 Task: Look for Airbnb options in Terme, Turkey from 4th January 2024 to 15th January 2024 for 2 adults. Place can be entire room with 1  bedroom having 1 bed and 1 bathroom. Property type can be hotel. Amenities needed are: washing machine.
Action: Mouse moved to (585, 163)
Screenshot: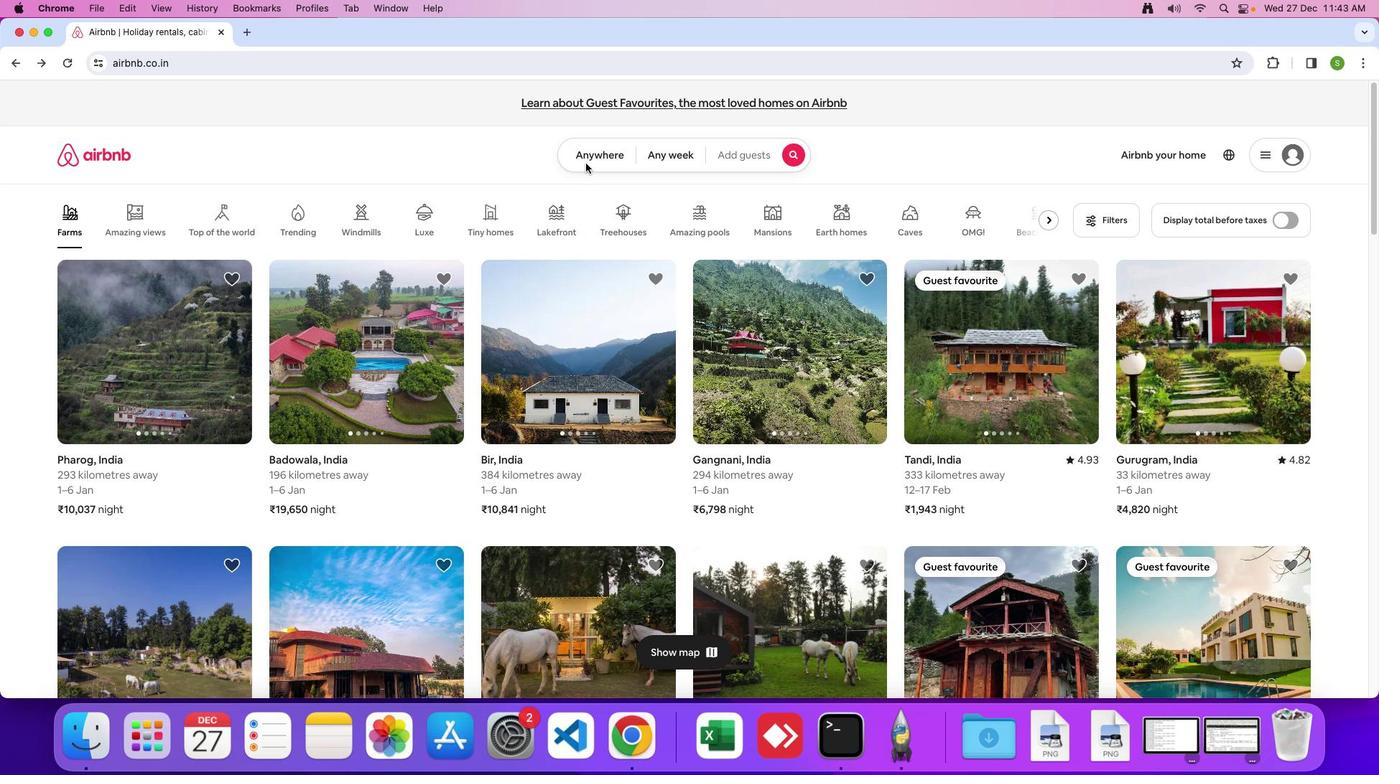 
Action: Mouse pressed left at (585, 163)
Screenshot: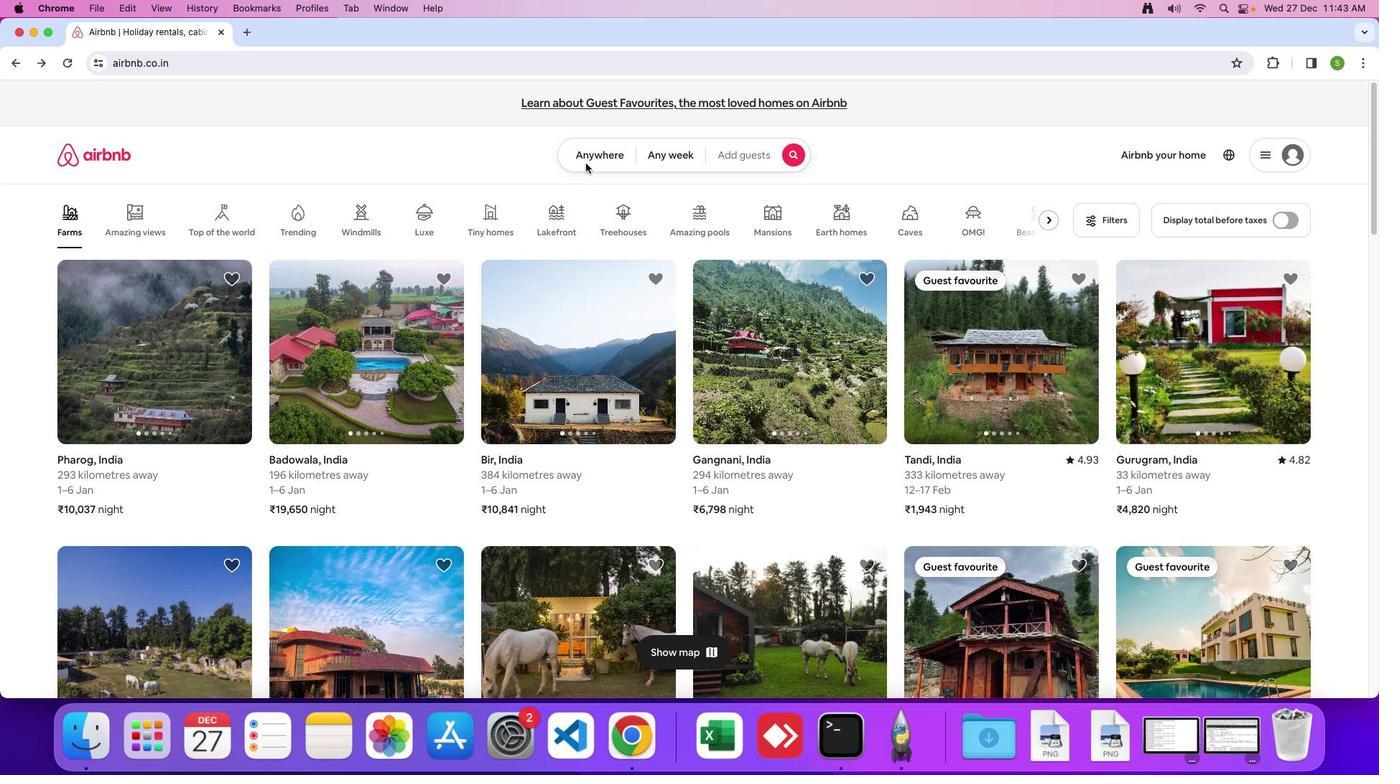 
Action: Mouse moved to (591, 155)
Screenshot: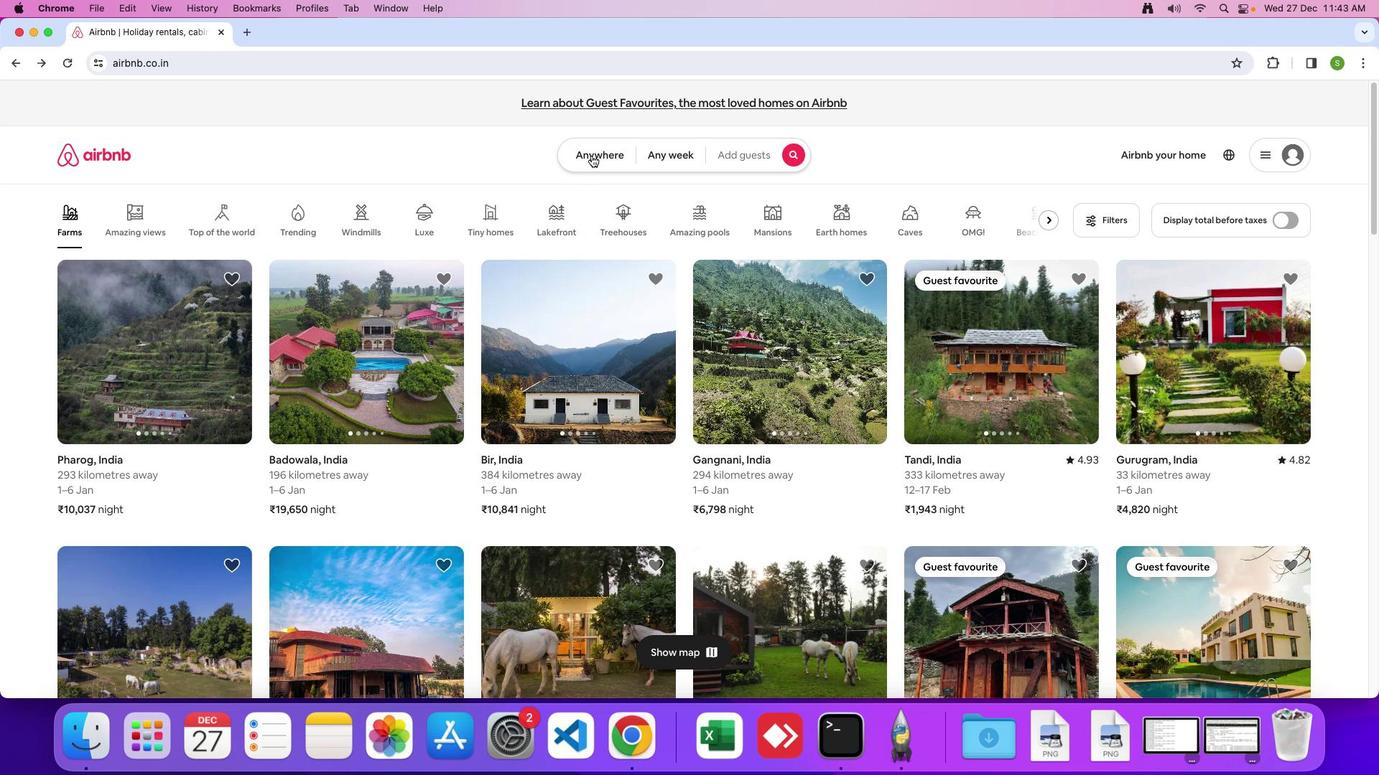 
Action: Mouse pressed left at (591, 155)
Screenshot: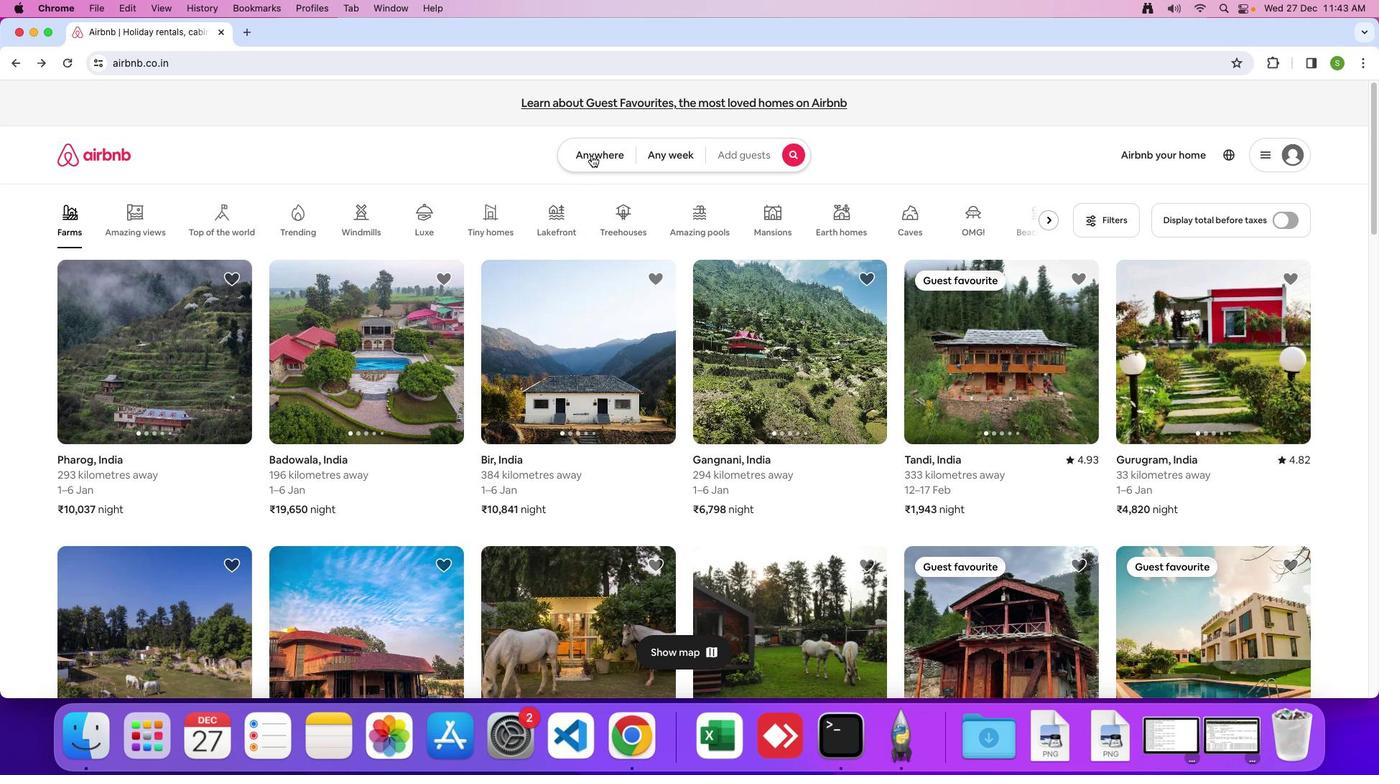 
Action: Mouse moved to (510, 198)
Screenshot: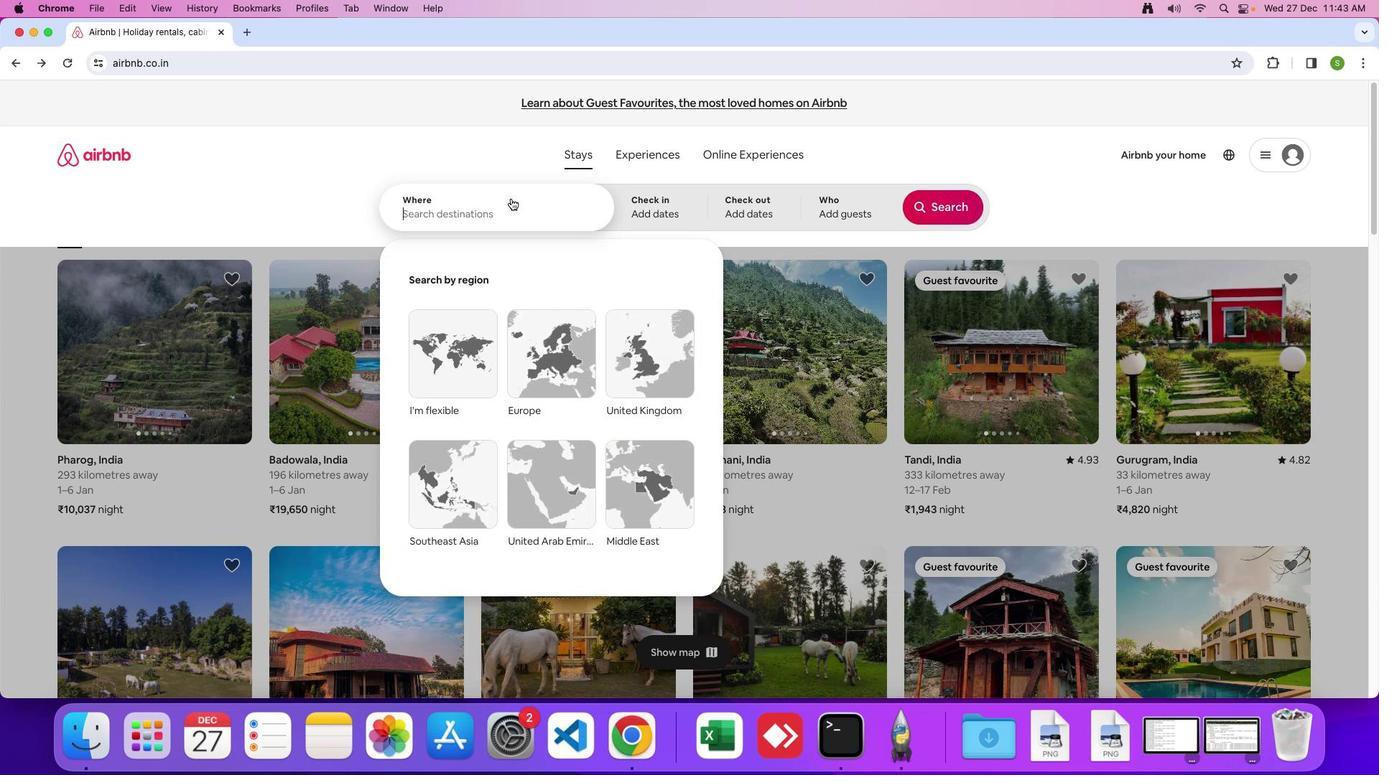 
Action: Mouse pressed left at (510, 198)
Screenshot: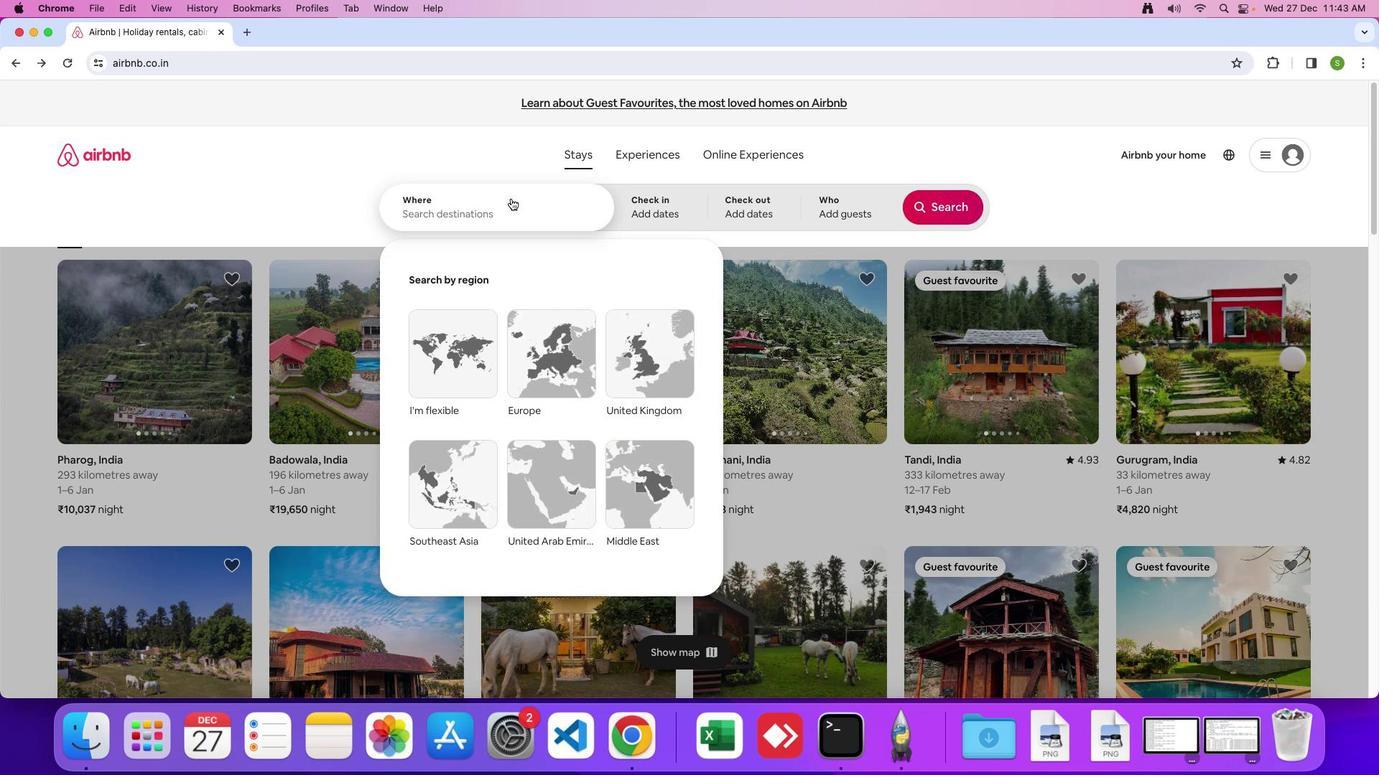 
Action: Mouse moved to (512, 199)
Screenshot: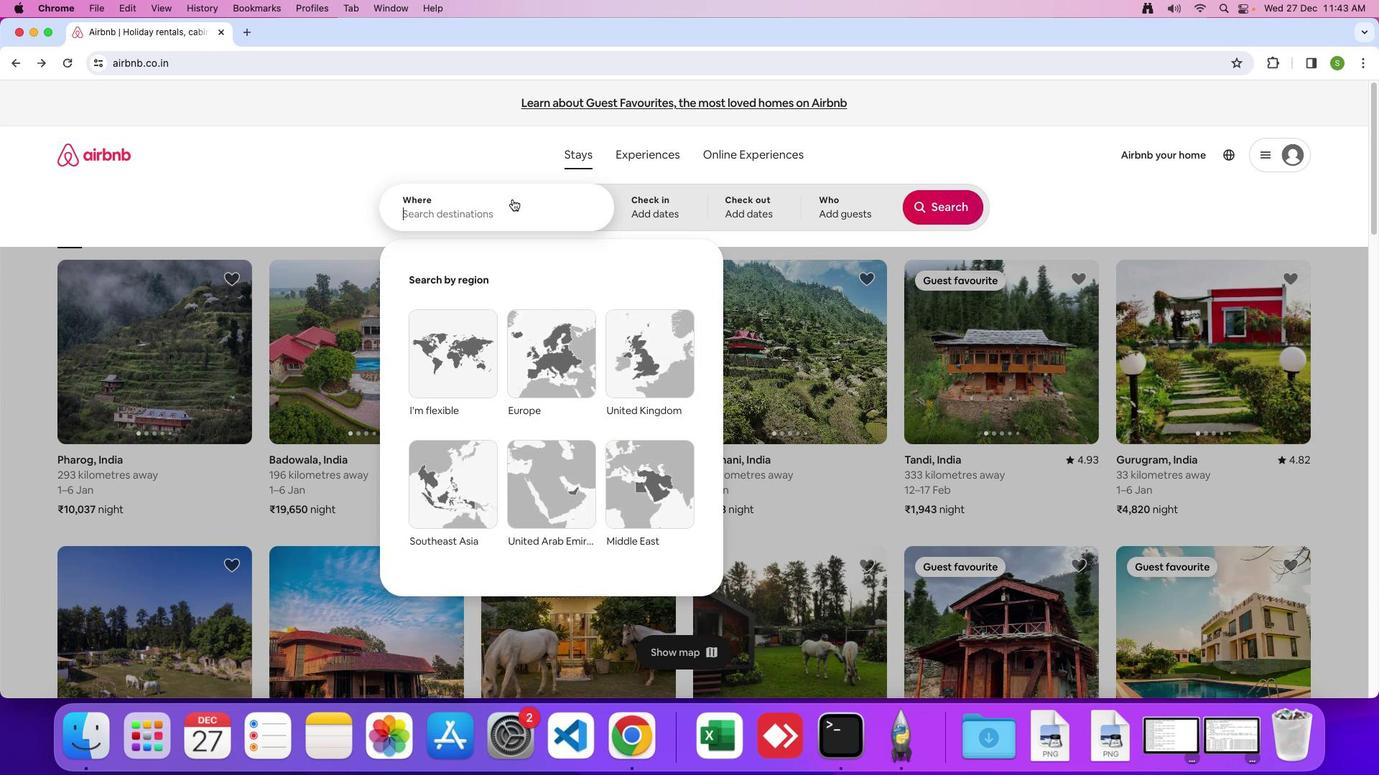 
Action: Key pressed 'T'Key.caps_lock'e''m'Key.backspace'r''m''e'','Key.spaceKey.shift'T''u''r''k''e''y'Key.enter
Screenshot: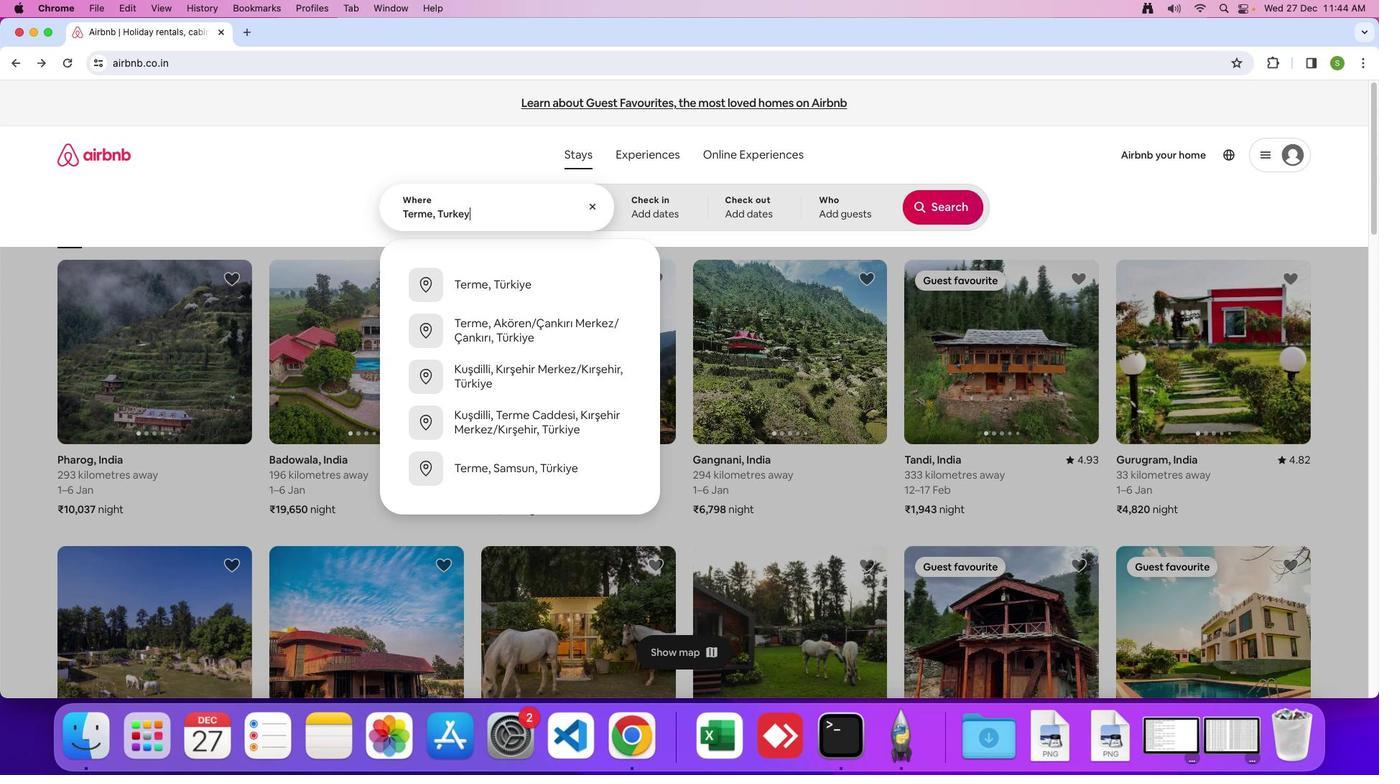 
Action: Mouse moved to (855, 384)
Screenshot: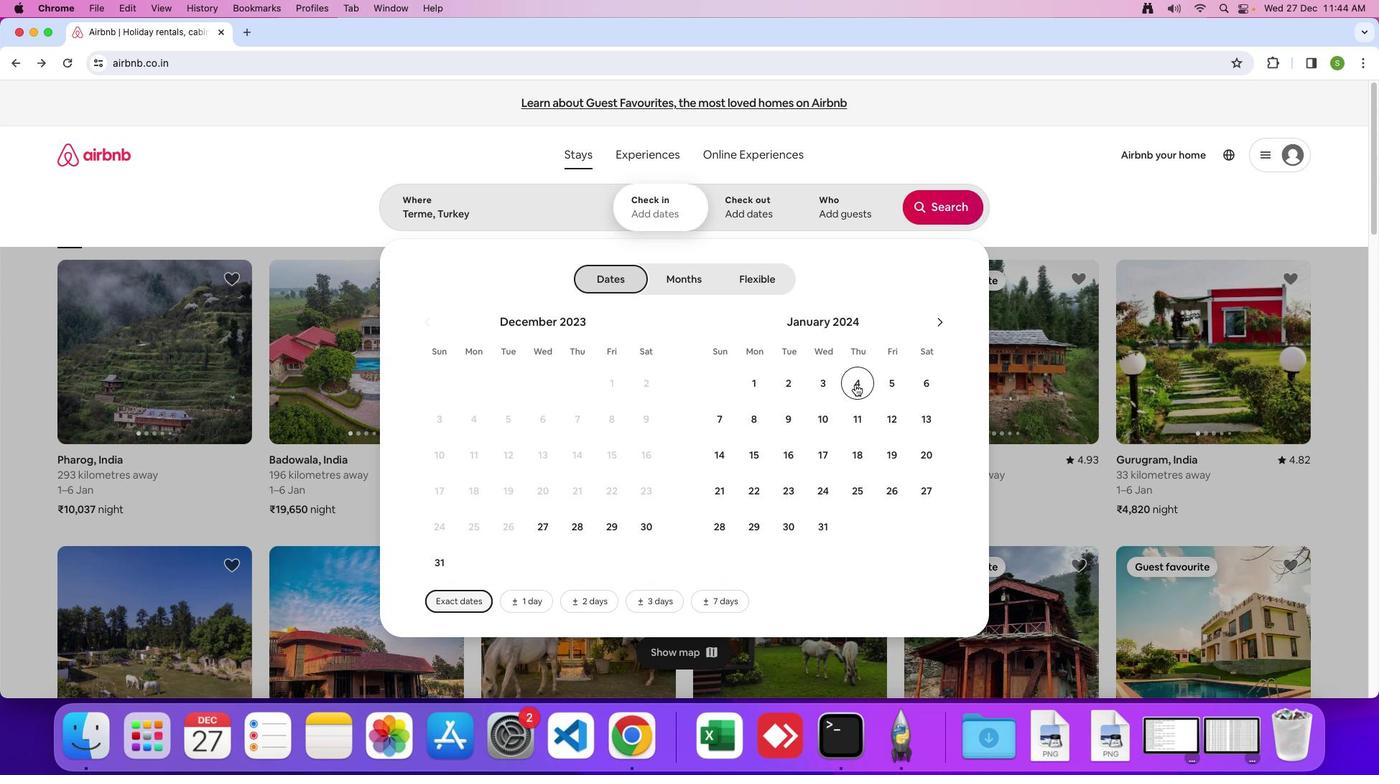 
Action: Mouse pressed left at (855, 384)
Screenshot: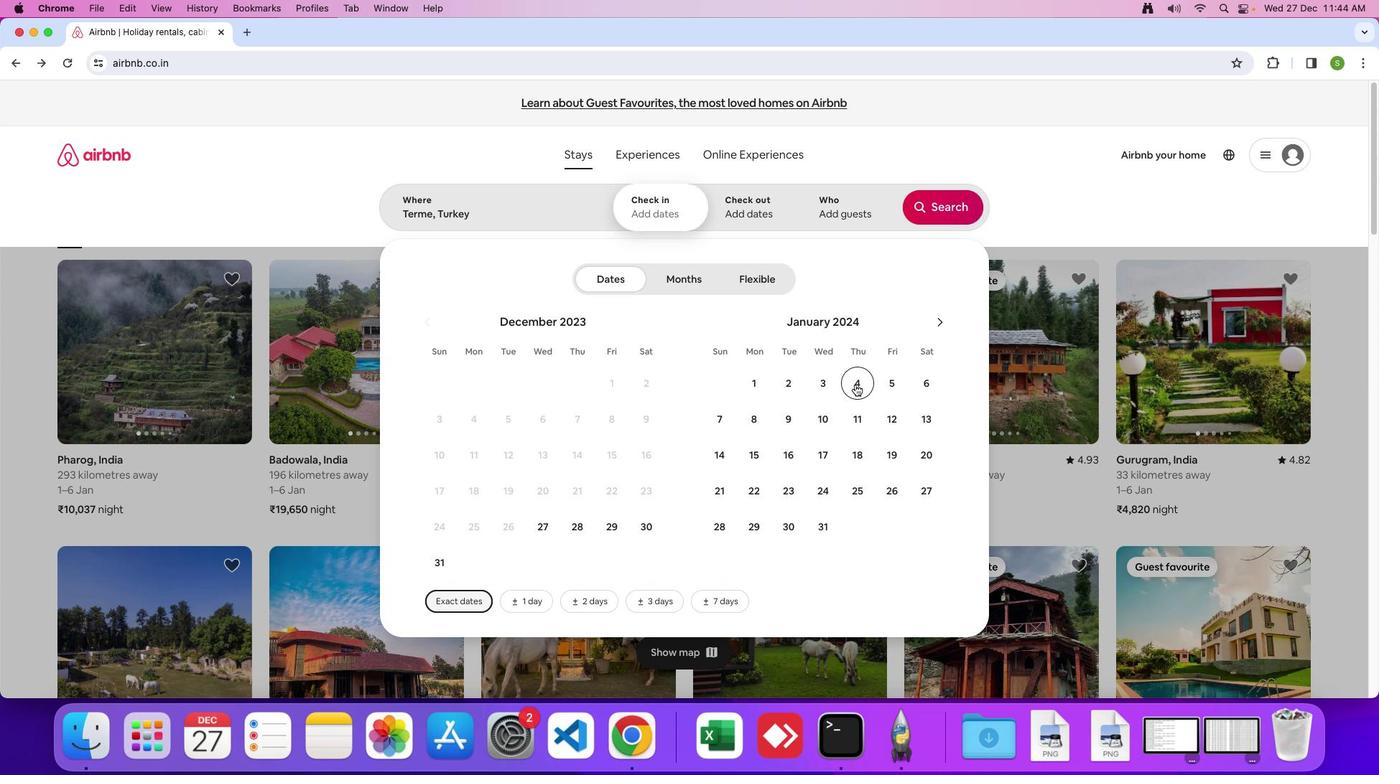 
Action: Mouse moved to (762, 451)
Screenshot: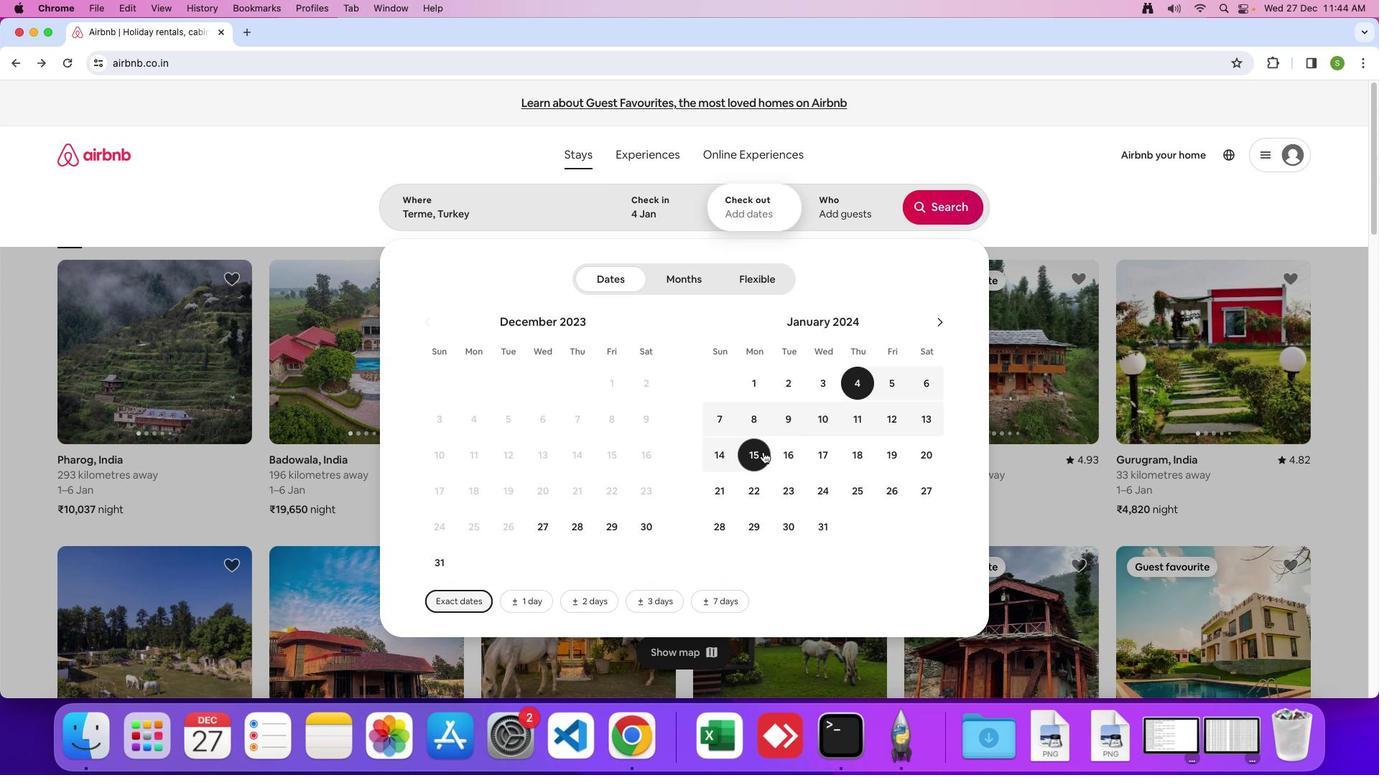 
Action: Mouse pressed left at (762, 451)
Screenshot: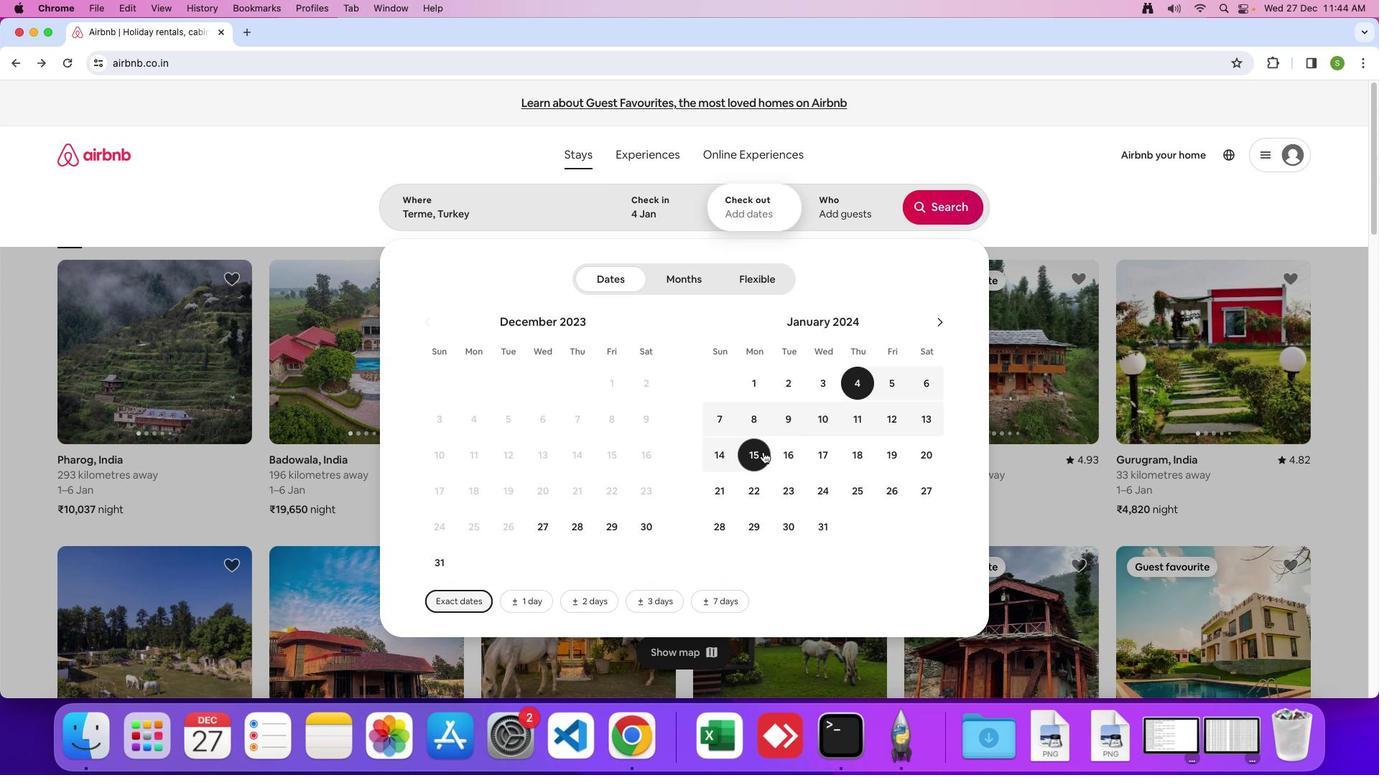 
Action: Mouse moved to (837, 202)
Screenshot: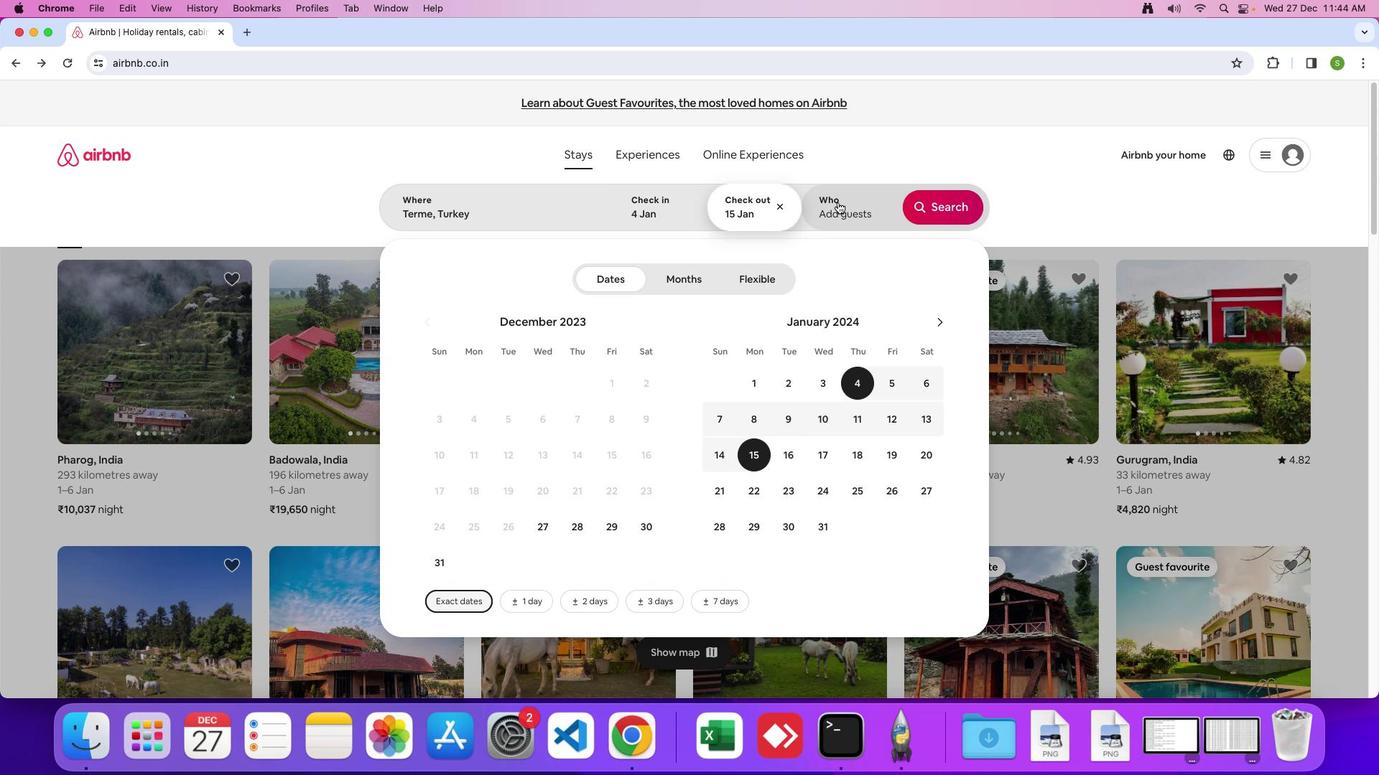 
Action: Mouse pressed left at (837, 202)
Screenshot: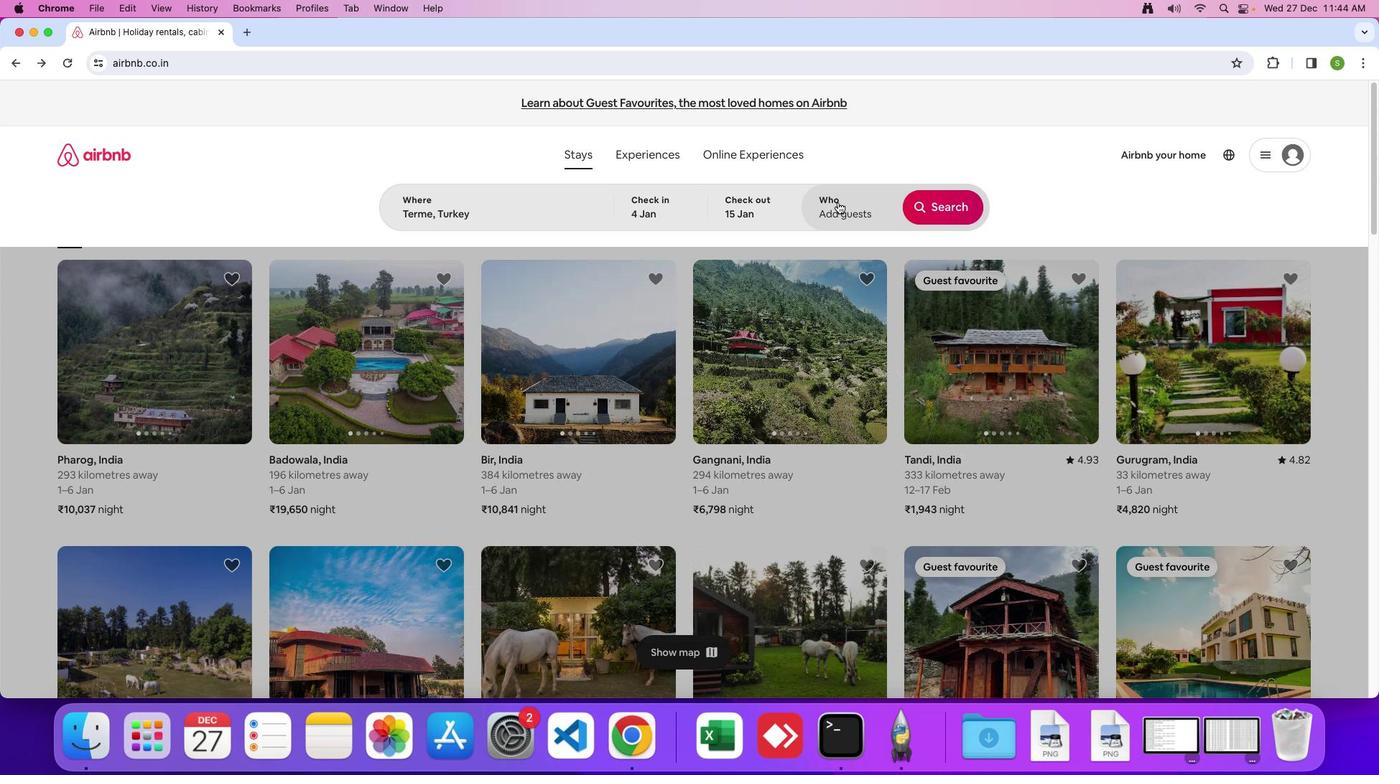 
Action: Mouse moved to (942, 285)
Screenshot: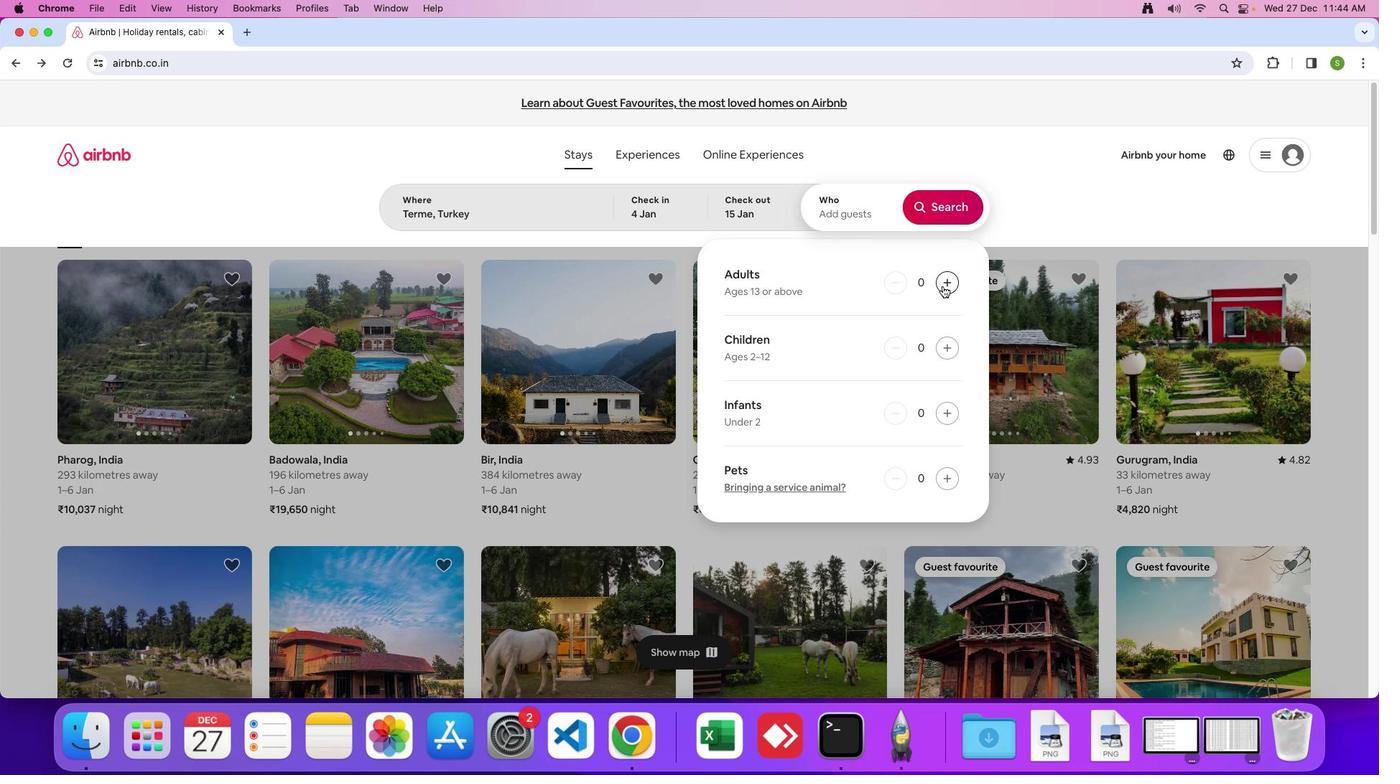 
Action: Mouse pressed left at (942, 285)
Screenshot: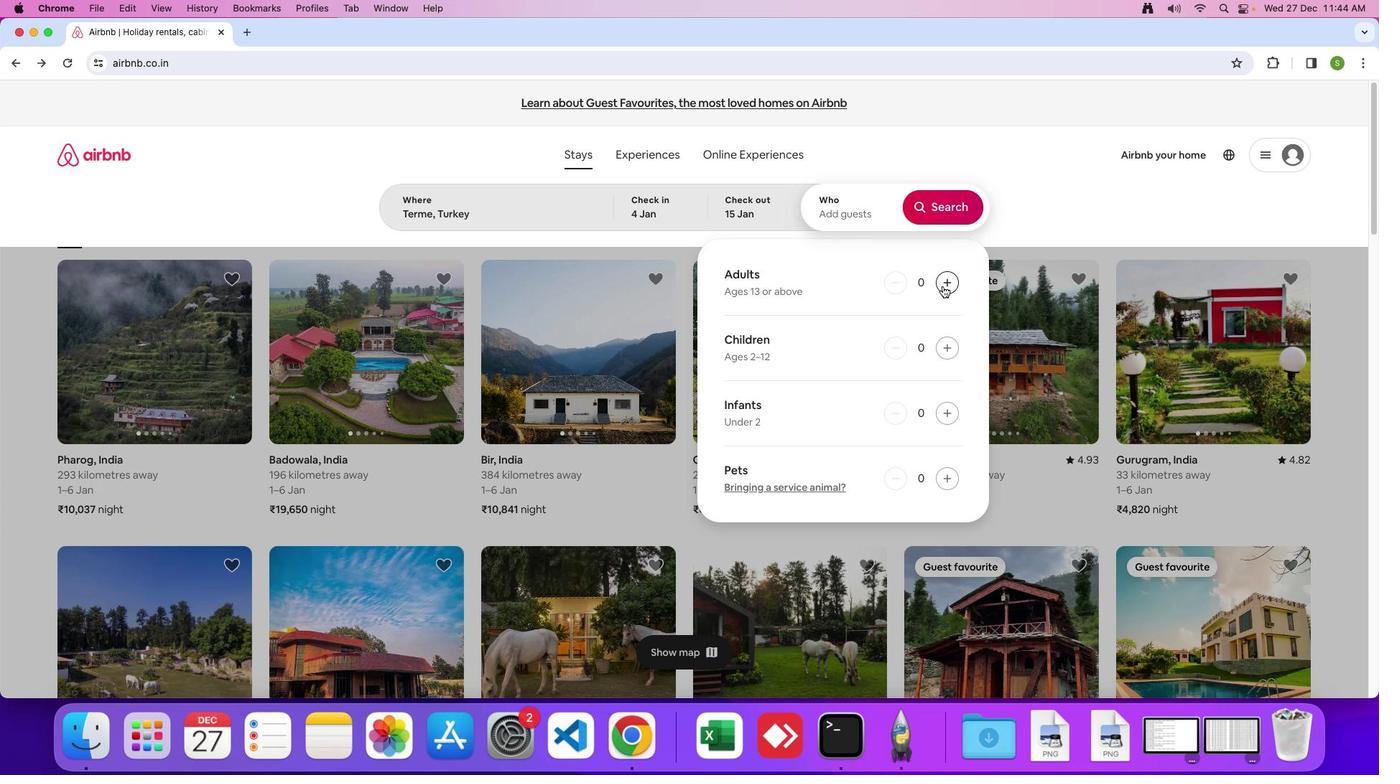 
Action: Mouse pressed left at (942, 285)
Screenshot: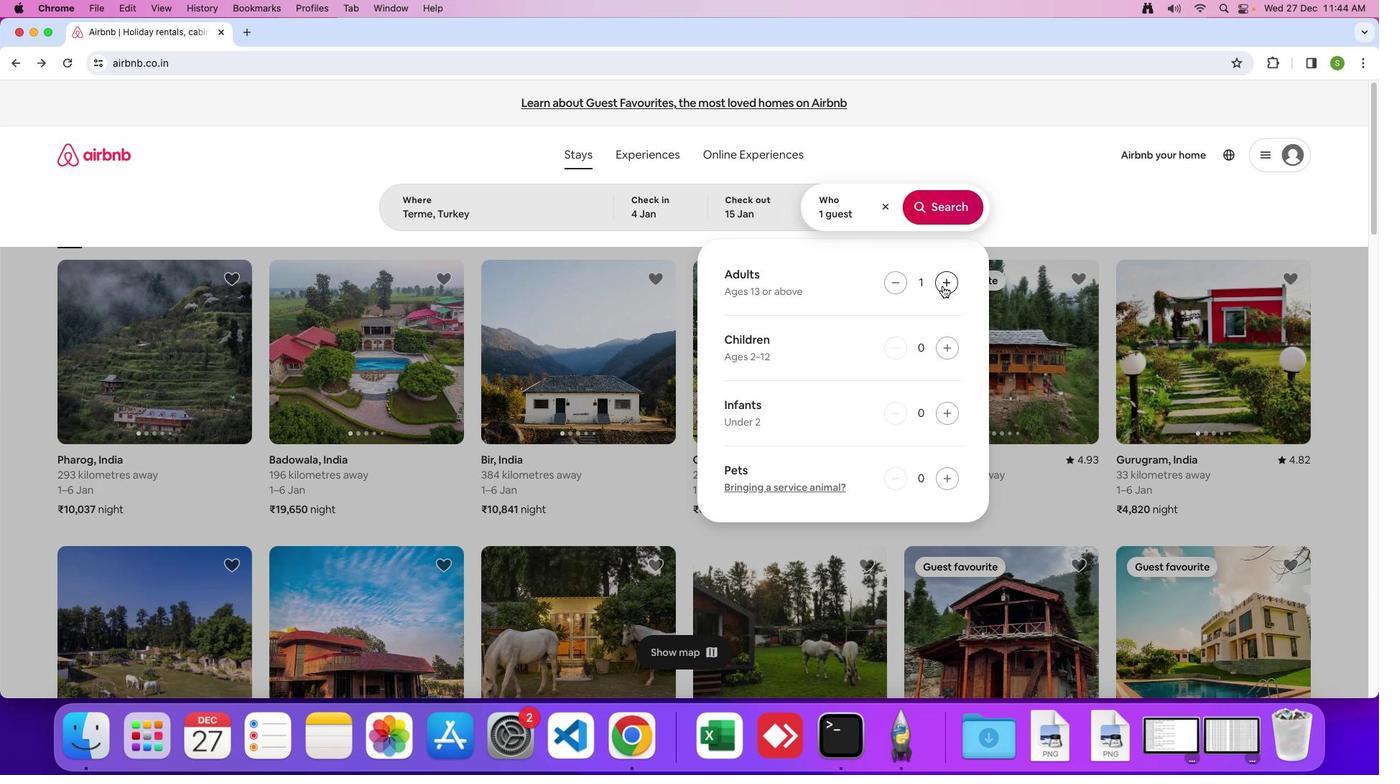 
Action: Mouse moved to (940, 209)
Screenshot: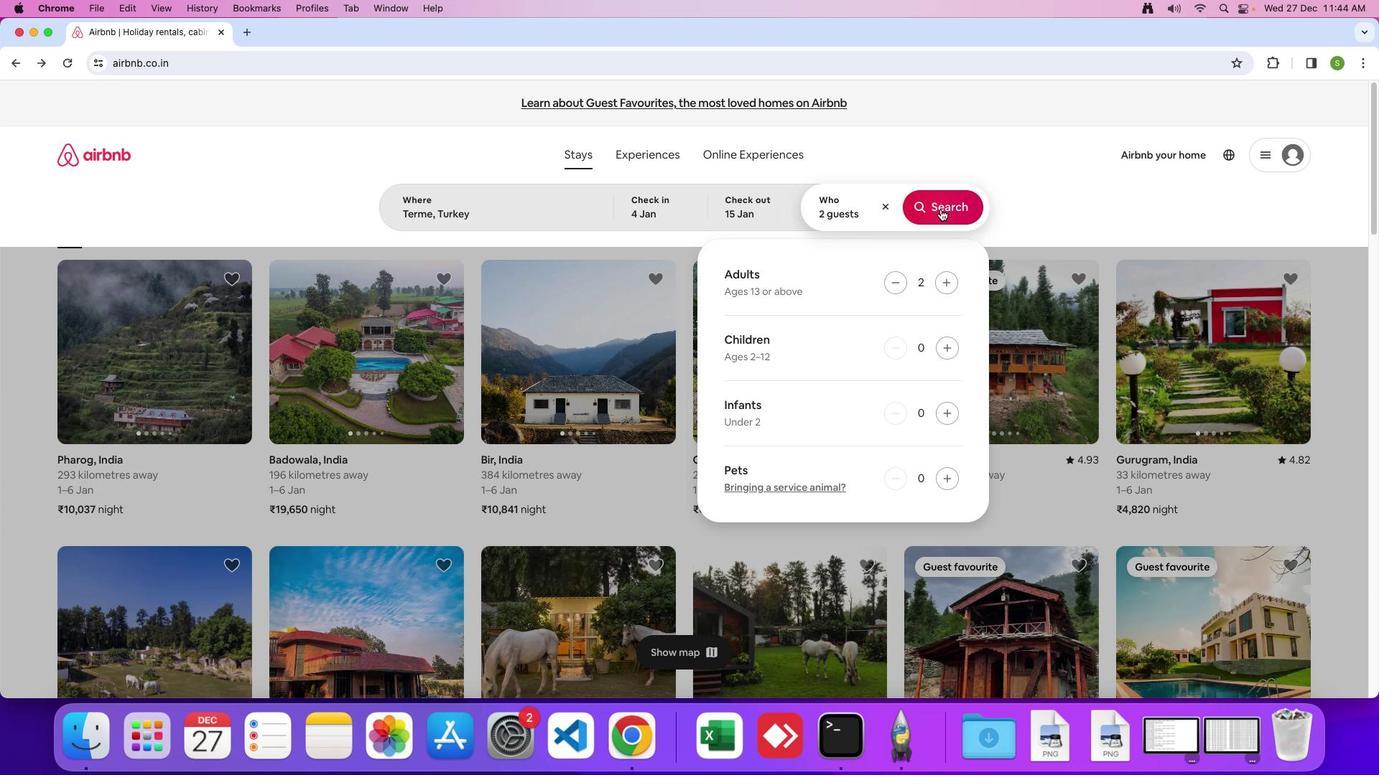 
Action: Mouse pressed left at (940, 209)
Screenshot: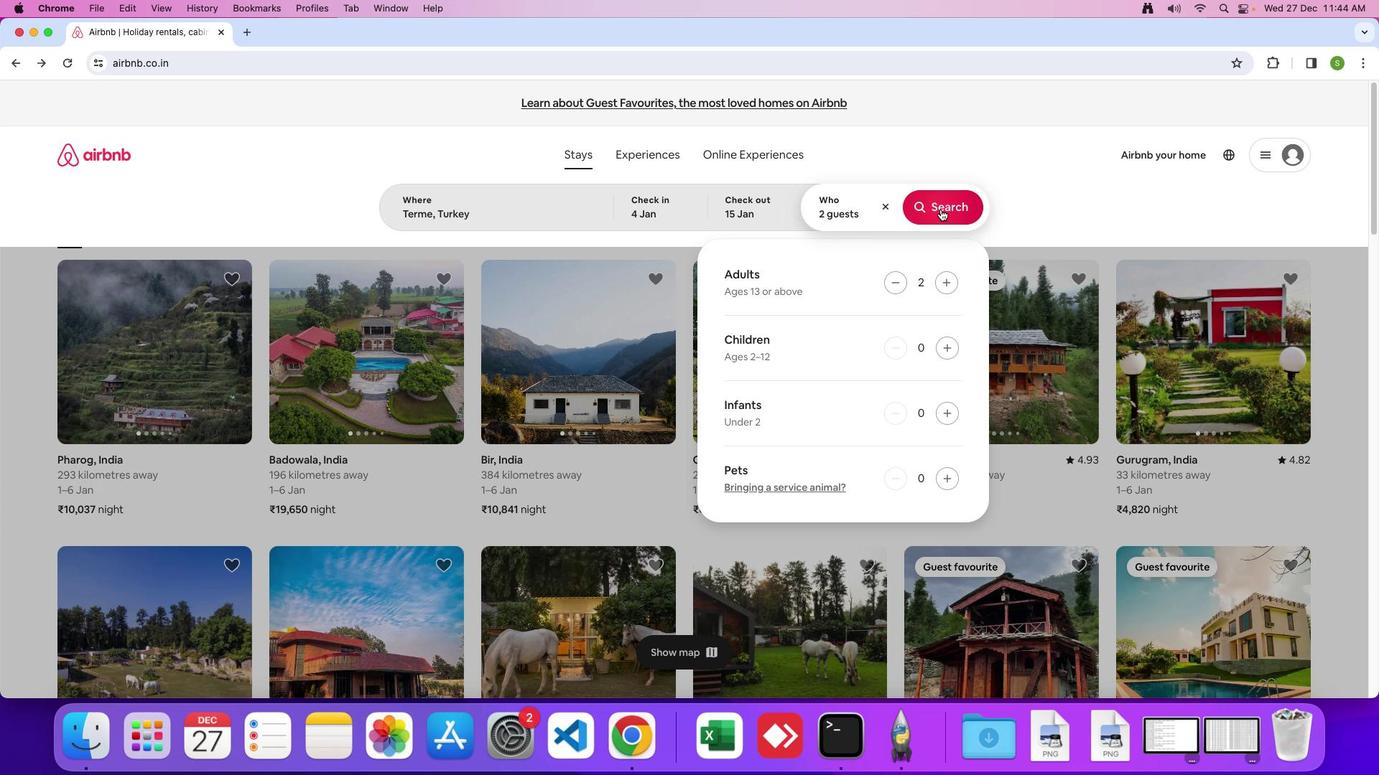 
Action: Mouse moved to (1129, 173)
Screenshot: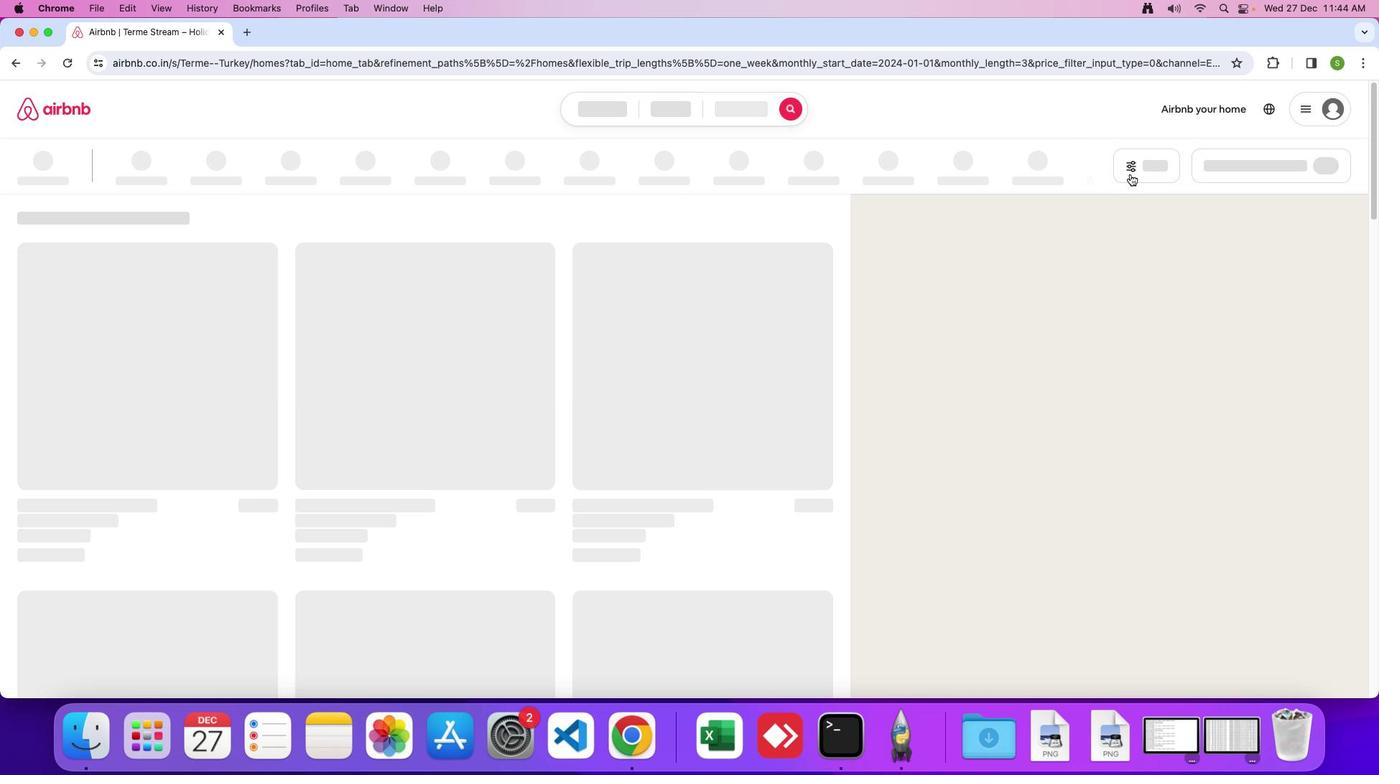 
Action: Mouse pressed left at (1129, 173)
Screenshot: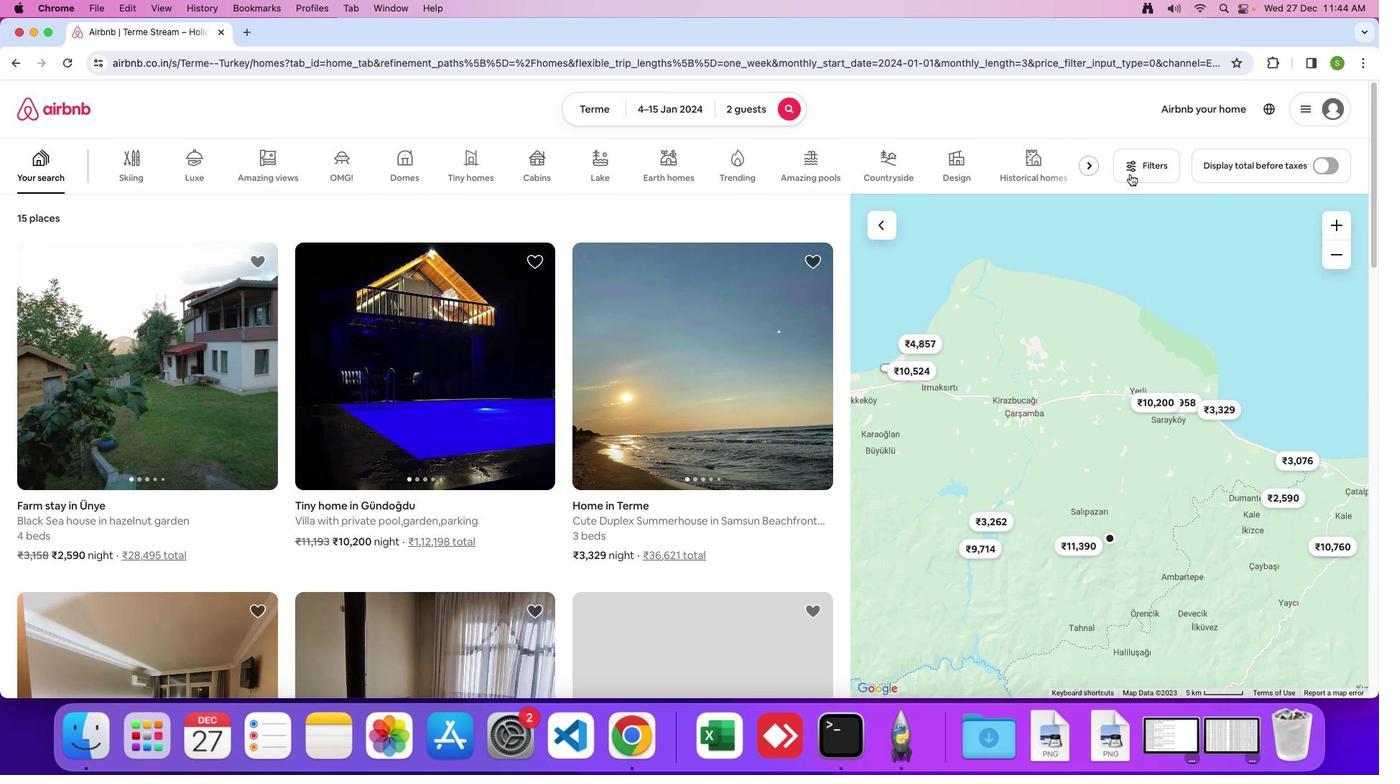 
Action: Mouse moved to (670, 420)
Screenshot: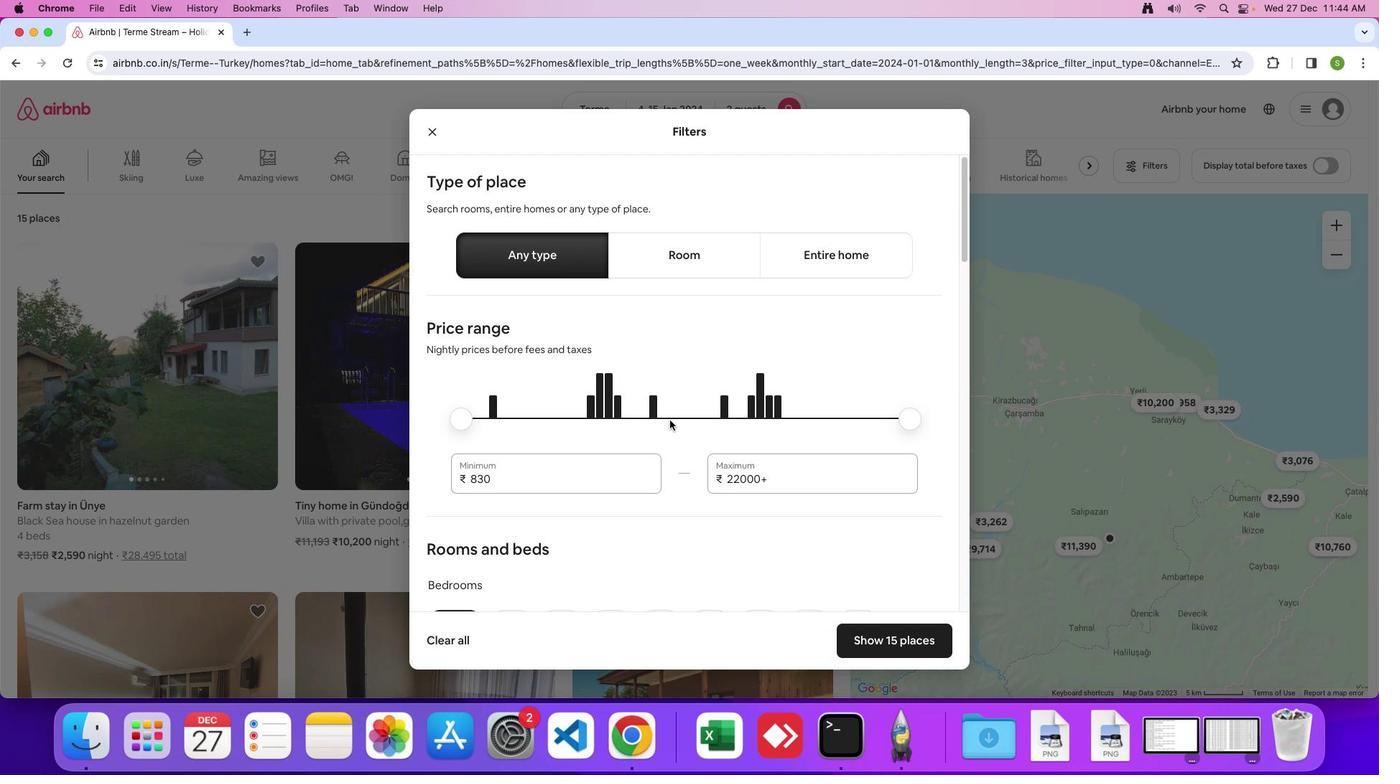
Action: Mouse scrolled (670, 420) with delta (0, 0)
Screenshot: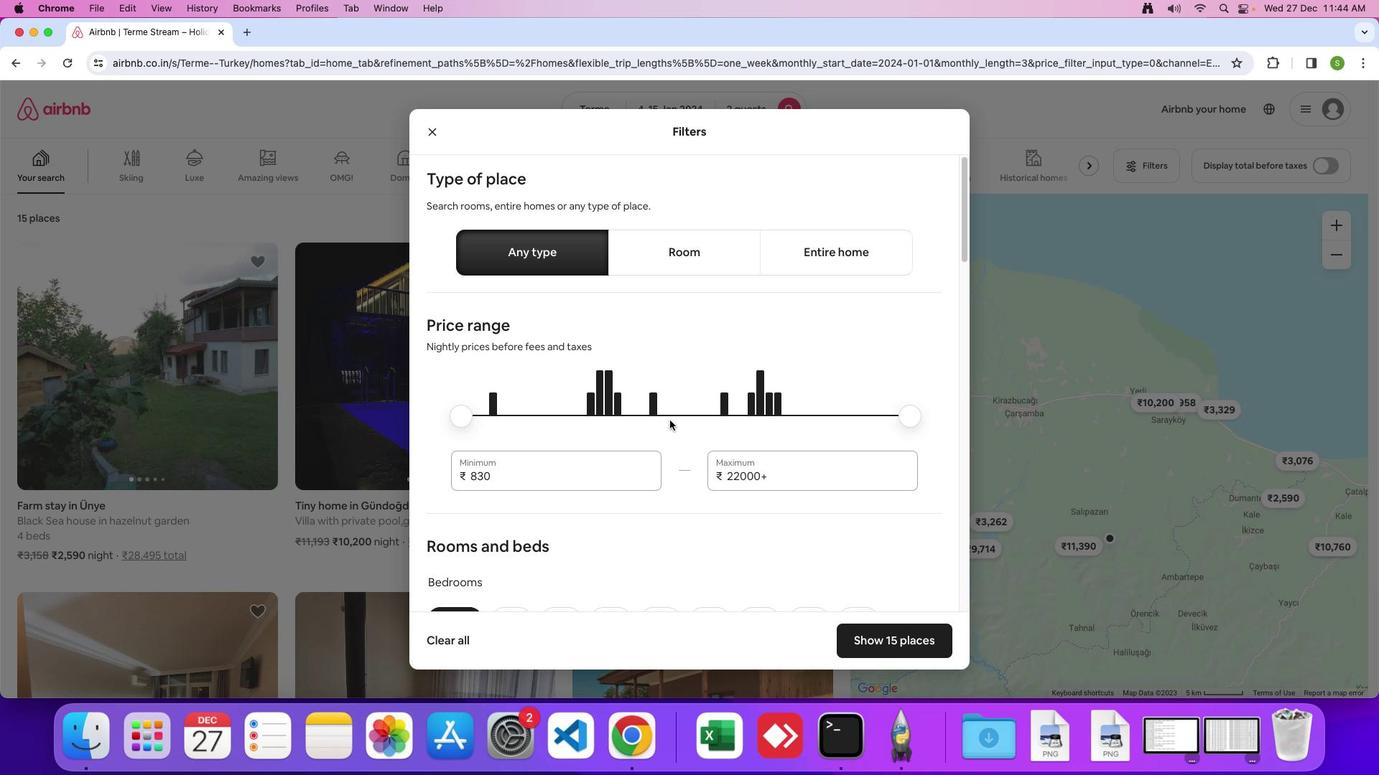
Action: Mouse scrolled (670, 420) with delta (0, 0)
Screenshot: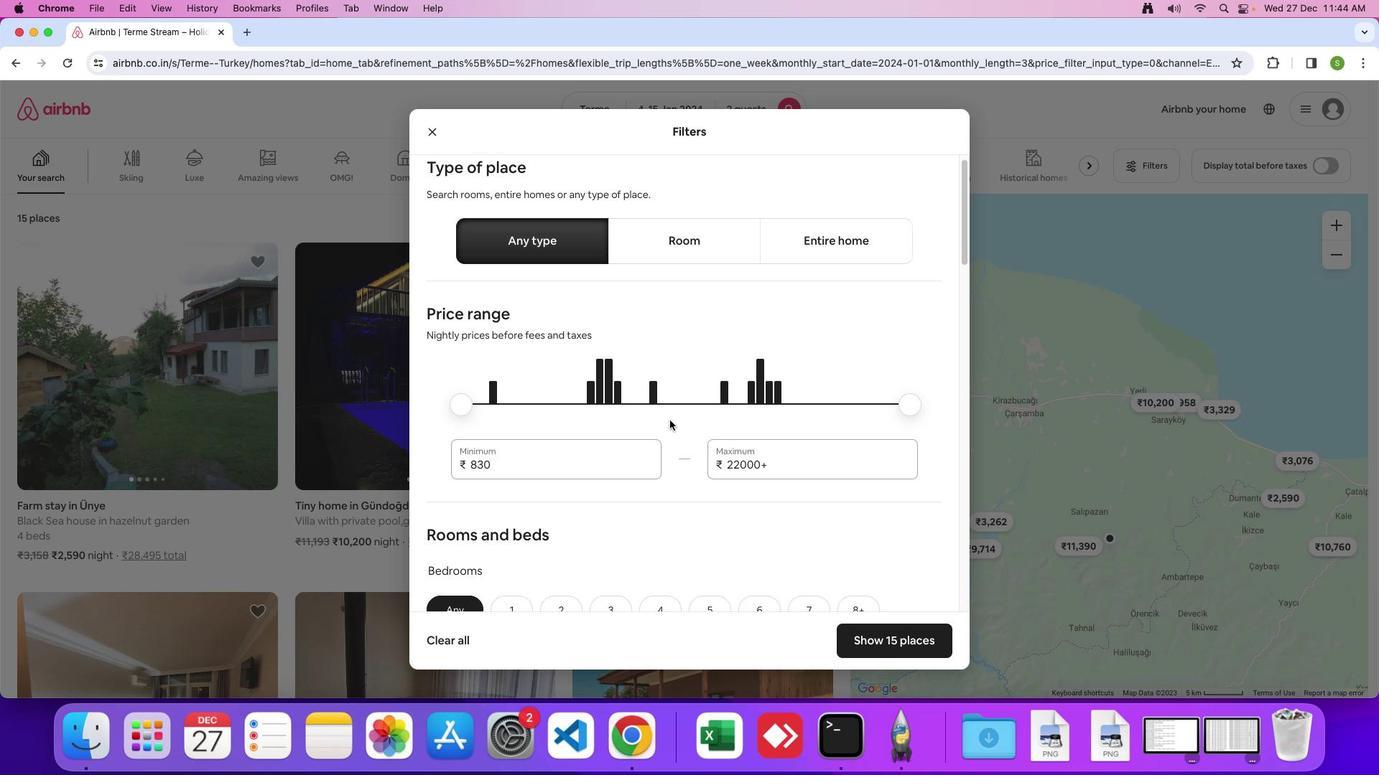 
Action: Mouse scrolled (670, 420) with delta (0, 0)
Screenshot: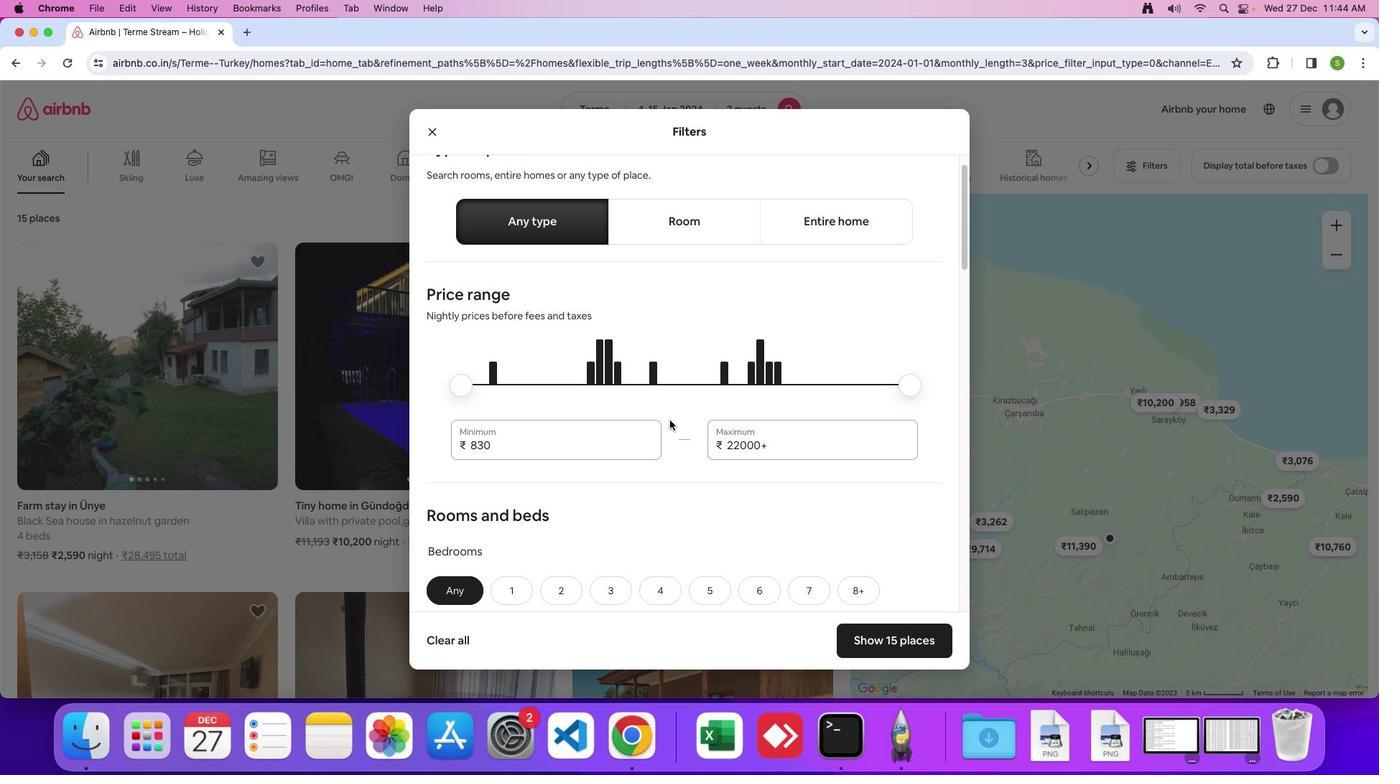 
Action: Mouse moved to (670, 420)
Screenshot: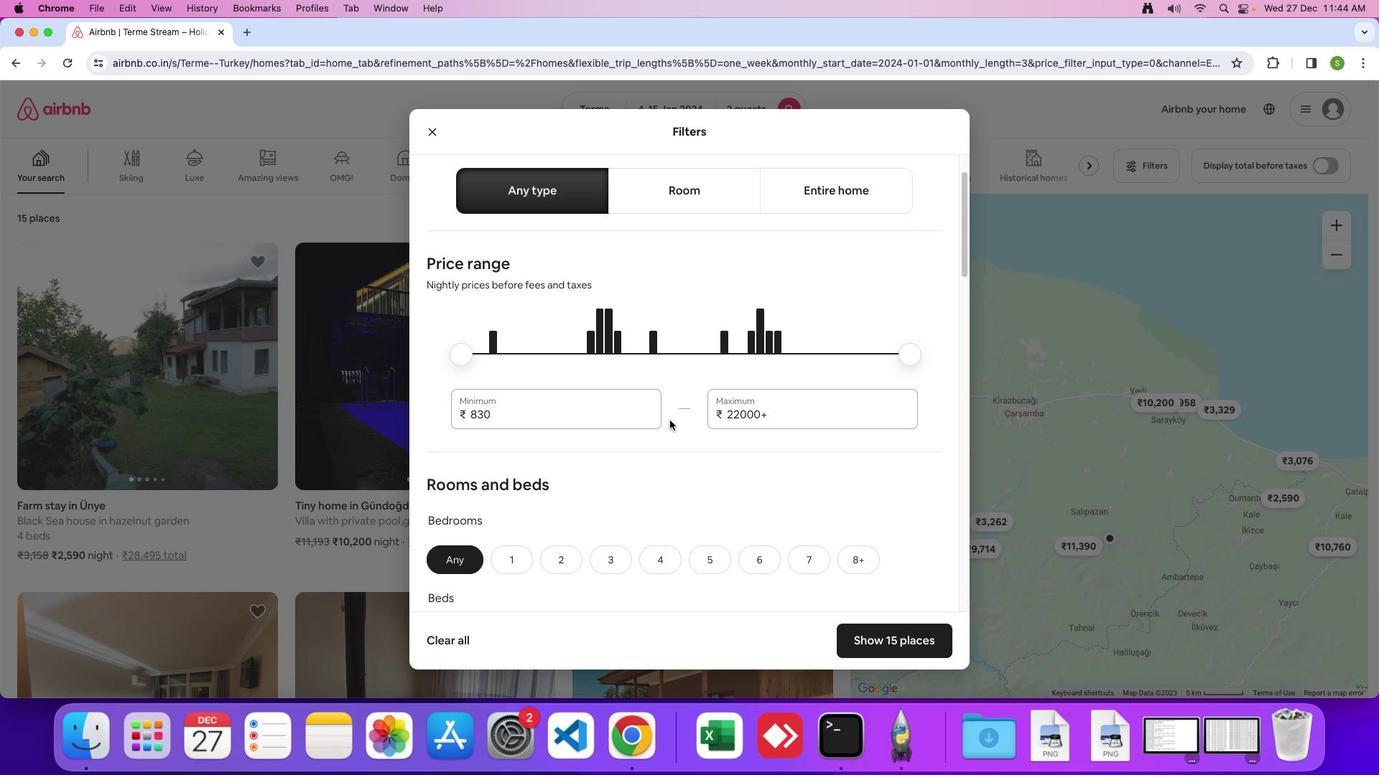
Action: Mouse scrolled (670, 420) with delta (0, 0)
Screenshot: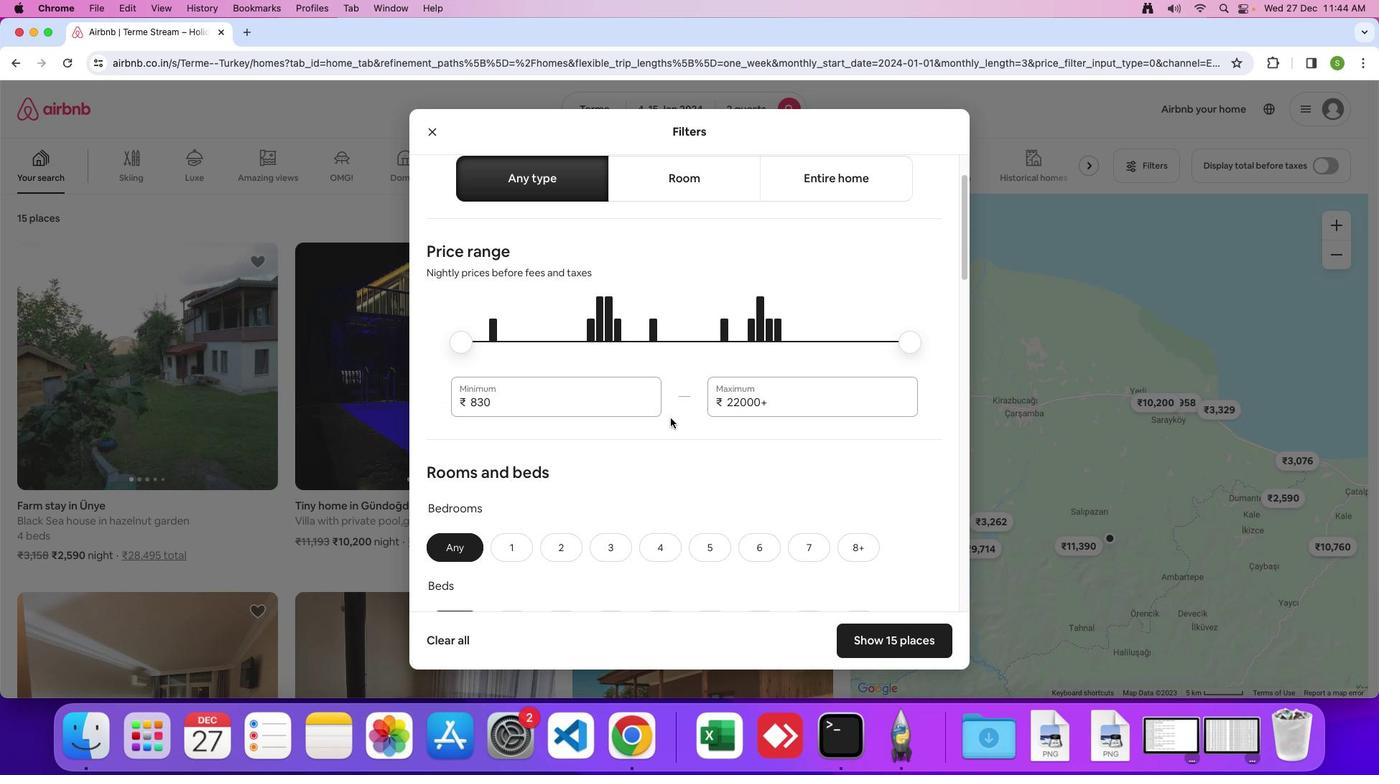 
Action: Mouse moved to (670, 420)
Screenshot: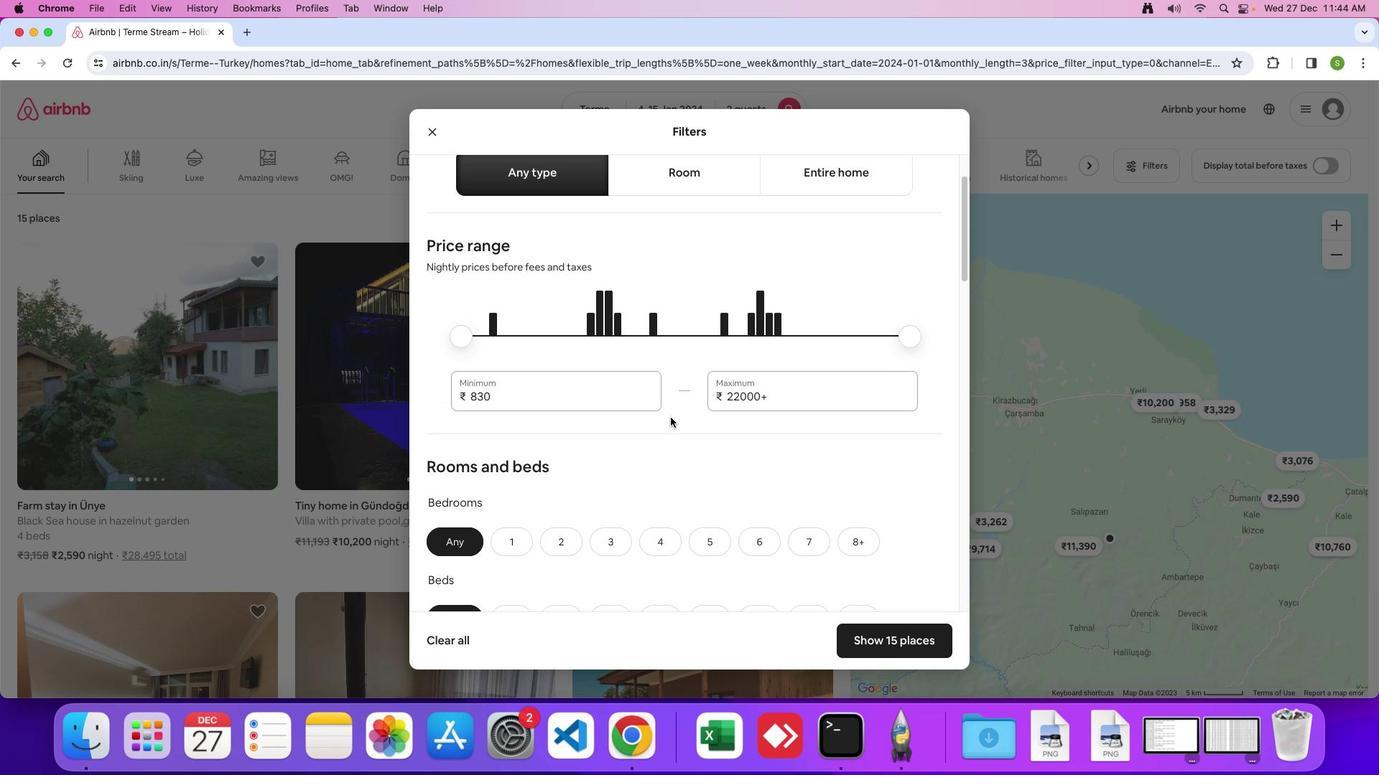 
Action: Mouse scrolled (670, 420) with delta (0, 0)
Screenshot: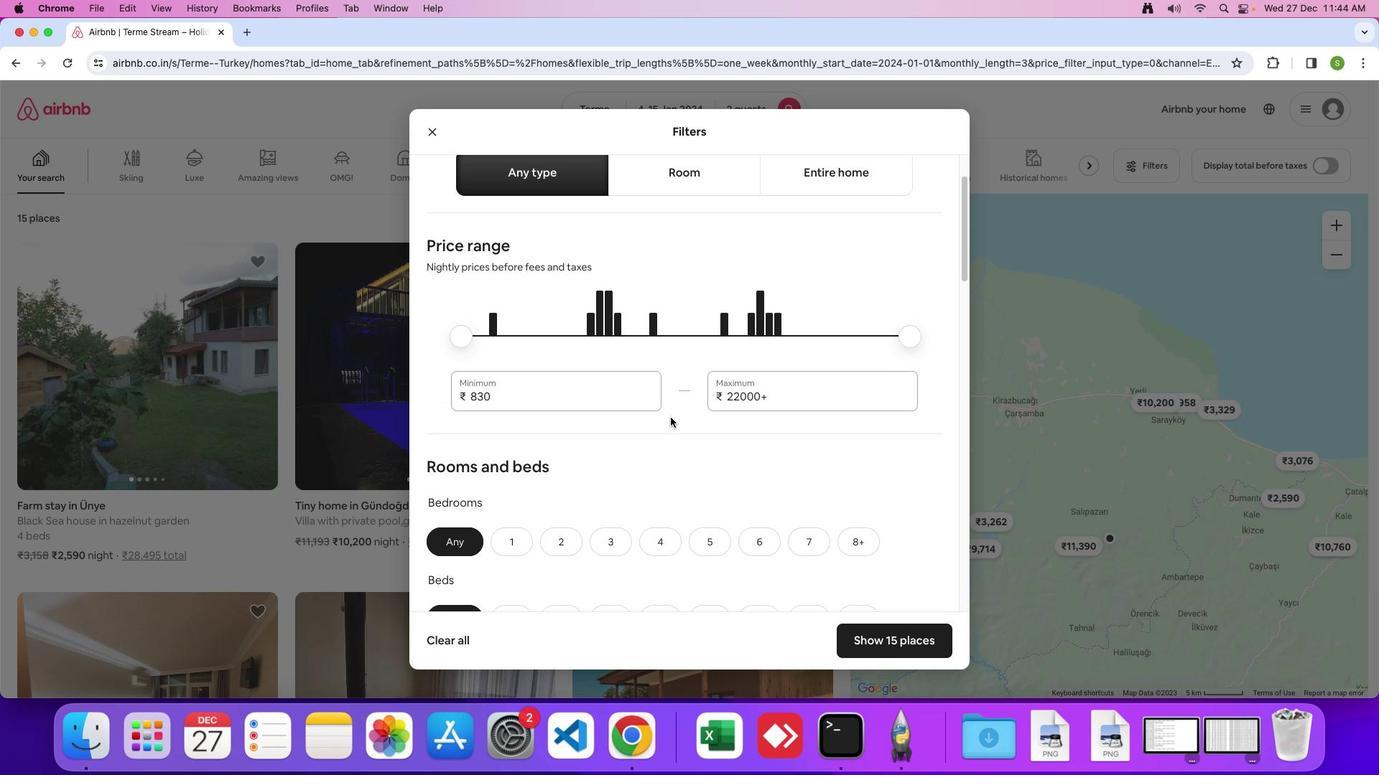
Action: Mouse moved to (670, 418)
Screenshot: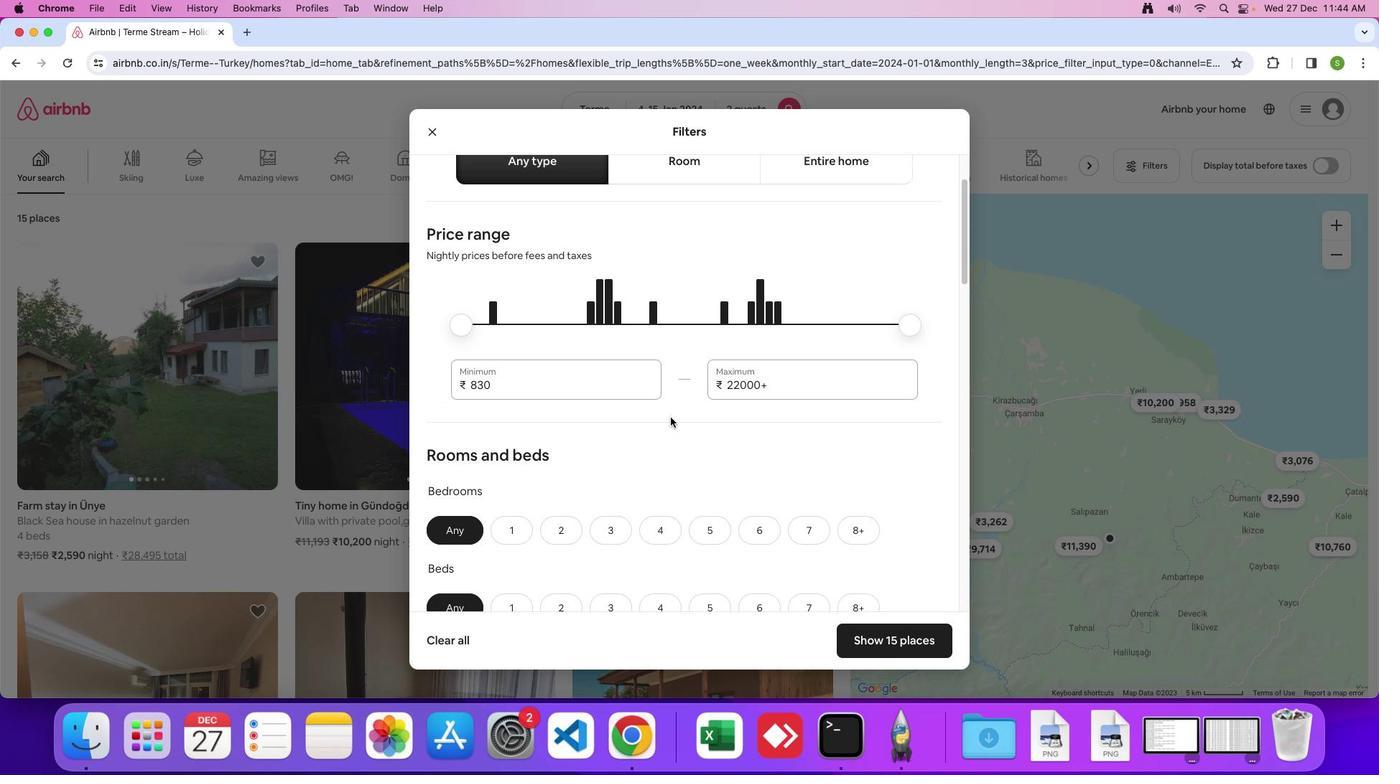 
Action: Mouse scrolled (670, 418) with delta (0, 0)
Screenshot: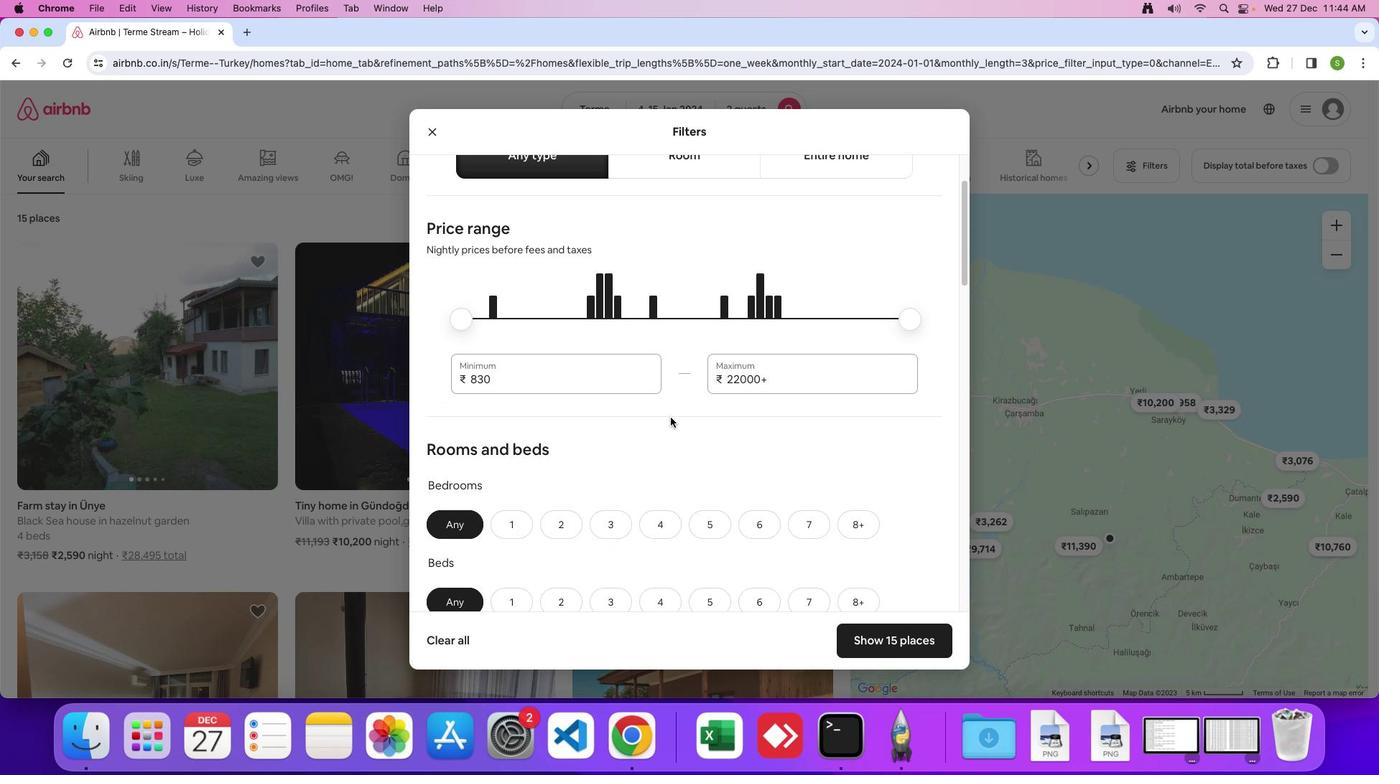 
Action: Mouse scrolled (670, 418) with delta (0, 0)
Screenshot: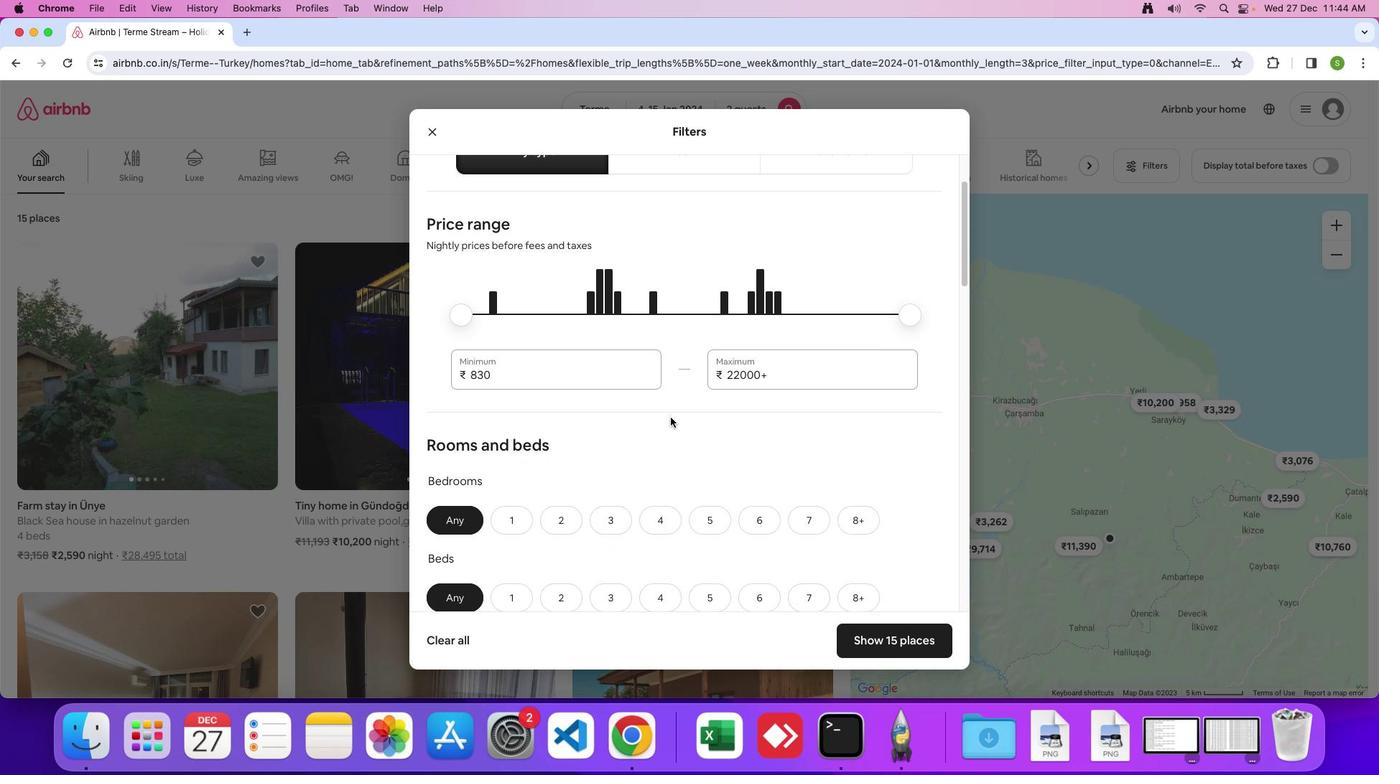 
Action: Mouse scrolled (670, 418) with delta (0, 0)
Screenshot: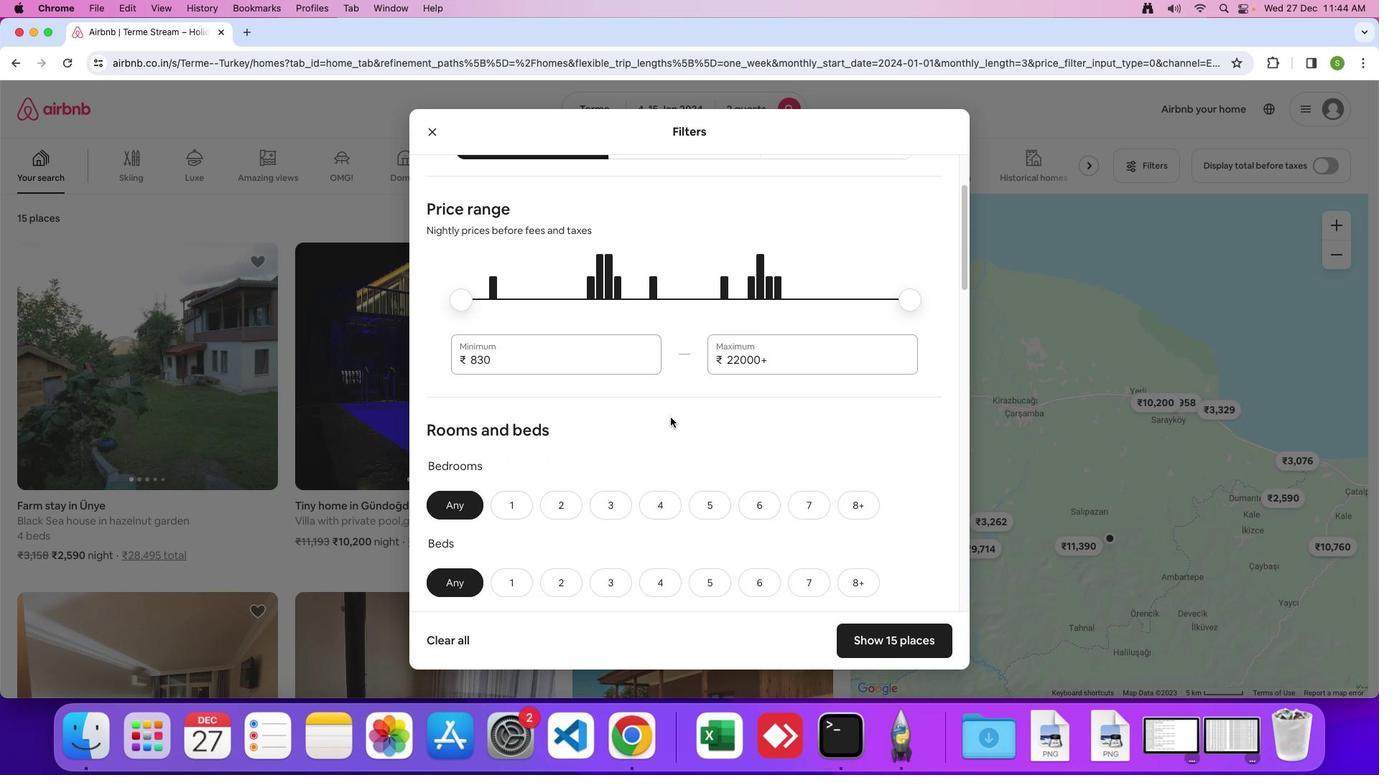 
Action: Mouse scrolled (670, 418) with delta (0, 0)
Screenshot: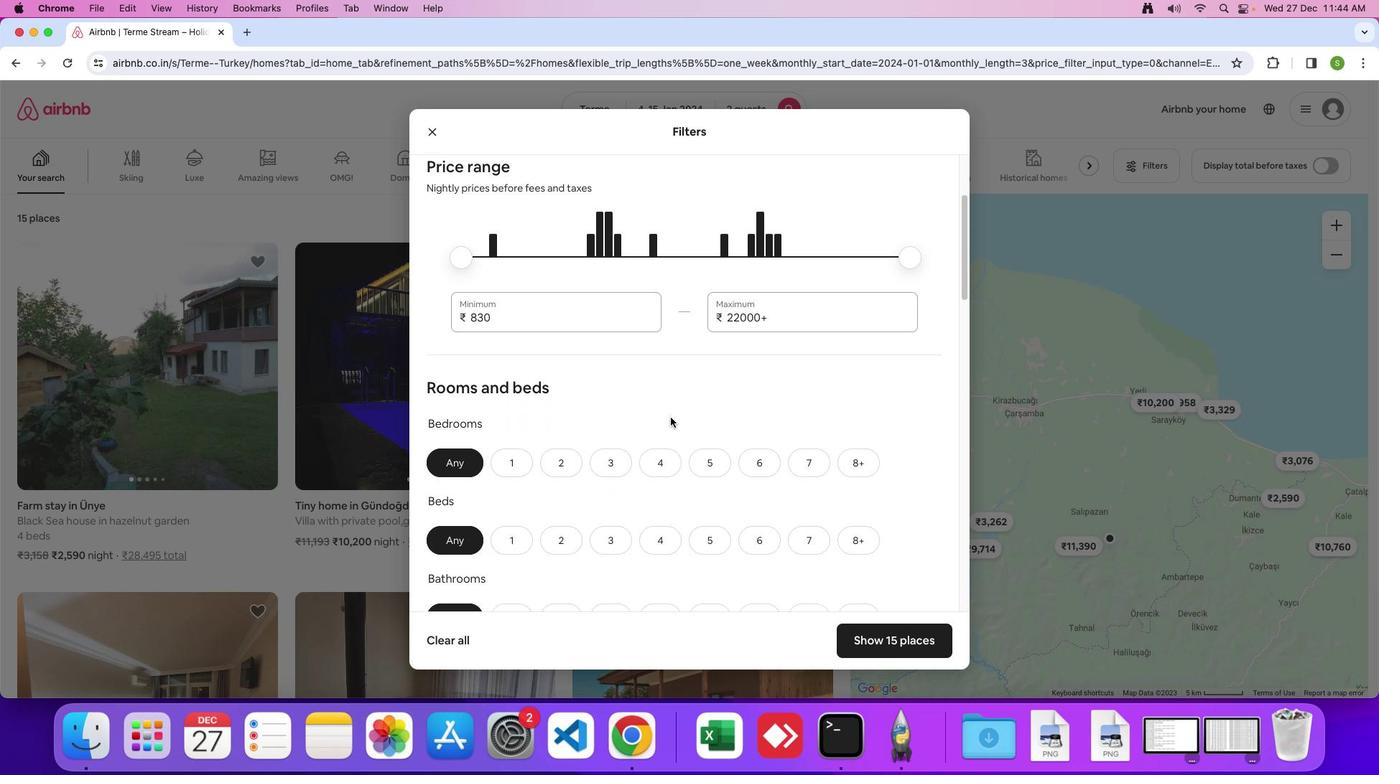 
Action: Mouse scrolled (670, 418) with delta (0, 0)
Screenshot: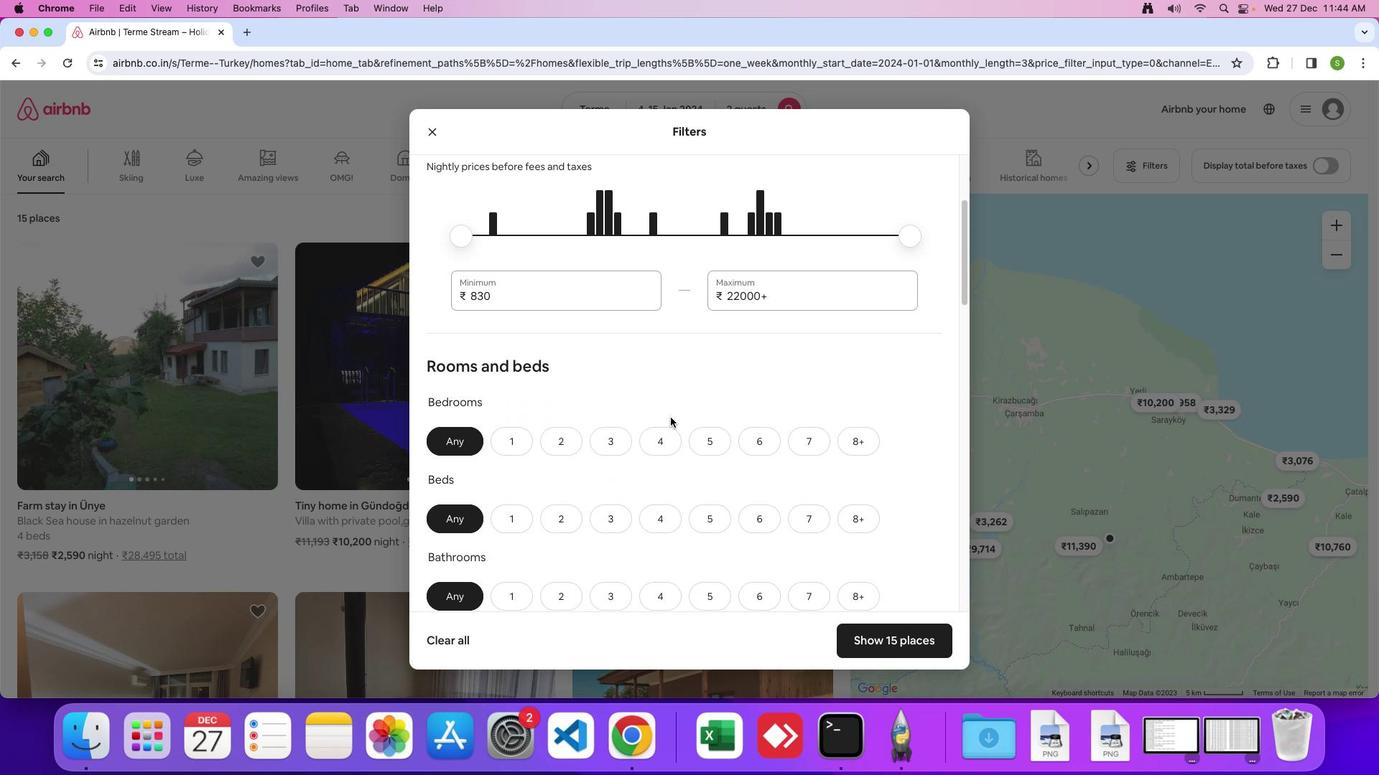 
Action: Mouse scrolled (670, 418) with delta (0, 0)
Screenshot: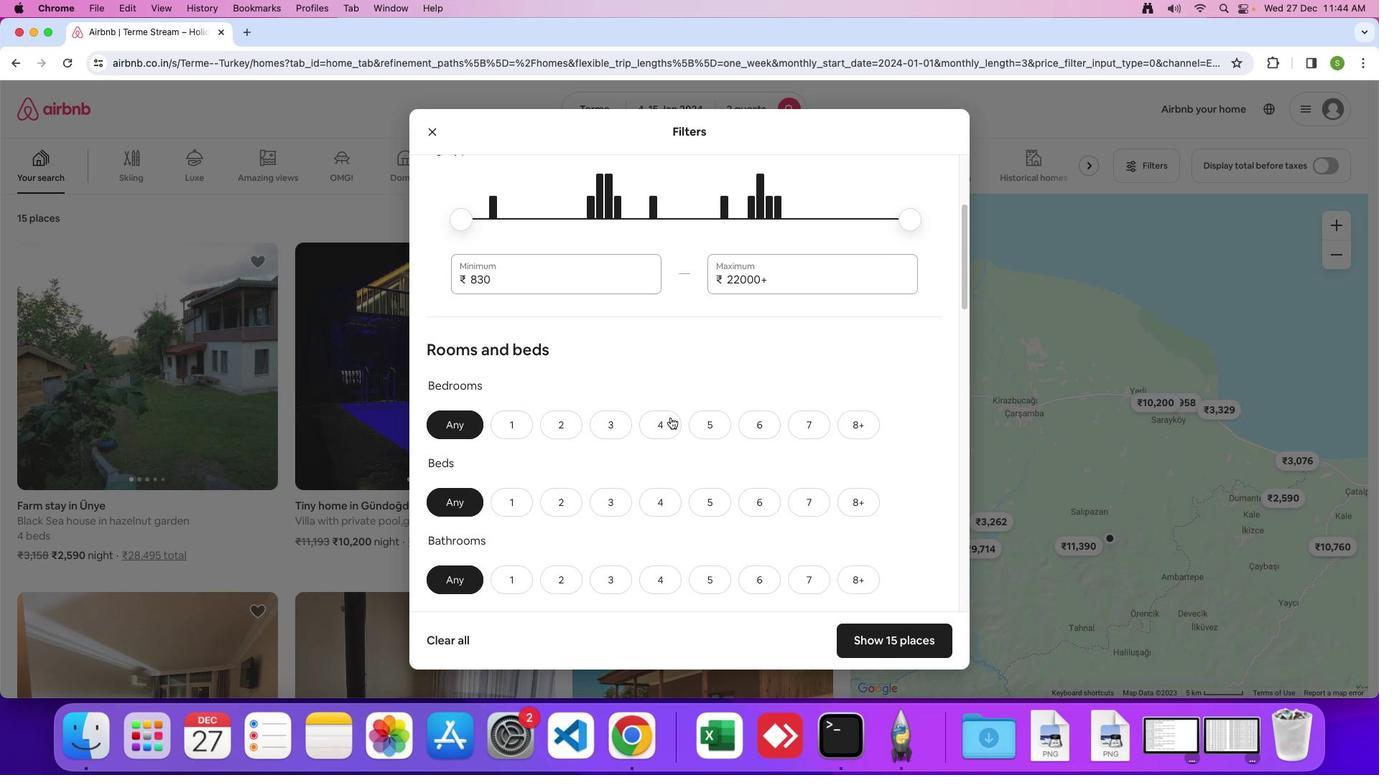 
Action: Mouse scrolled (670, 418) with delta (0, -1)
Screenshot: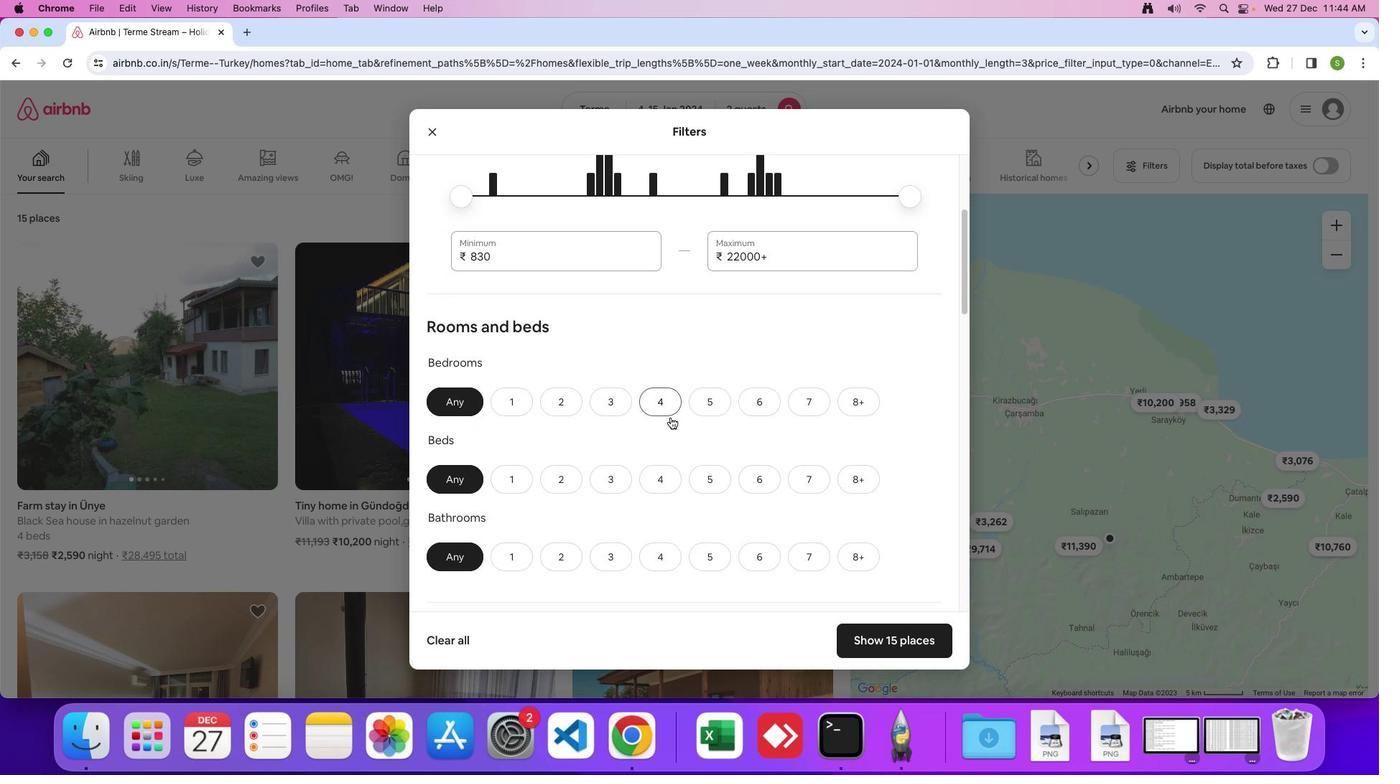 
Action: Mouse scrolled (670, 418) with delta (0, 0)
Screenshot: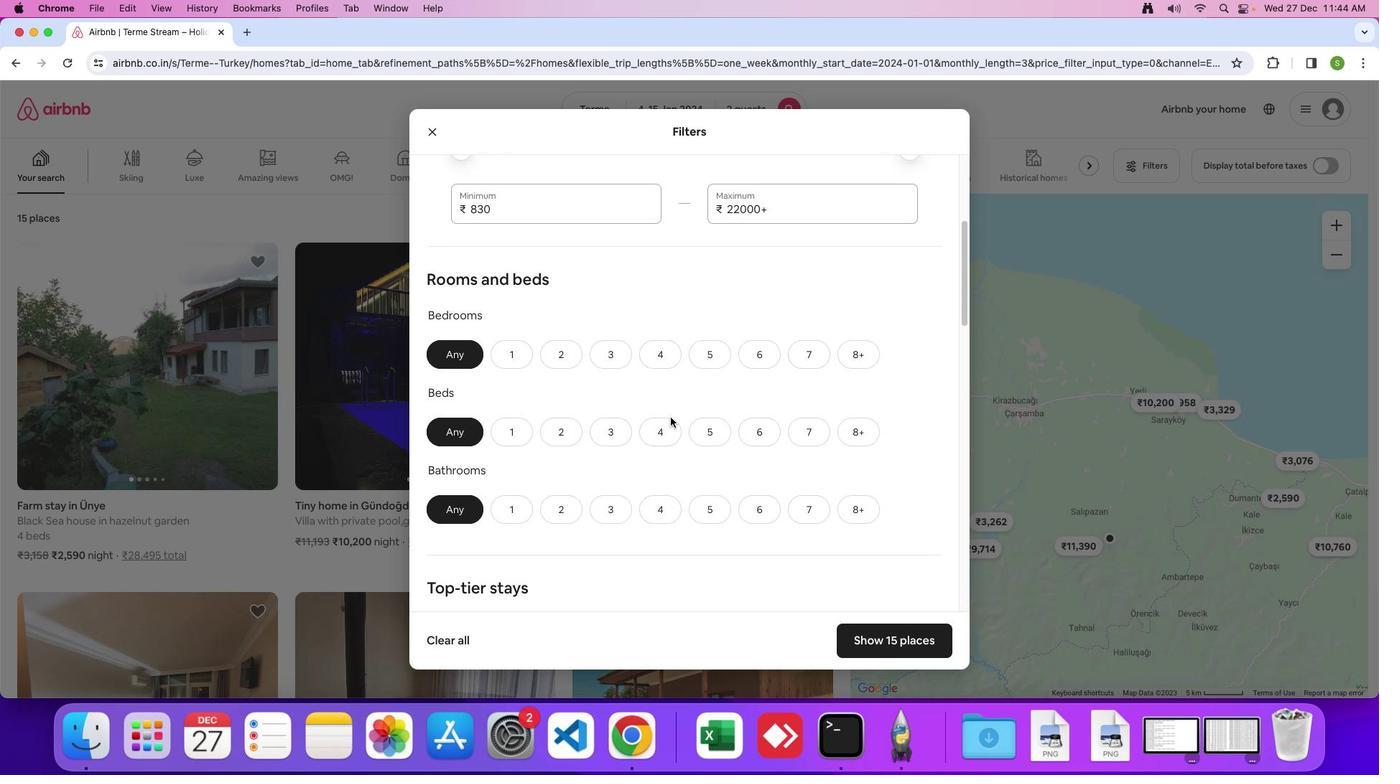 
Action: Mouse scrolled (670, 418) with delta (0, 0)
Screenshot: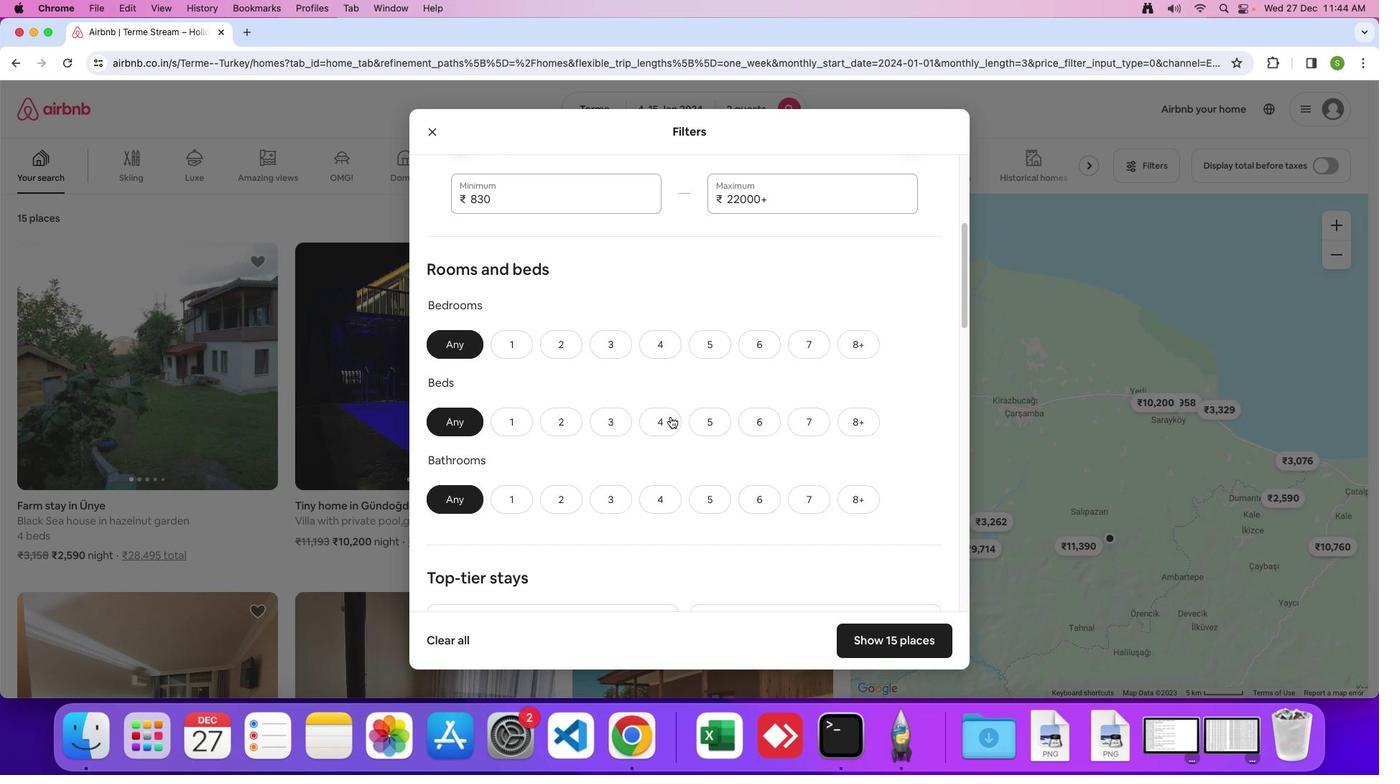 
Action: Mouse scrolled (670, 418) with delta (0, 0)
Screenshot: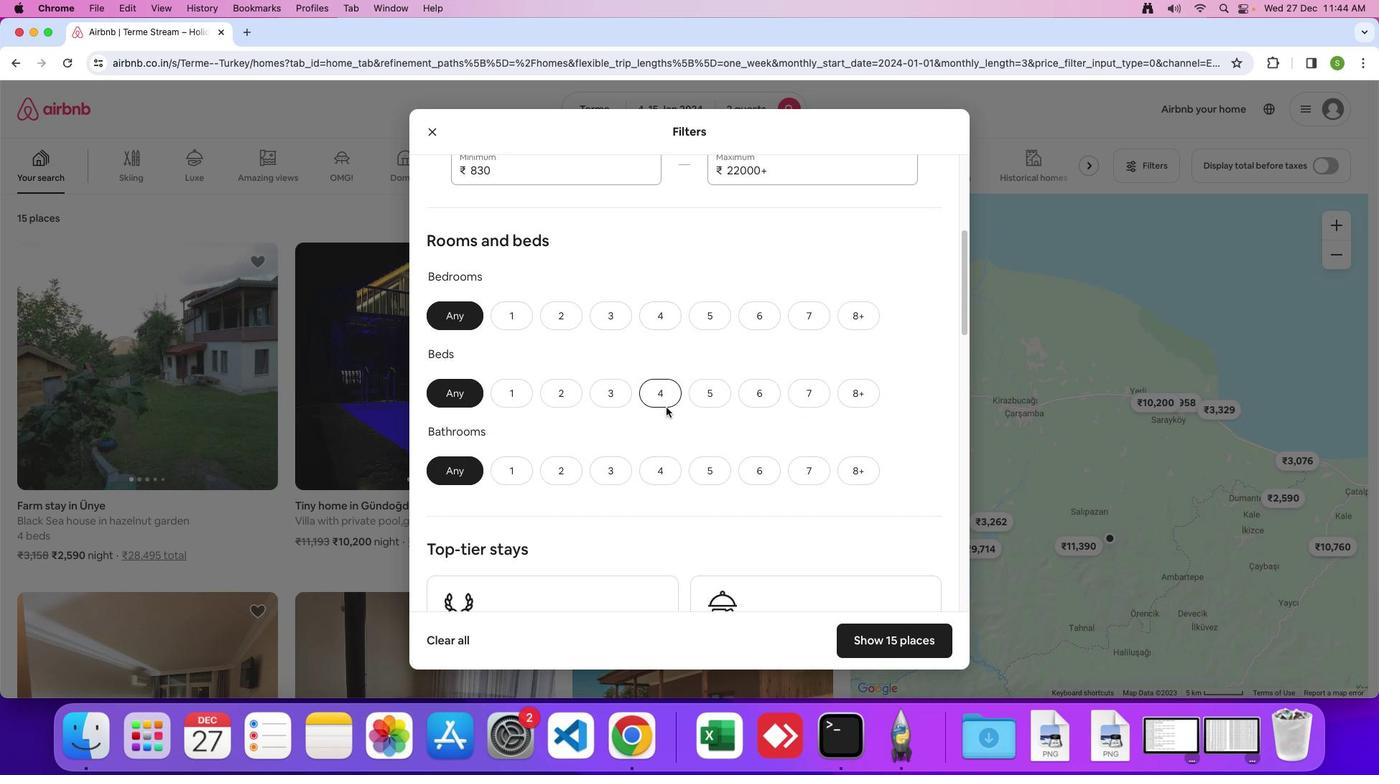 
Action: Mouse moved to (522, 291)
Screenshot: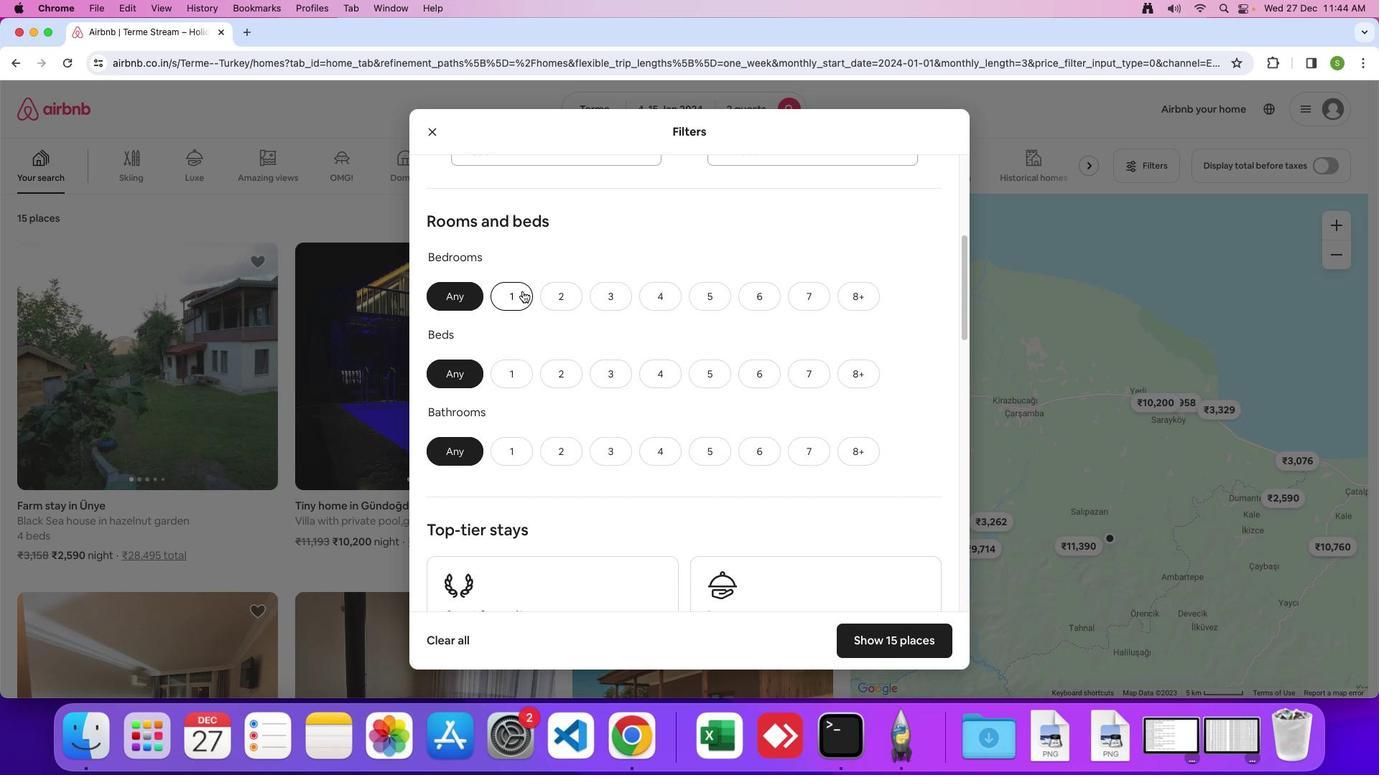 
Action: Mouse pressed left at (522, 291)
Screenshot: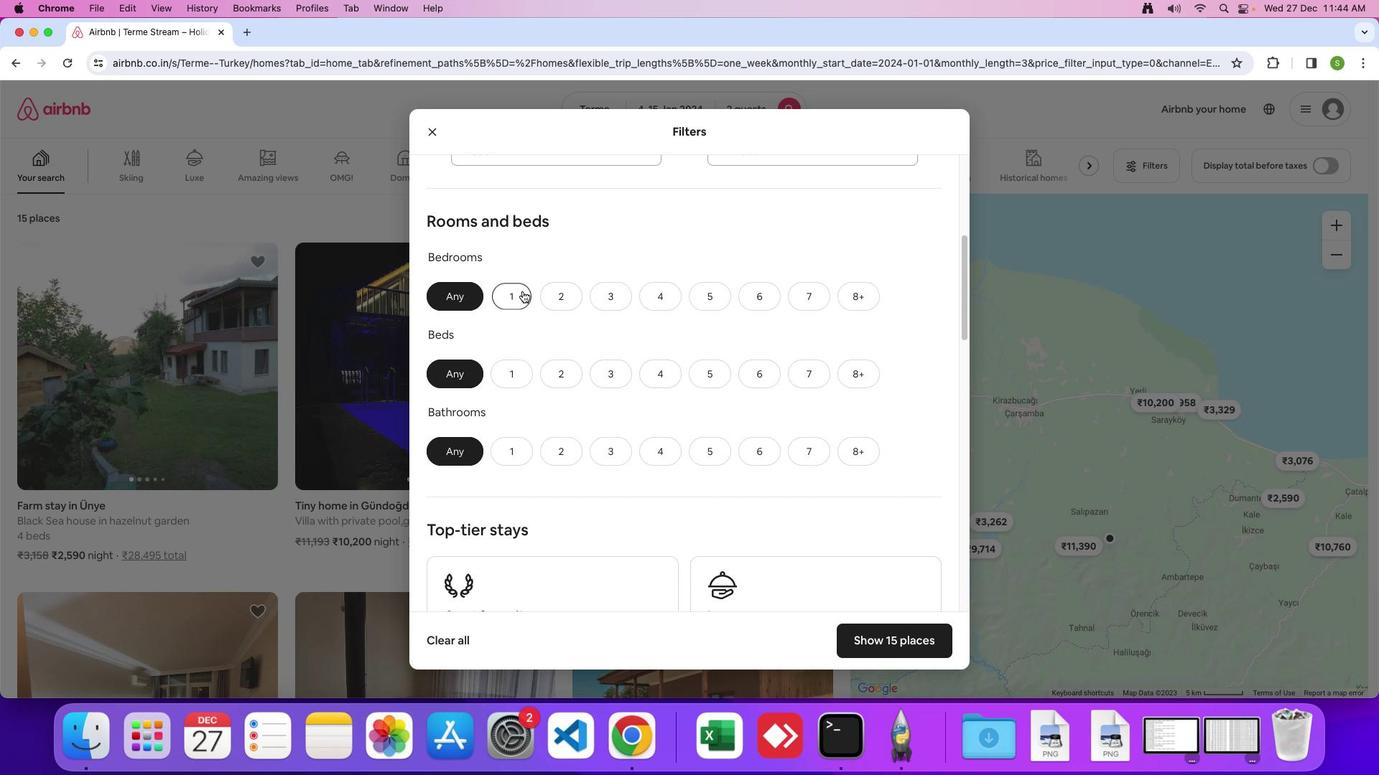 
Action: Mouse moved to (507, 364)
Screenshot: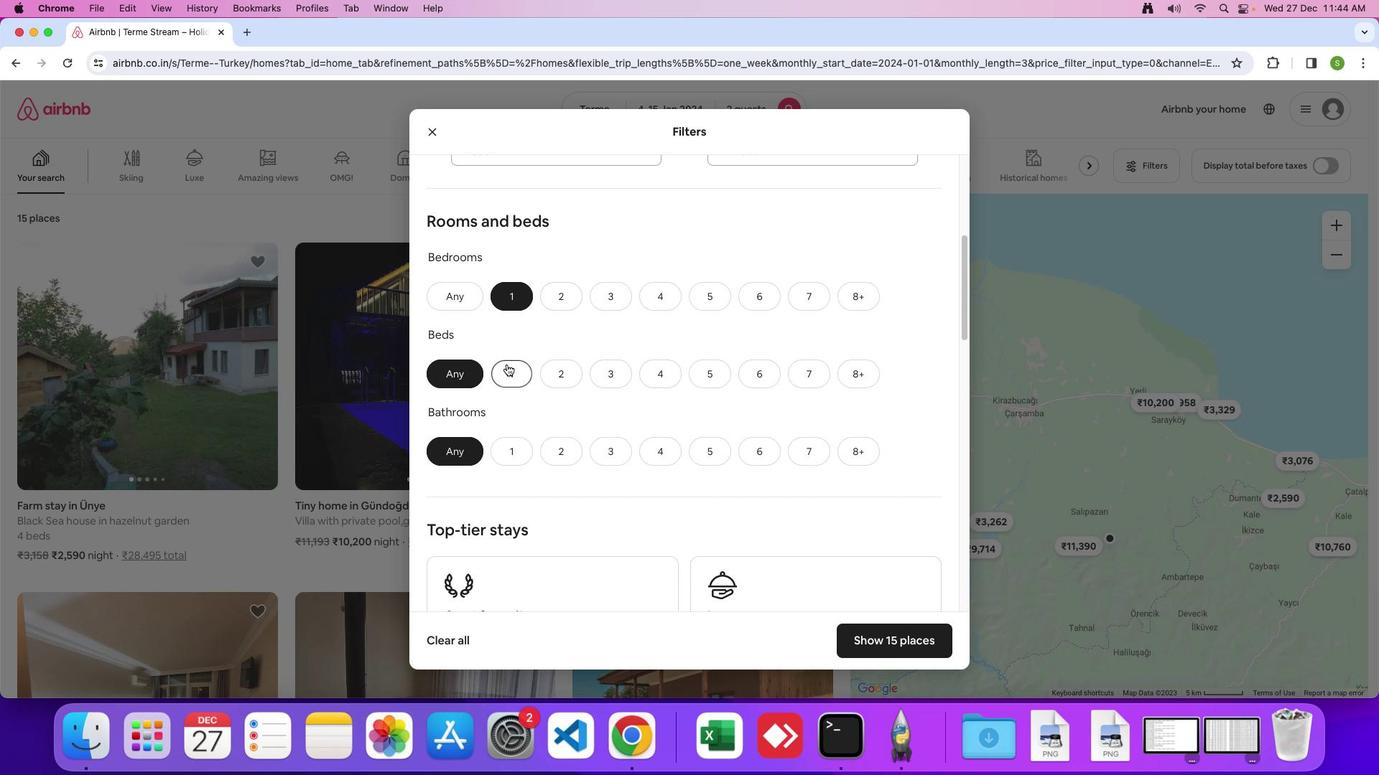 
Action: Mouse pressed left at (507, 364)
Screenshot: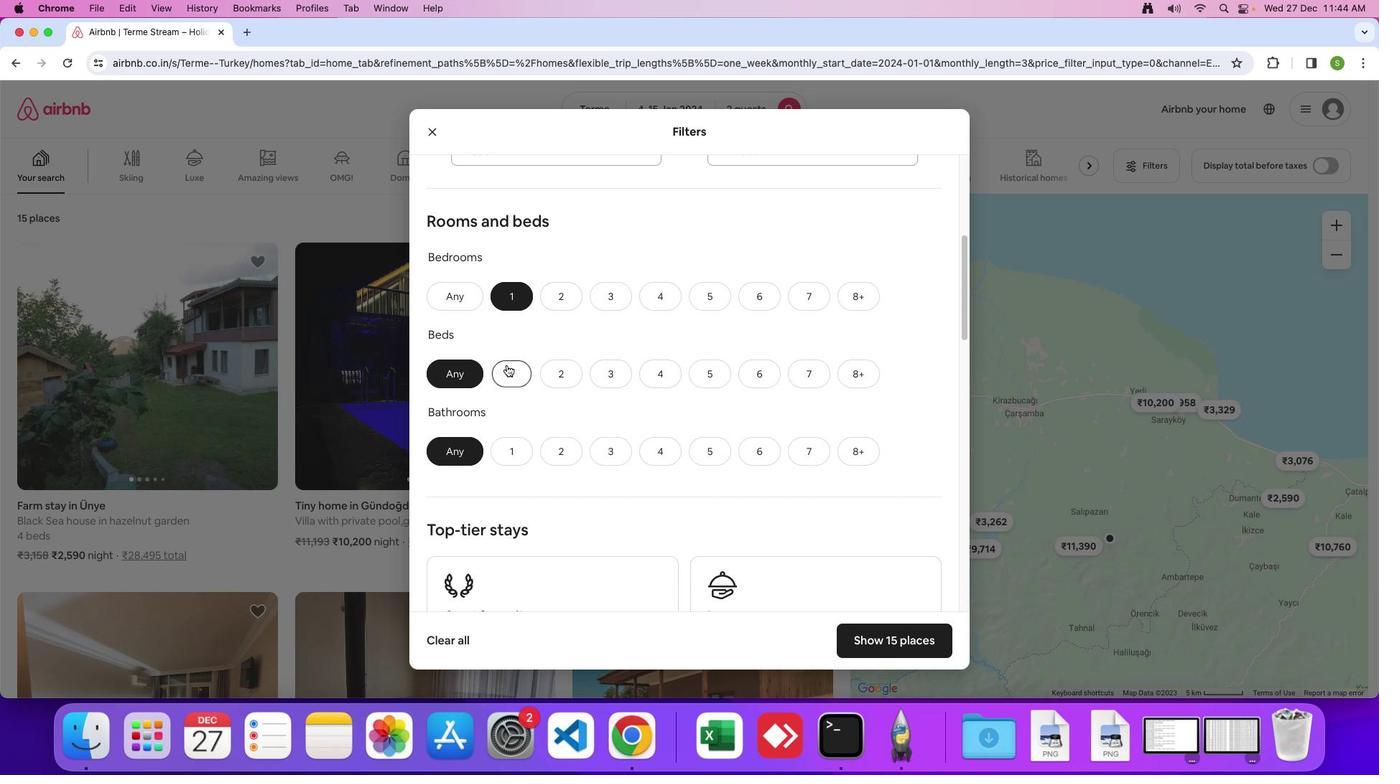 
Action: Mouse moved to (517, 450)
Screenshot: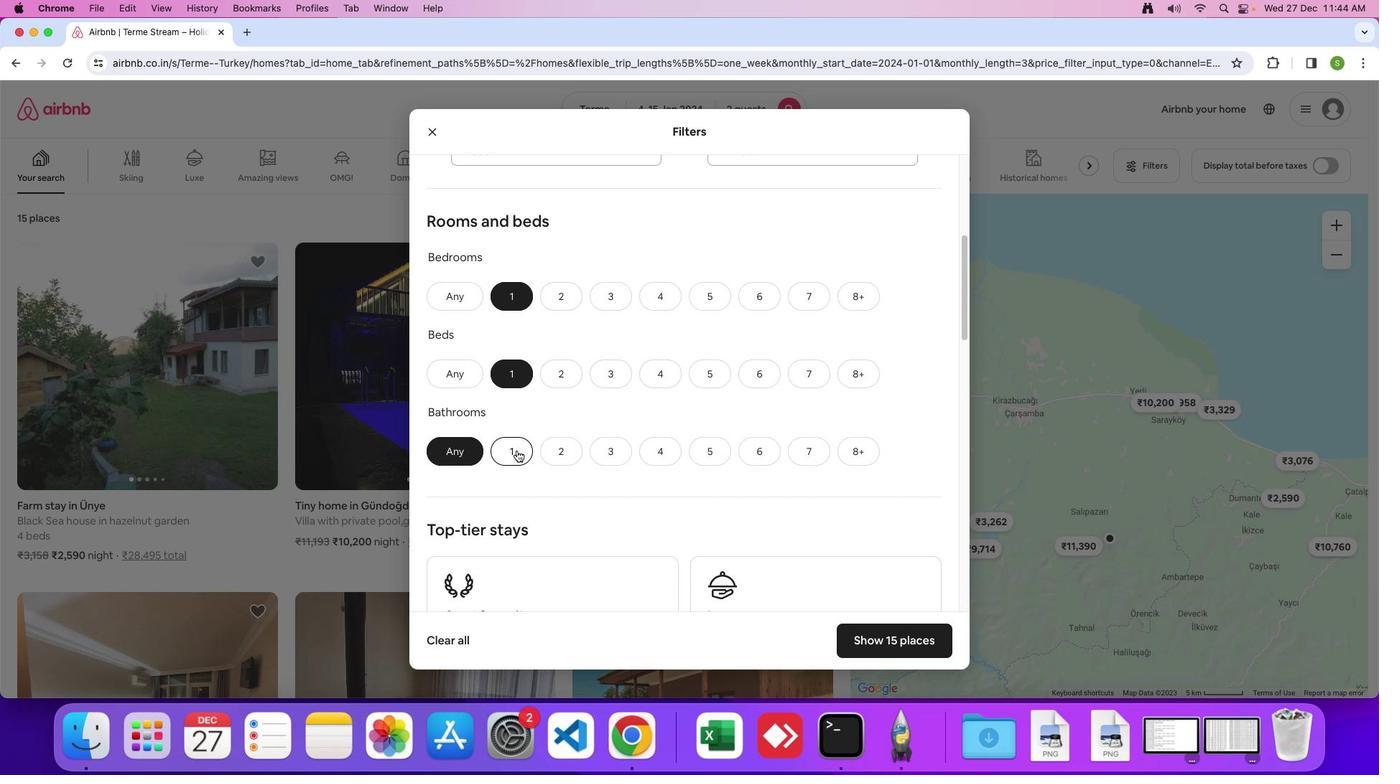 
Action: Mouse pressed left at (517, 450)
Screenshot: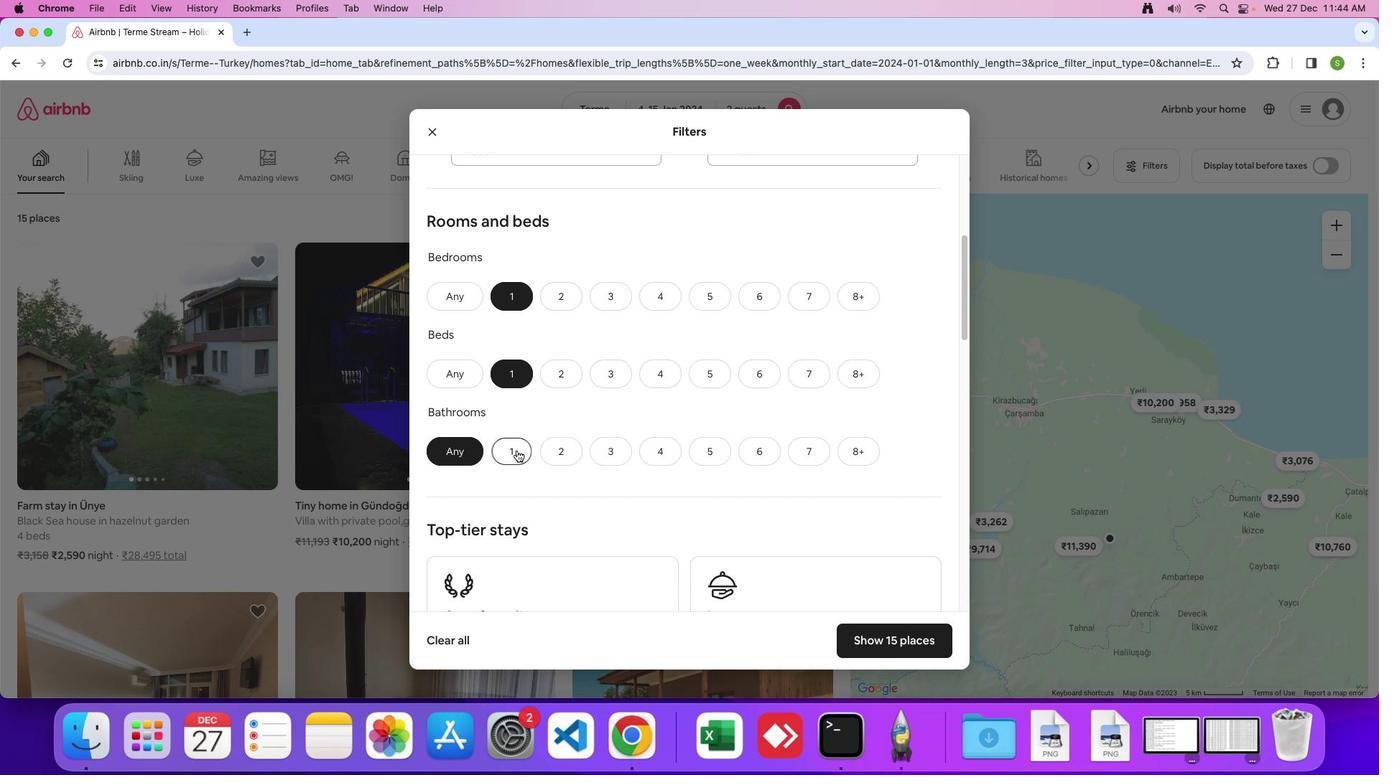 
Action: Mouse moved to (675, 363)
Screenshot: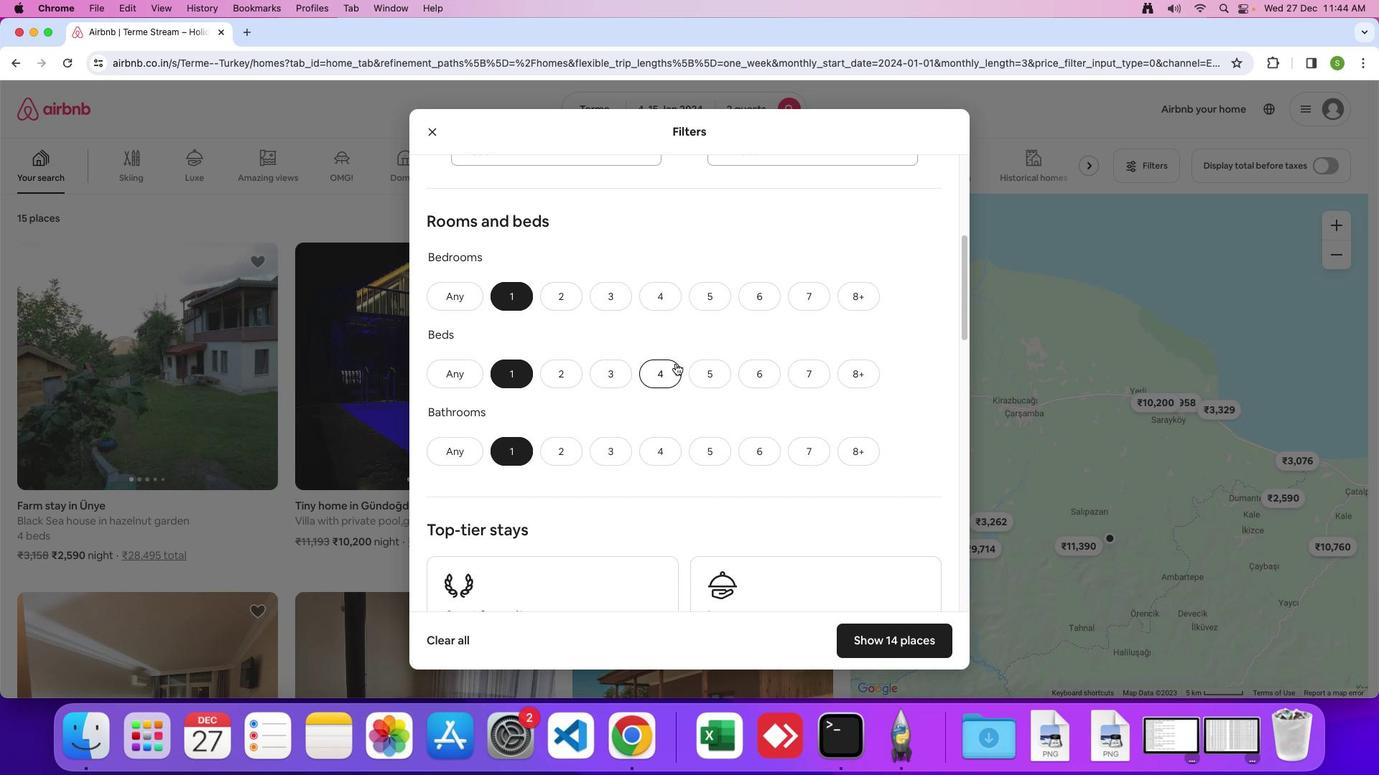 
Action: Mouse scrolled (675, 363) with delta (0, 0)
Screenshot: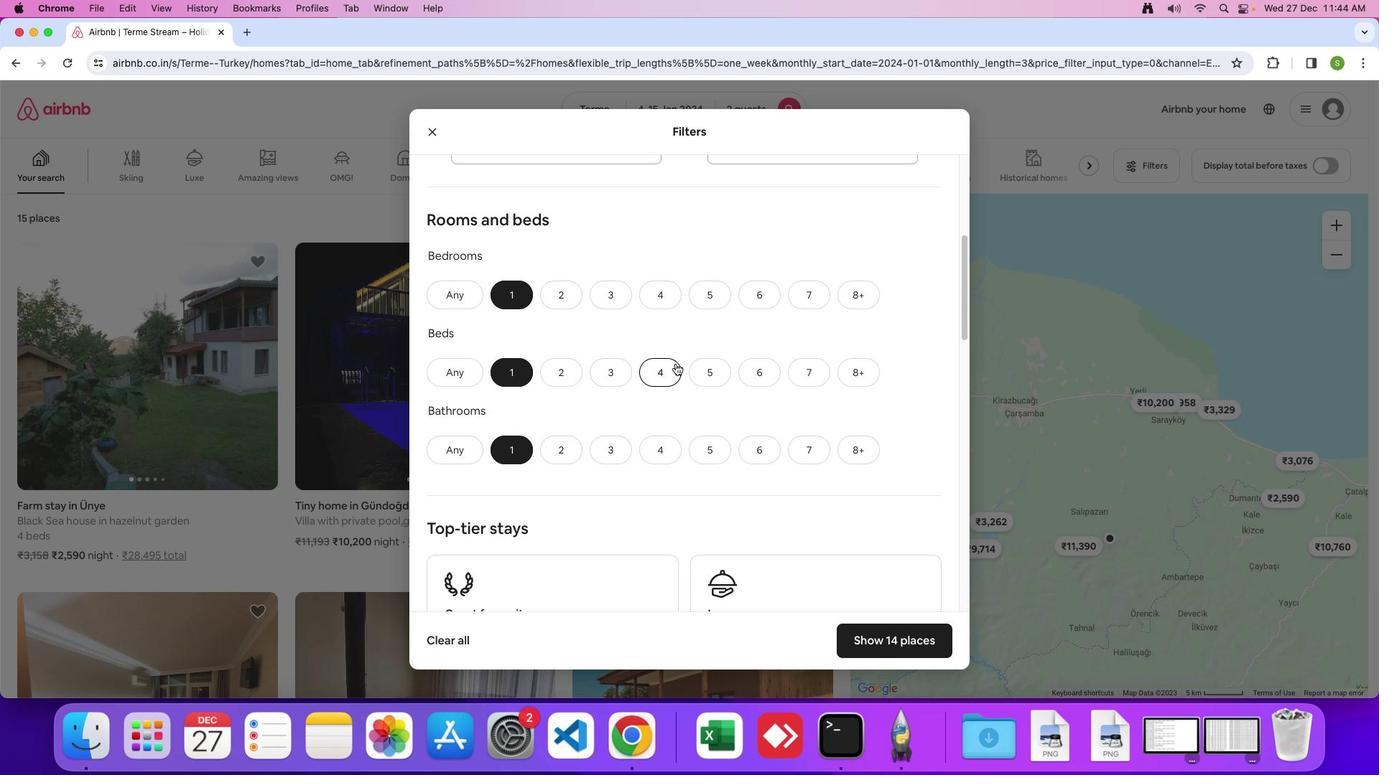
Action: Mouse scrolled (675, 363) with delta (0, 0)
Screenshot: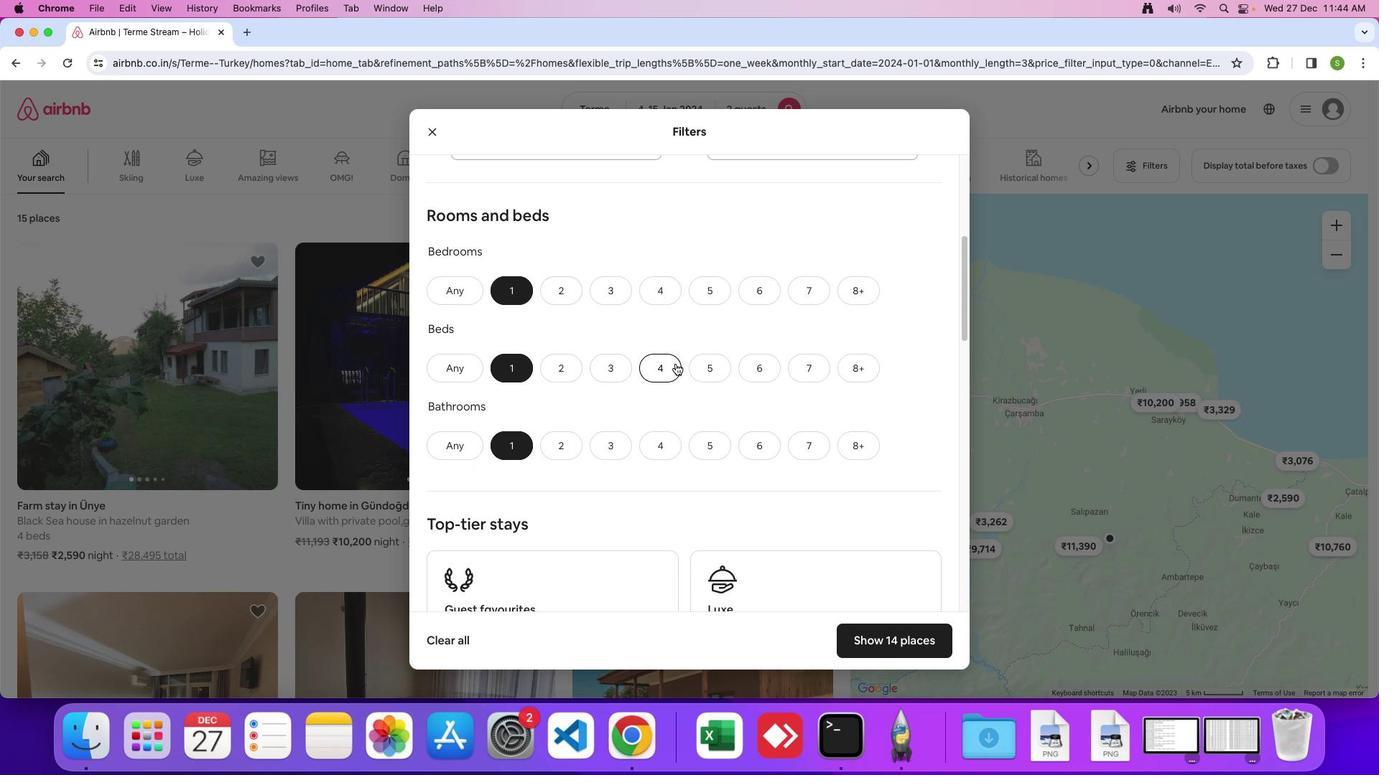 
Action: Mouse moved to (677, 378)
Screenshot: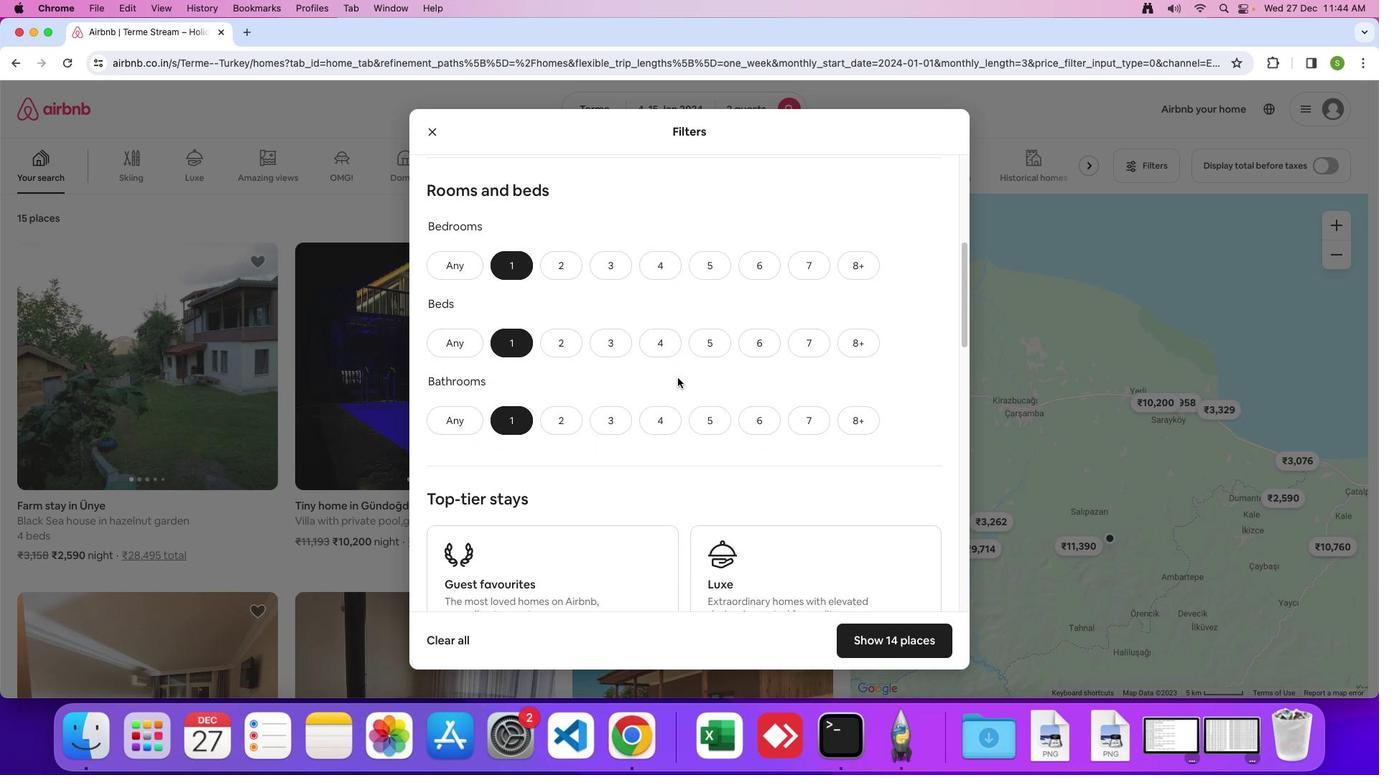 
Action: Mouse scrolled (677, 378) with delta (0, 0)
Screenshot: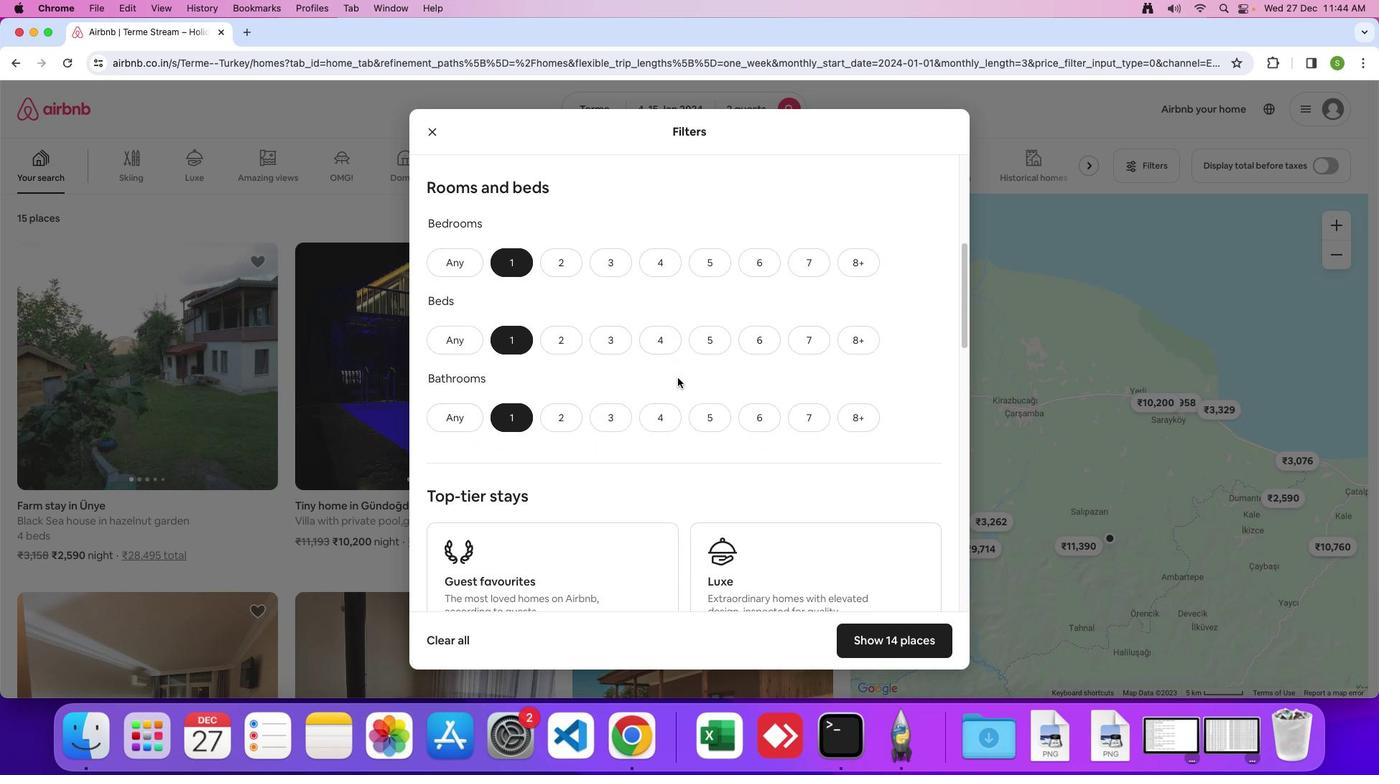 
Action: Mouse scrolled (677, 378) with delta (0, 0)
Screenshot: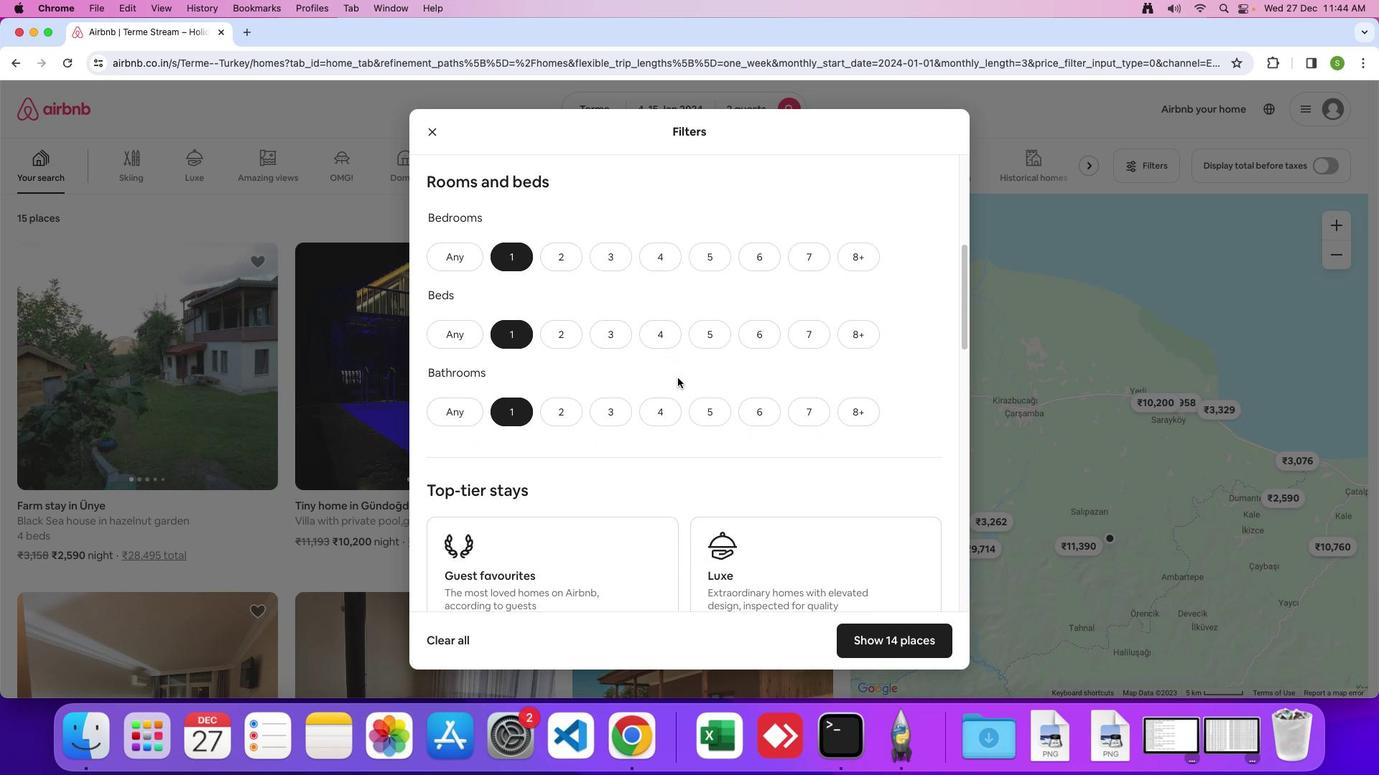 
Action: Mouse scrolled (677, 378) with delta (0, 0)
Screenshot: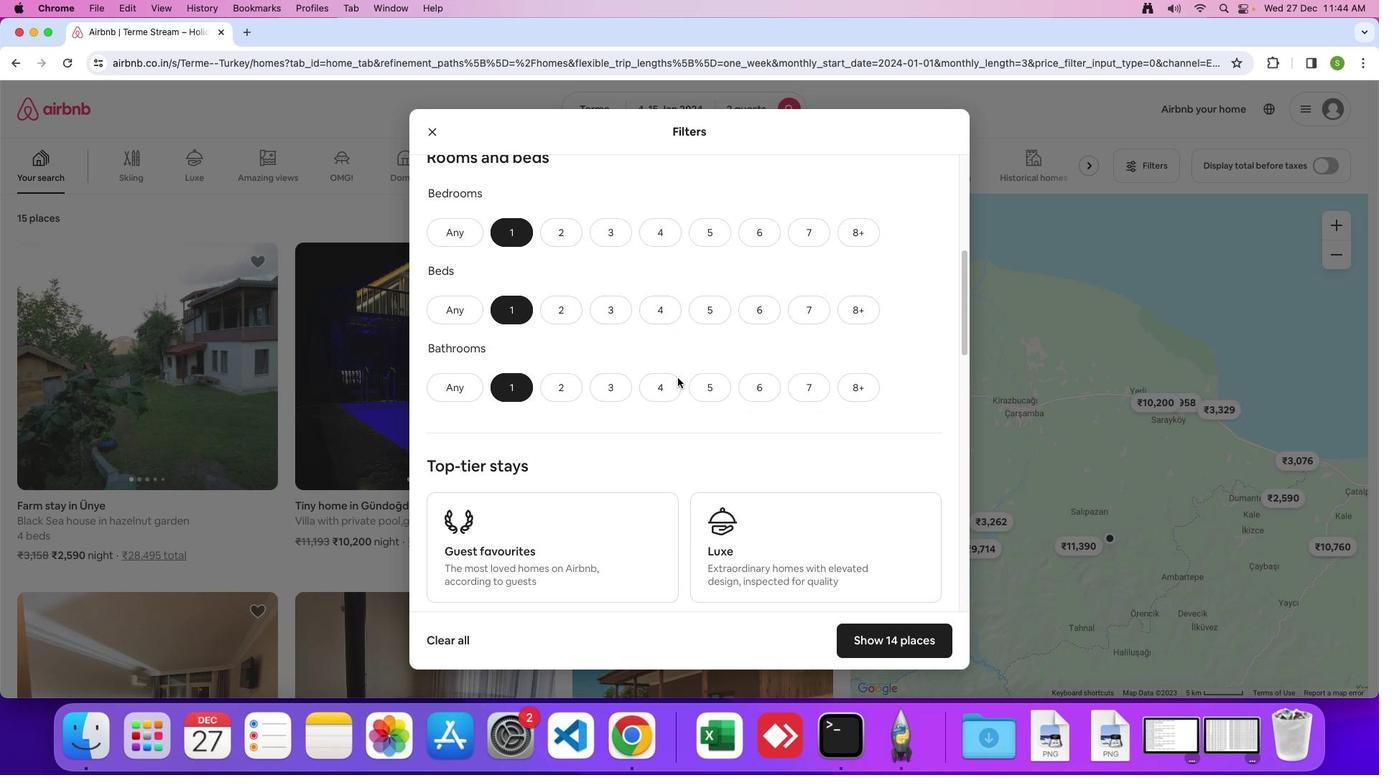 
Action: Mouse moved to (678, 378)
Screenshot: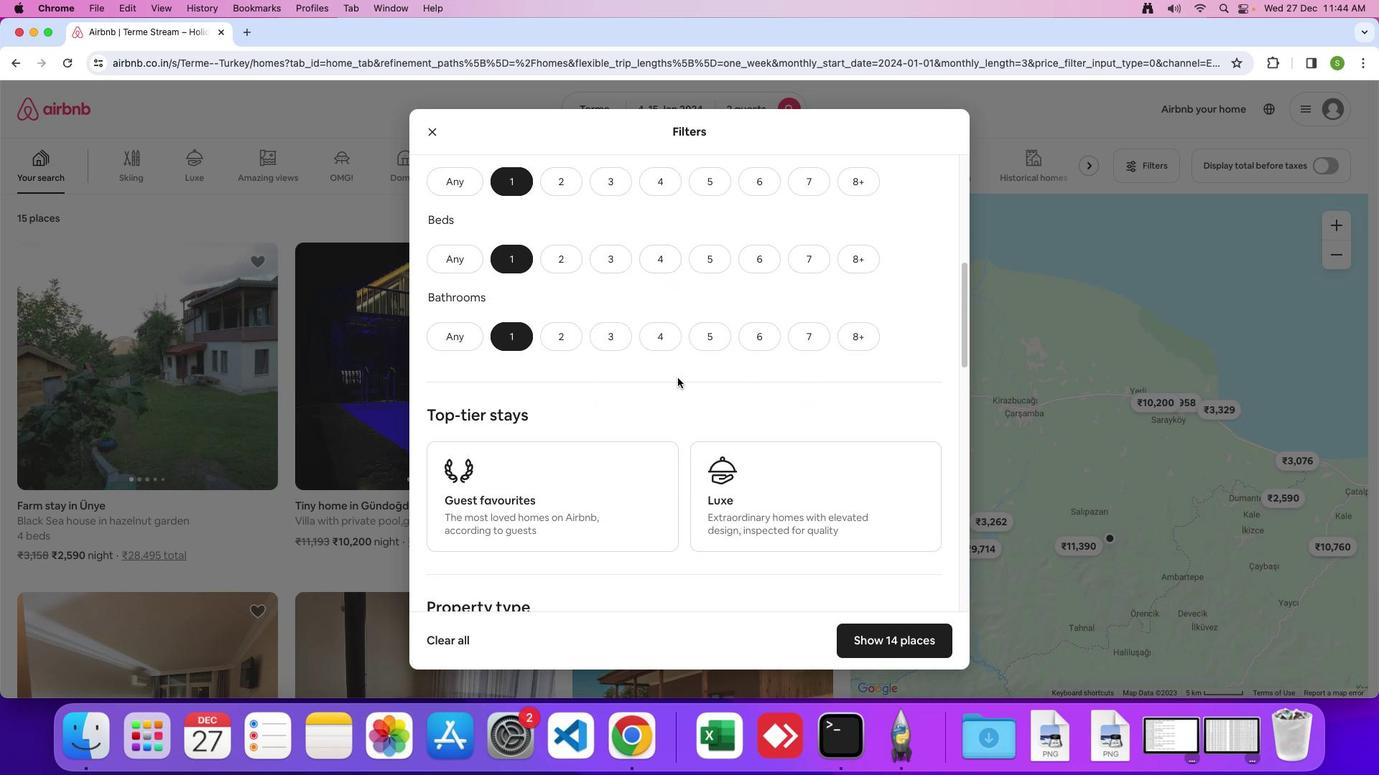 
Action: Mouse scrolled (678, 378) with delta (0, 0)
Screenshot: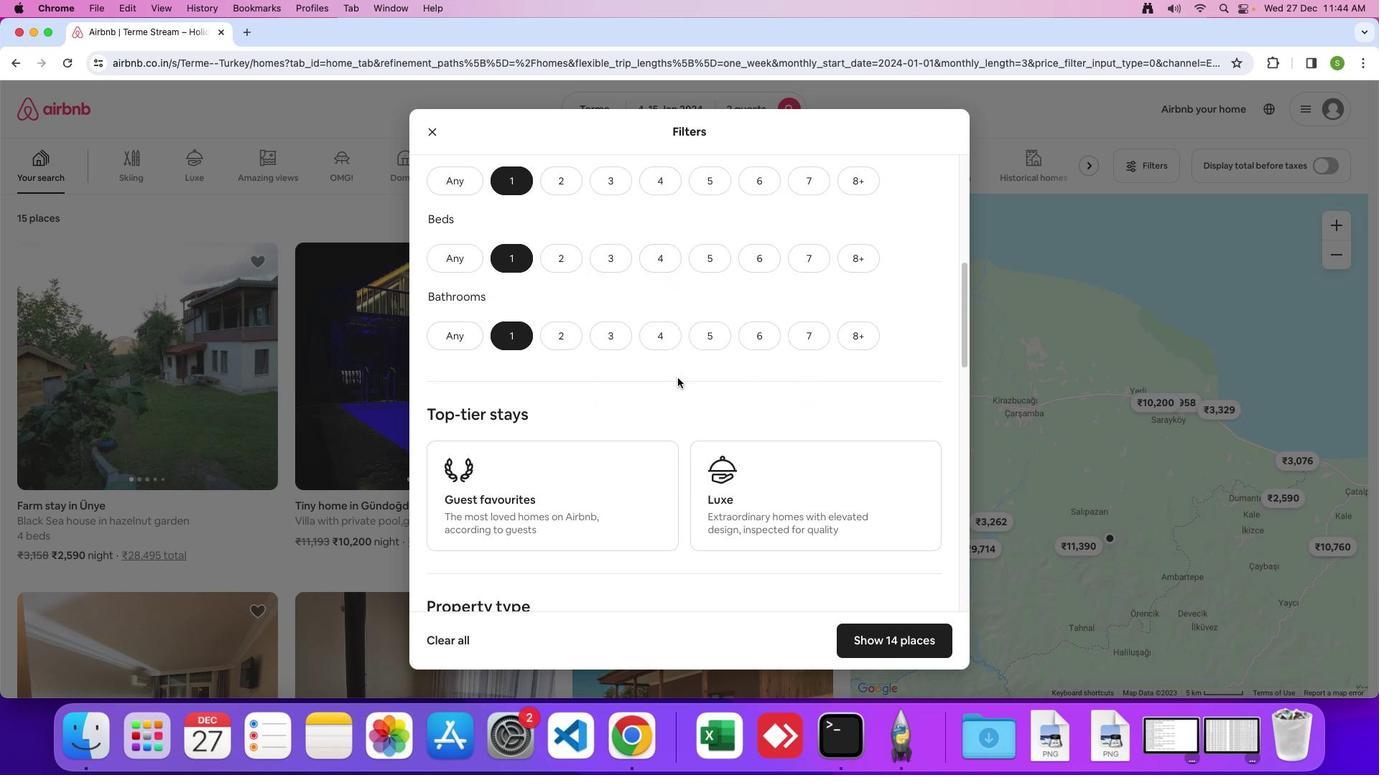 
Action: Mouse moved to (678, 377)
Screenshot: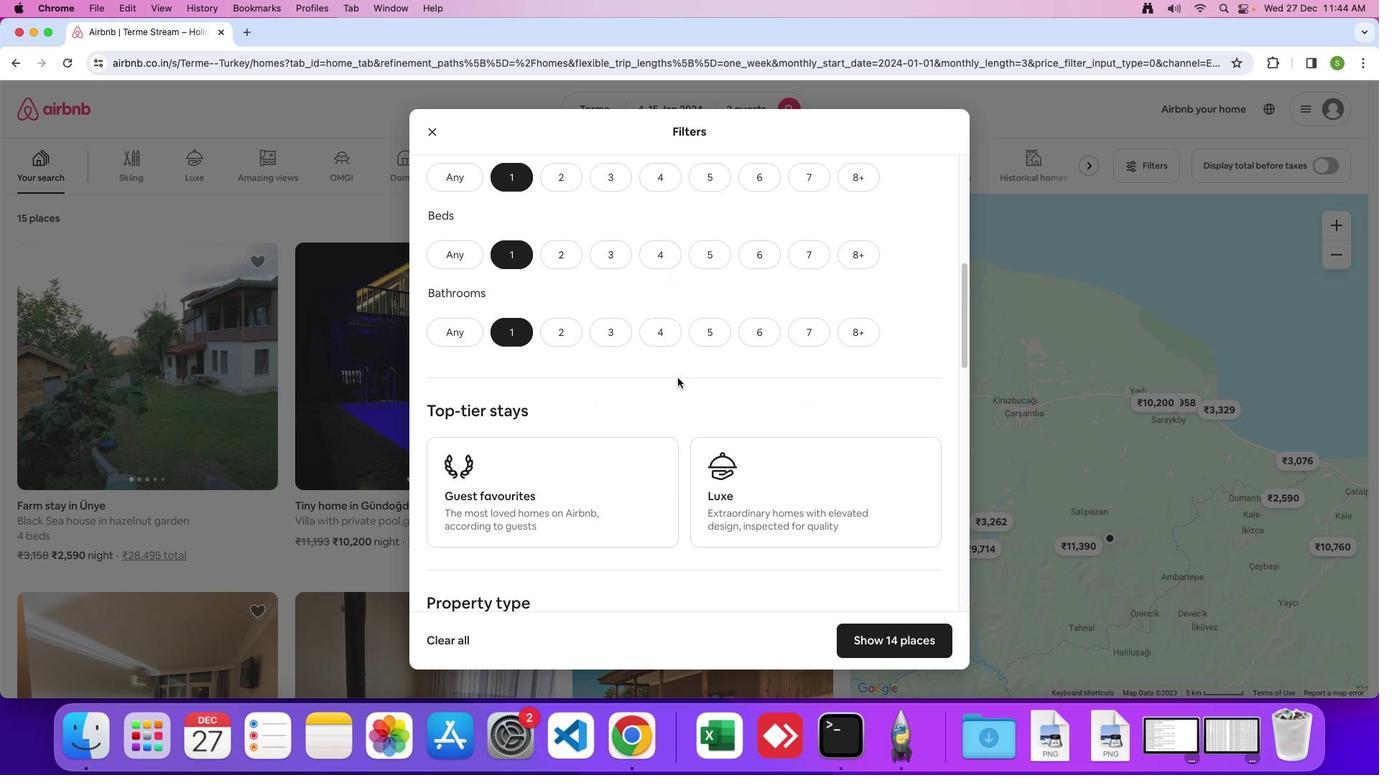 
Action: Mouse scrolled (678, 377) with delta (0, 0)
Screenshot: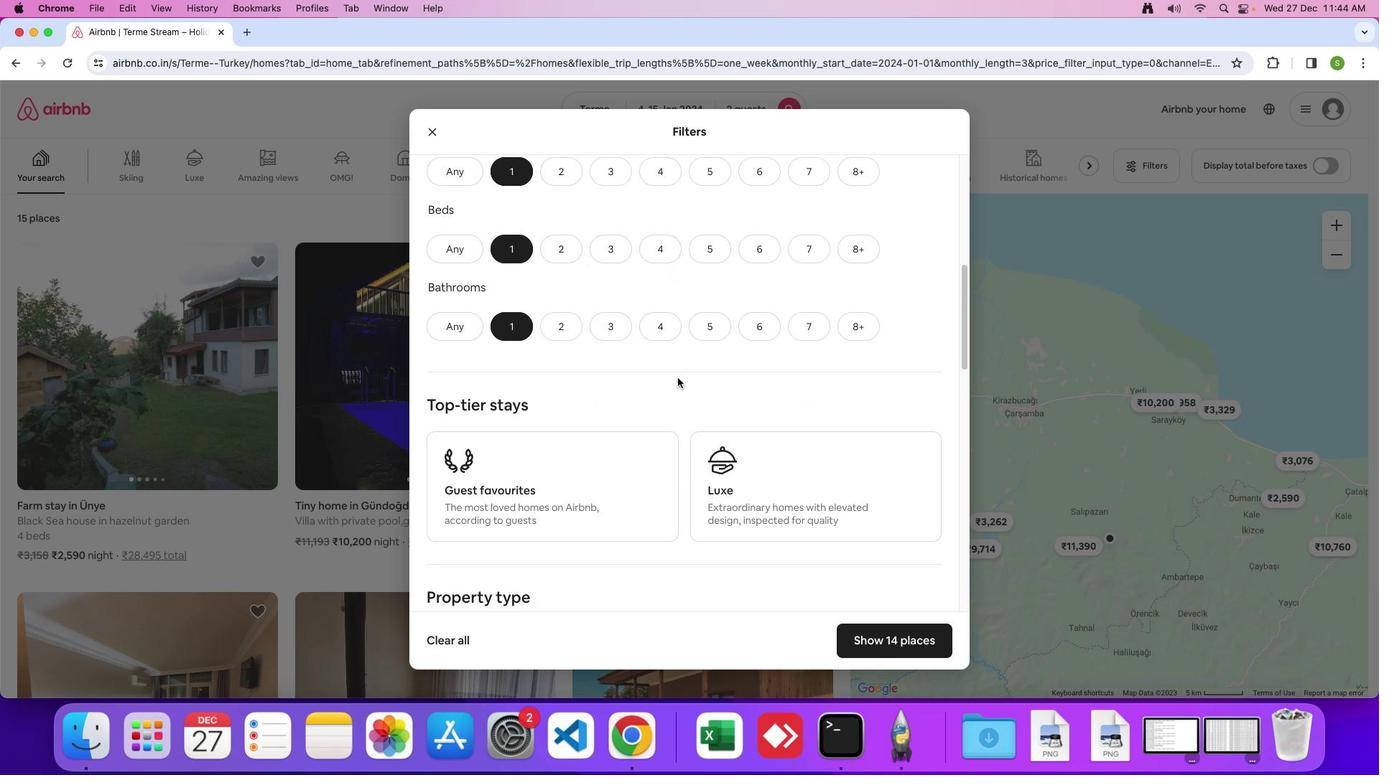
Action: Mouse moved to (678, 377)
Screenshot: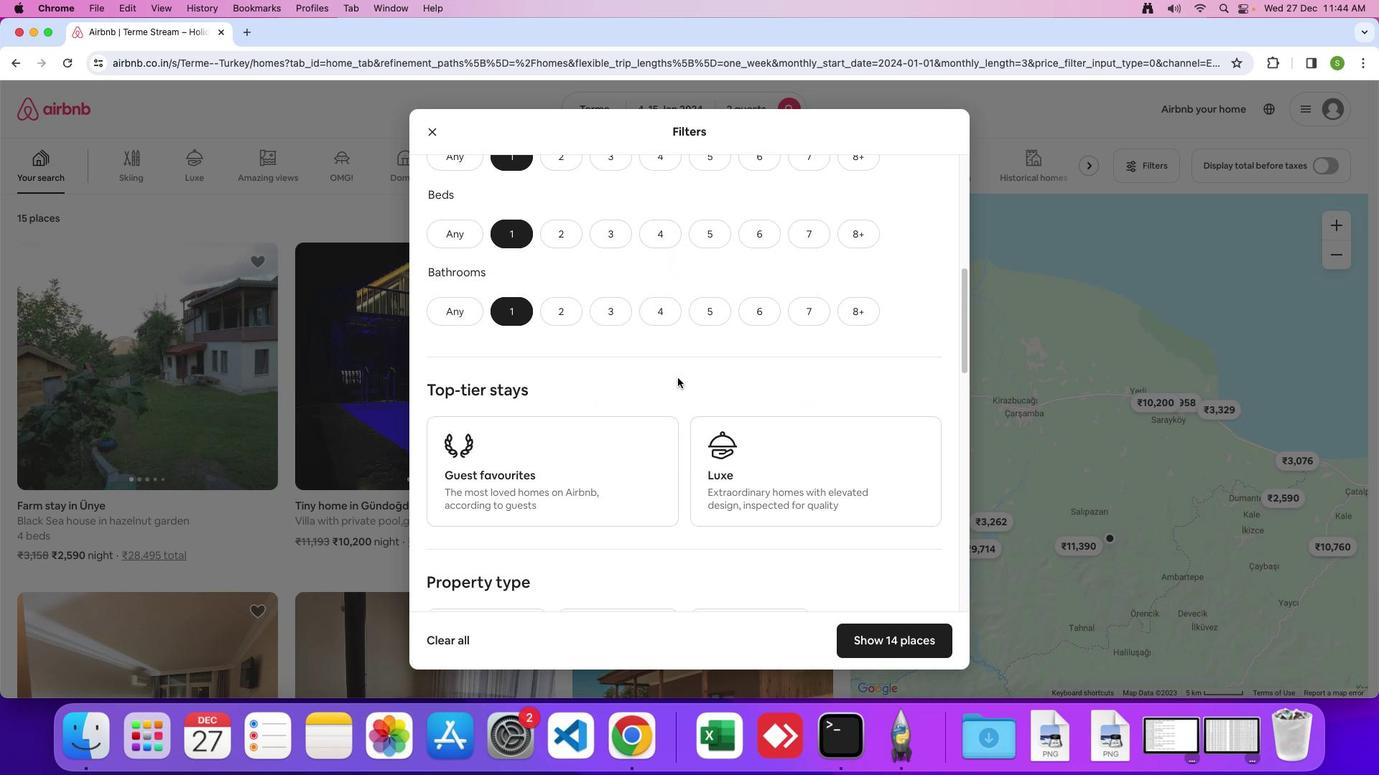 
Action: Mouse scrolled (678, 377) with delta (0, 0)
Screenshot: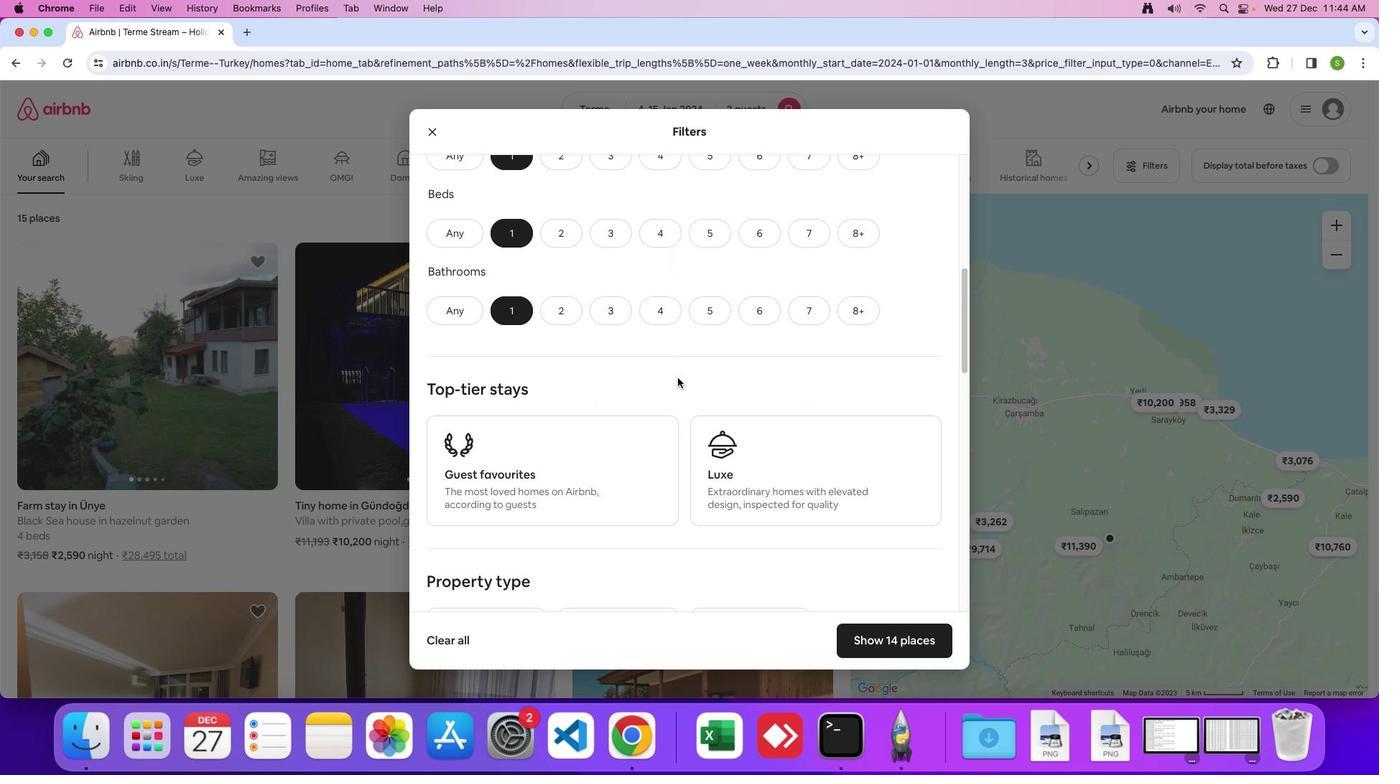 
Action: Mouse scrolled (678, 377) with delta (0, 0)
Screenshot: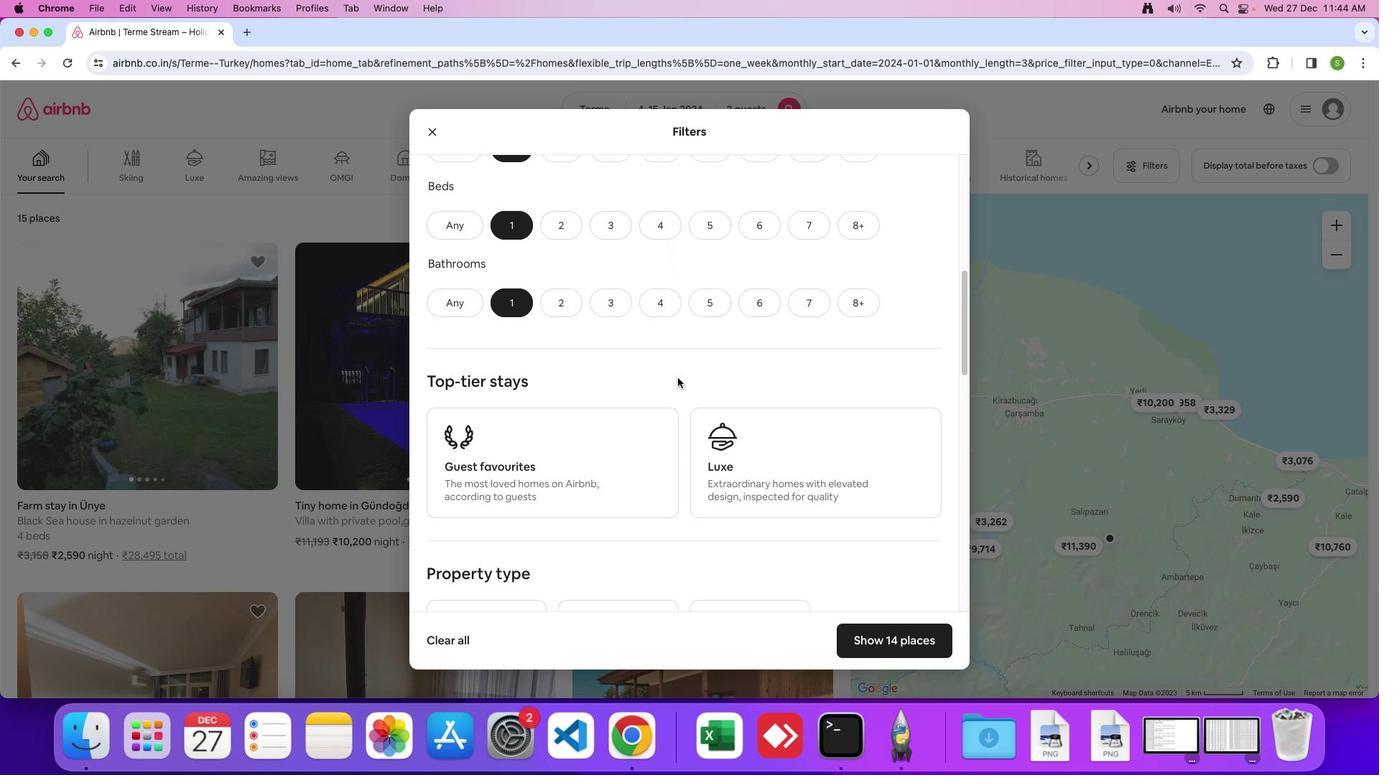 
Action: Mouse scrolled (678, 377) with delta (0, -1)
Screenshot: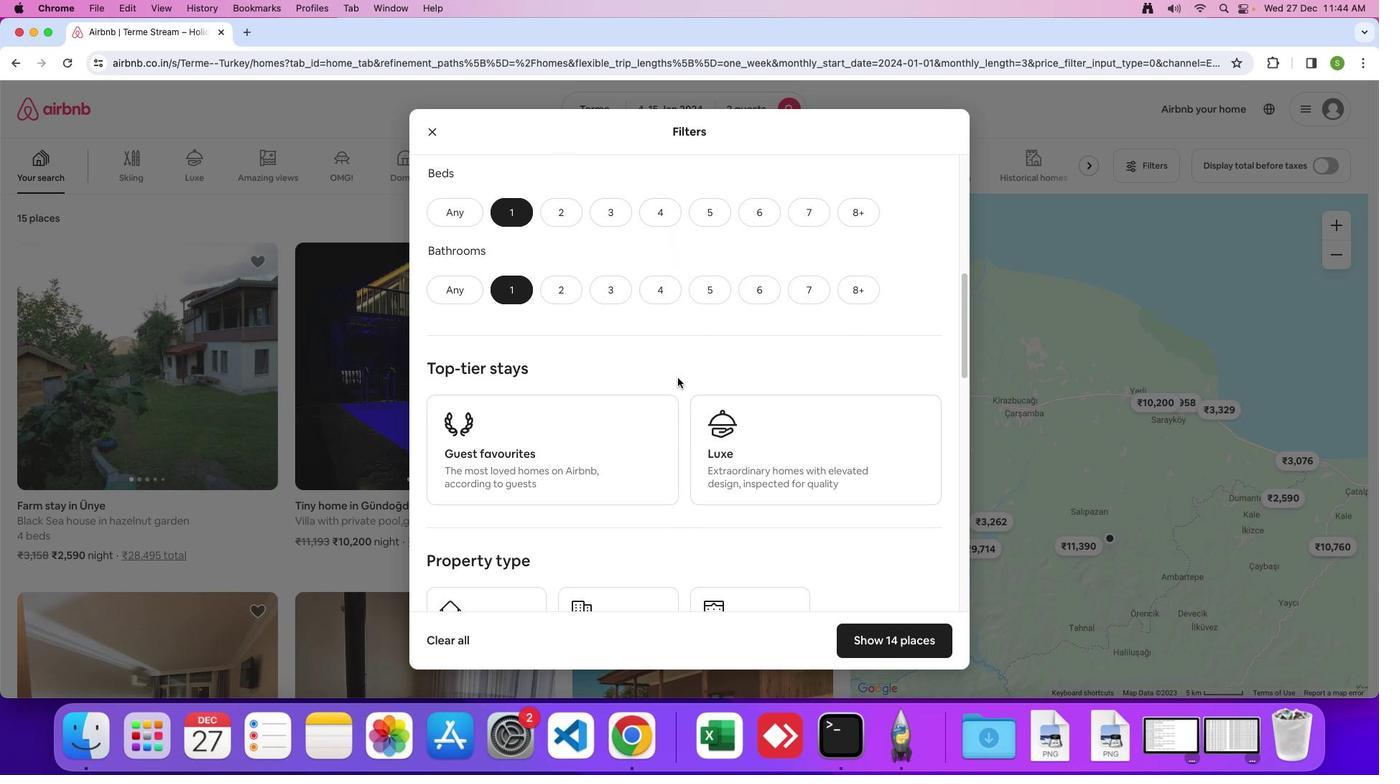 
Action: Mouse moved to (677, 377)
Screenshot: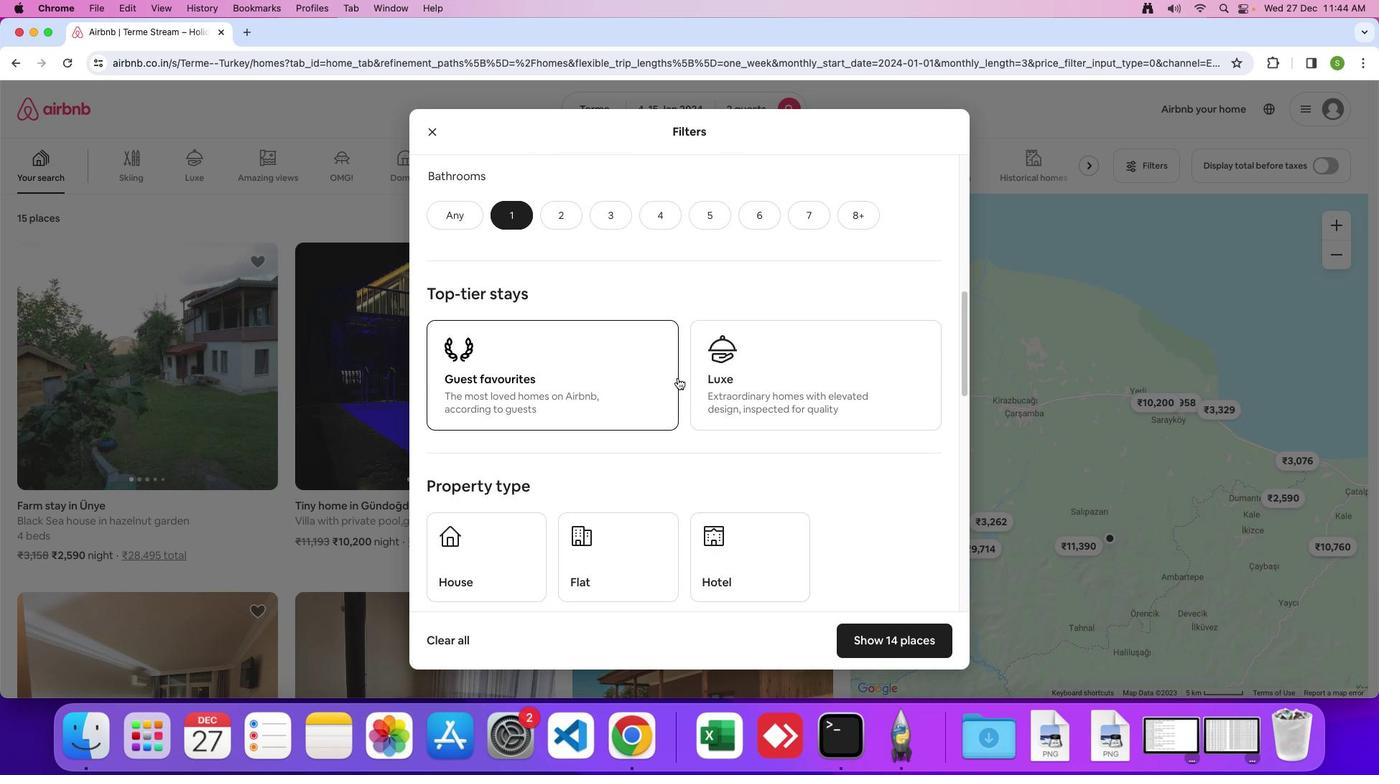 
Action: Mouse scrolled (677, 377) with delta (0, 0)
Screenshot: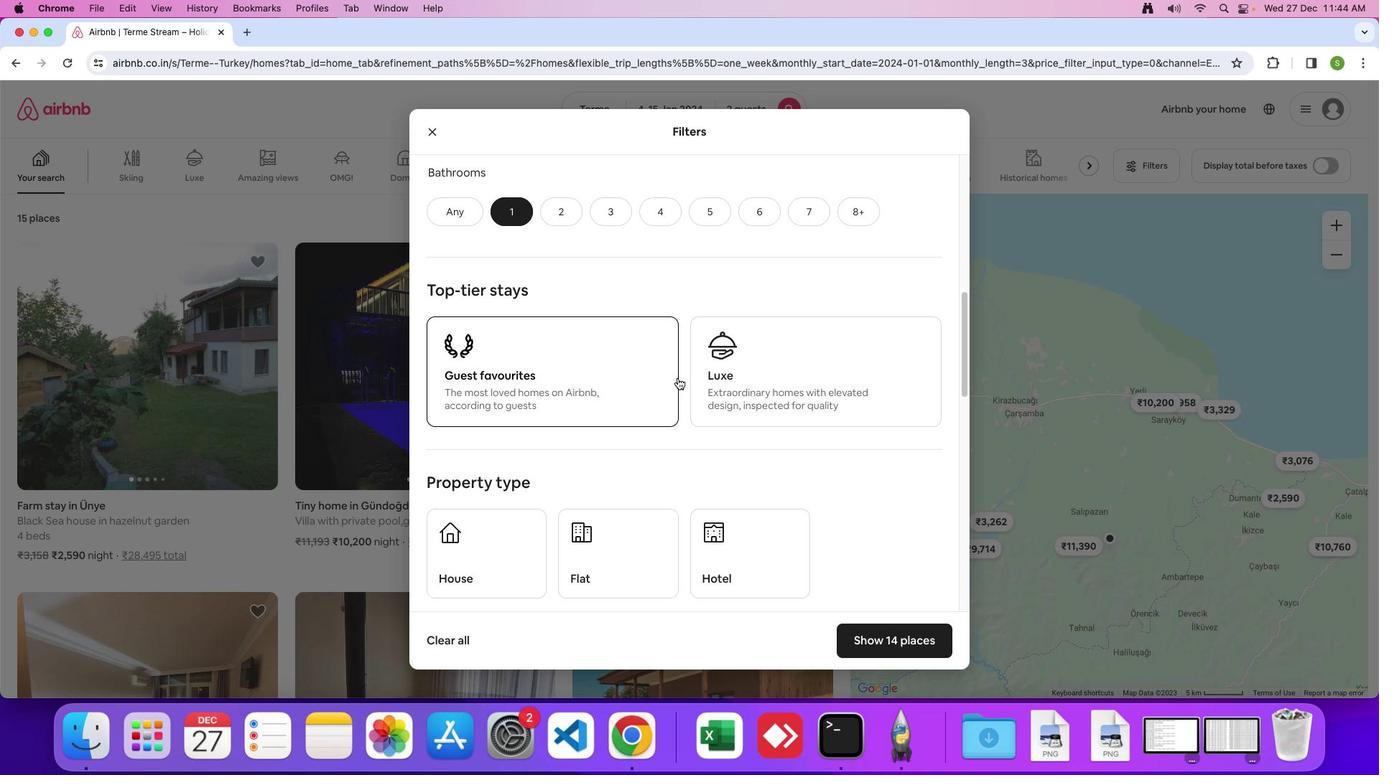 
Action: Mouse scrolled (677, 377) with delta (0, 0)
Screenshot: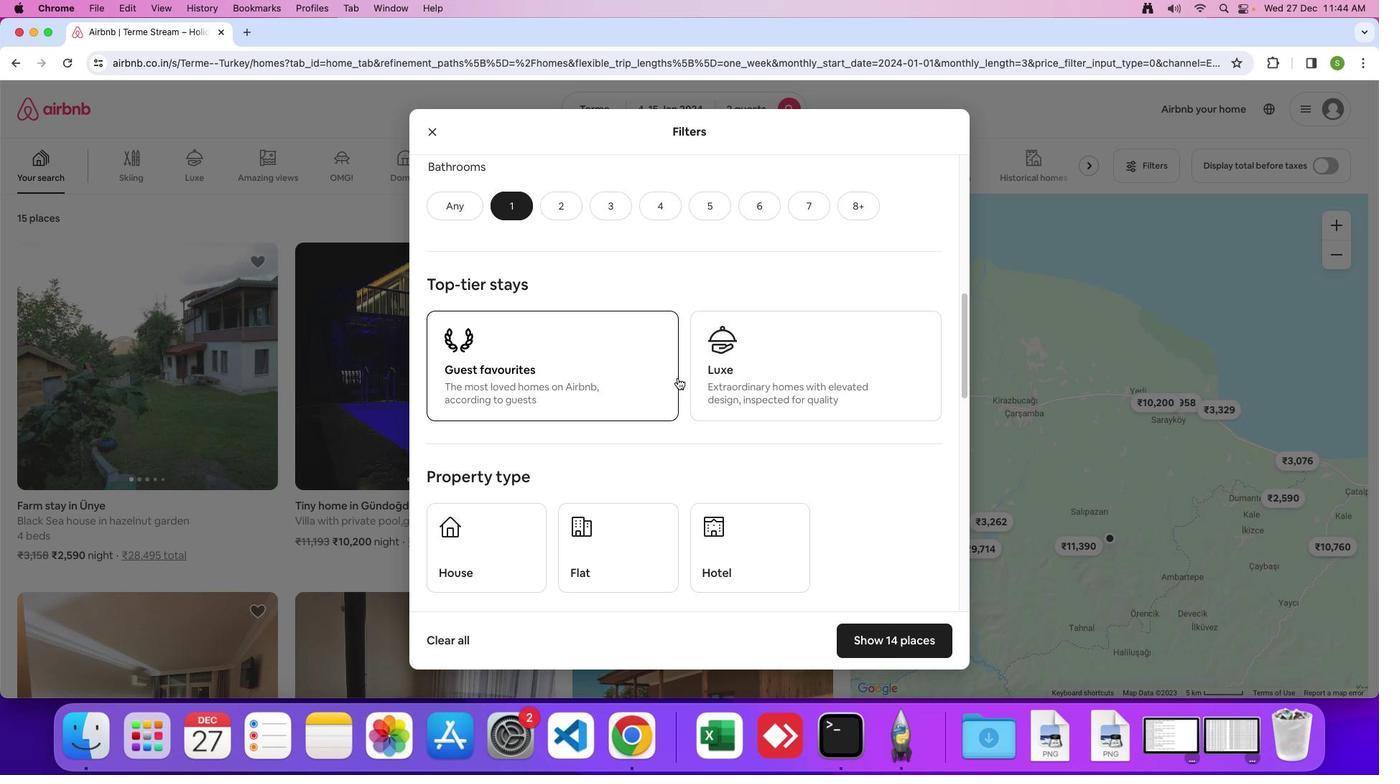 
Action: Mouse scrolled (677, 377) with delta (0, 0)
Screenshot: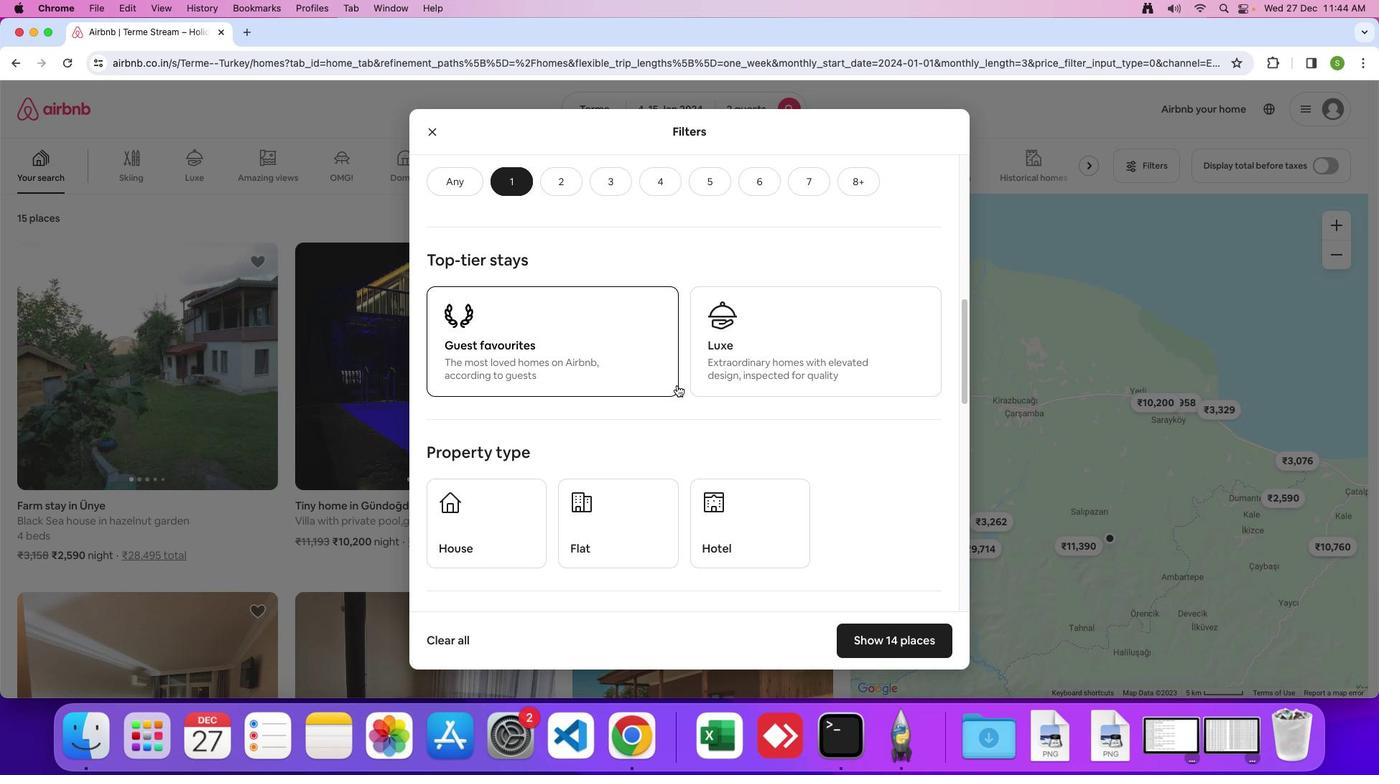 
Action: Mouse moved to (730, 470)
Screenshot: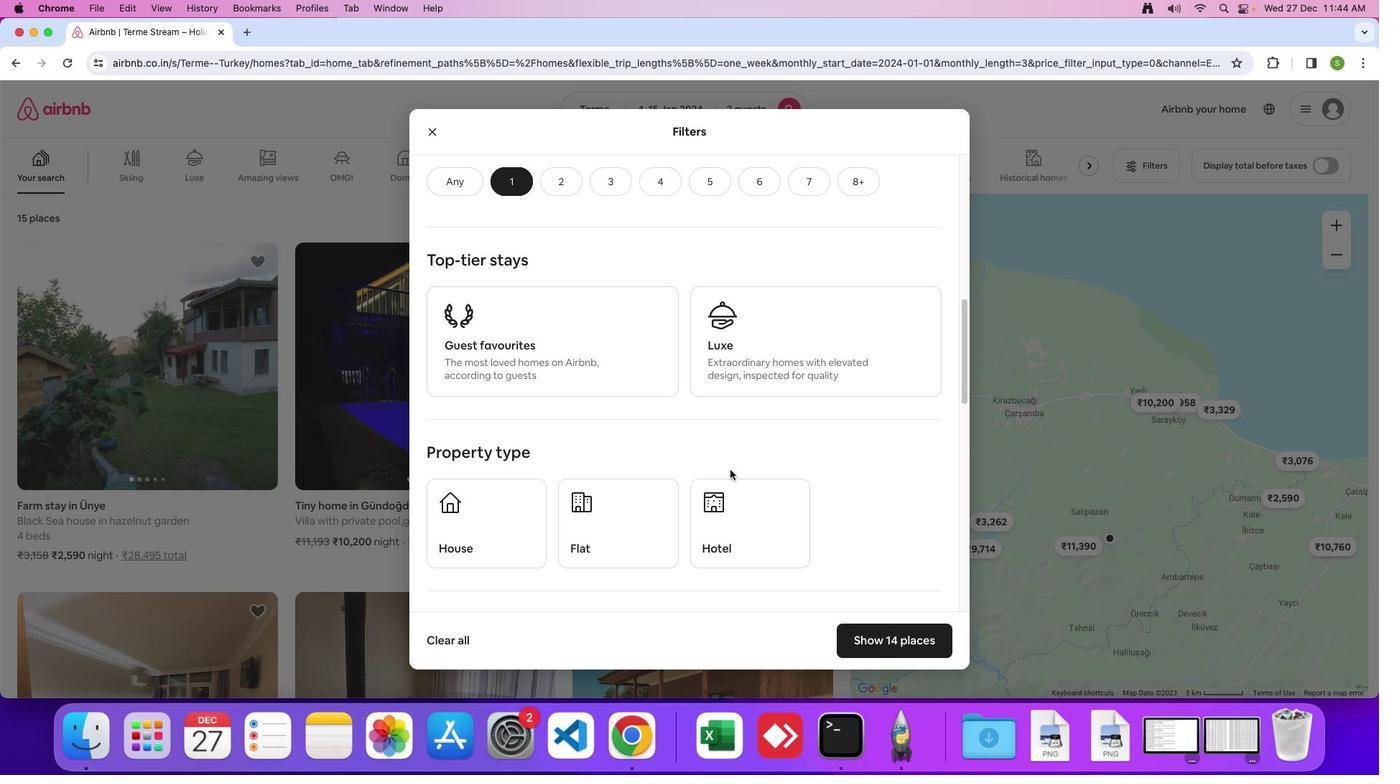 
Action: Mouse pressed left at (730, 470)
Screenshot: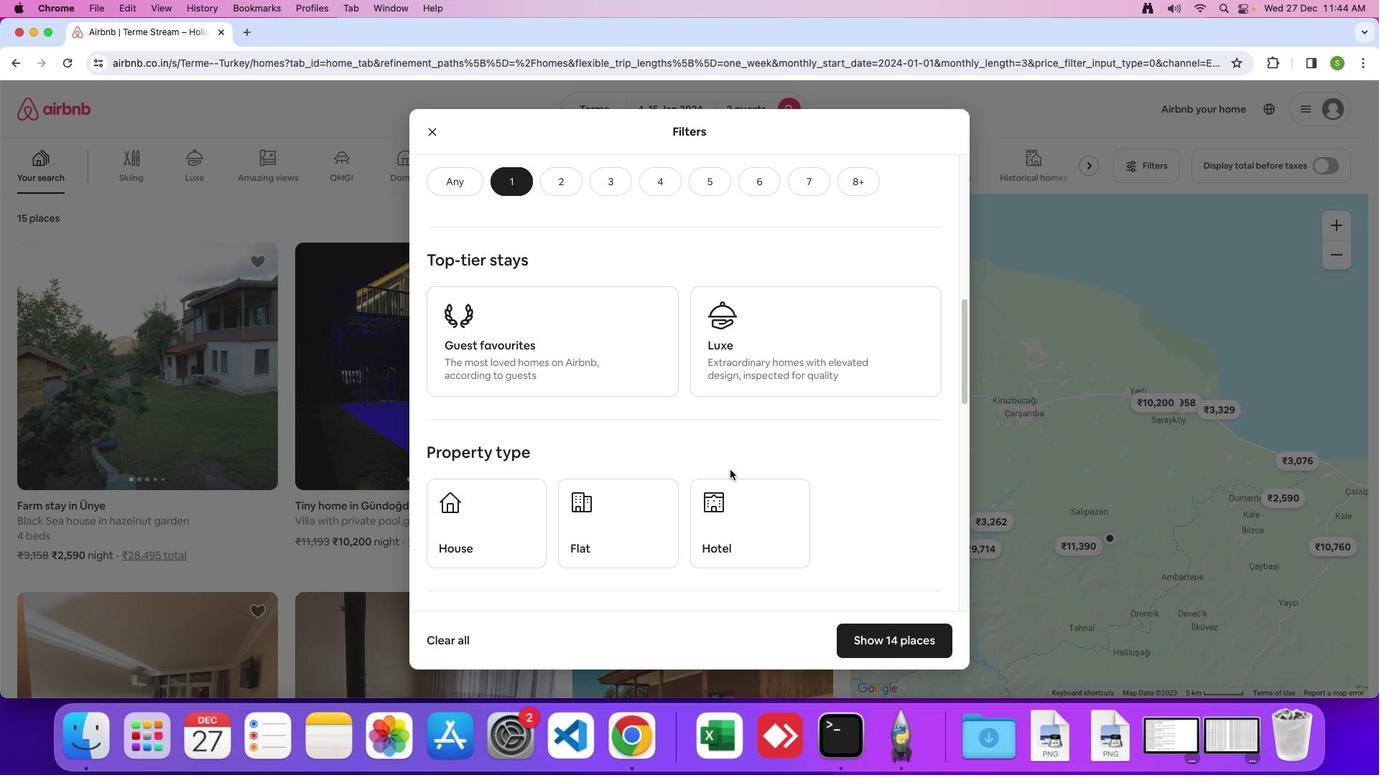 
Action: Mouse moved to (729, 502)
Screenshot: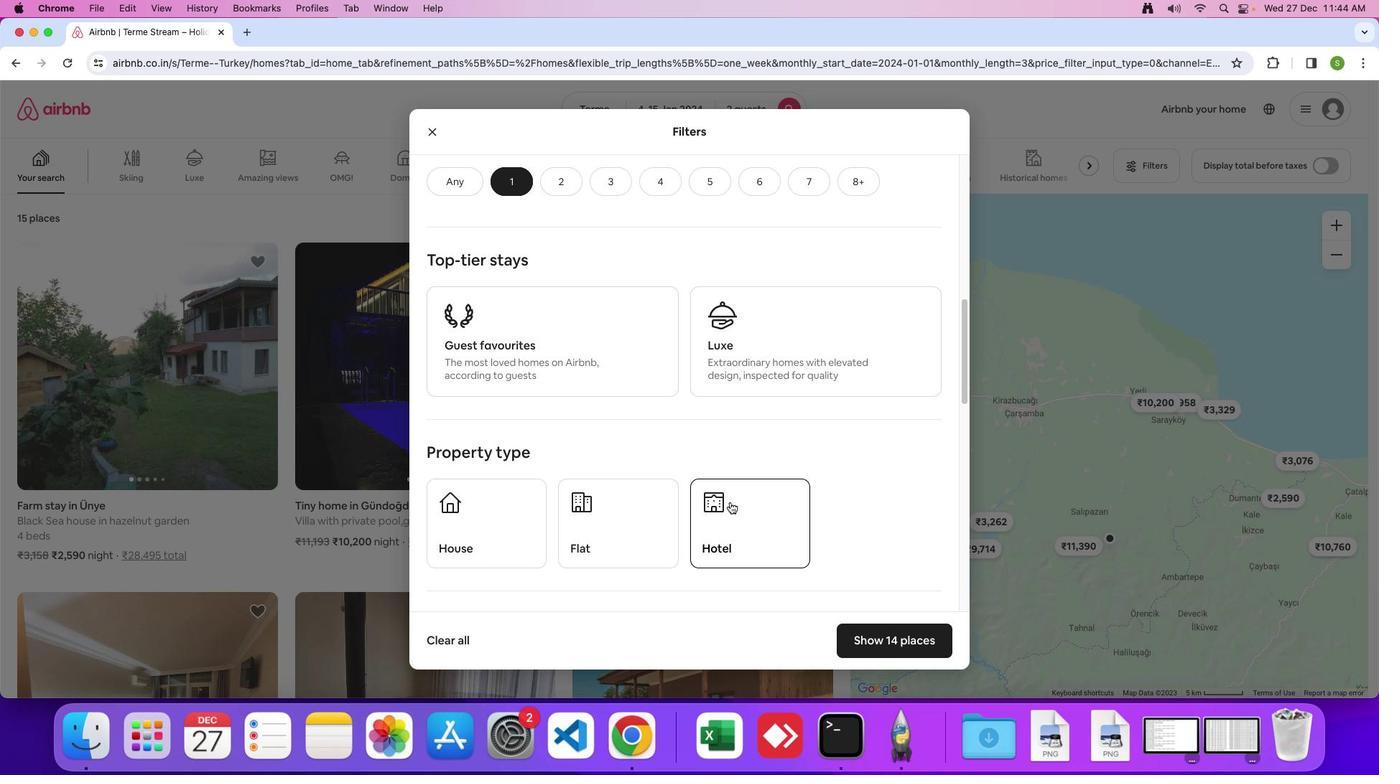 
Action: Mouse pressed left at (729, 502)
Screenshot: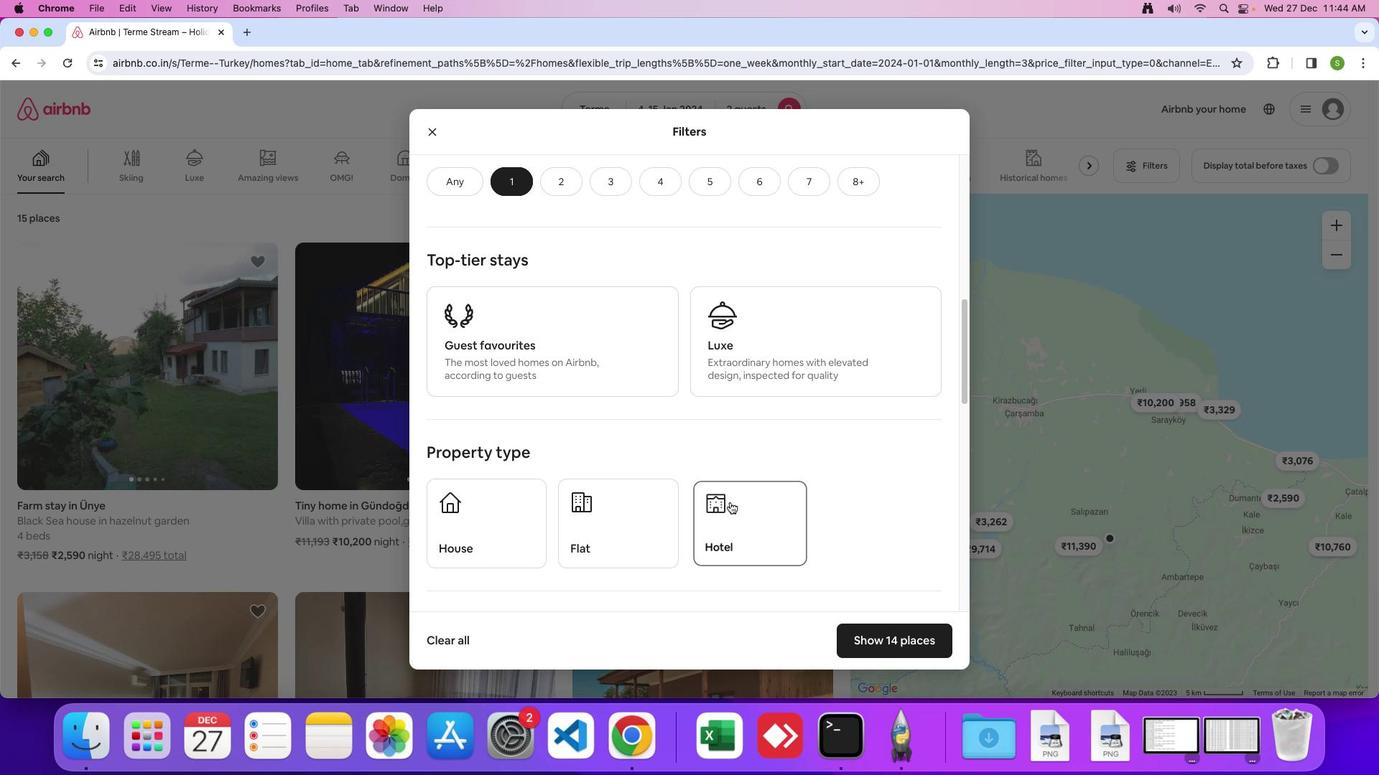 
Action: Mouse moved to (897, 474)
Screenshot: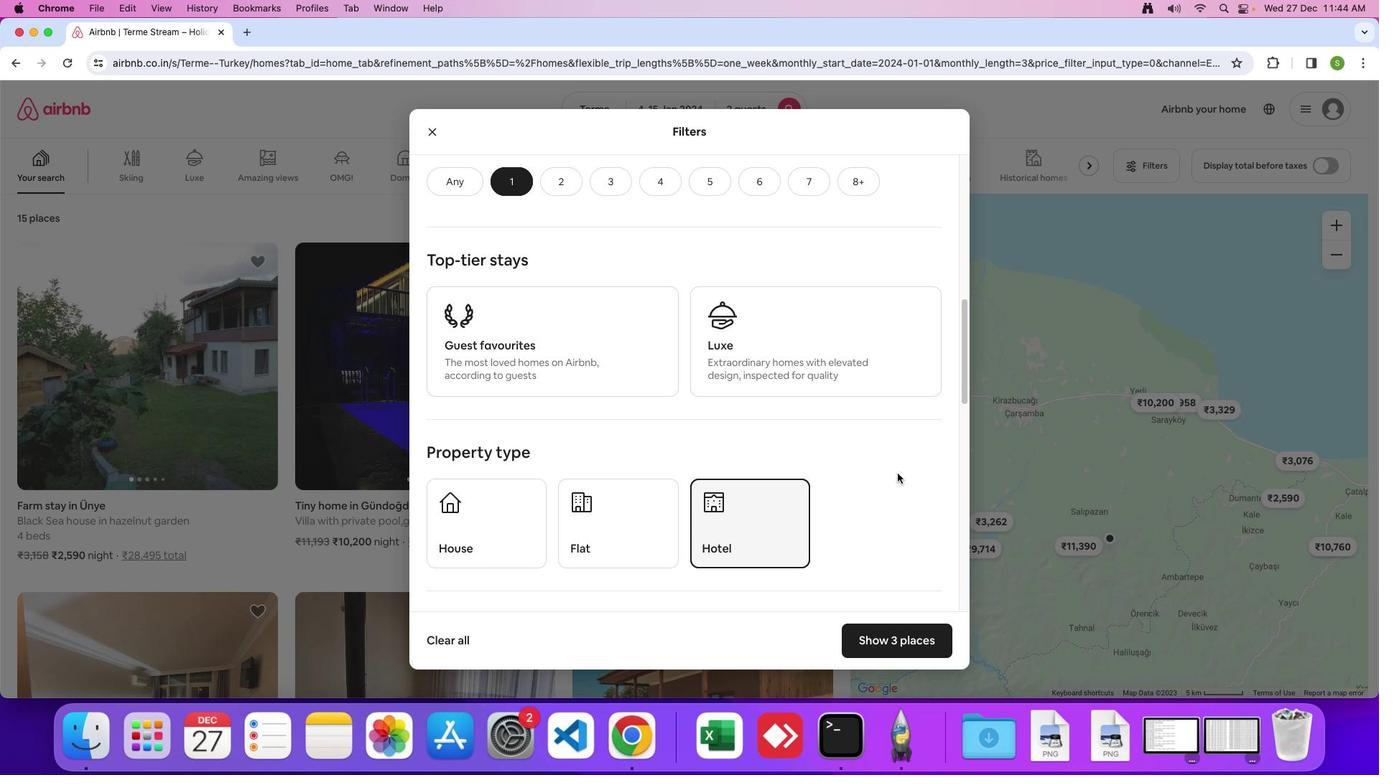 
Action: Mouse scrolled (897, 474) with delta (0, 0)
Screenshot: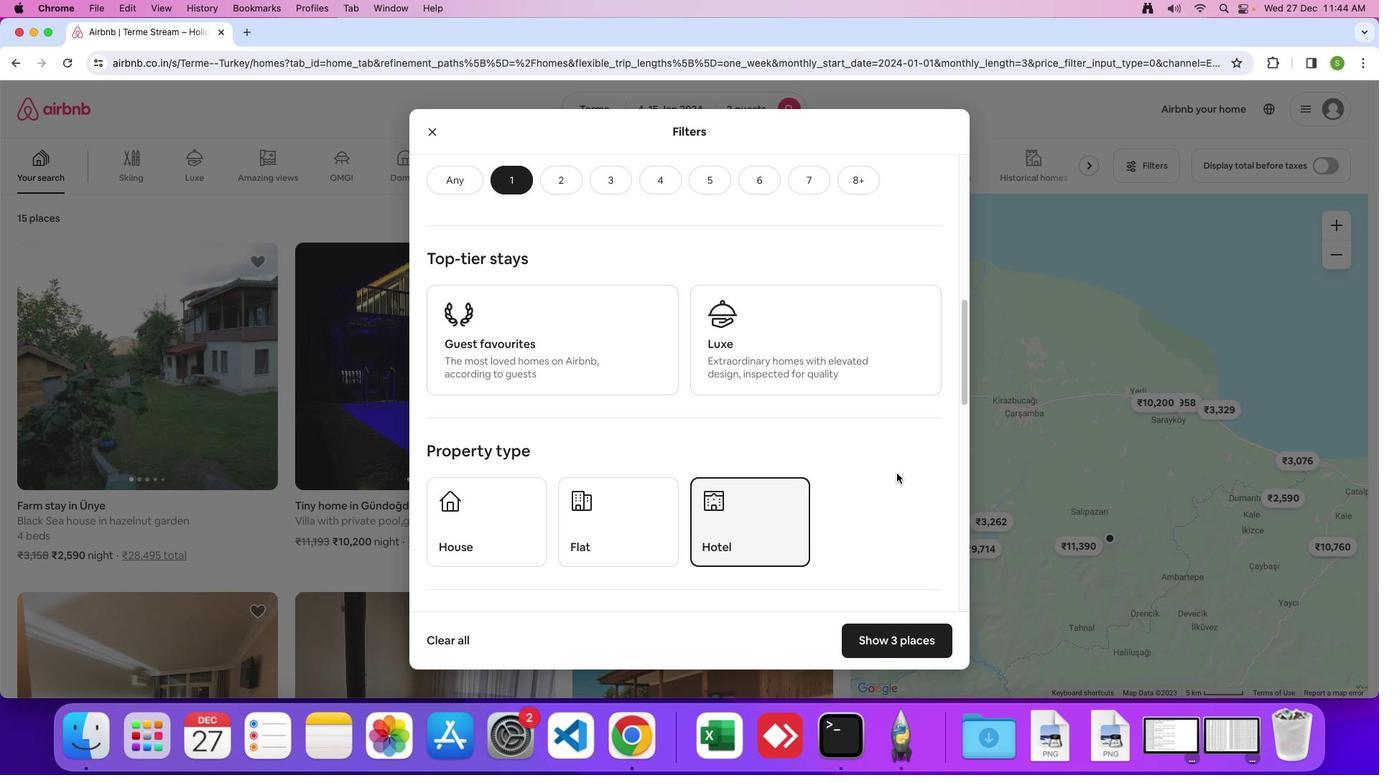 
Action: Mouse moved to (897, 474)
Screenshot: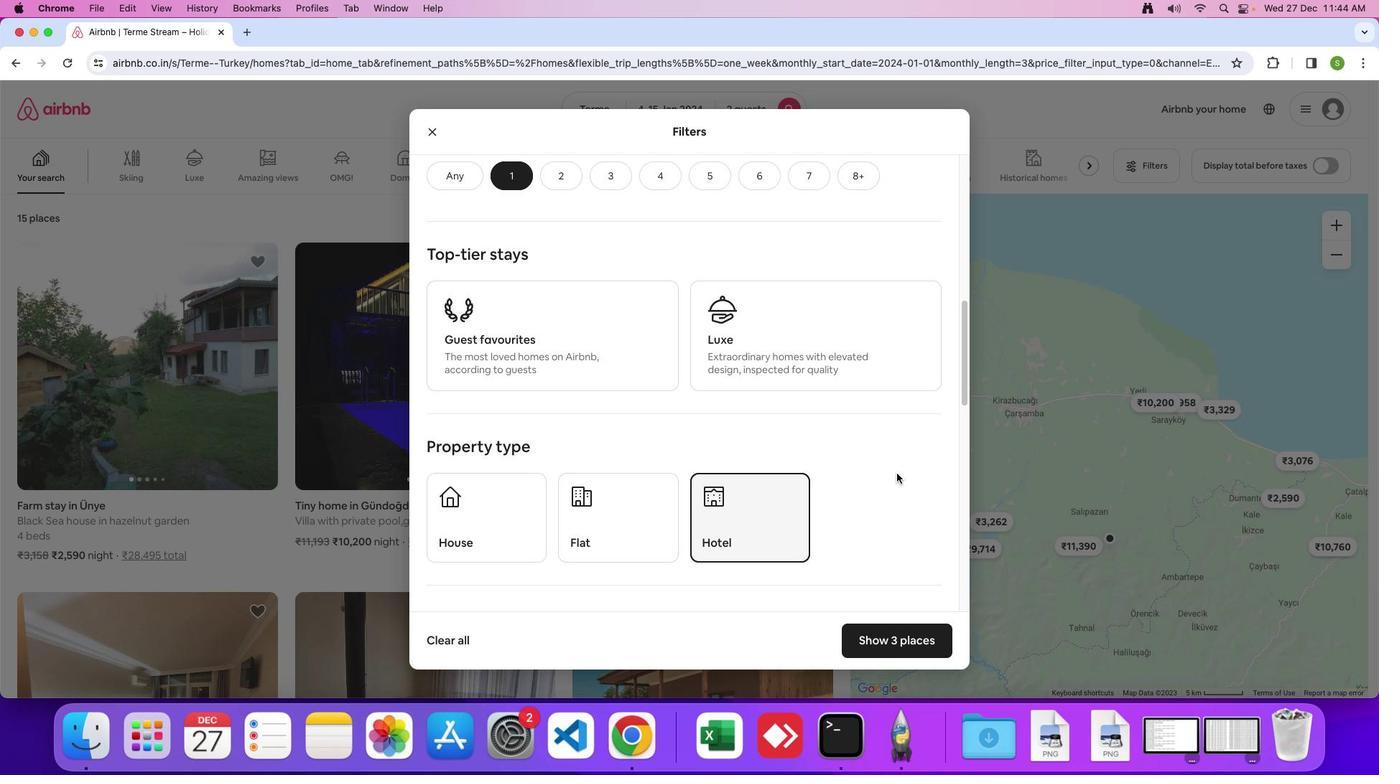 
Action: Mouse scrolled (897, 474) with delta (0, 0)
Screenshot: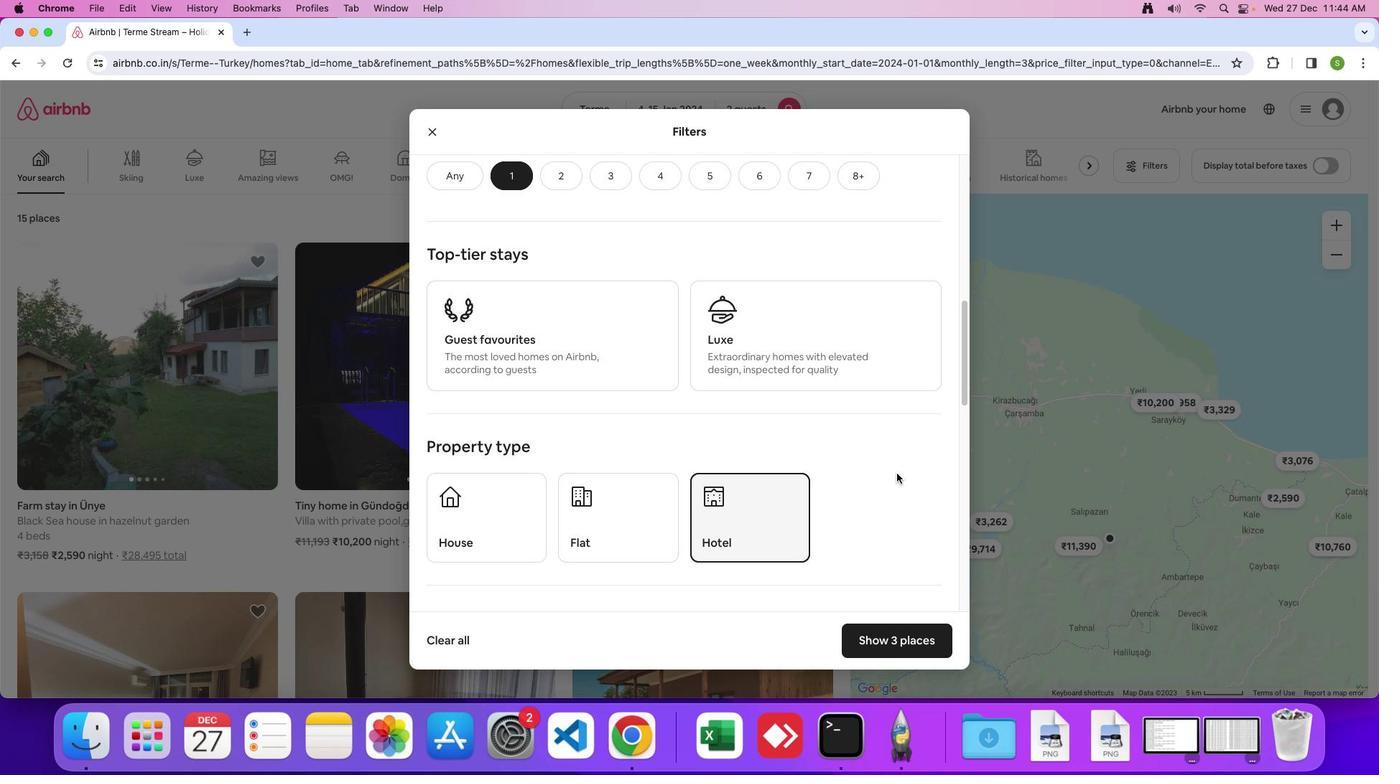
Action: Mouse moved to (882, 474)
Screenshot: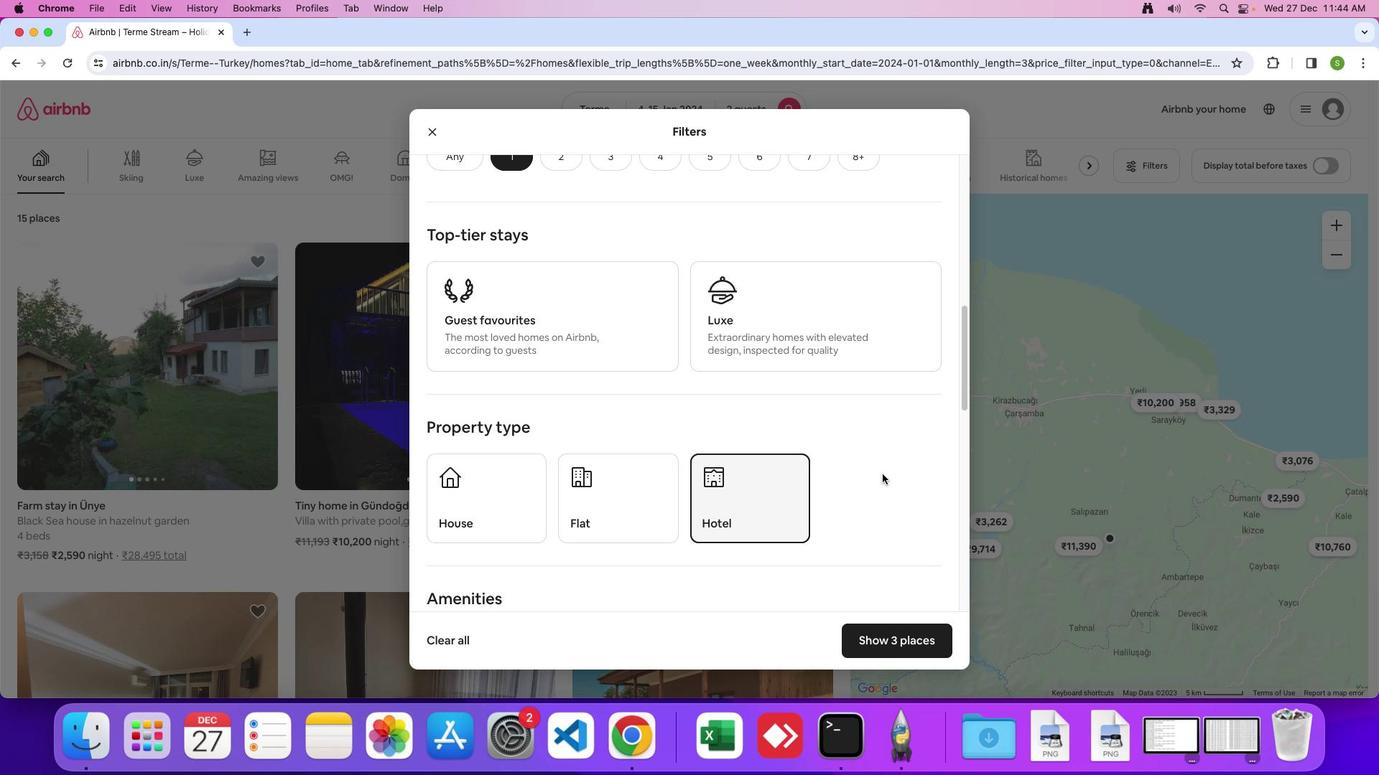
Action: Mouse scrolled (882, 474) with delta (0, 0)
Screenshot: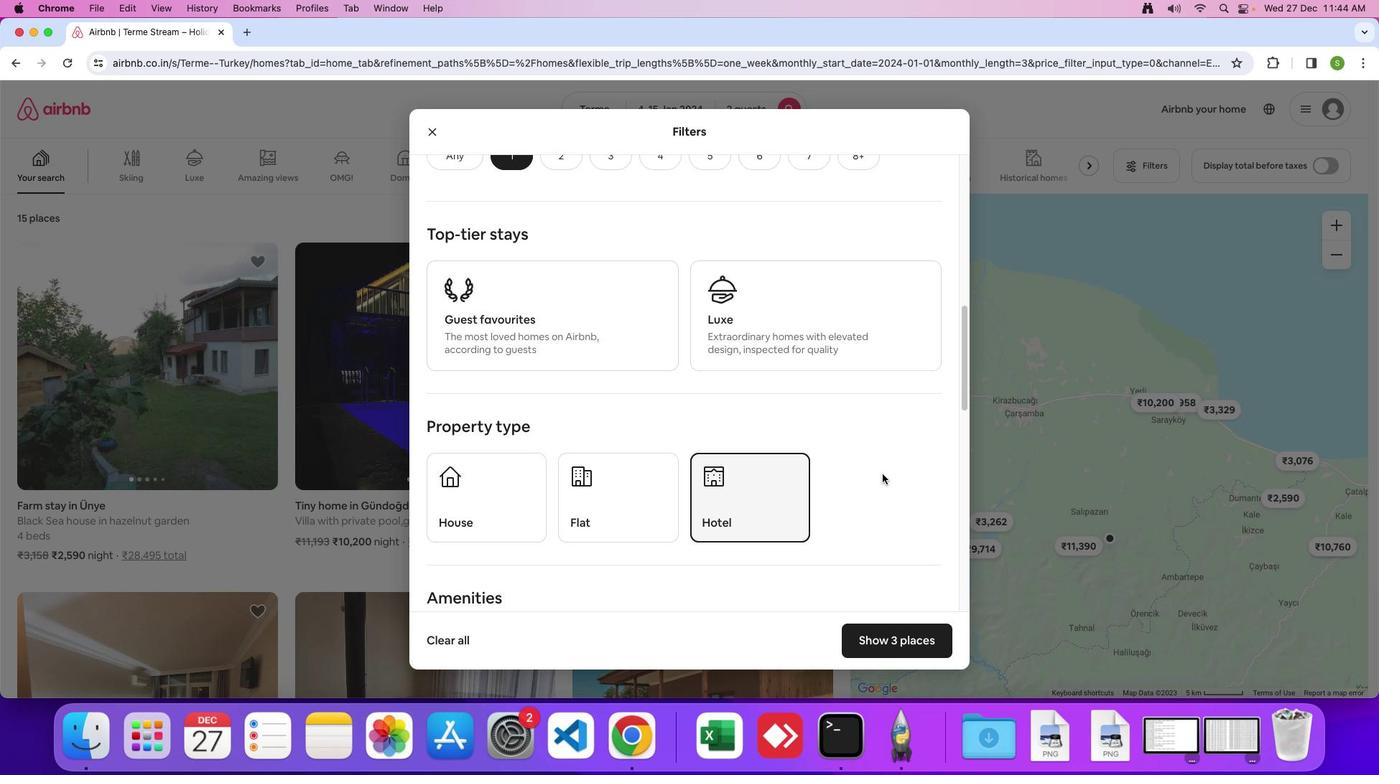 
Action: Mouse scrolled (882, 474) with delta (0, 0)
Screenshot: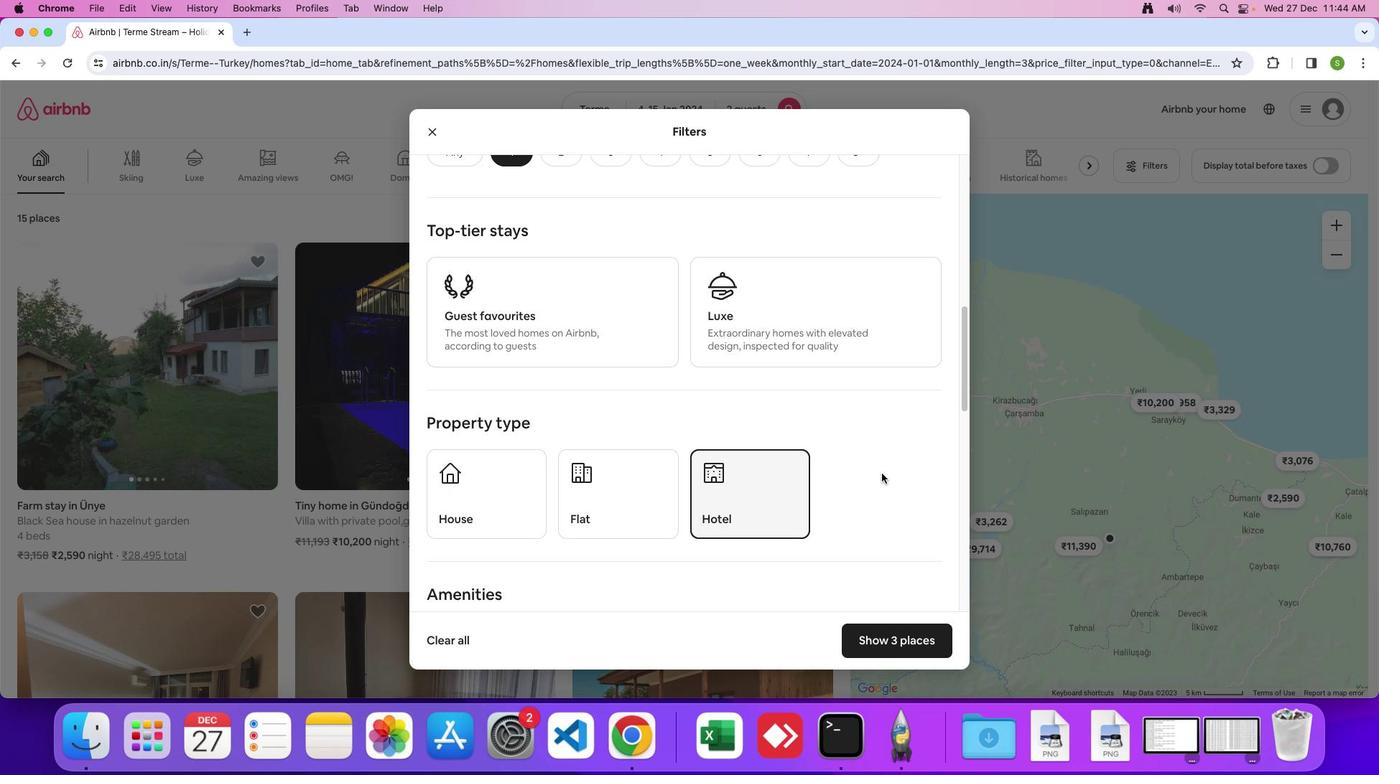 
Action: Mouse moved to (881, 473)
Screenshot: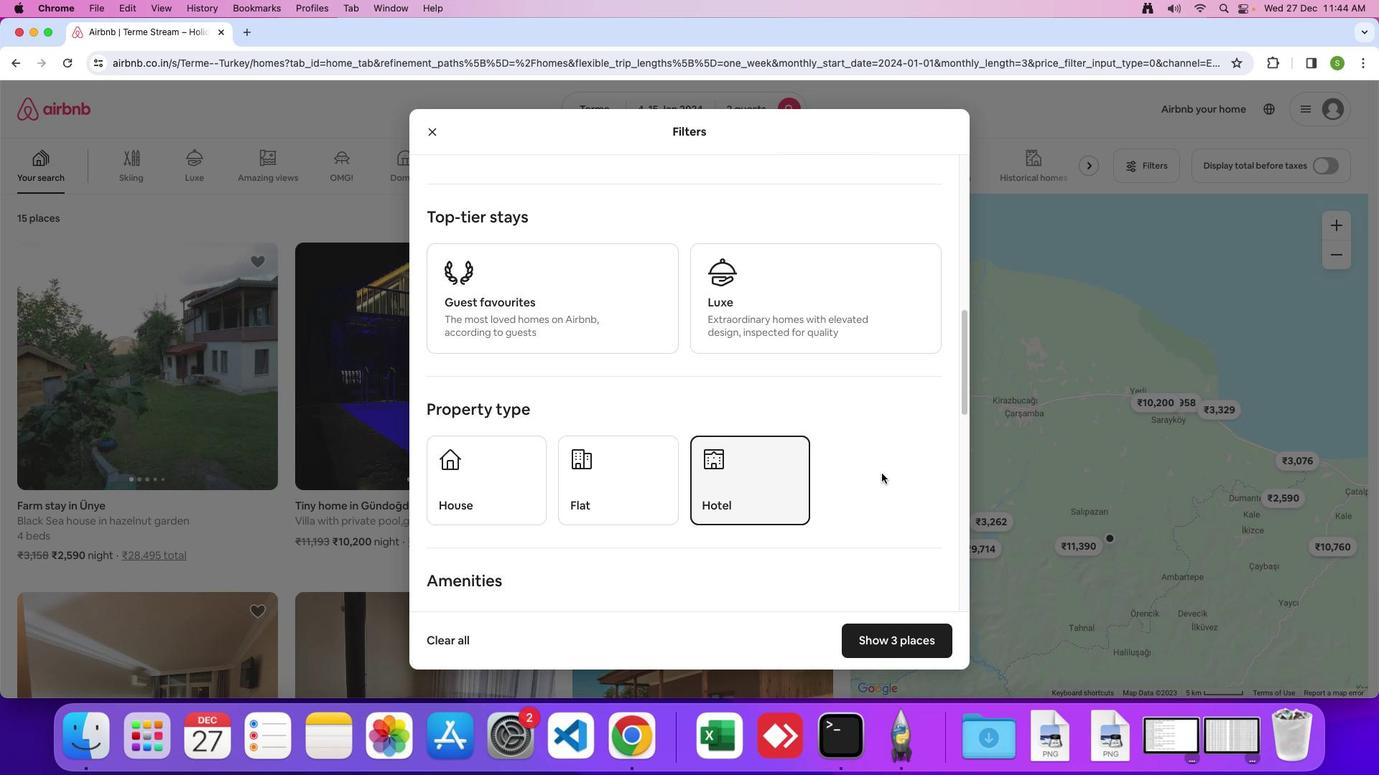 
Action: Mouse scrolled (881, 473) with delta (0, 0)
Screenshot: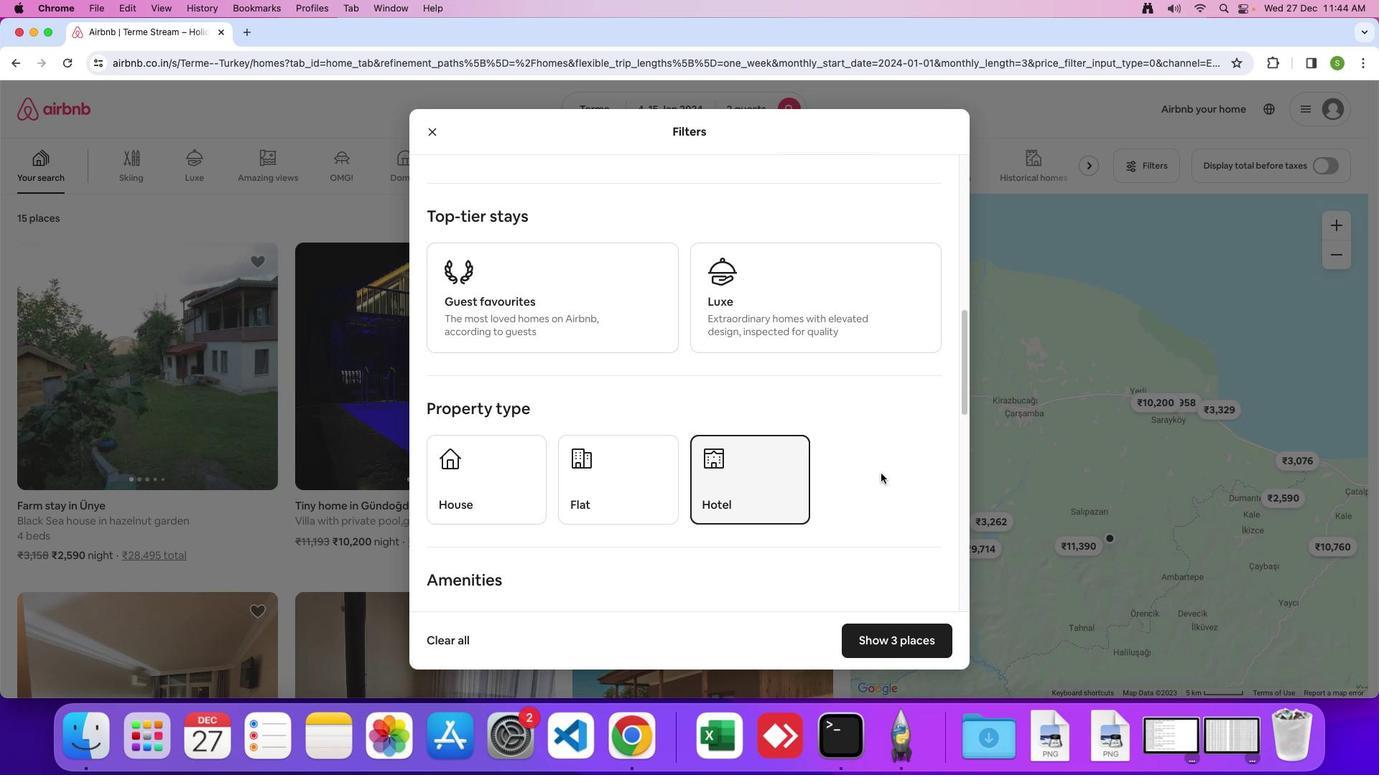 
Action: Mouse moved to (881, 473)
Screenshot: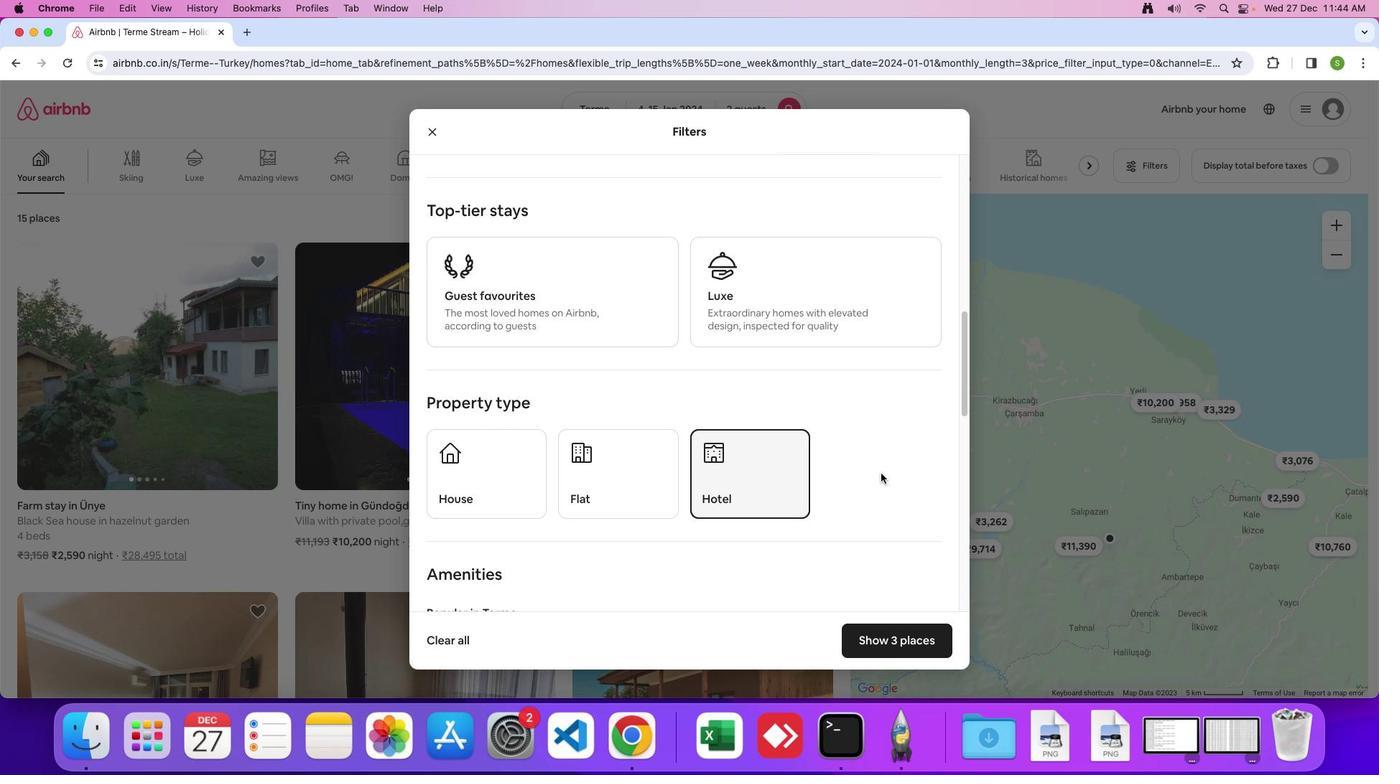 
Action: Mouse scrolled (881, 473) with delta (0, 0)
Screenshot: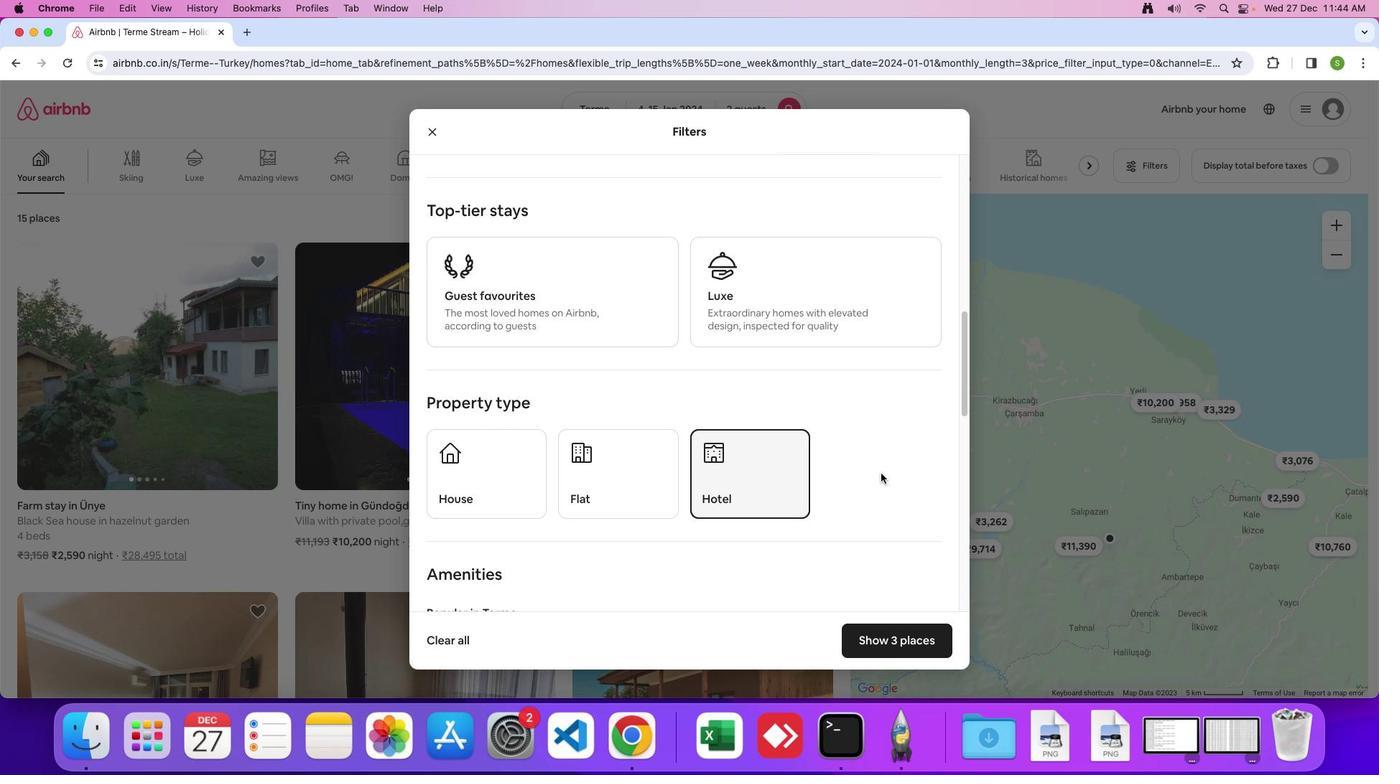 
Action: Mouse moved to (880, 473)
Screenshot: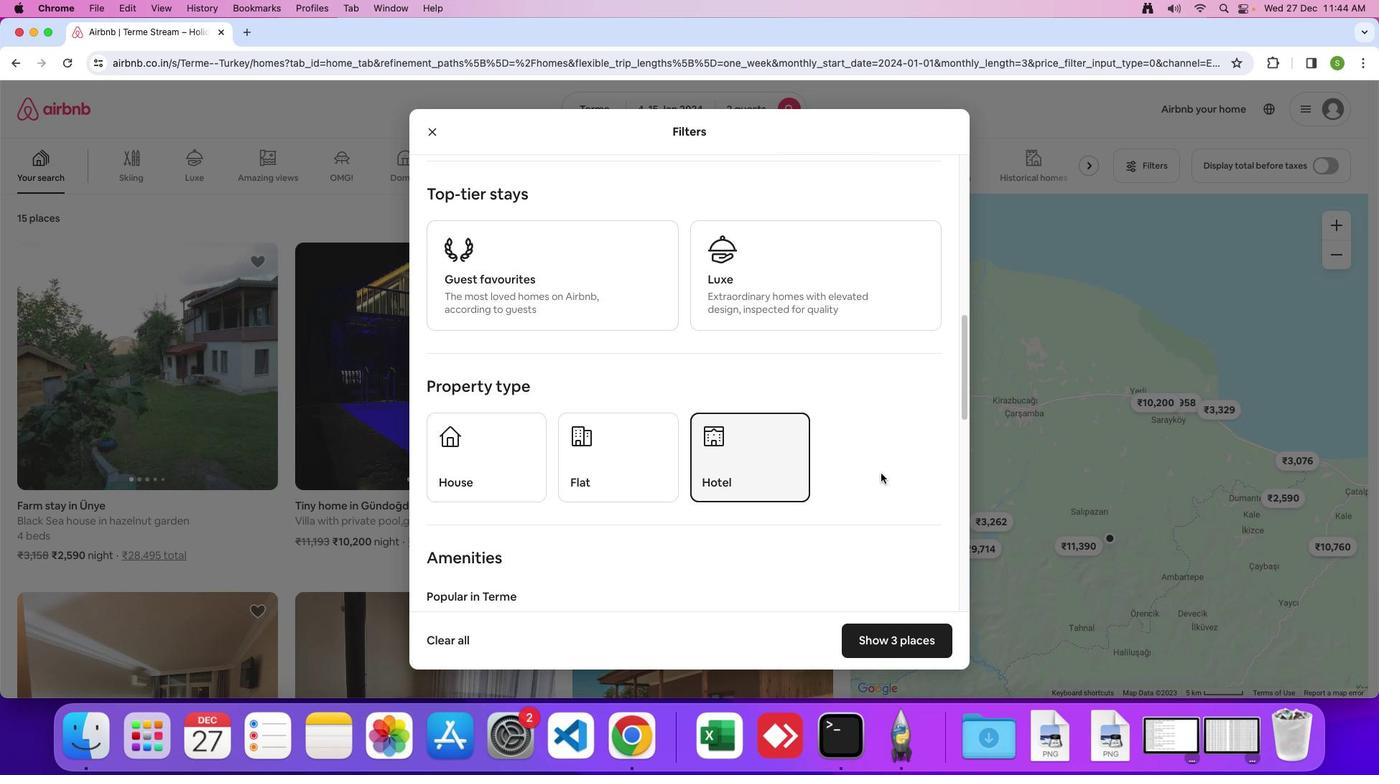 
Action: Mouse scrolled (880, 473) with delta (0, 0)
Screenshot: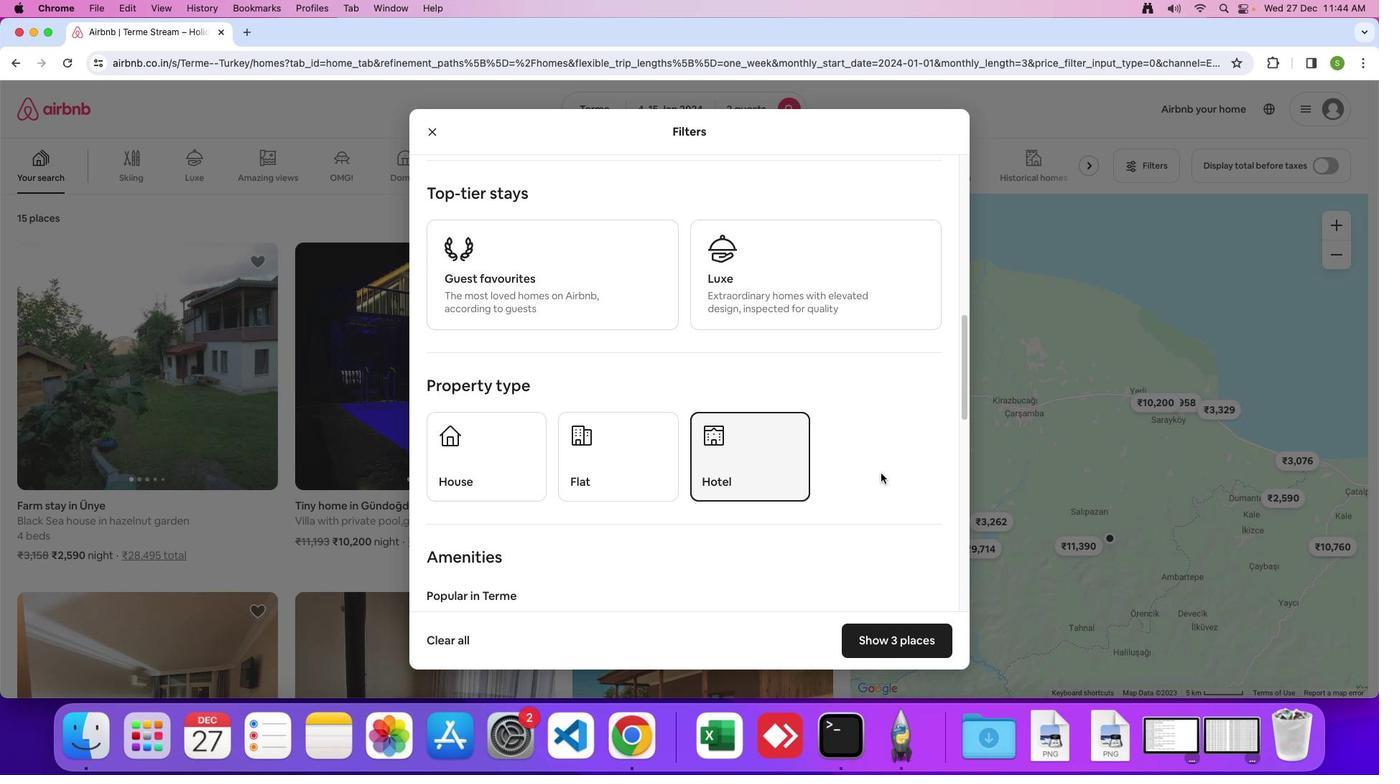 
Action: Mouse scrolled (880, 473) with delta (0, 0)
Screenshot: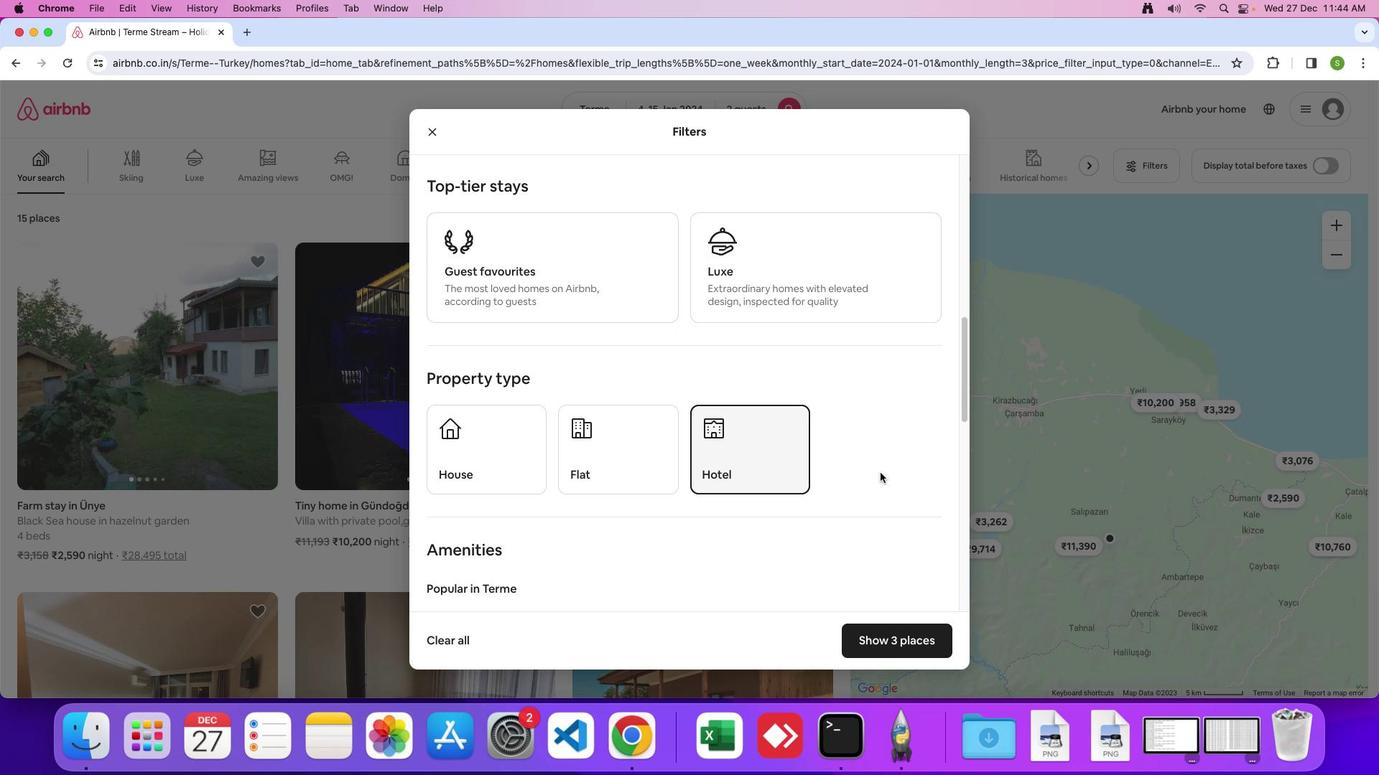 
Action: Mouse moved to (879, 472)
Screenshot: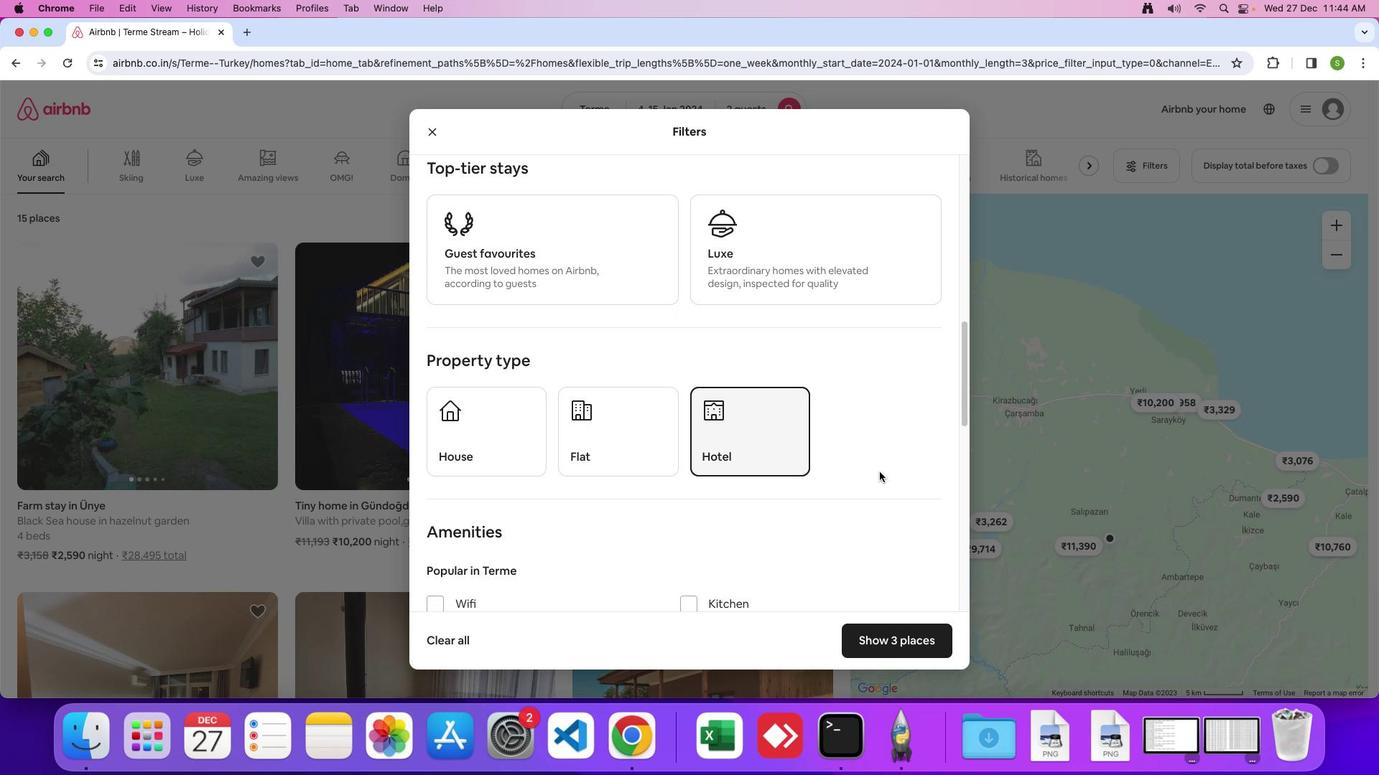 
Action: Mouse scrolled (879, 472) with delta (0, 0)
Screenshot: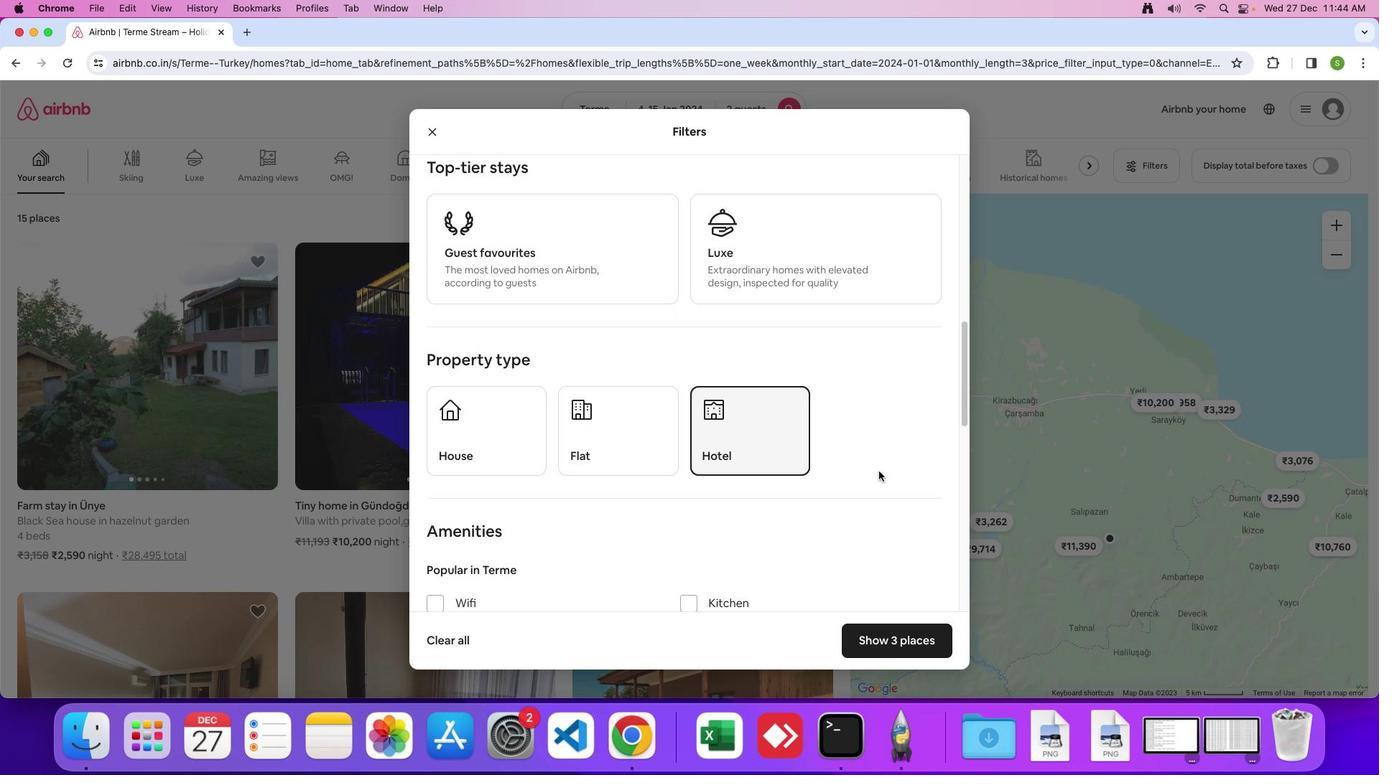 
Action: Mouse moved to (879, 471)
Screenshot: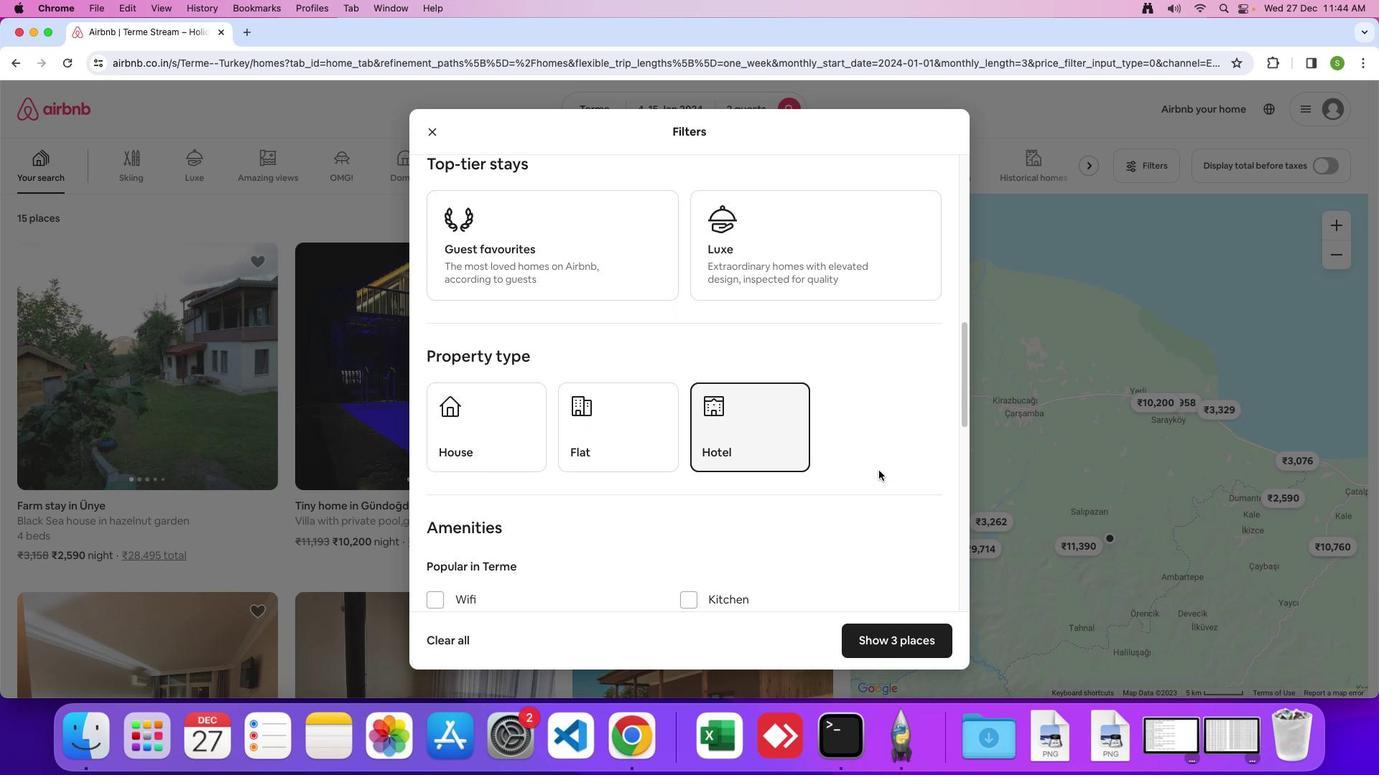 
Action: Mouse scrolled (879, 471) with delta (0, 0)
Screenshot: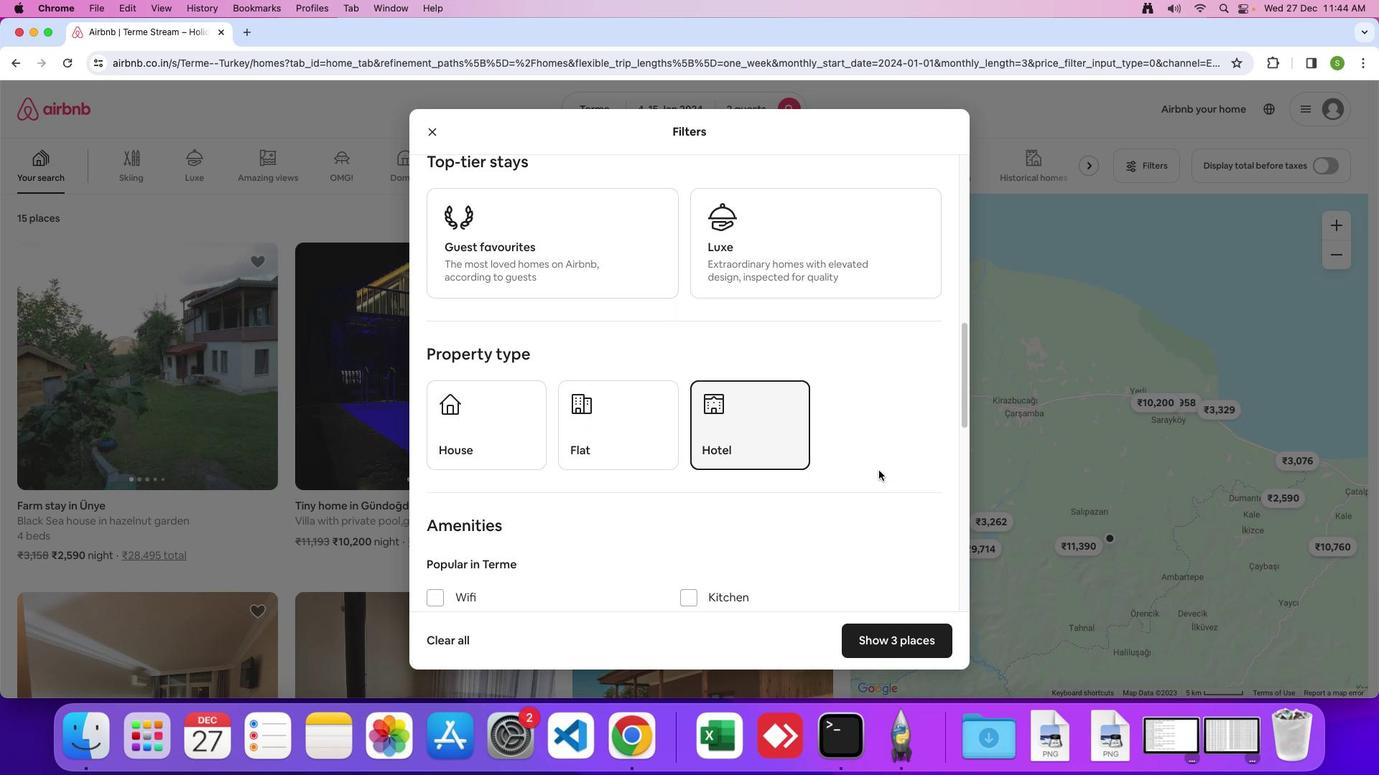 
Action: Mouse moved to (878, 470)
Screenshot: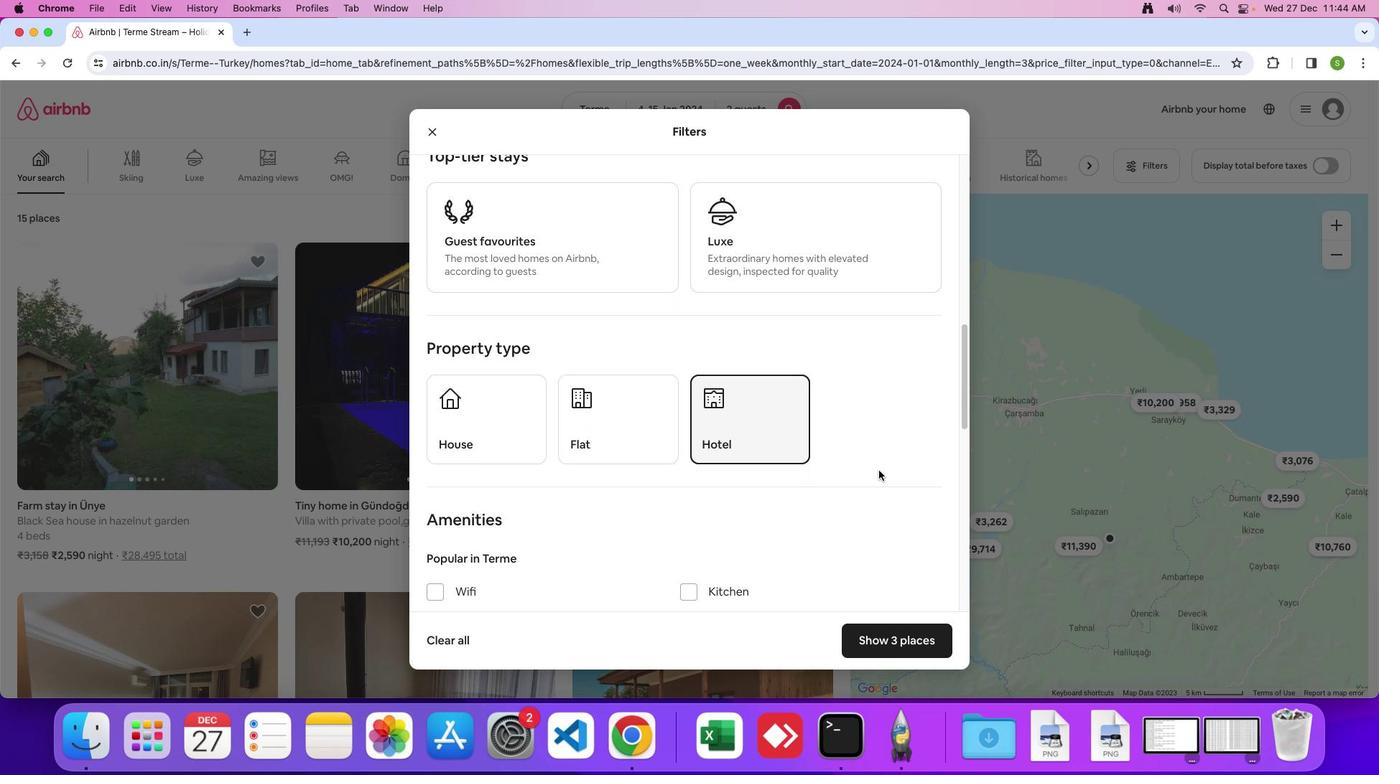 
Action: Mouse scrolled (878, 470) with delta (0, 0)
Screenshot: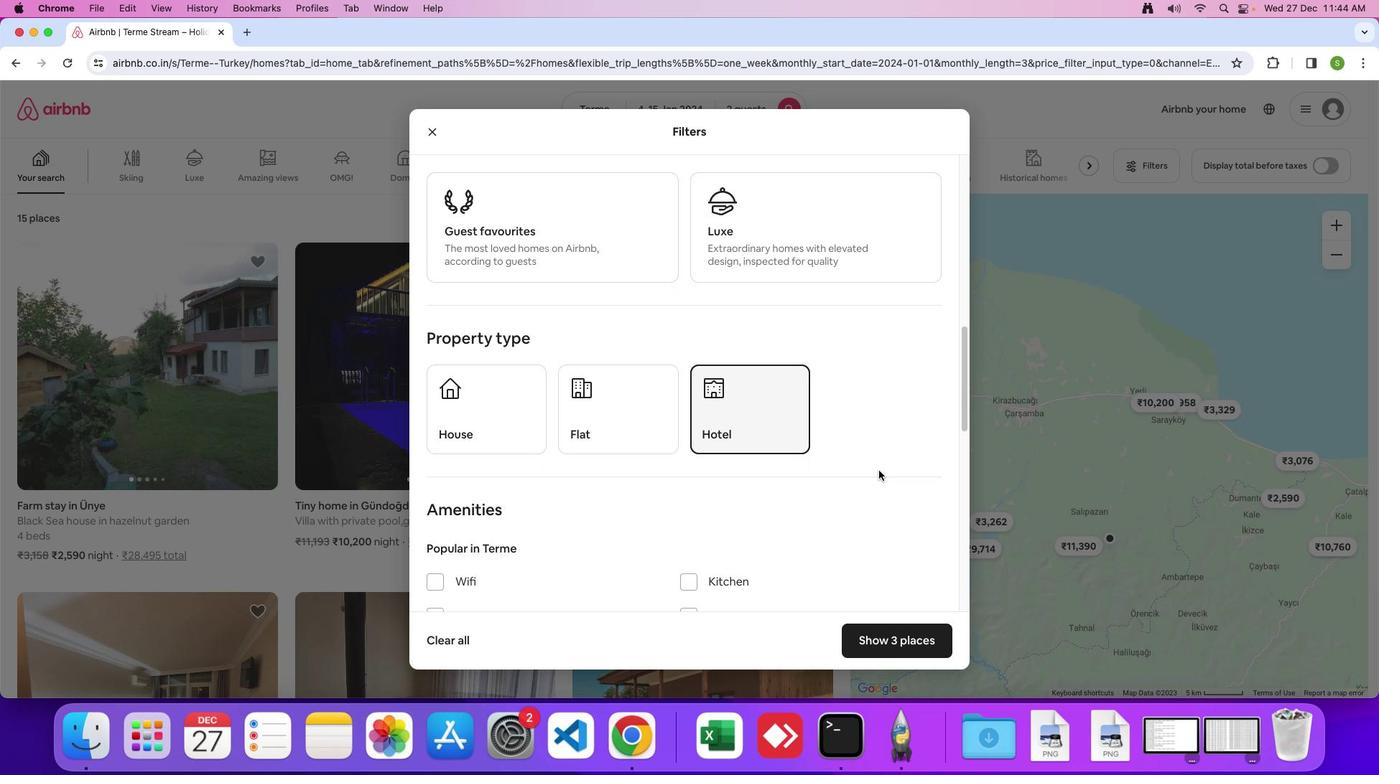 
Action: Mouse moved to (874, 469)
Screenshot: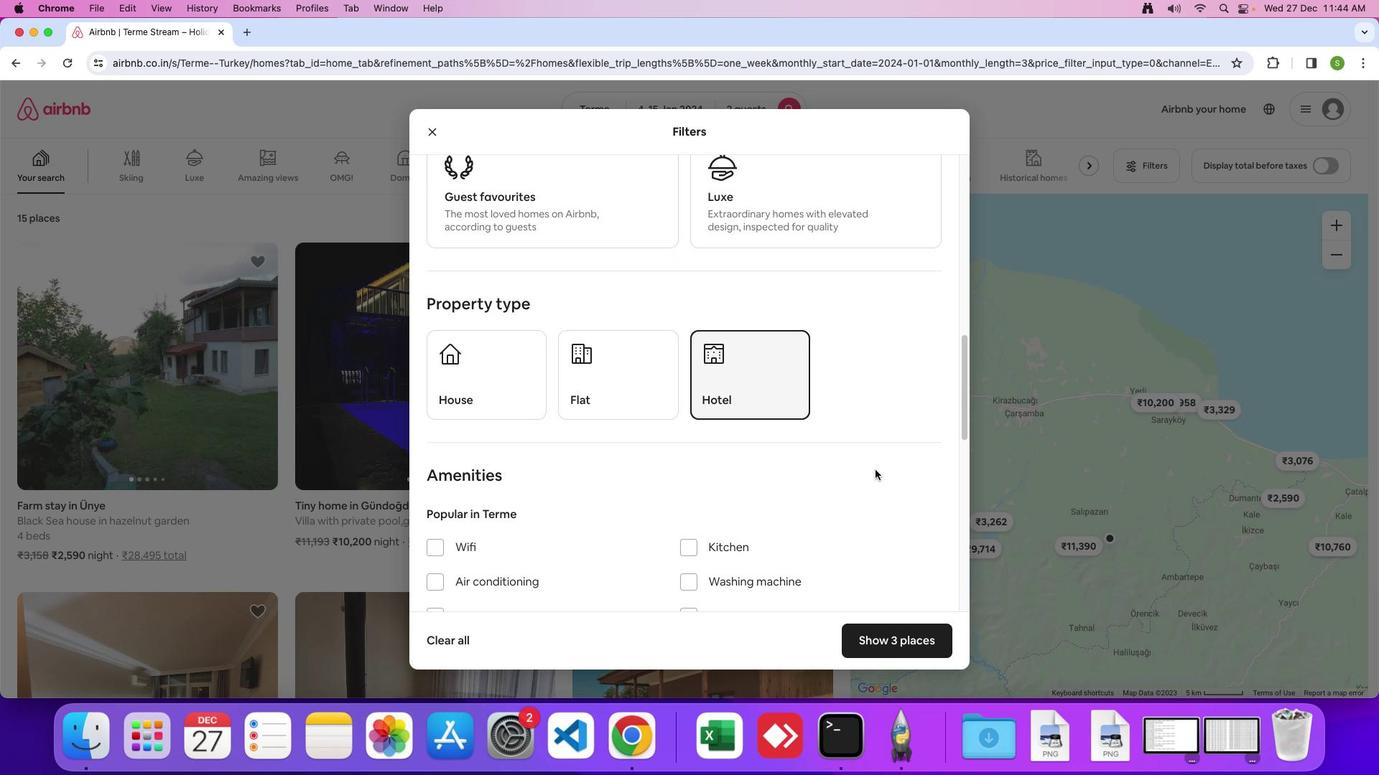 
Action: Mouse scrolled (874, 469) with delta (0, 0)
Screenshot: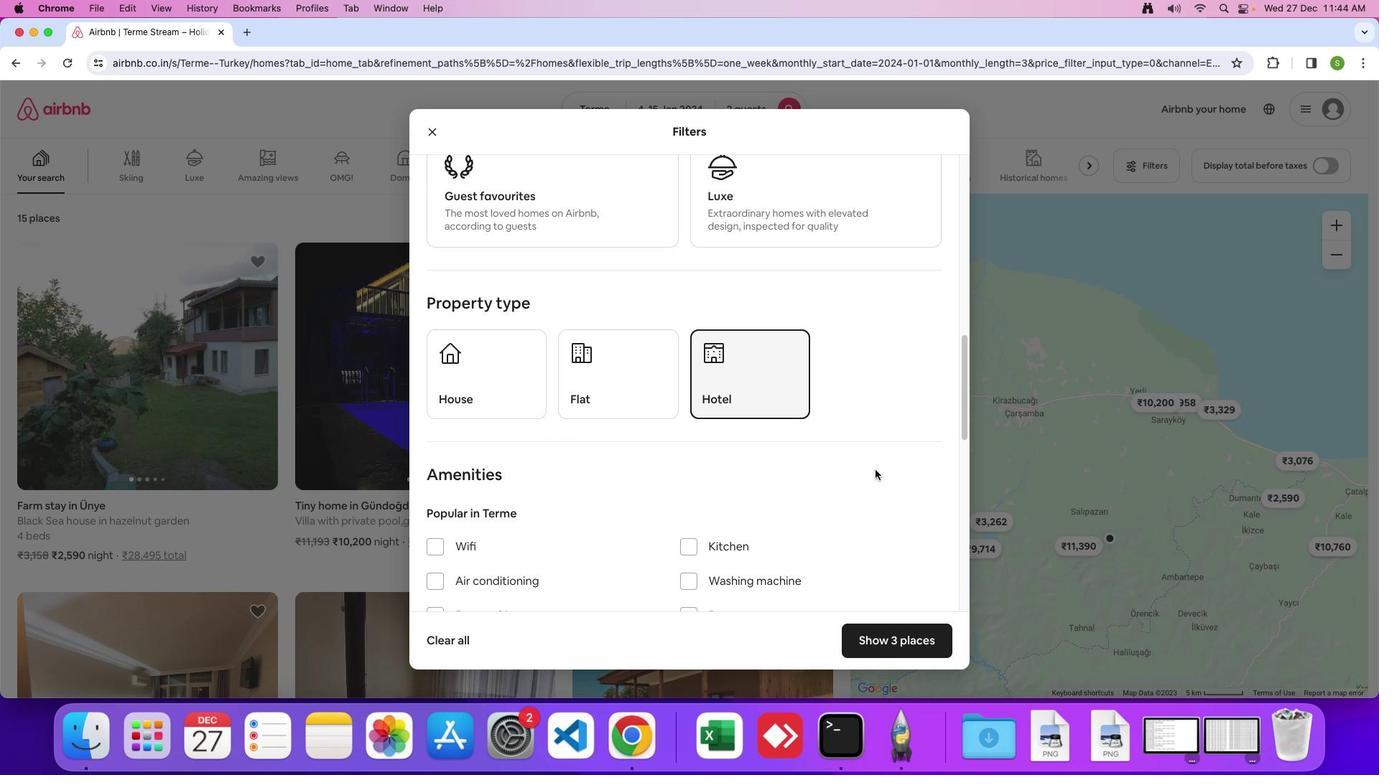 
Action: Mouse scrolled (874, 469) with delta (0, 0)
Screenshot: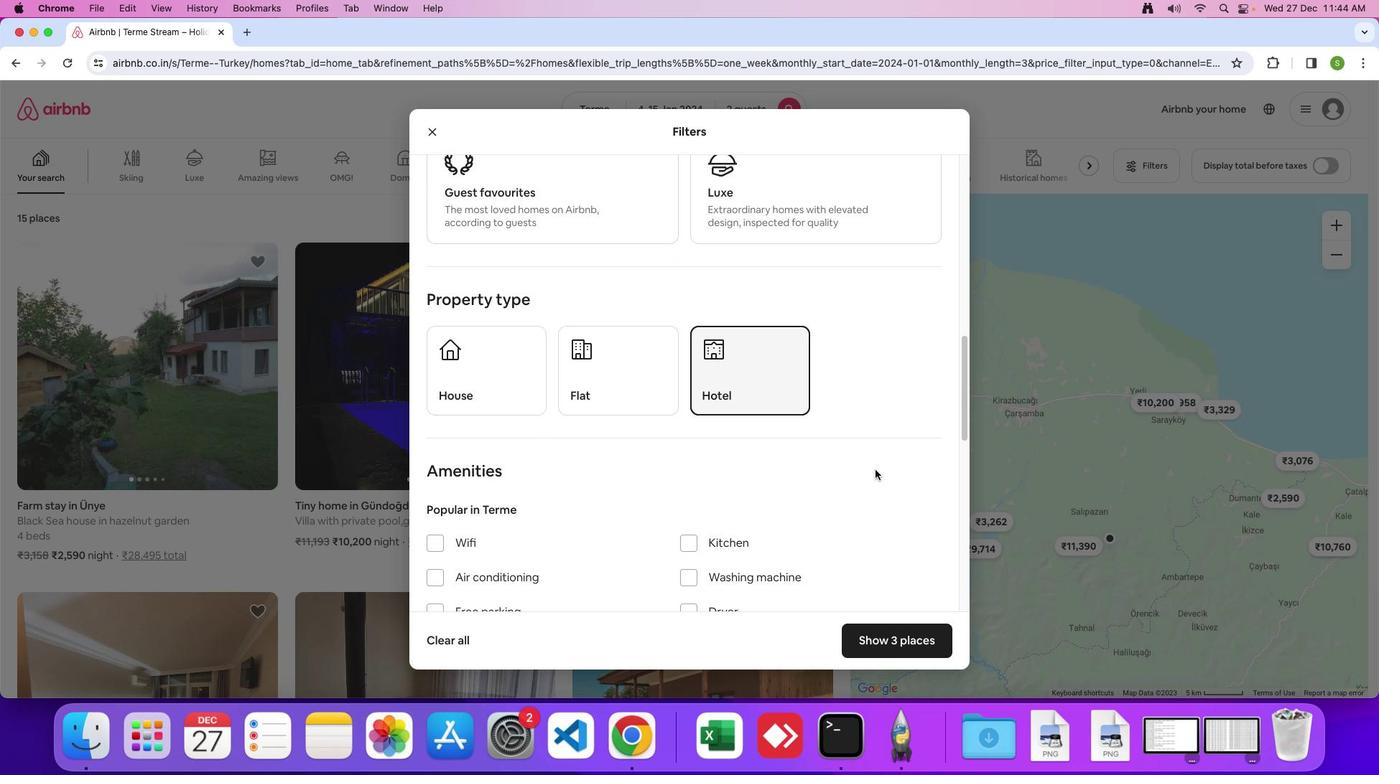
Action: Mouse moved to (873, 469)
Screenshot: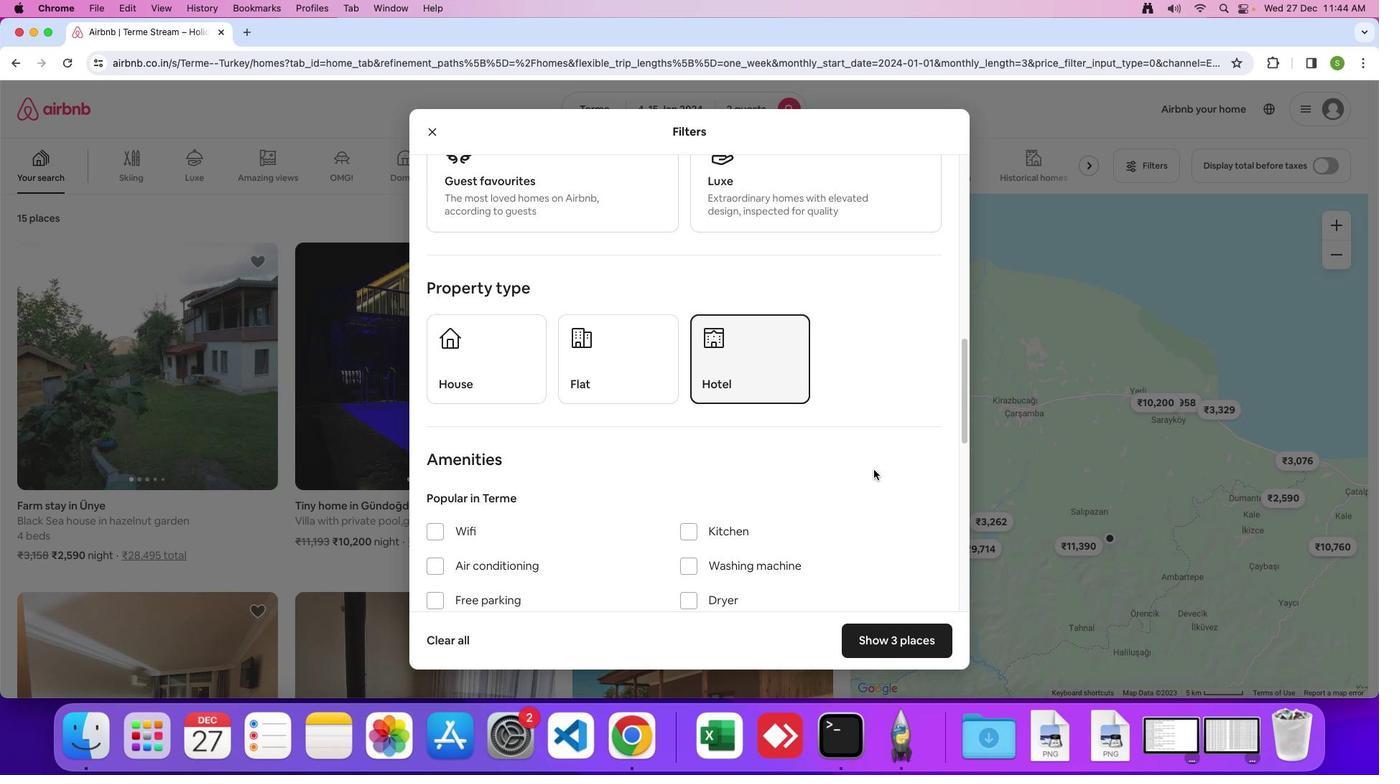 
Action: Mouse scrolled (873, 469) with delta (0, 0)
Screenshot: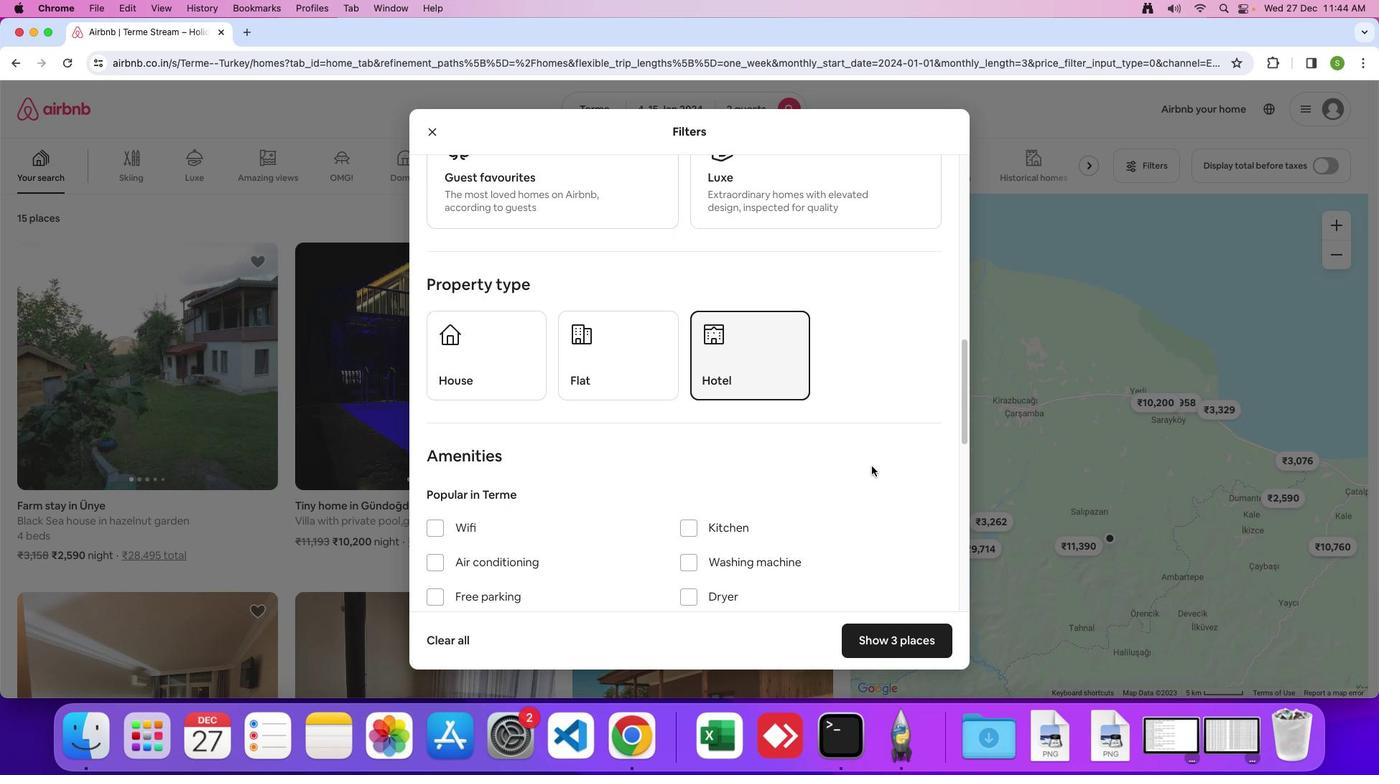 
Action: Mouse moved to (873, 469)
Screenshot: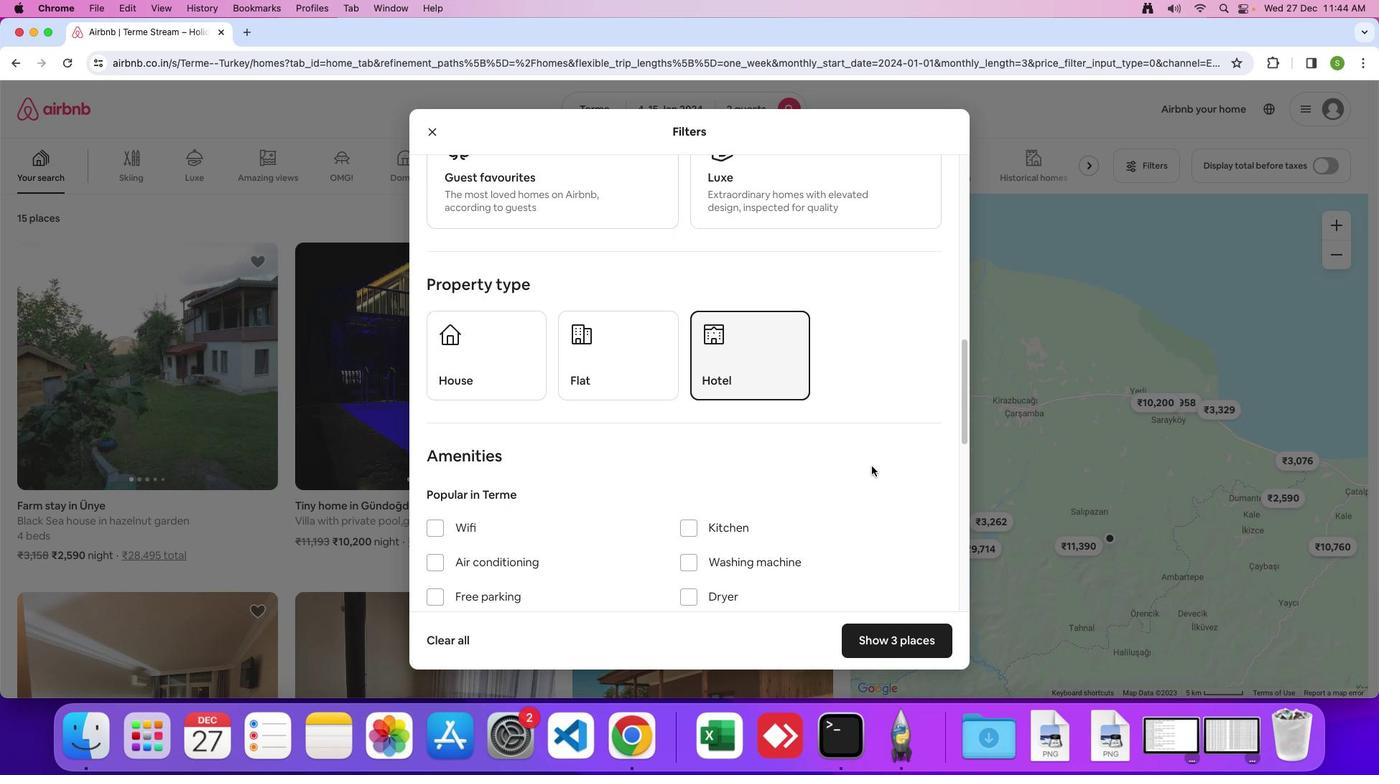 
Action: Mouse scrolled (873, 469) with delta (0, 0)
Screenshot: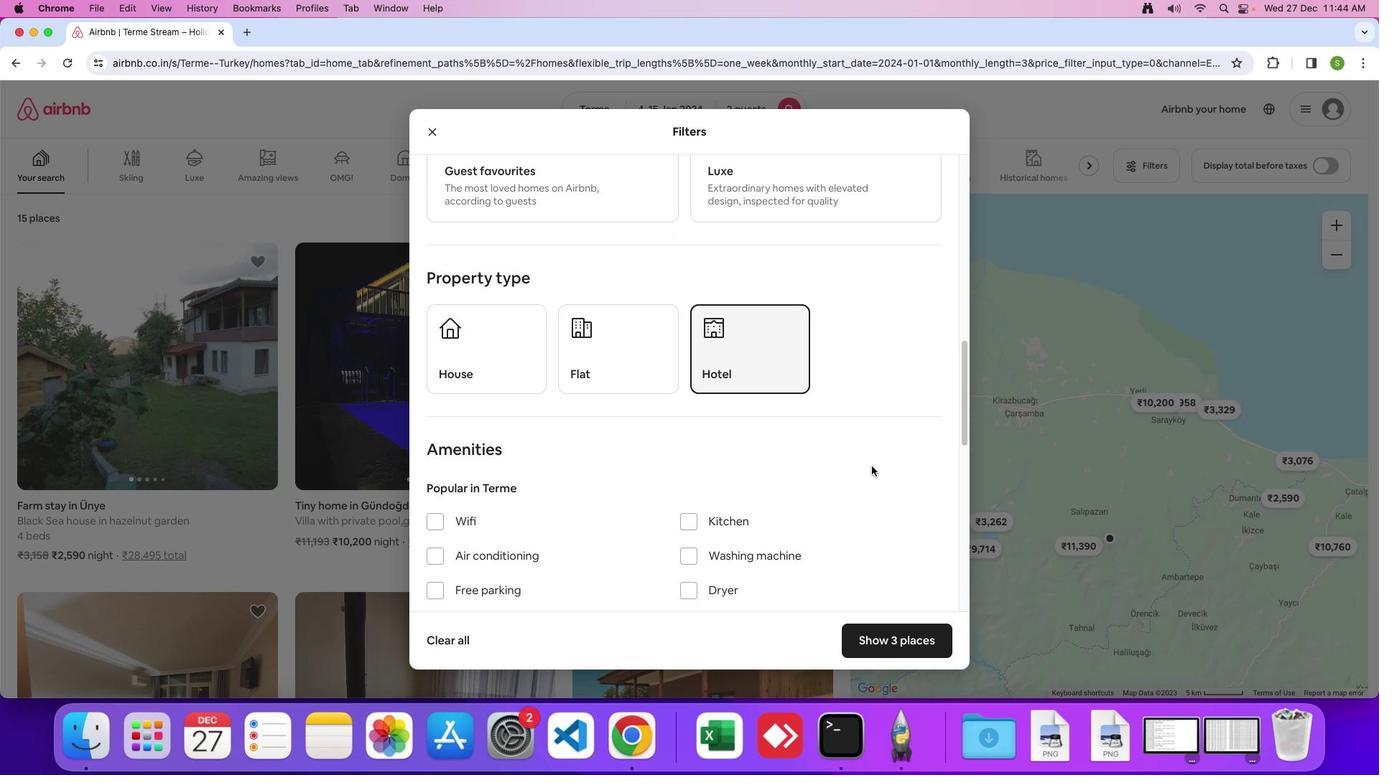 
Action: Mouse moved to (870, 466)
Screenshot: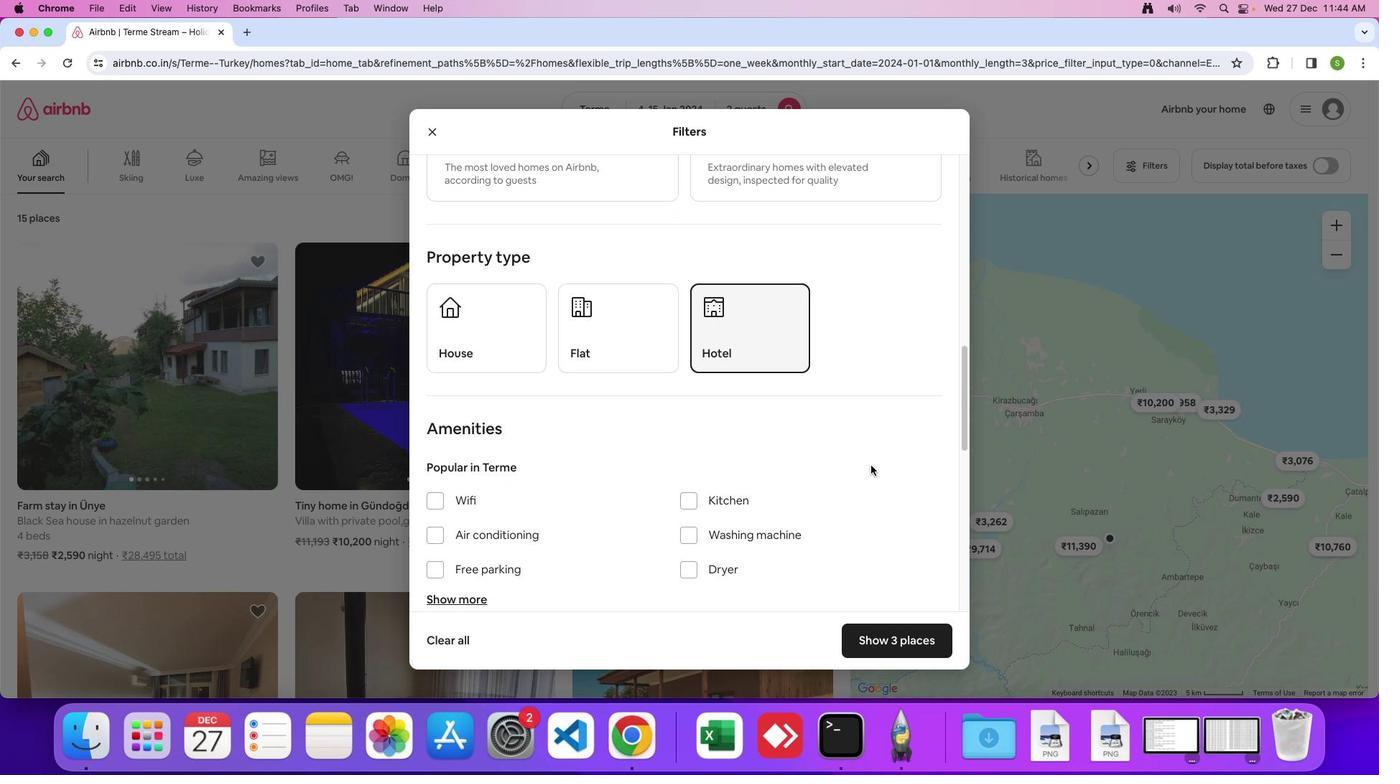 
Action: Mouse scrolled (870, 466) with delta (0, 0)
Screenshot: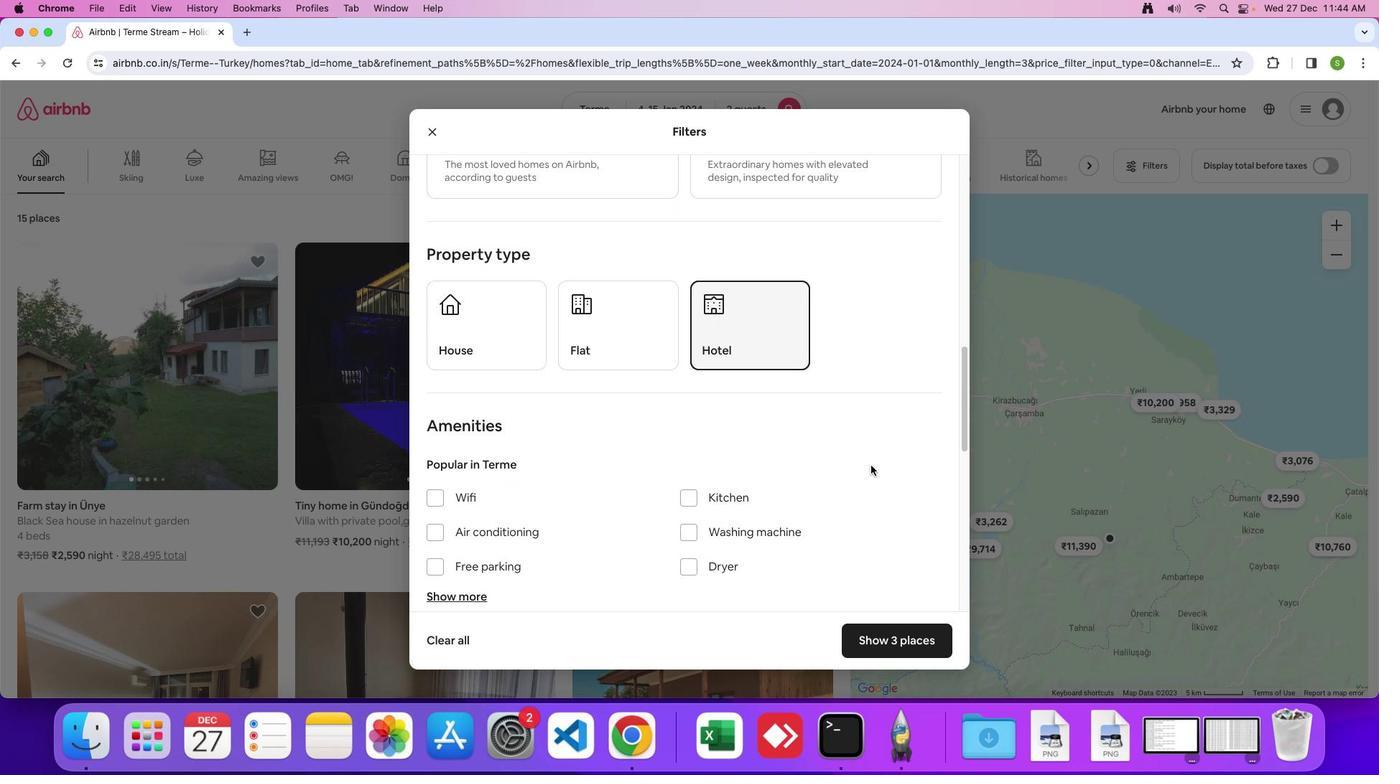 
Action: Mouse scrolled (870, 466) with delta (0, 0)
Screenshot: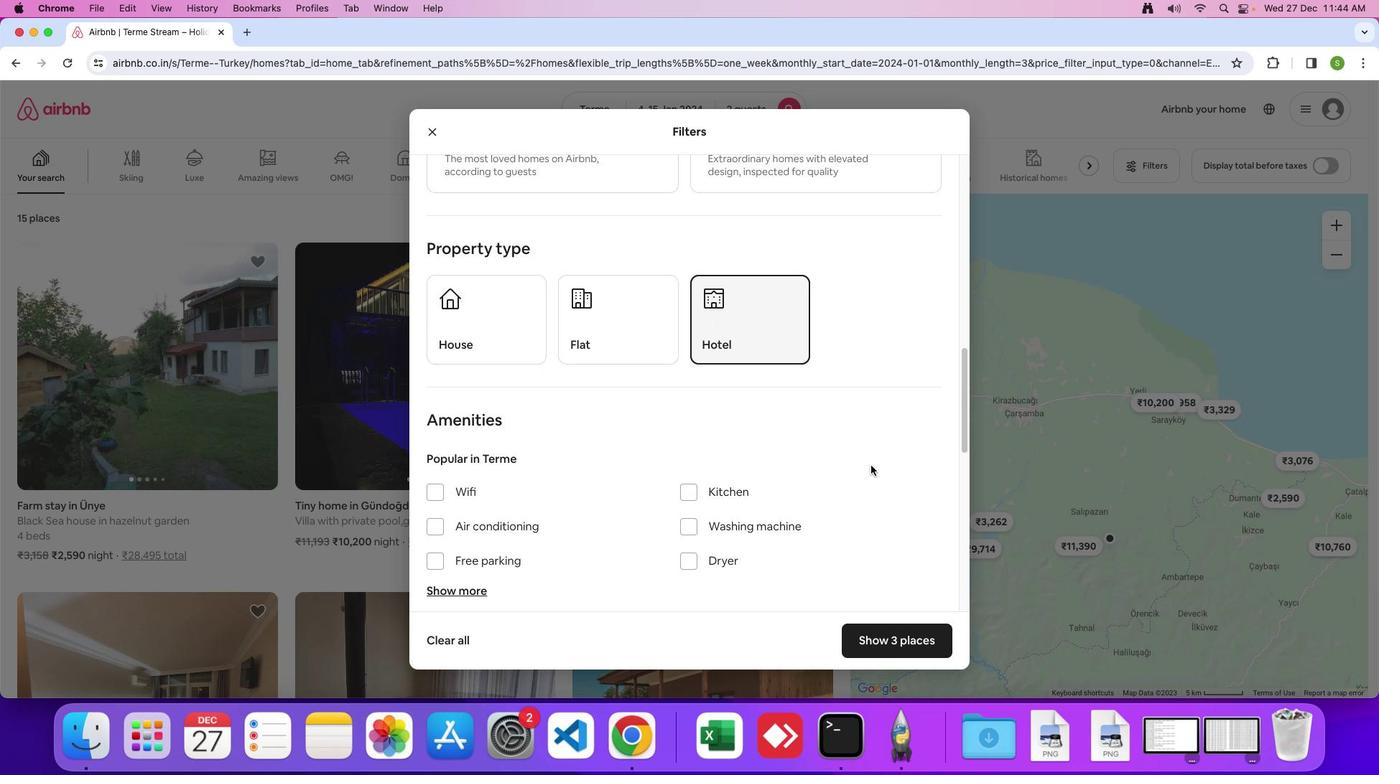 
Action: Mouse moved to (688, 498)
Screenshot: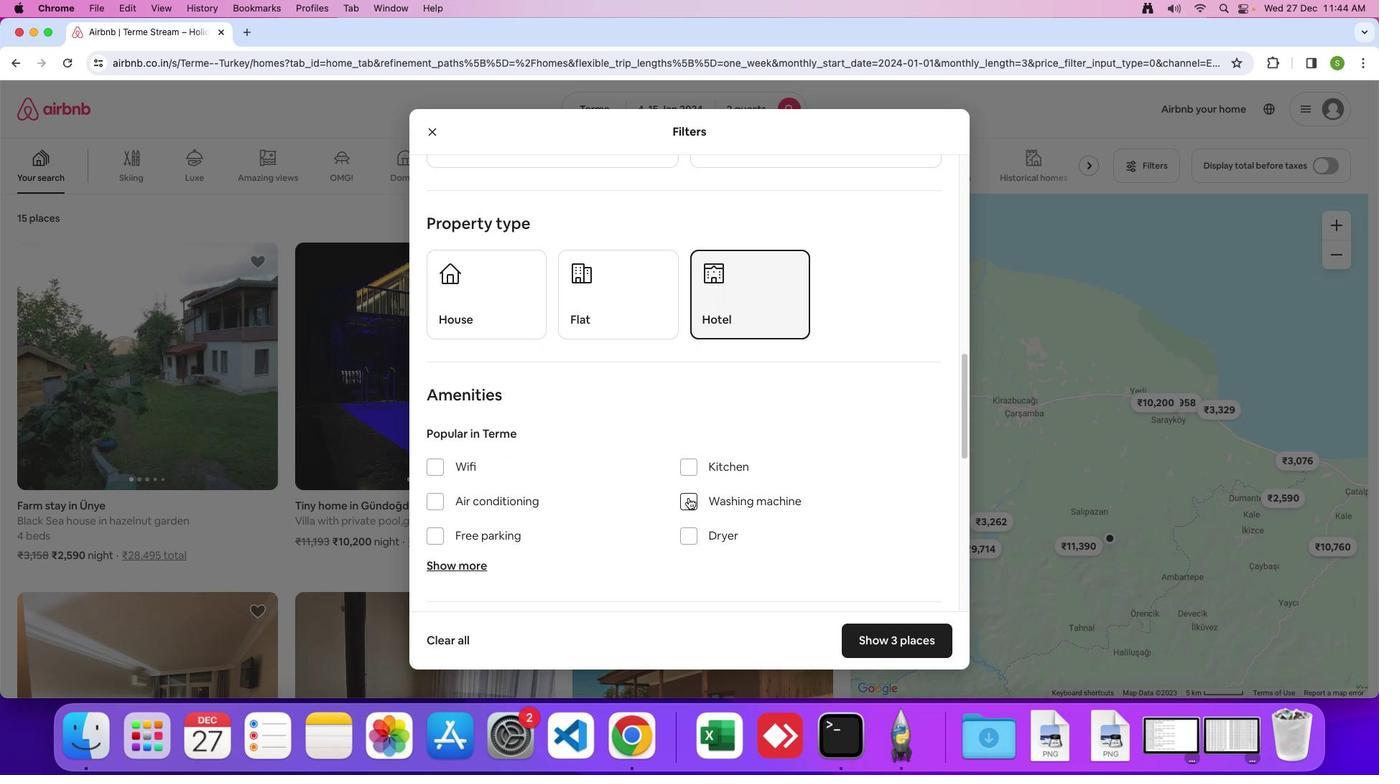 
Action: Mouse pressed left at (688, 498)
Screenshot: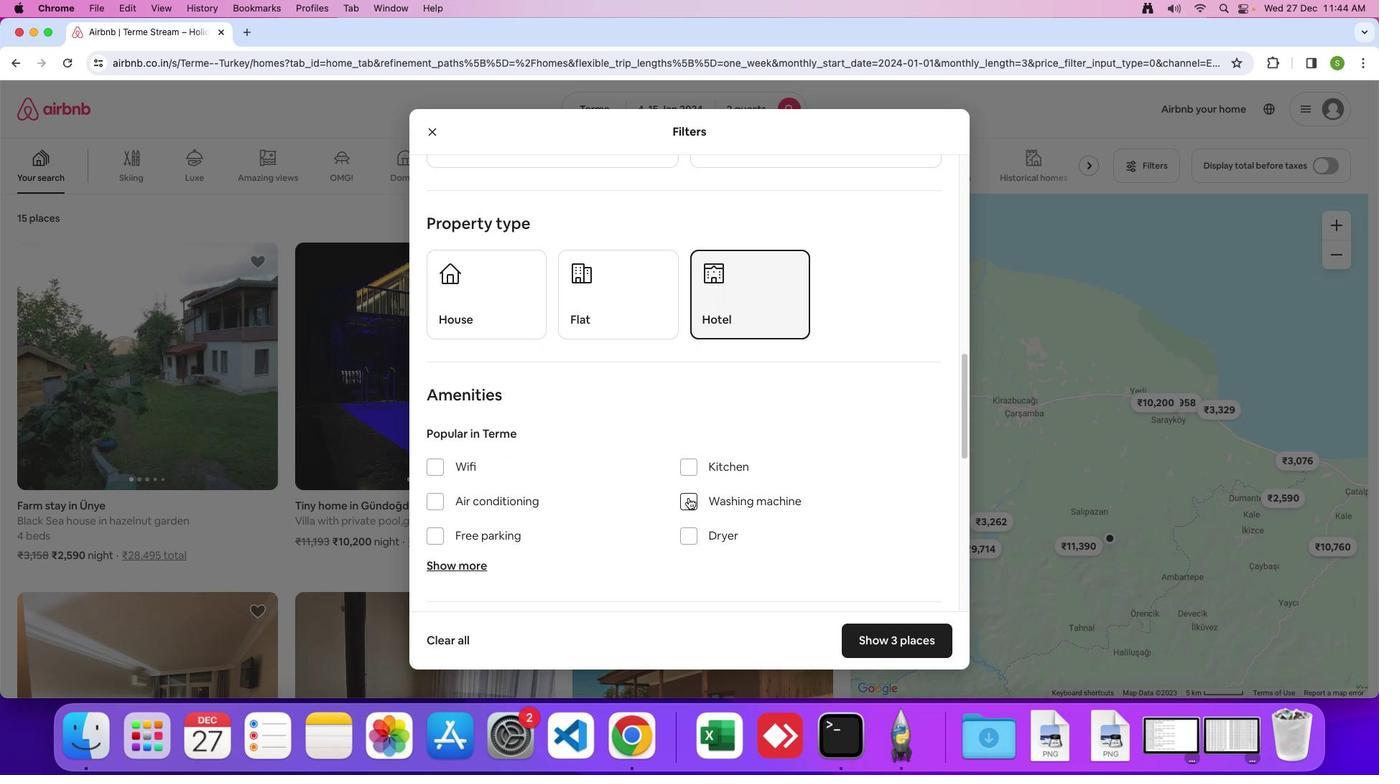 
Action: Mouse moved to (865, 446)
Screenshot: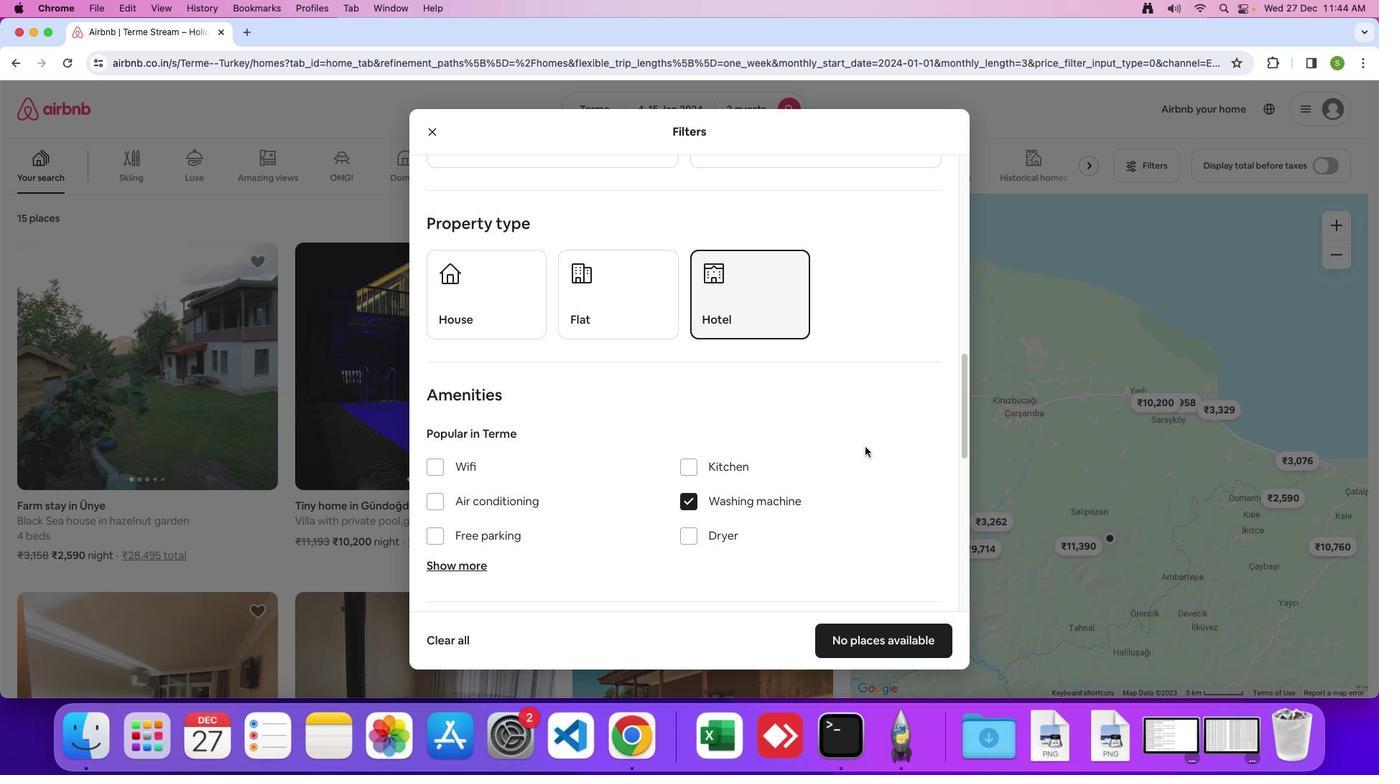 
Action: Mouse scrolled (865, 446) with delta (0, 0)
Screenshot: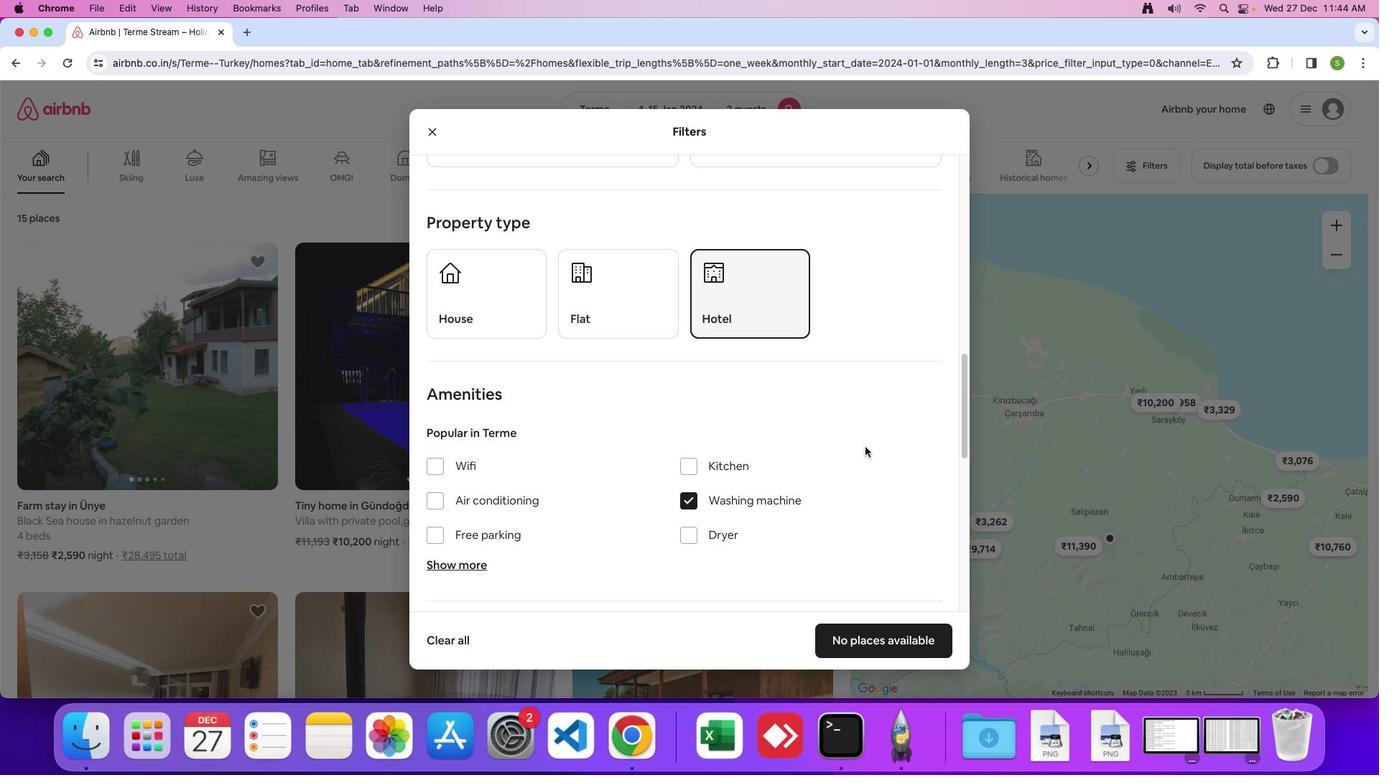 
Action: Mouse scrolled (865, 446) with delta (0, 0)
Screenshot: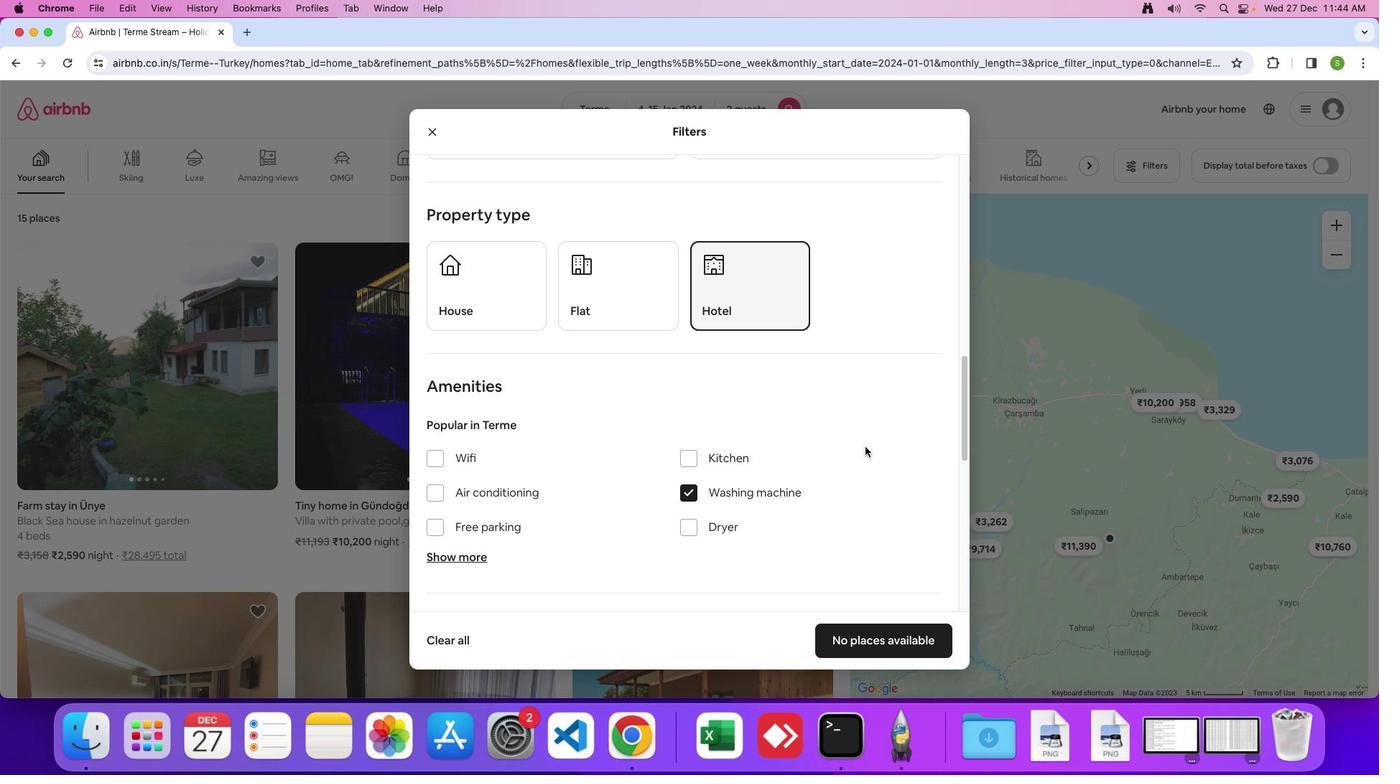
Action: Mouse moved to (813, 443)
Screenshot: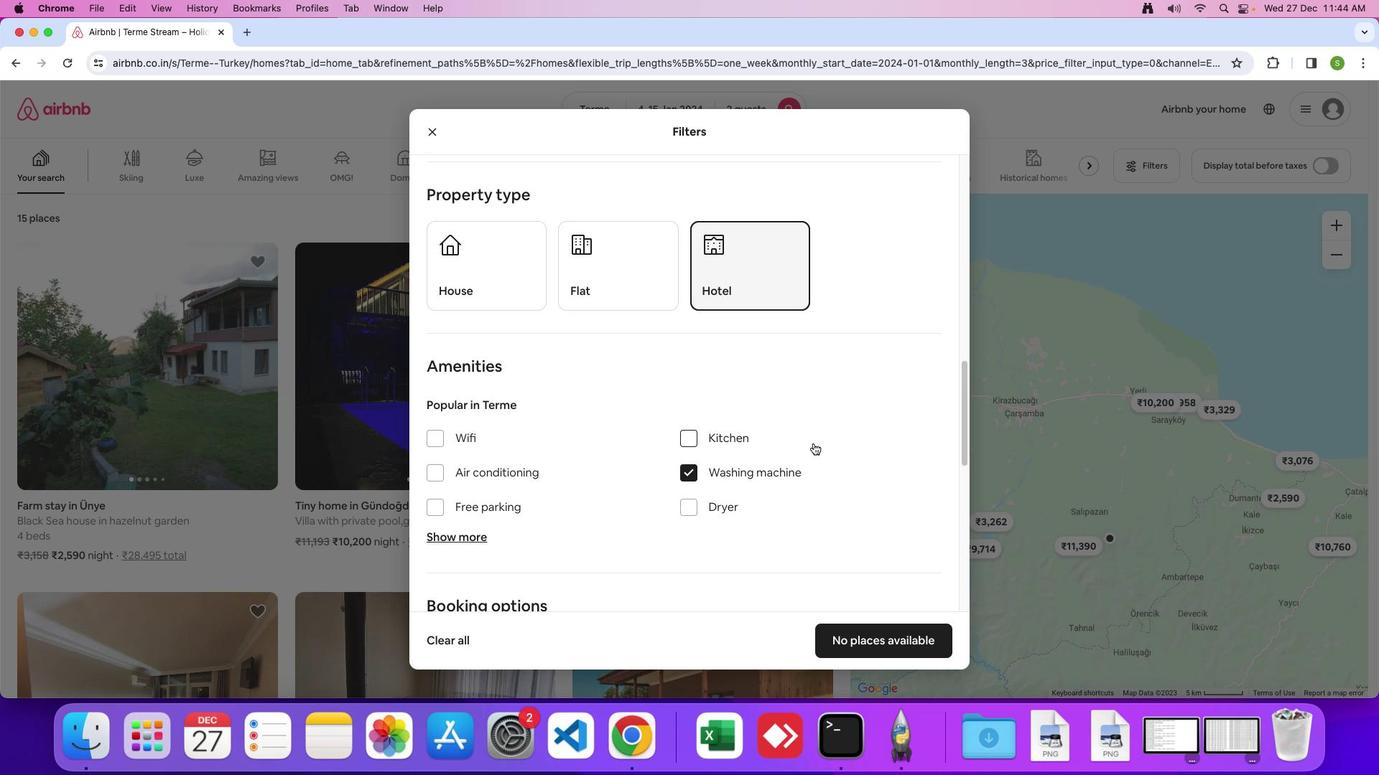 
Action: Mouse scrolled (813, 443) with delta (0, 0)
Screenshot: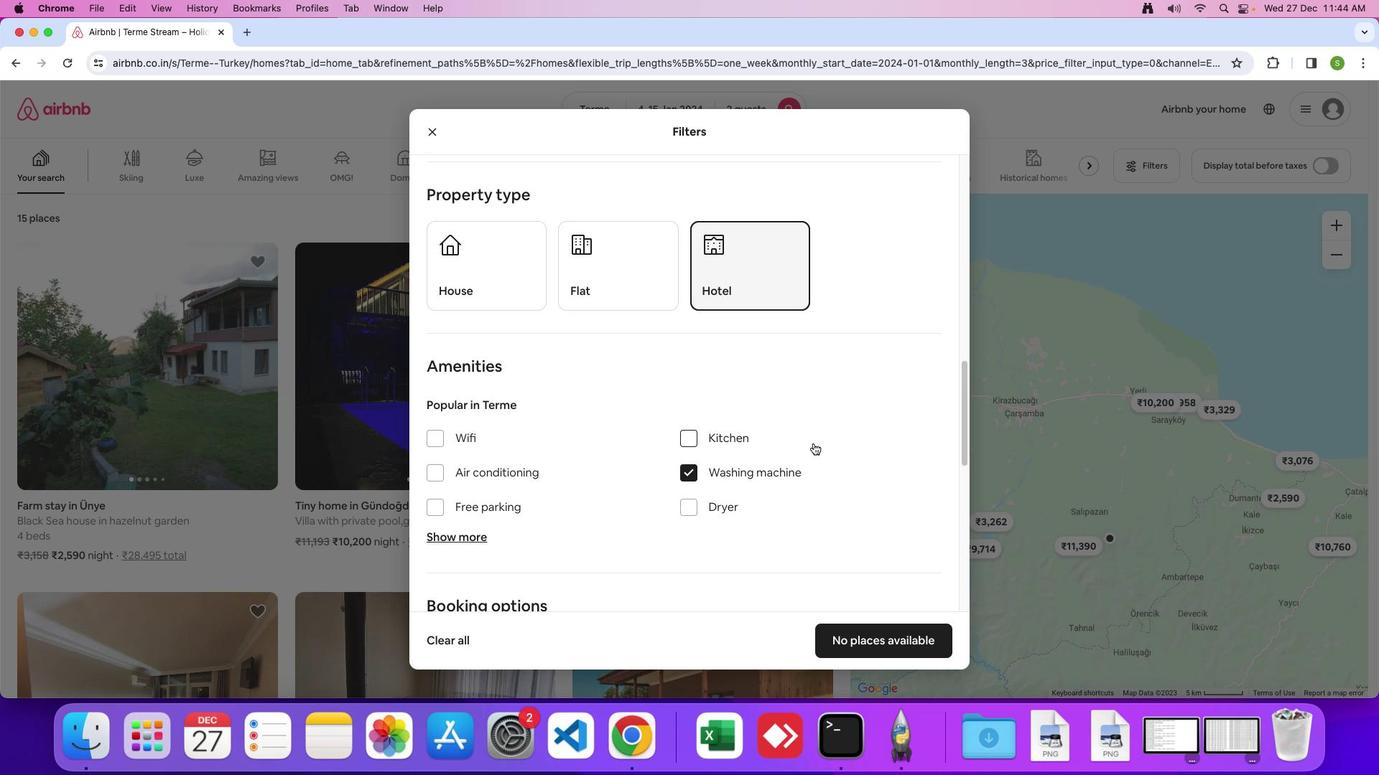 
Action: Mouse moved to (813, 443)
Screenshot: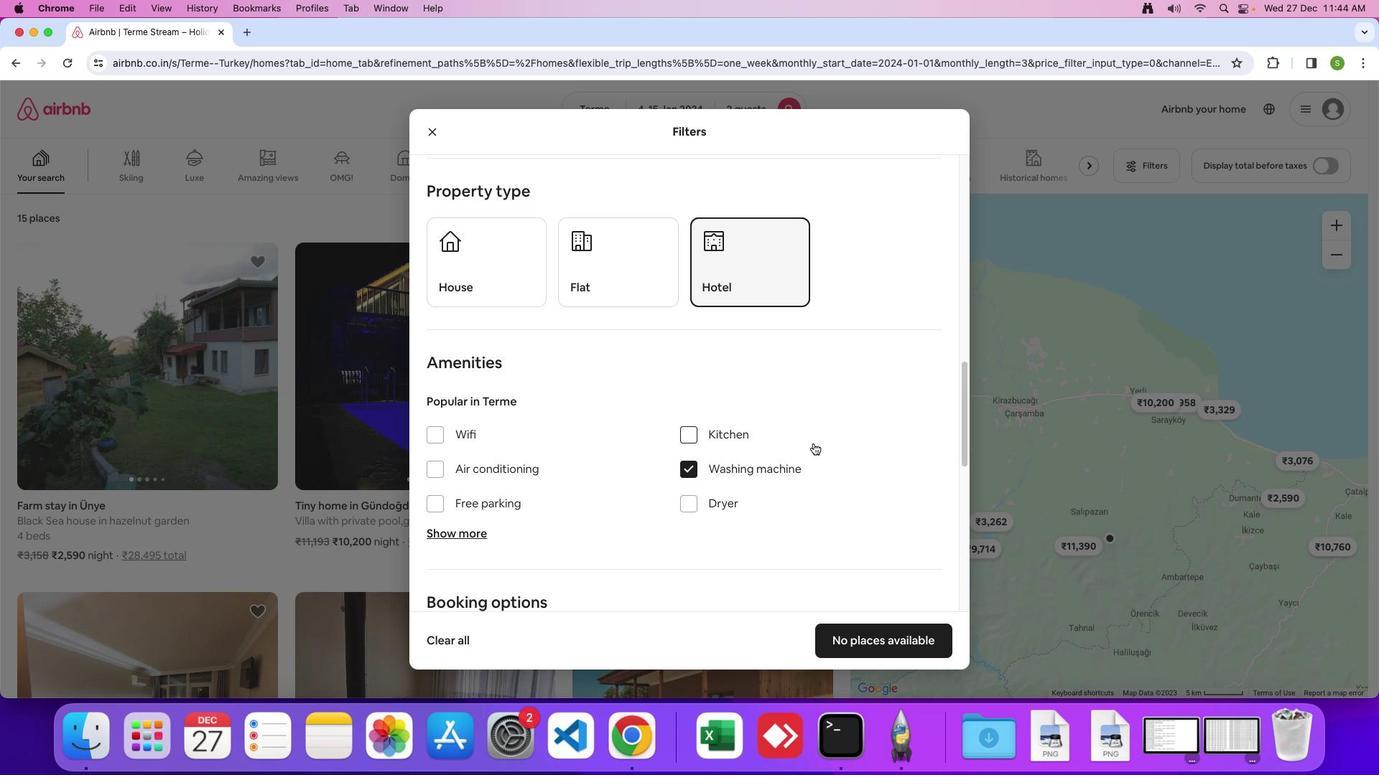 
Action: Mouse scrolled (813, 443) with delta (0, 0)
Screenshot: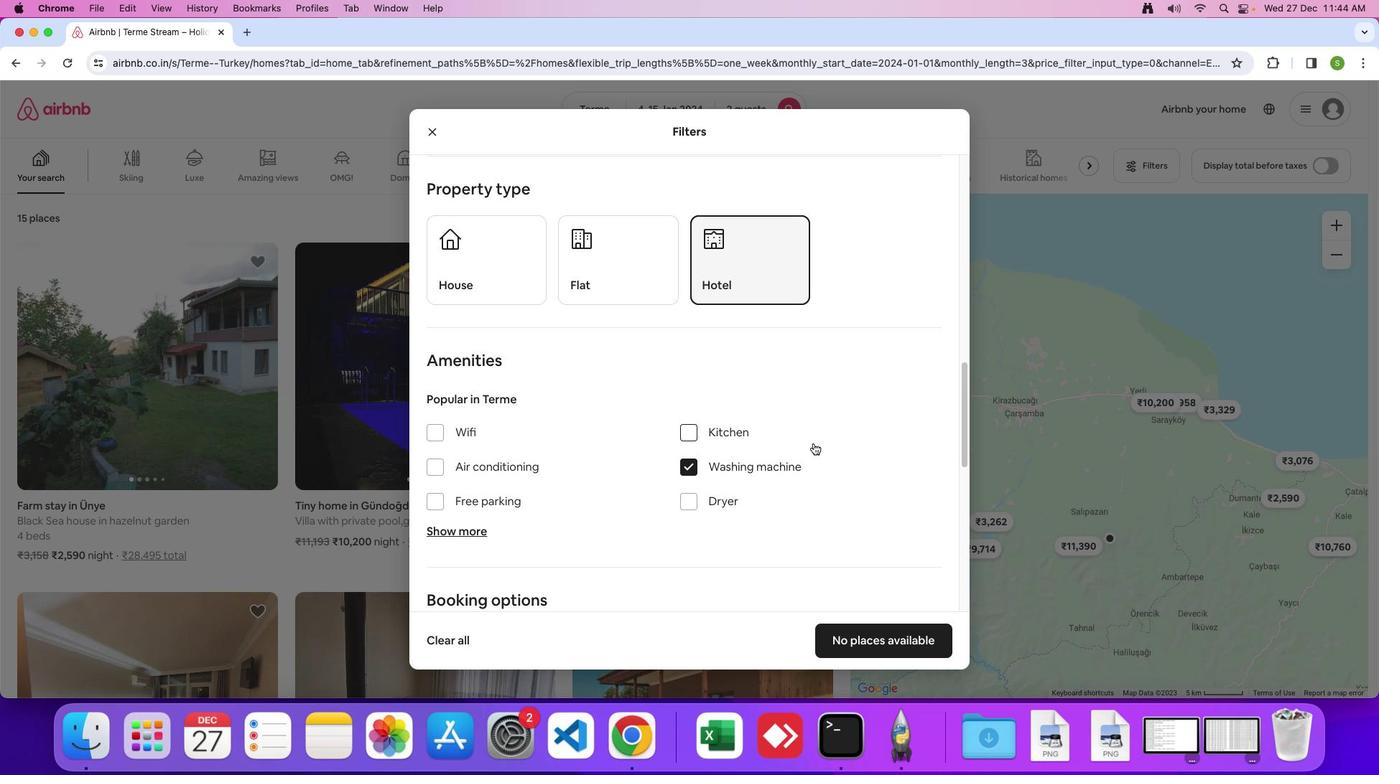 
Action: Mouse scrolled (813, 443) with delta (0, 0)
Screenshot: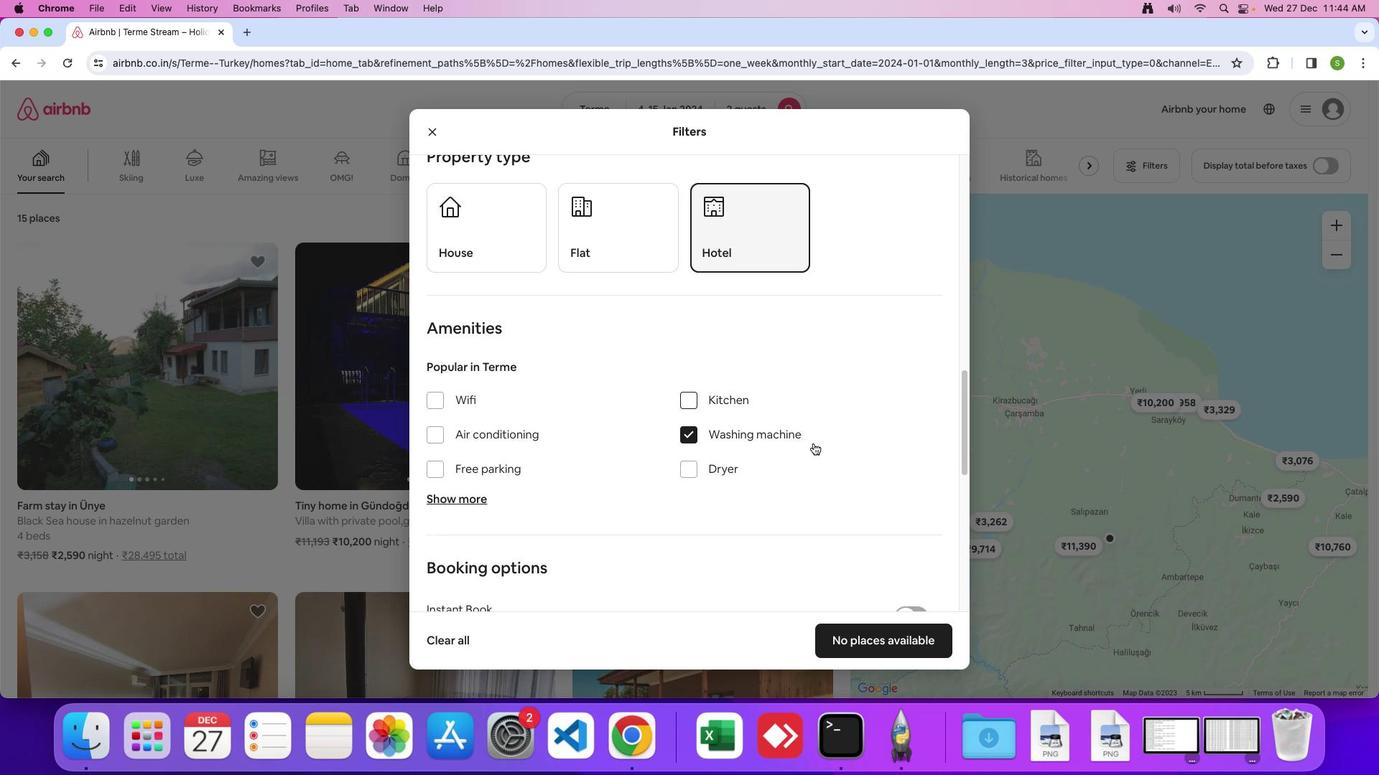 
Action: Mouse moved to (782, 434)
Screenshot: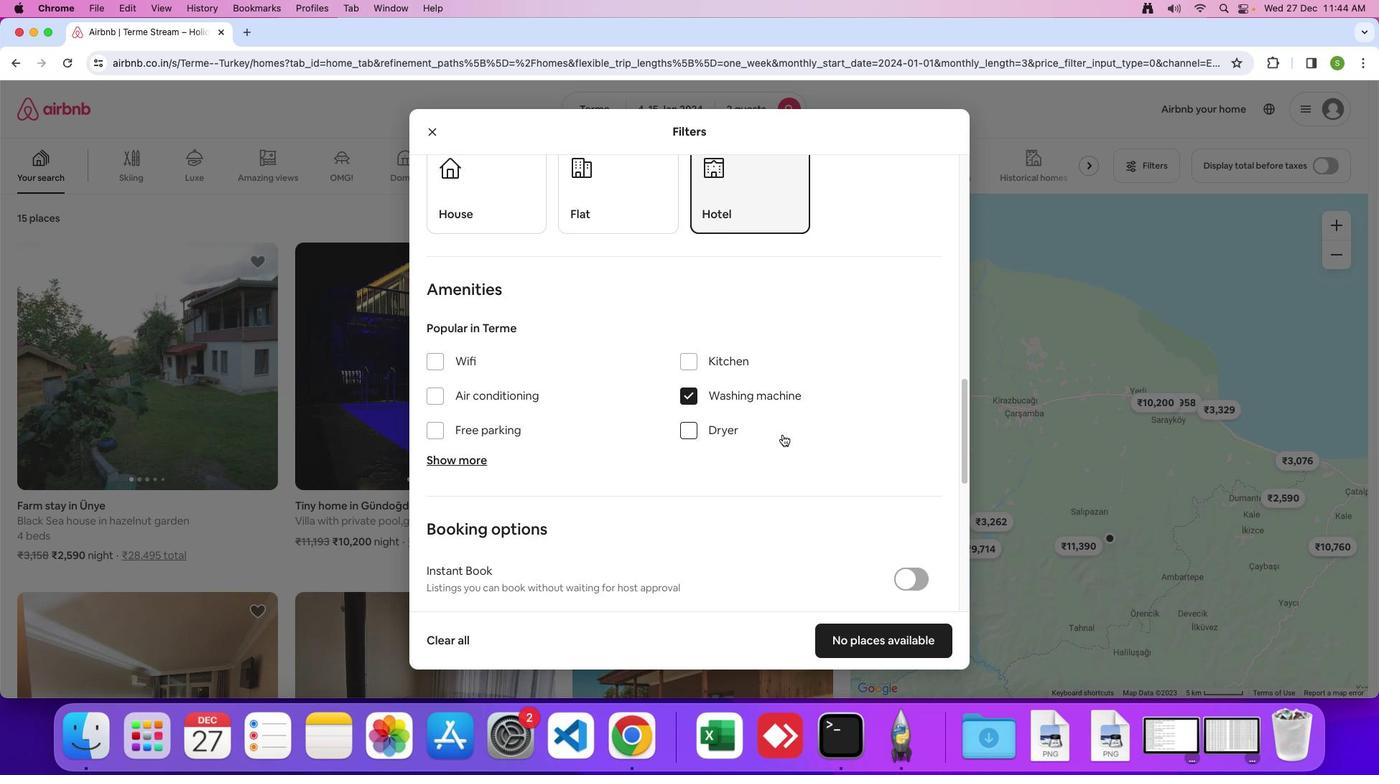 
Action: Mouse scrolled (782, 434) with delta (0, 0)
Screenshot: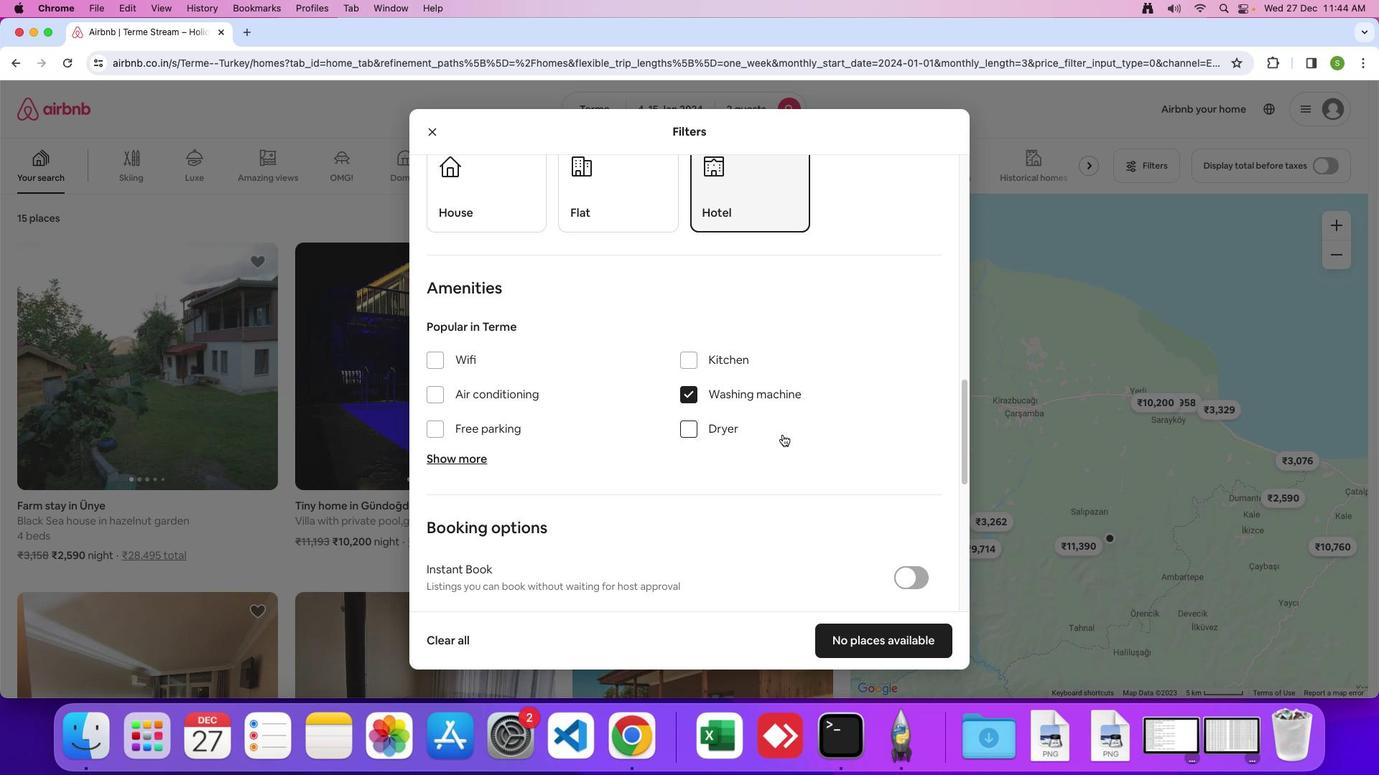 
Action: Mouse scrolled (782, 434) with delta (0, 0)
Screenshot: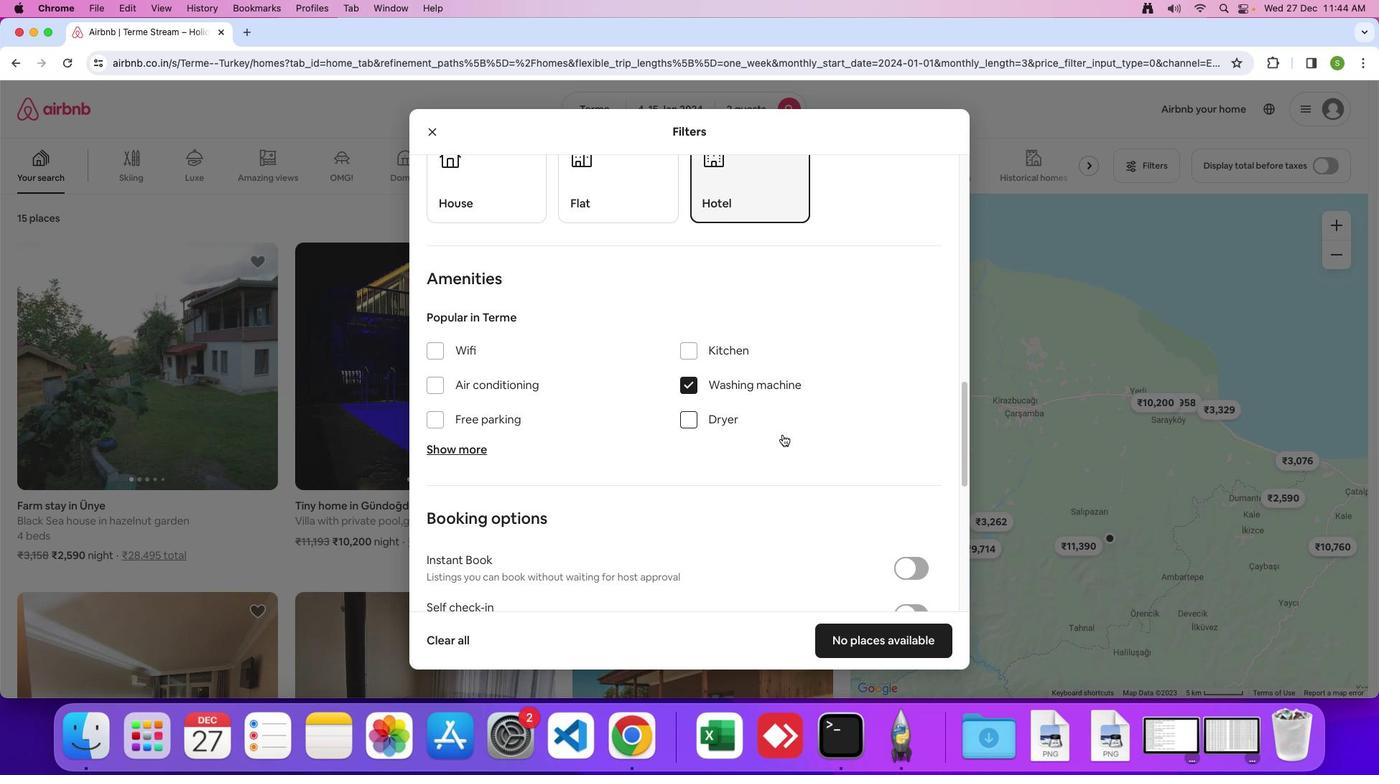 
Action: Mouse scrolled (782, 434) with delta (0, 0)
Screenshot: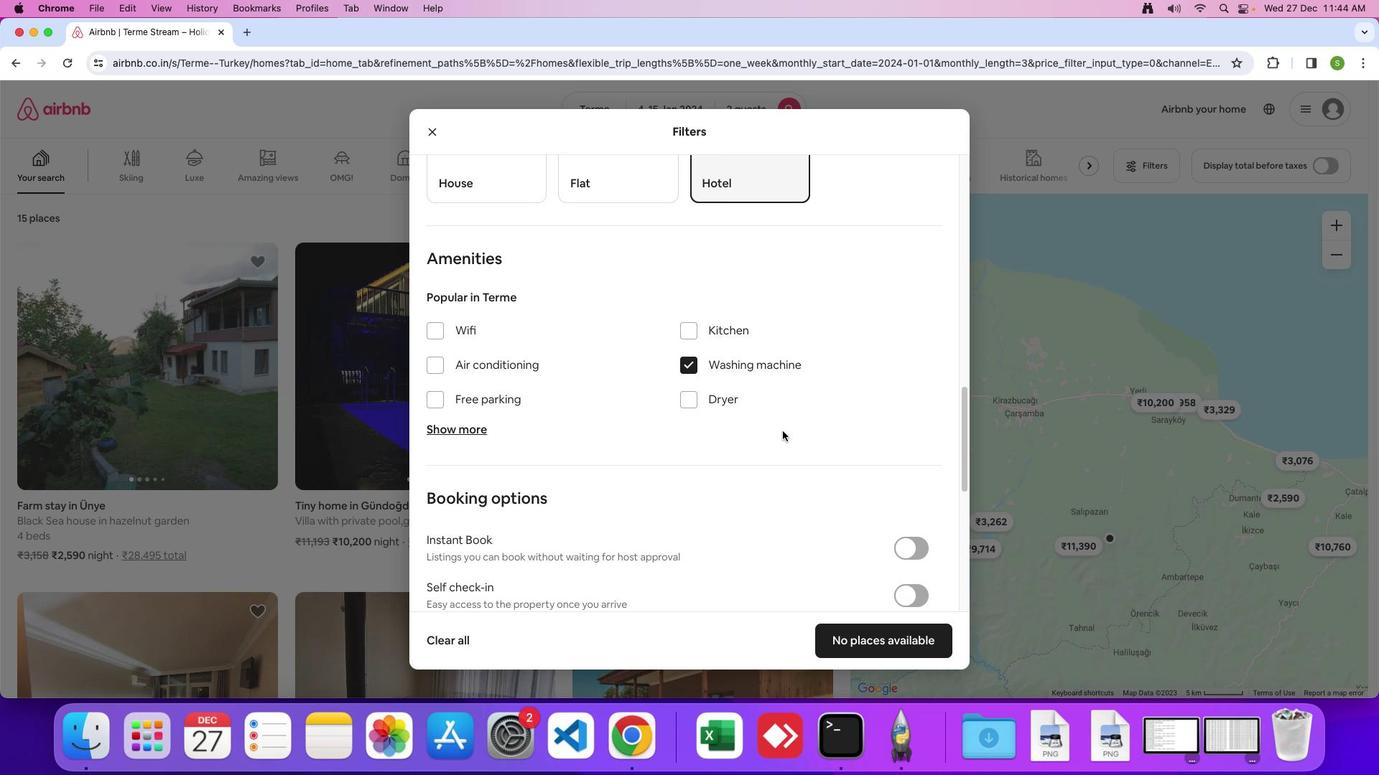 
Action: Mouse moved to (782, 433)
Screenshot: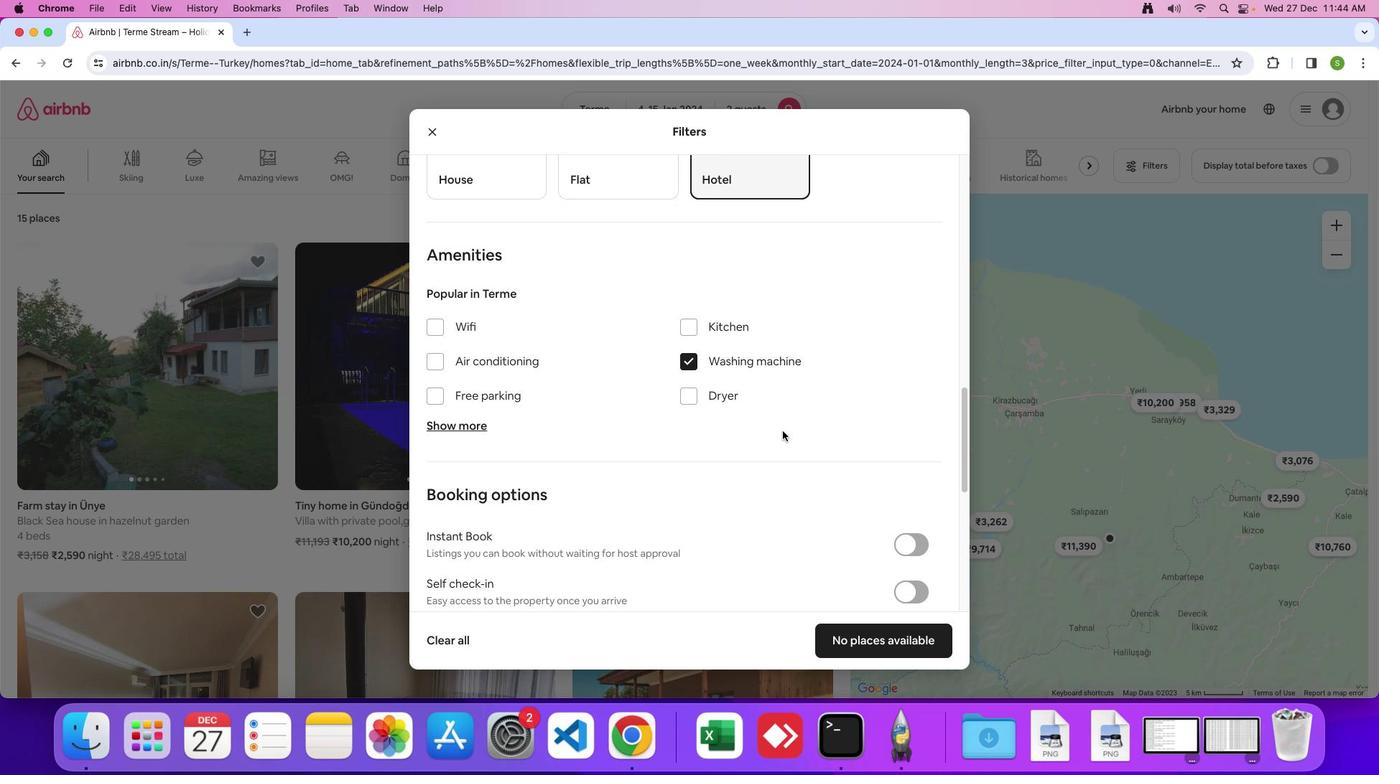 
Action: Mouse scrolled (782, 433) with delta (0, 0)
Screenshot: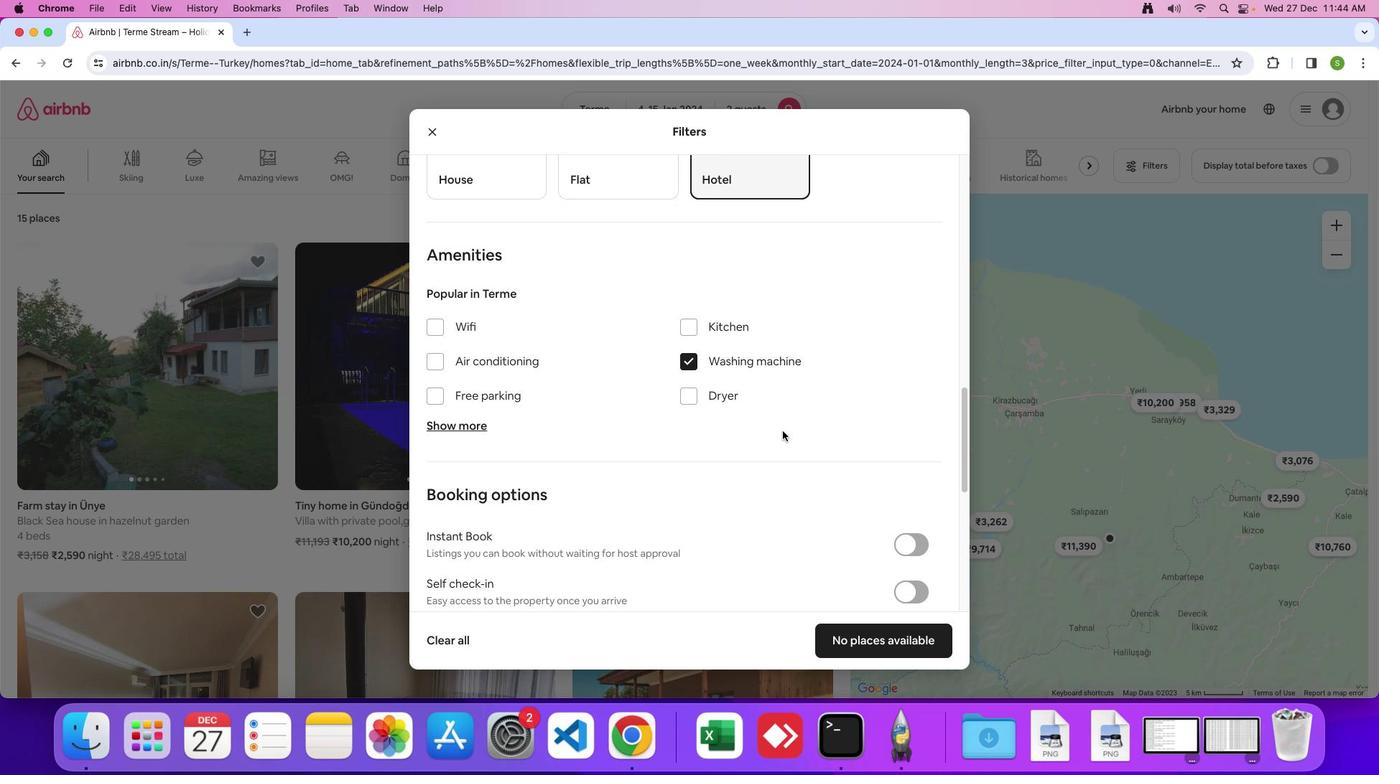 
Action: Mouse moved to (782, 430)
Screenshot: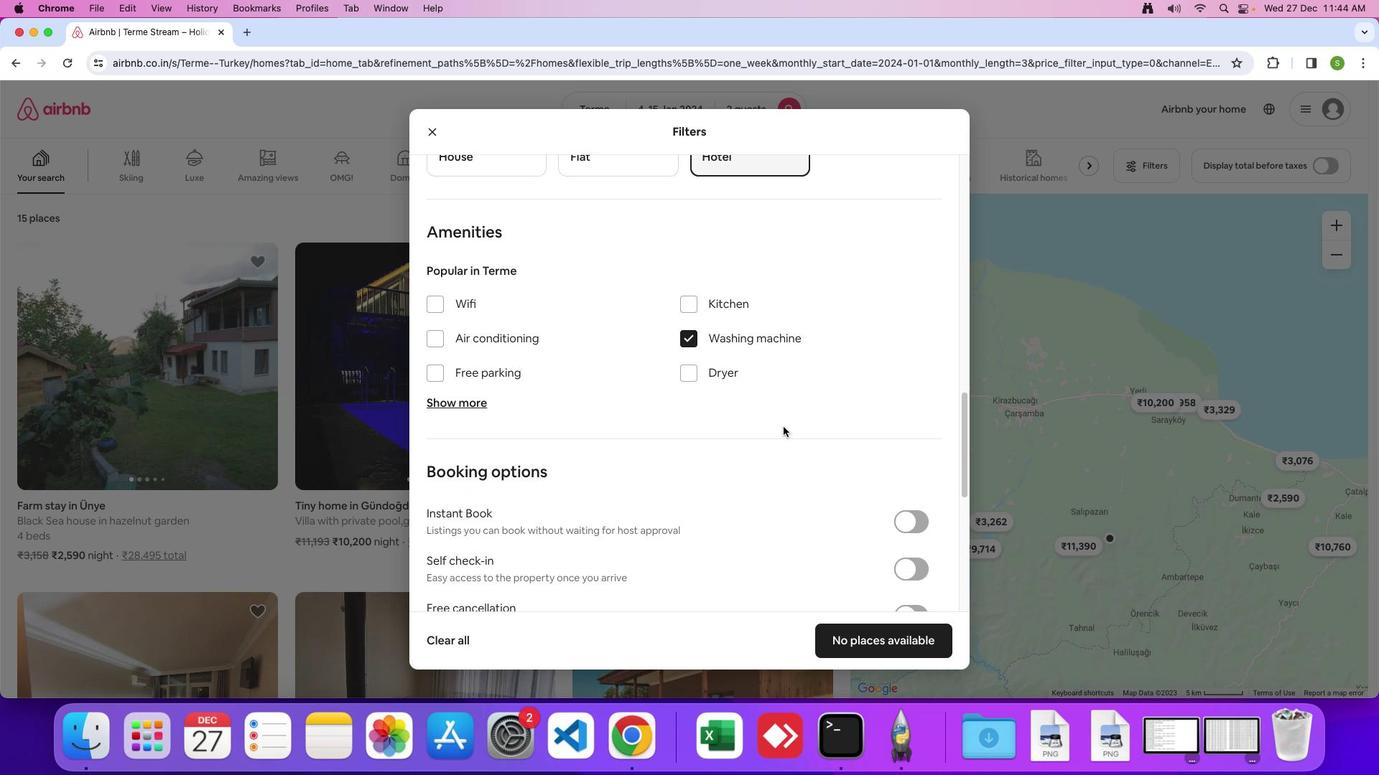 
Action: Mouse scrolled (782, 430) with delta (0, 0)
Screenshot: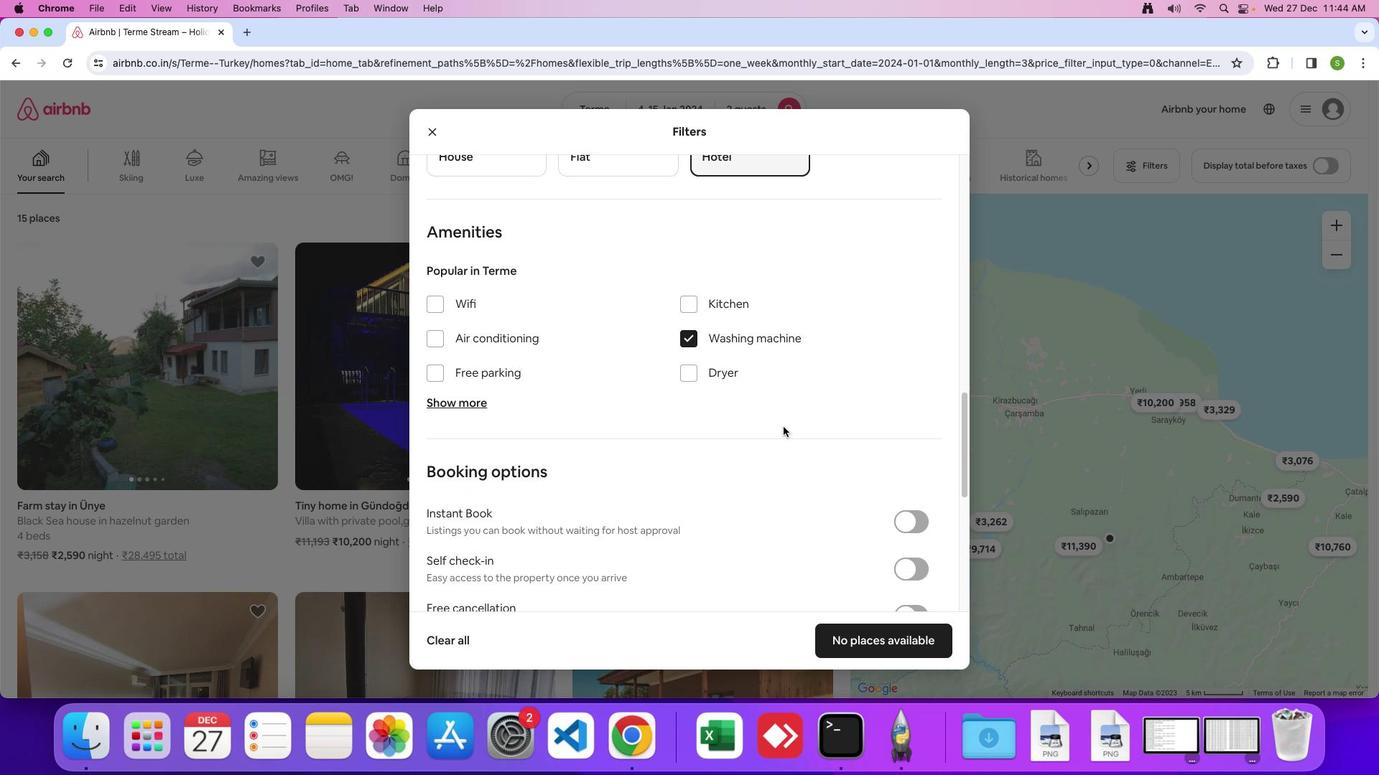 
Action: Mouse moved to (782, 429)
Screenshot: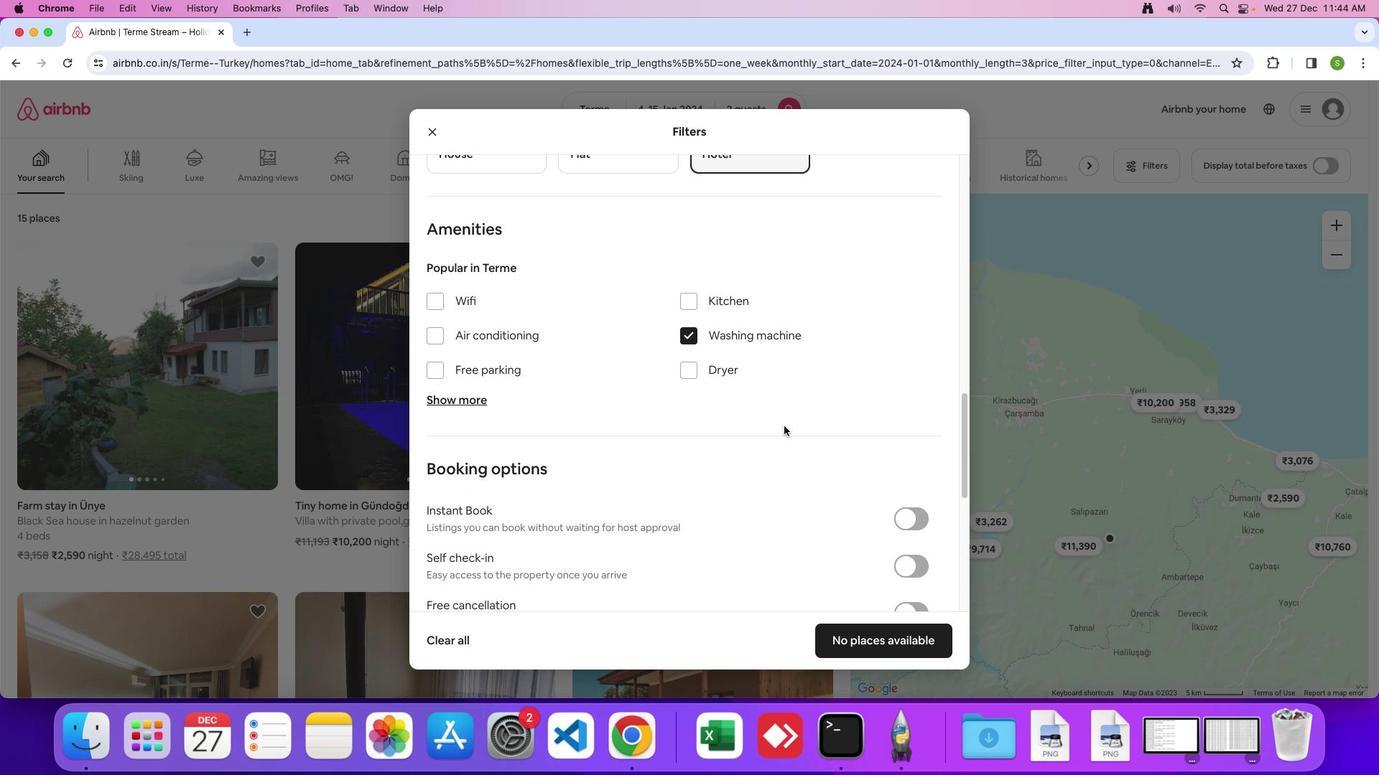 
Action: Mouse scrolled (782, 429) with delta (0, 0)
Screenshot: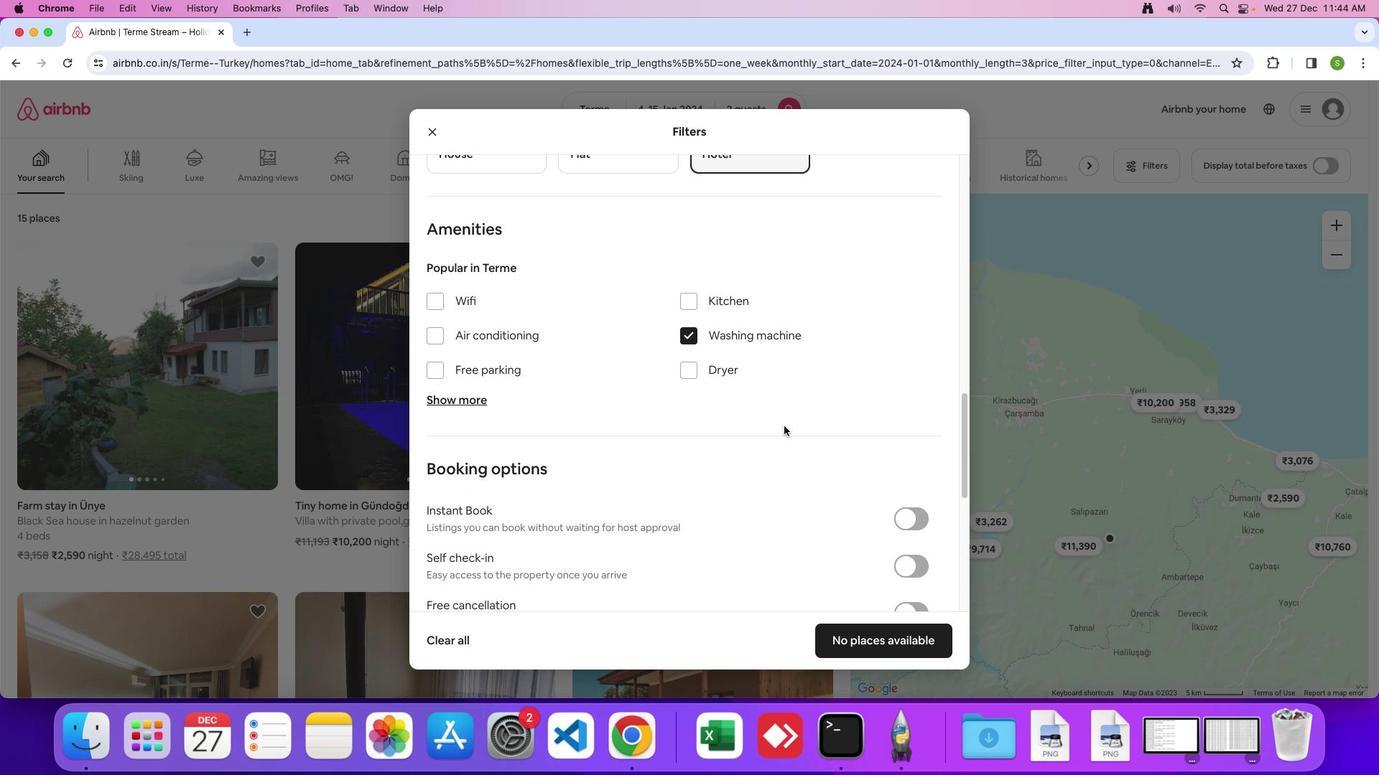 
Action: Mouse moved to (783, 425)
Screenshot: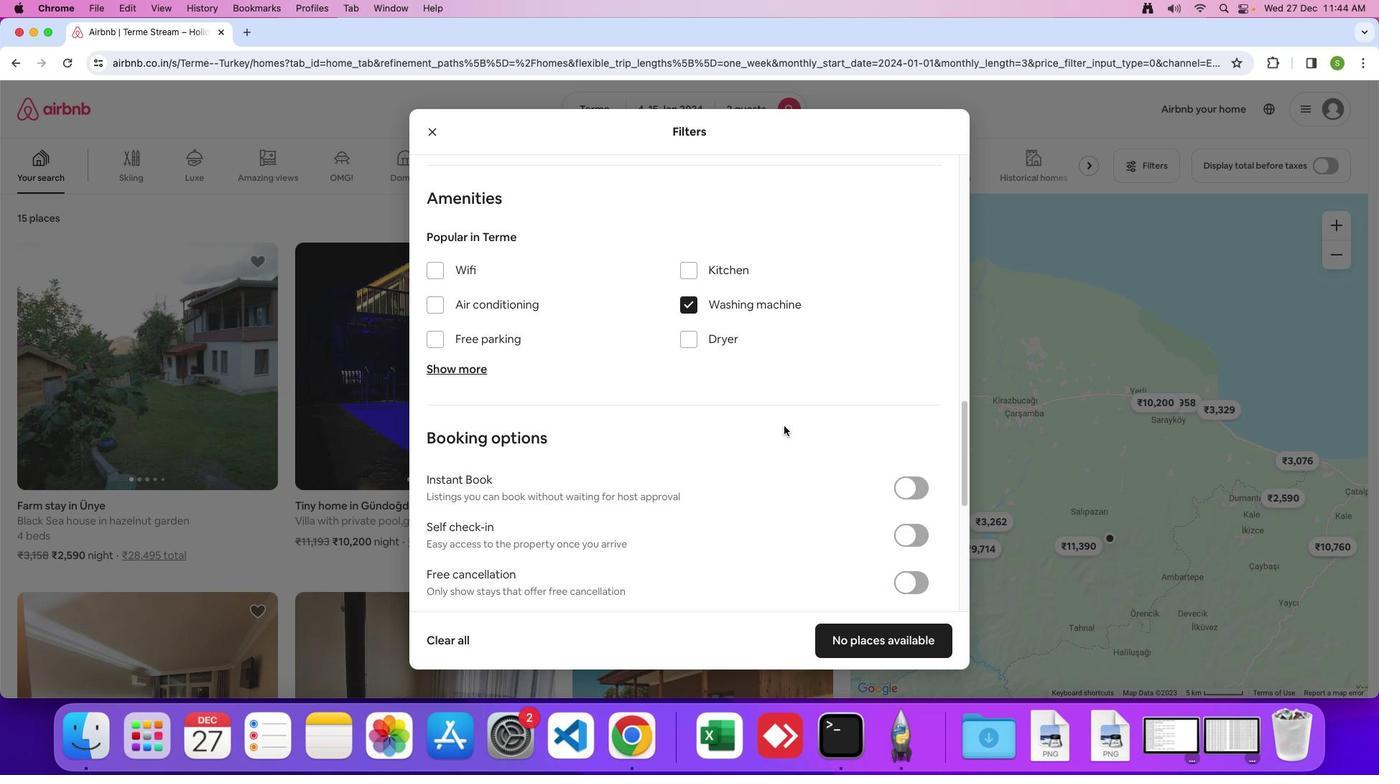 
Action: Mouse scrolled (783, 425) with delta (0, 0)
Screenshot: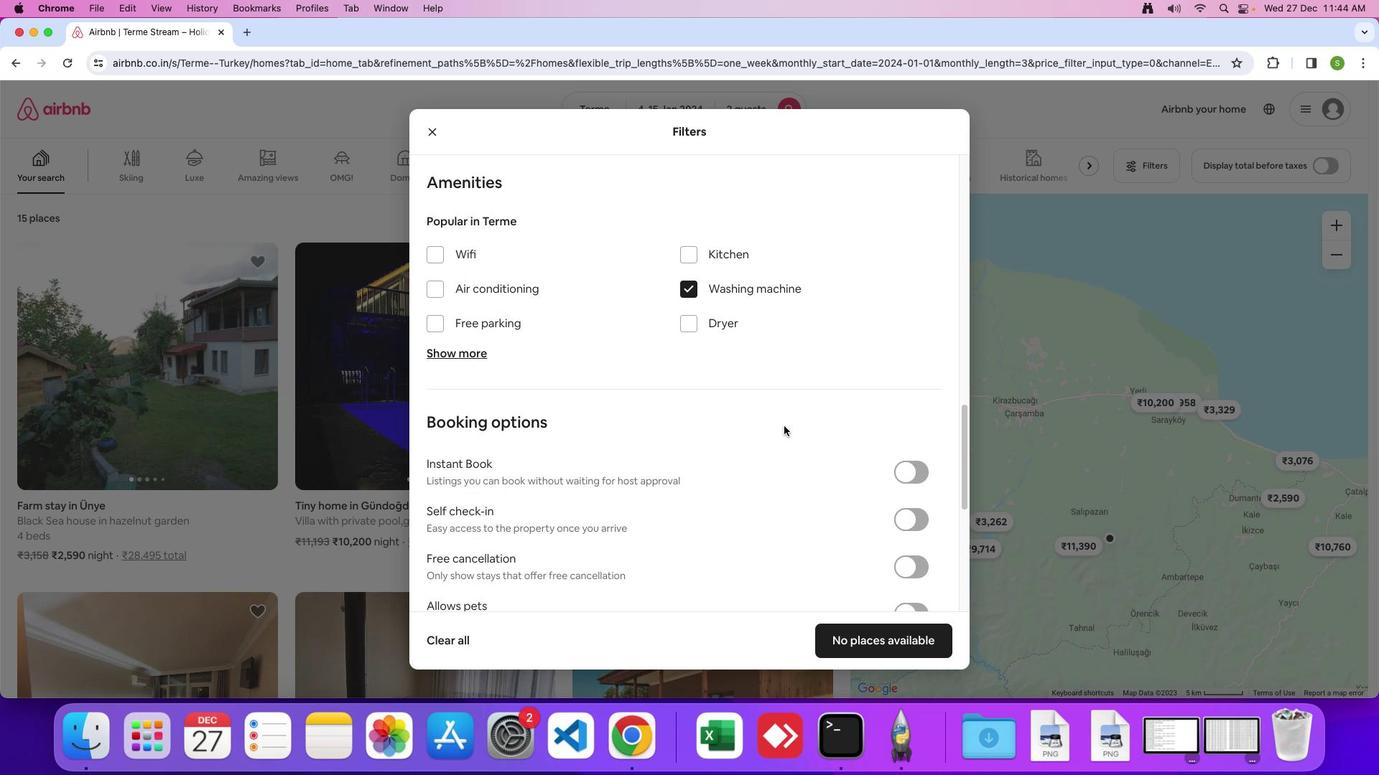 
Action: Mouse moved to (783, 425)
Screenshot: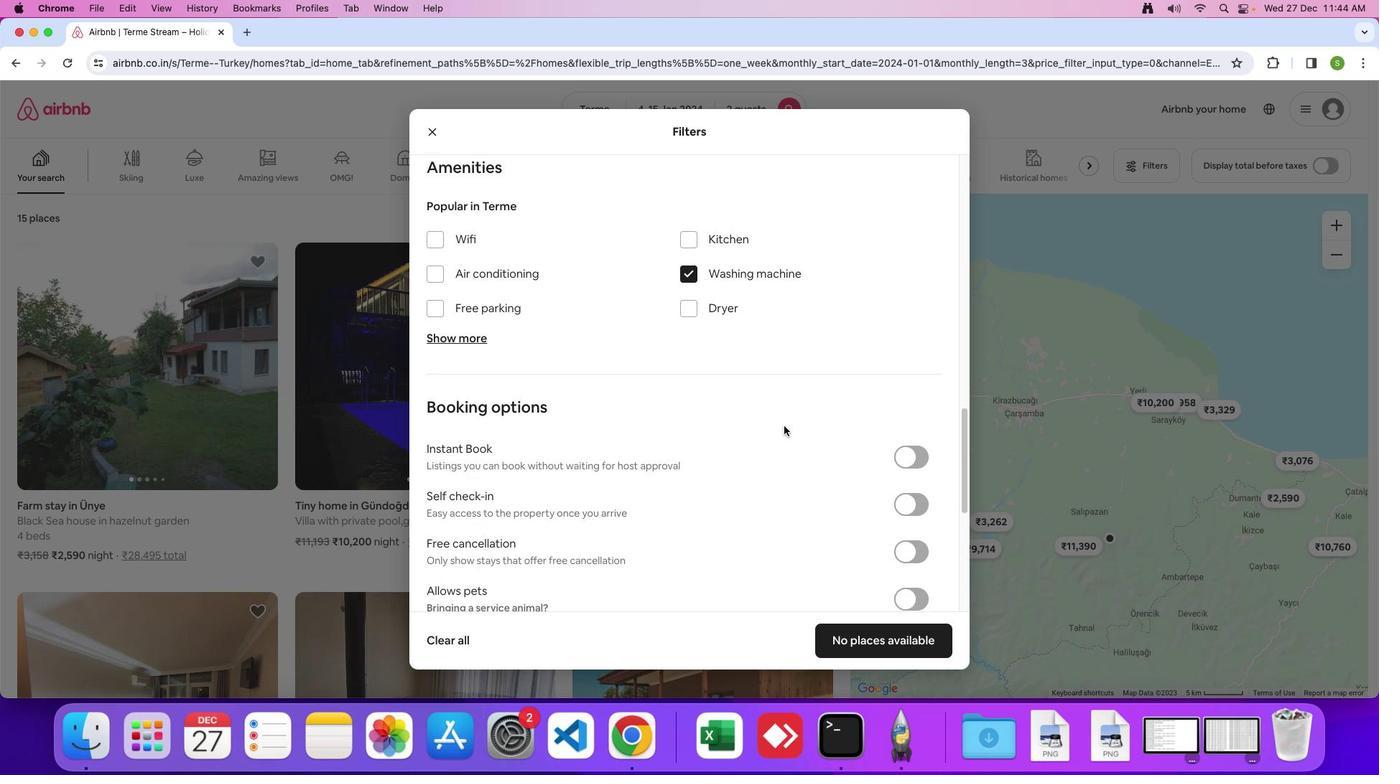 
Action: Mouse scrolled (783, 425) with delta (0, 0)
Screenshot: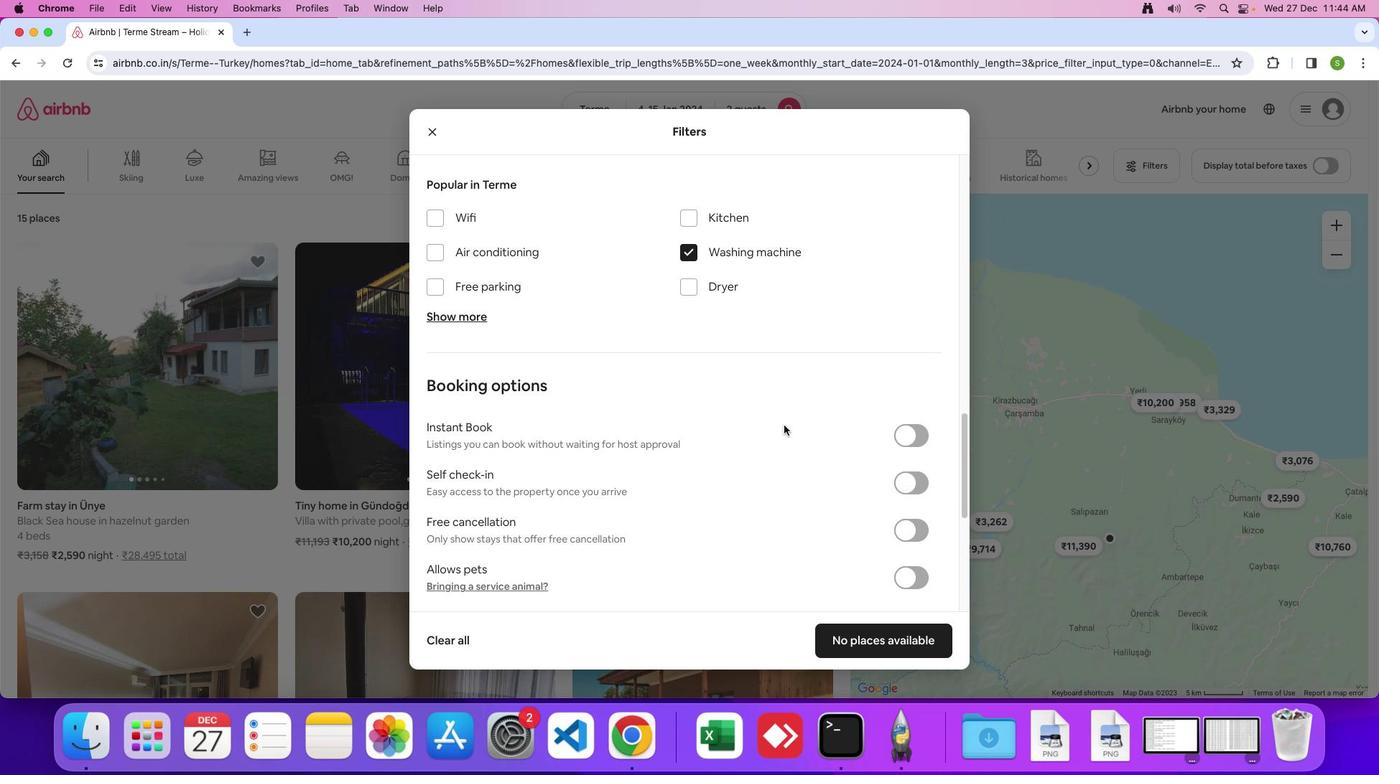 
Action: Mouse scrolled (783, 425) with delta (0, 0)
Screenshot: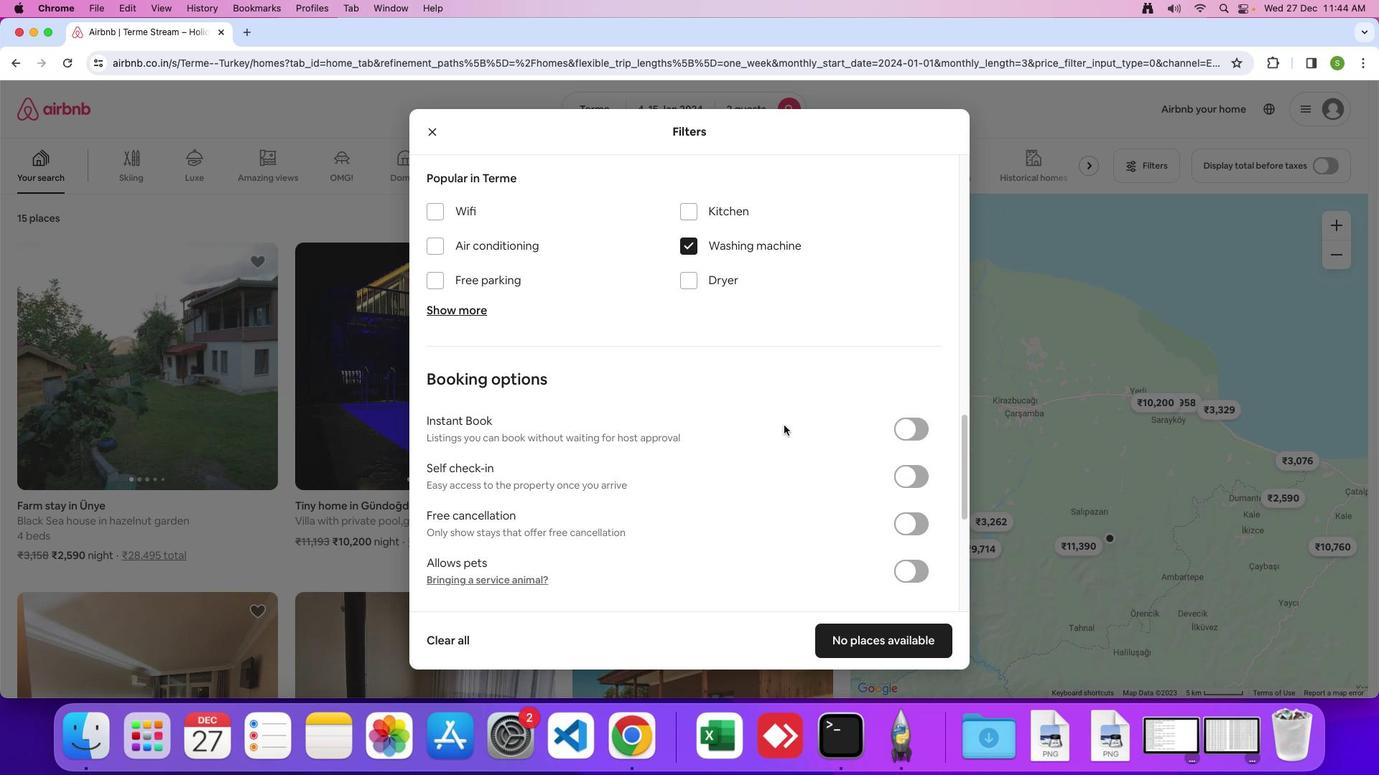 
Action: Mouse moved to (783, 425)
Screenshot: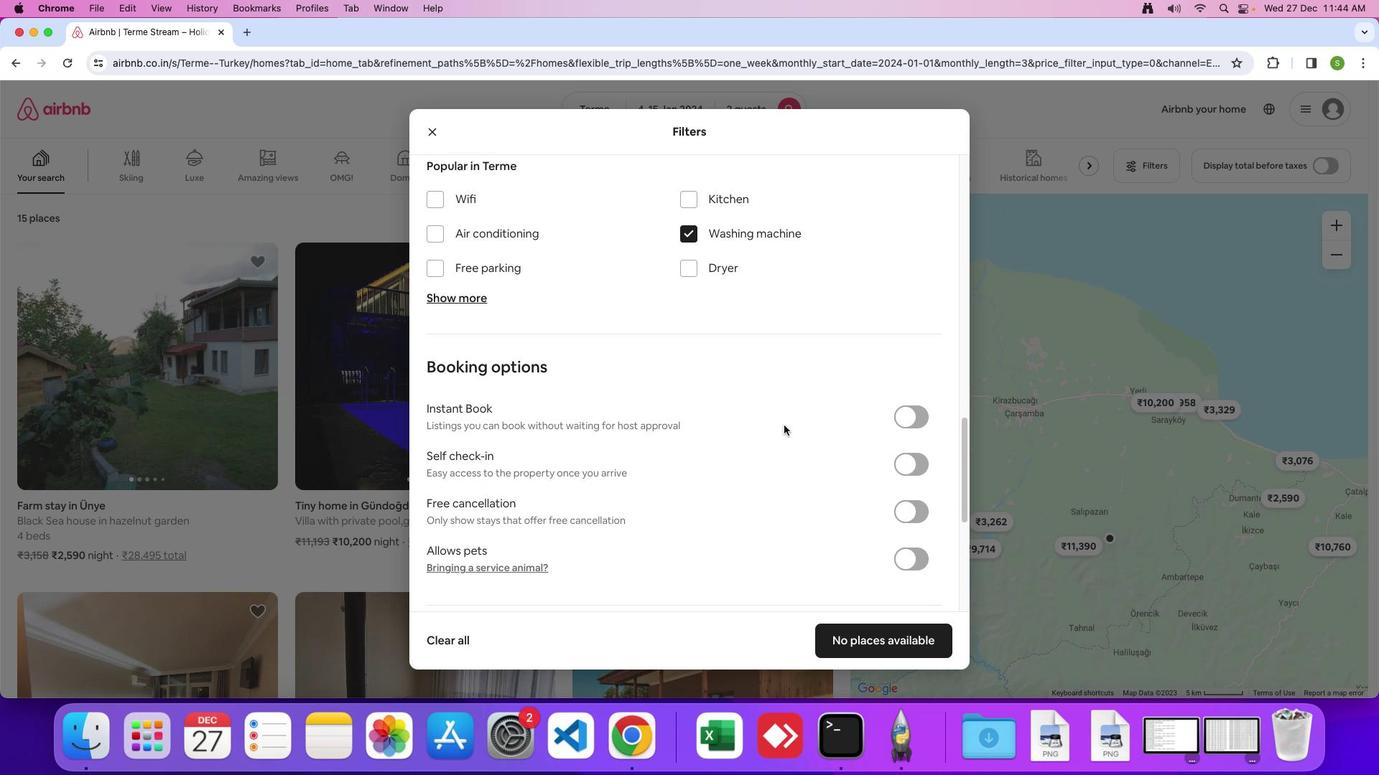 
Action: Mouse scrolled (783, 425) with delta (0, 0)
Screenshot: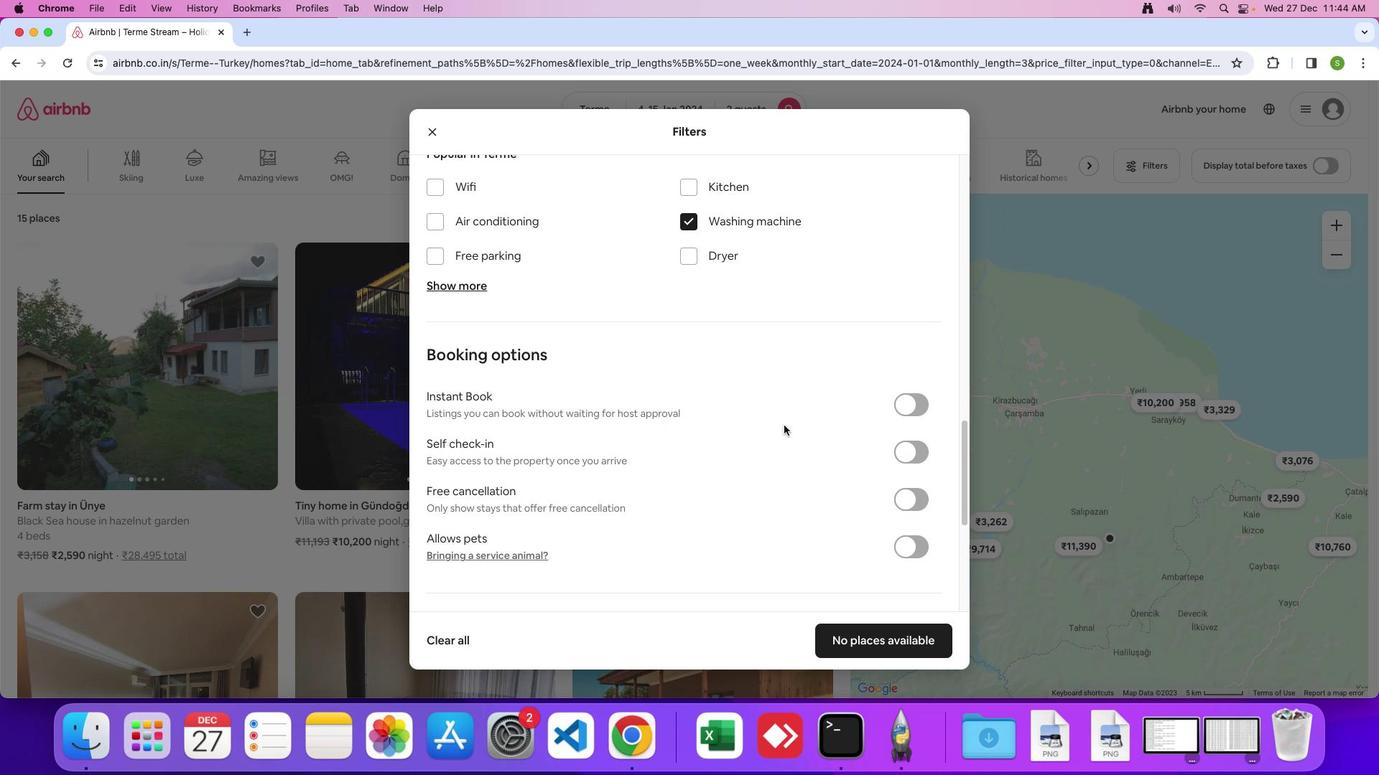 
Action: Mouse scrolled (783, 425) with delta (0, 0)
Screenshot: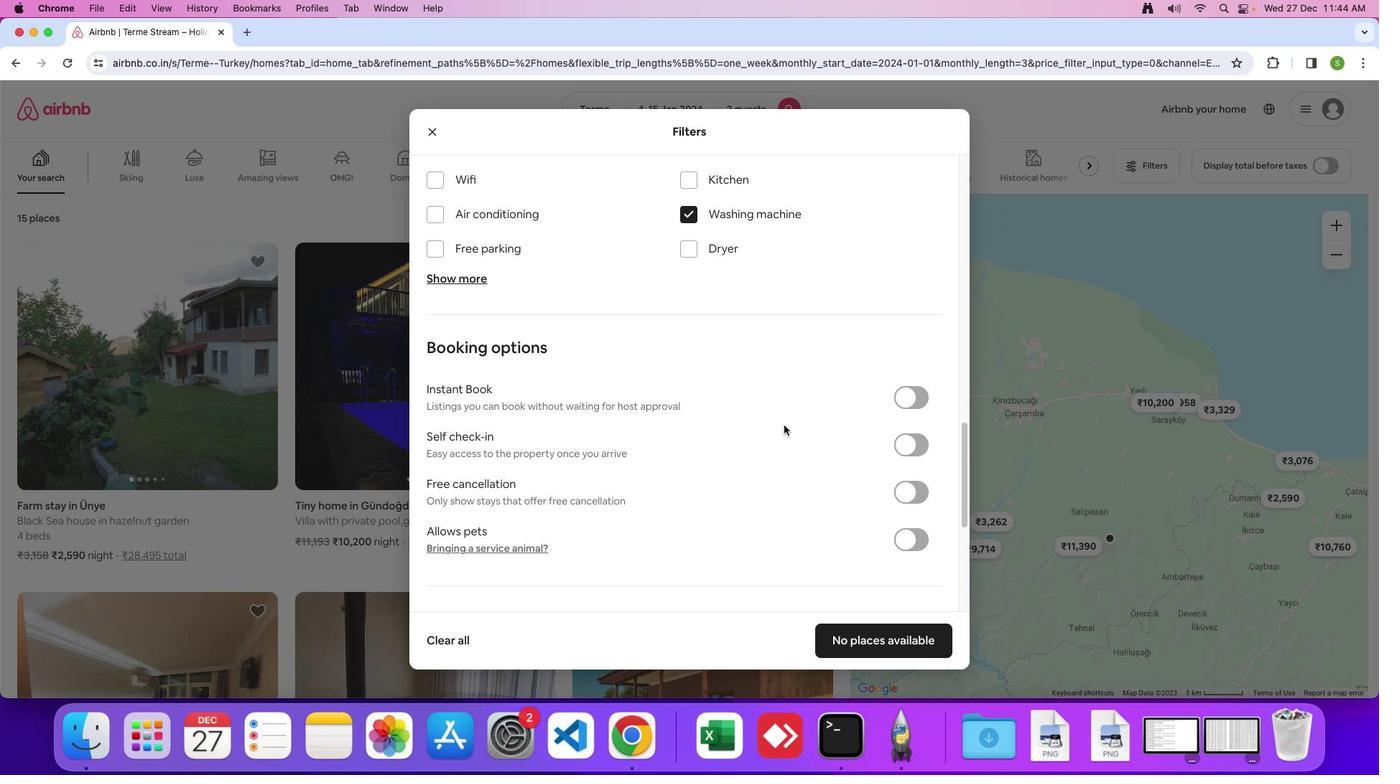 
Action: Mouse scrolled (783, 425) with delta (0, 0)
Screenshot: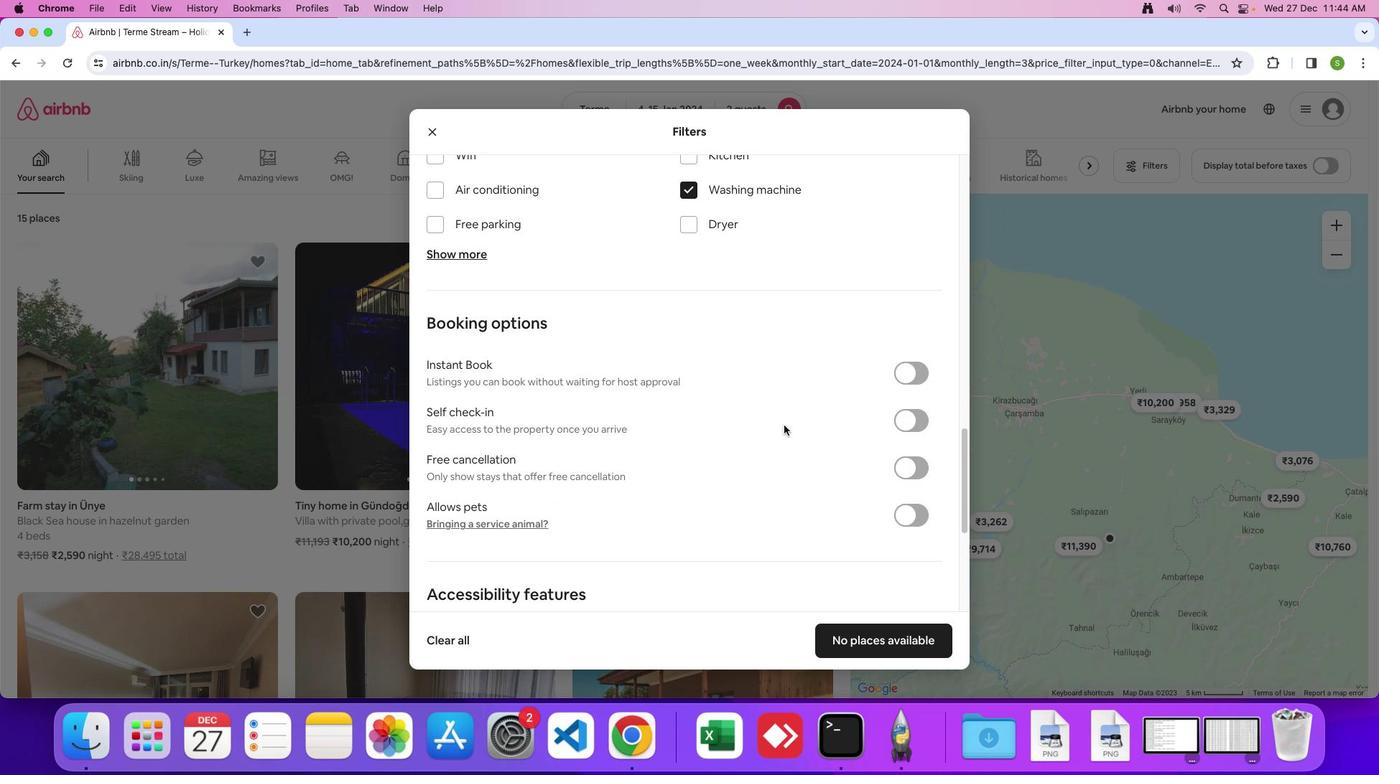 
Action: Mouse scrolled (783, 425) with delta (0, 0)
Screenshot: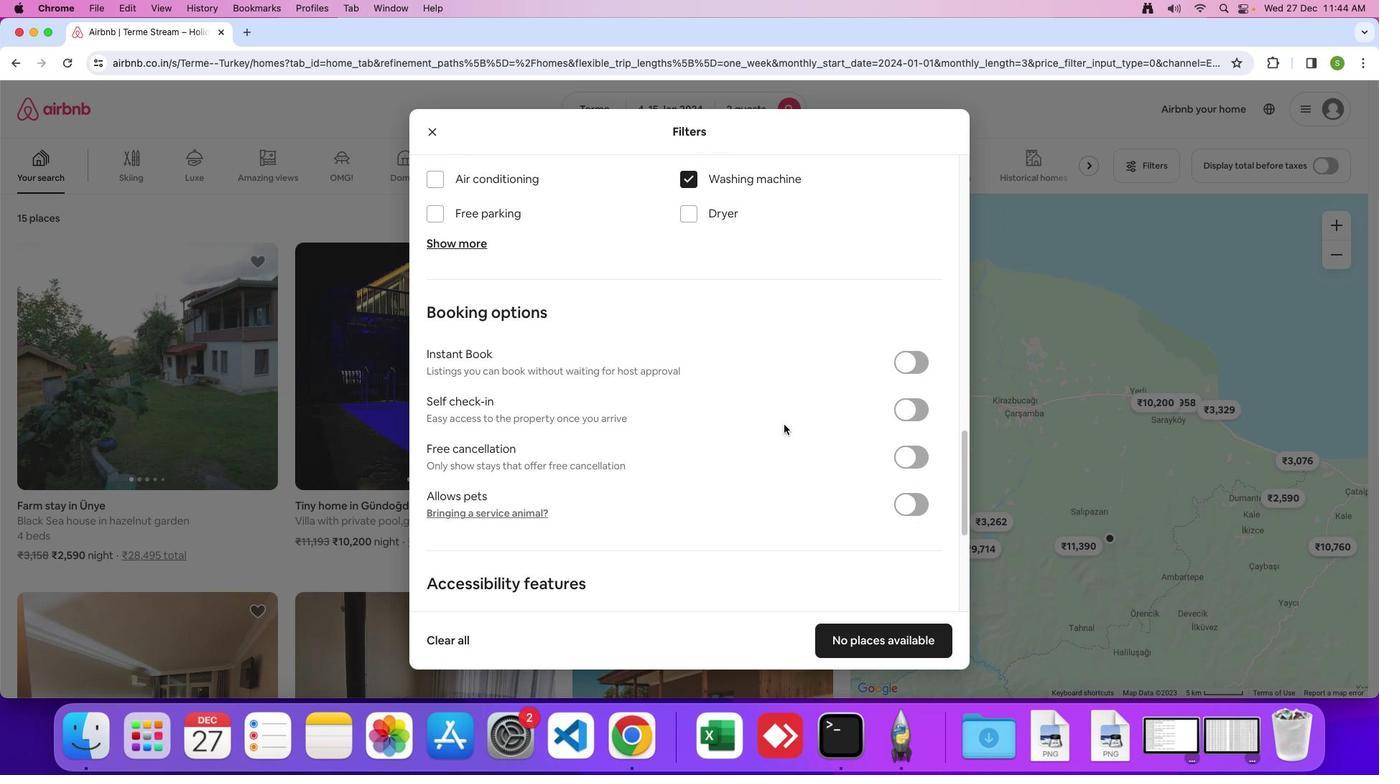 
Action: Mouse moved to (784, 425)
Screenshot: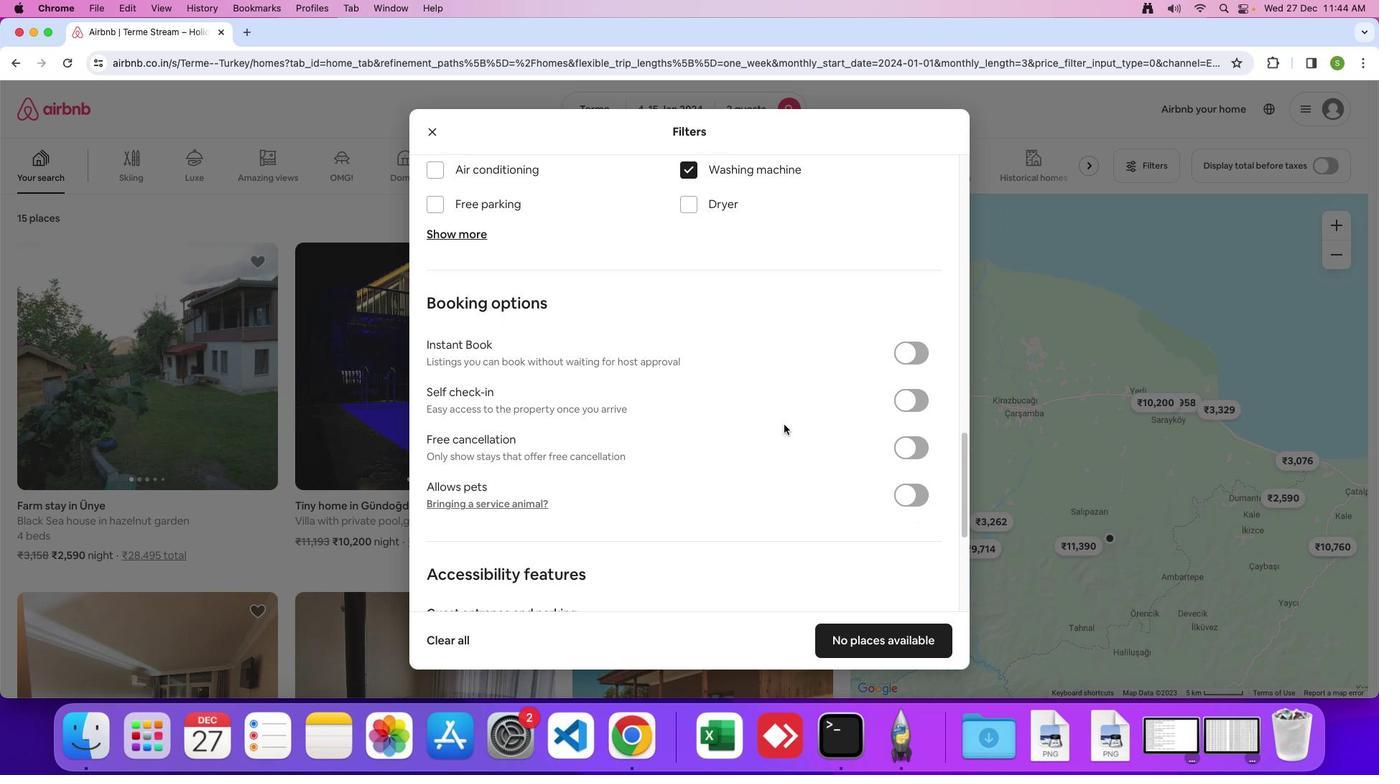 
Action: Mouse scrolled (784, 425) with delta (0, 0)
Screenshot: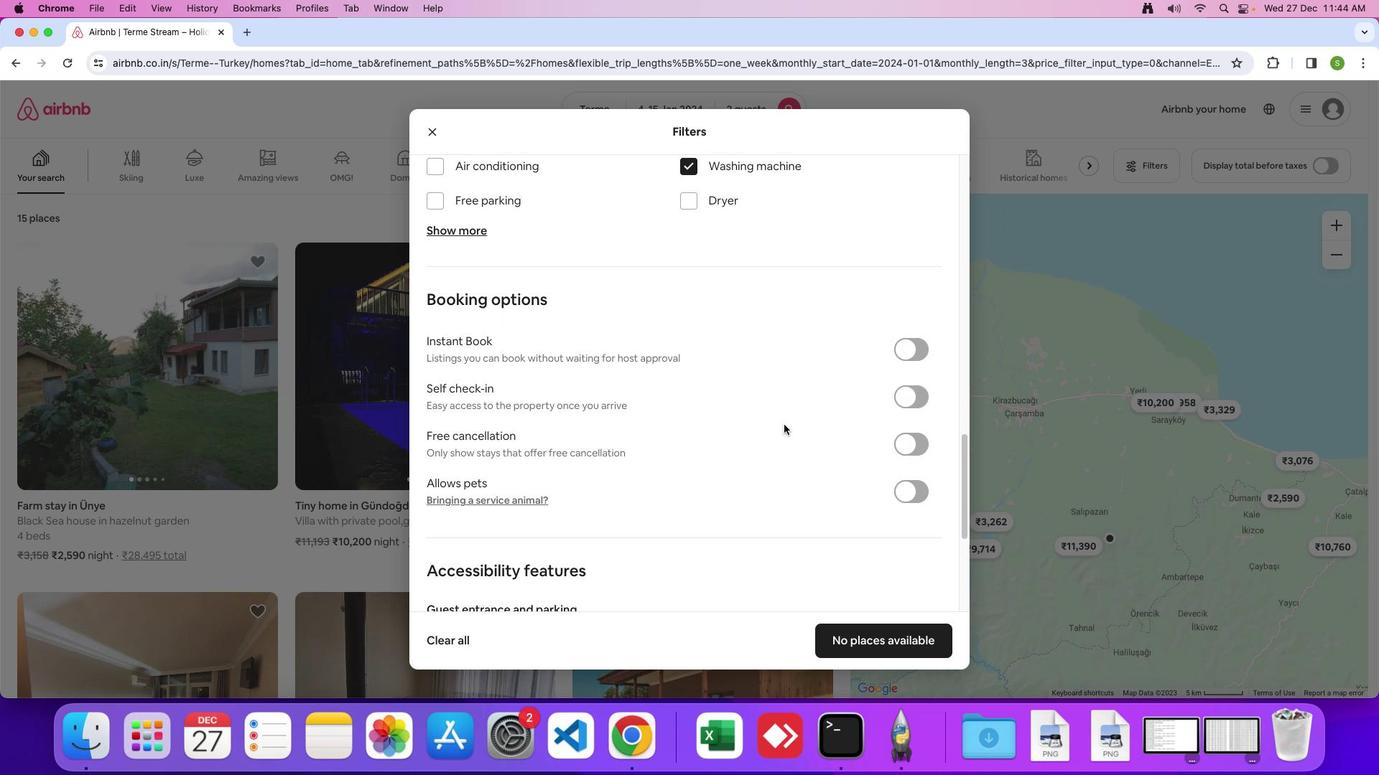 
Action: Mouse scrolled (784, 425) with delta (0, 0)
Screenshot: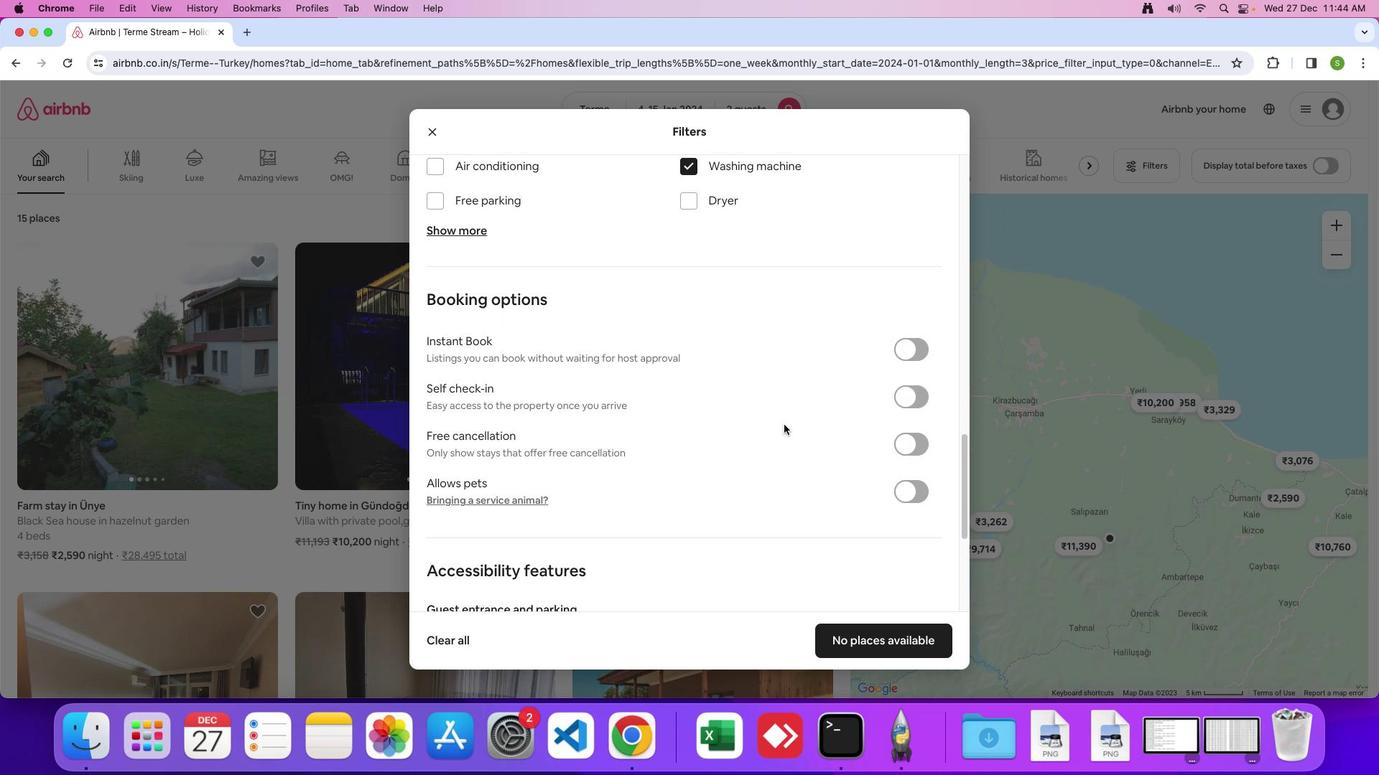 
Action: Mouse scrolled (784, 425) with delta (0, 0)
Screenshot: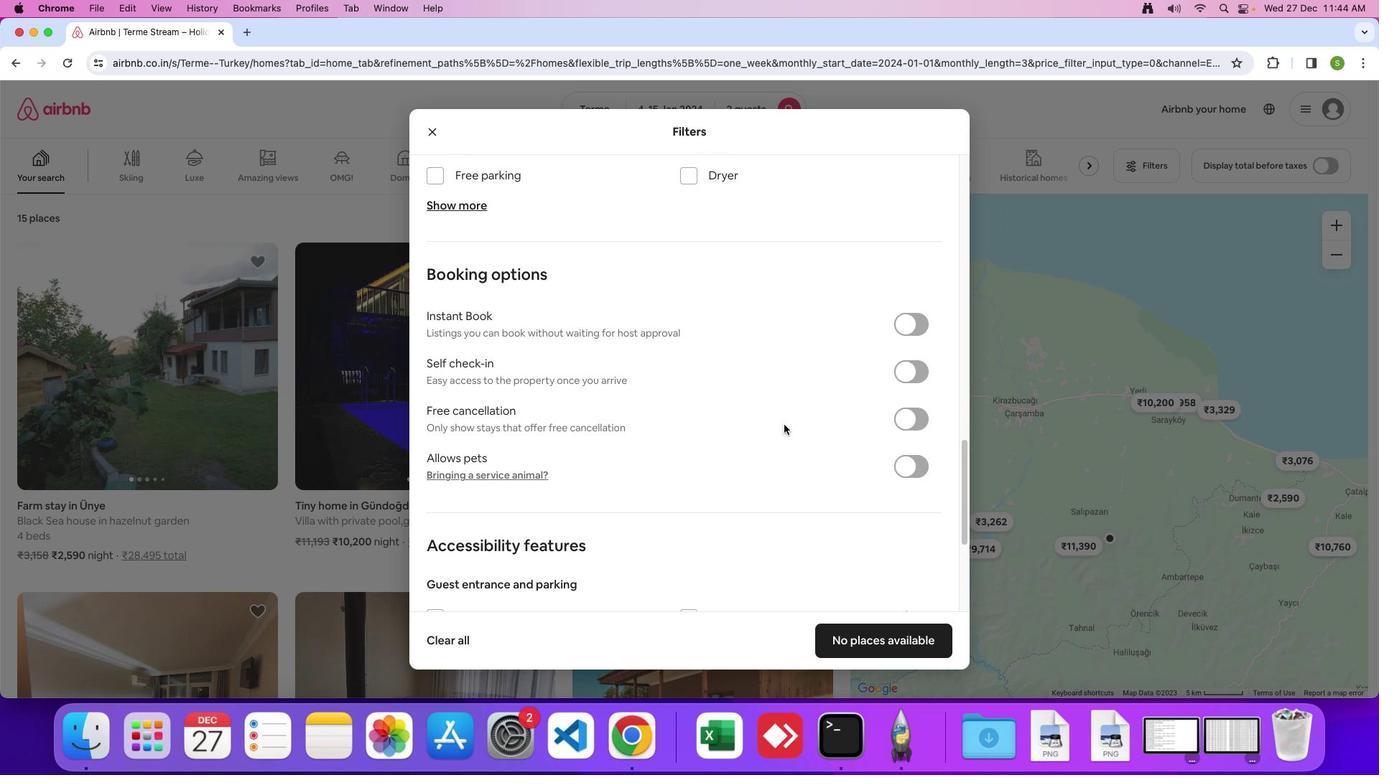 
Action: Mouse moved to (784, 424)
Screenshot: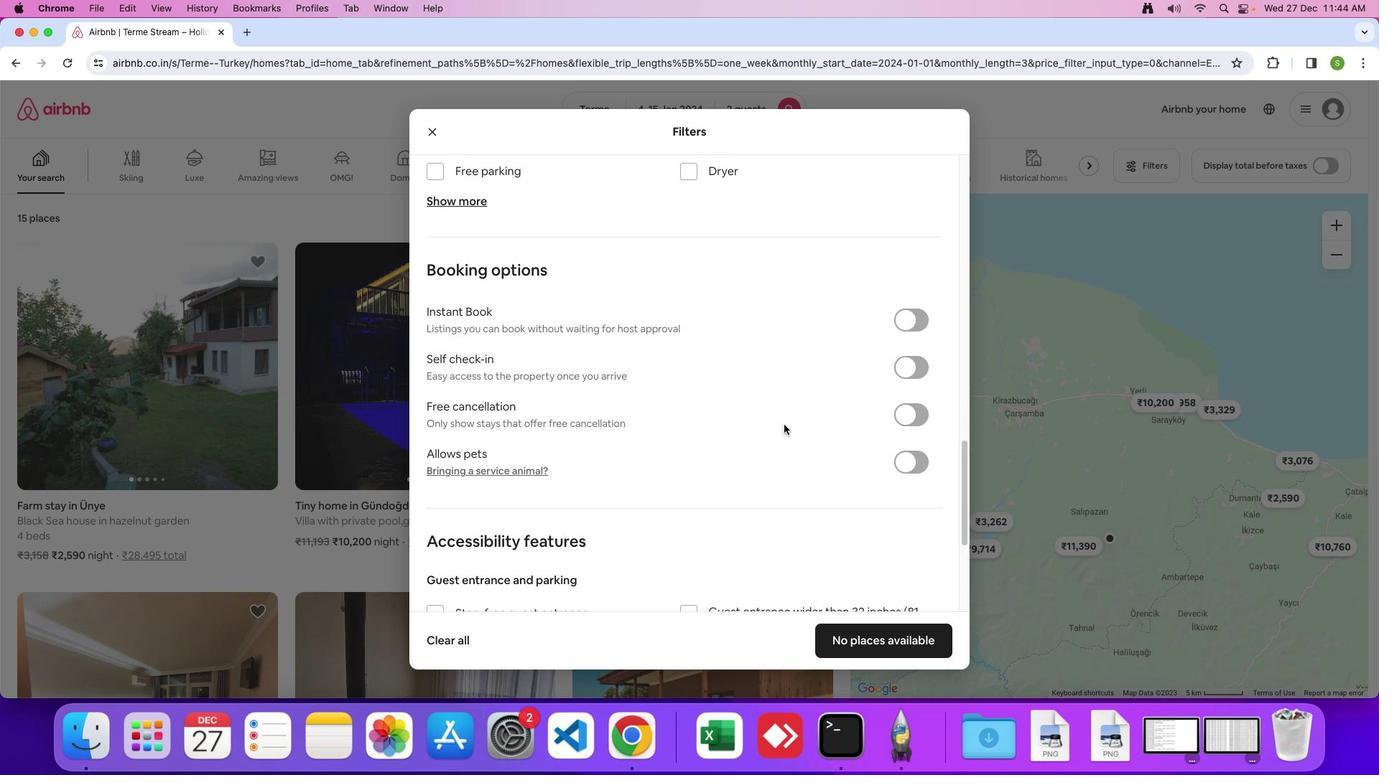
Action: Mouse scrolled (784, 424) with delta (0, 0)
Screenshot: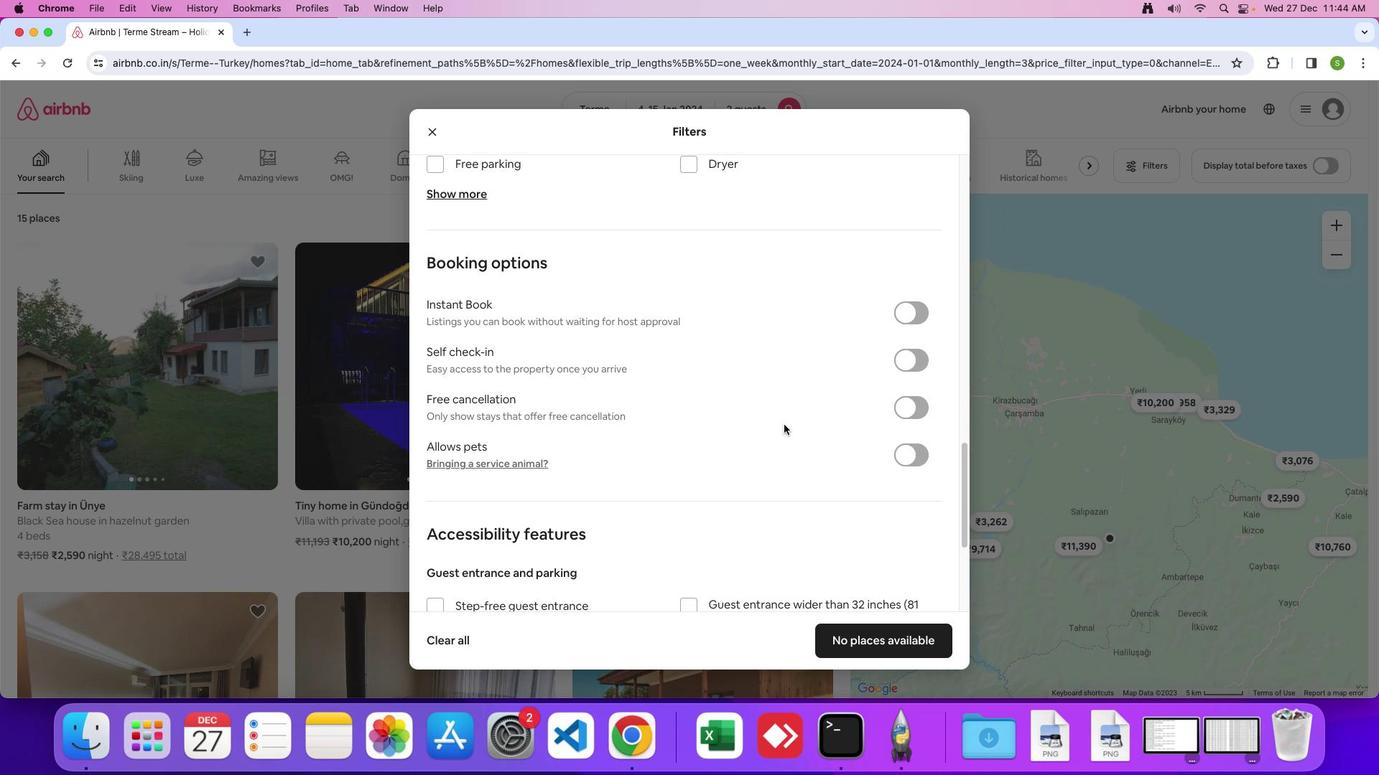 
Action: Mouse scrolled (784, 424) with delta (0, 0)
Screenshot: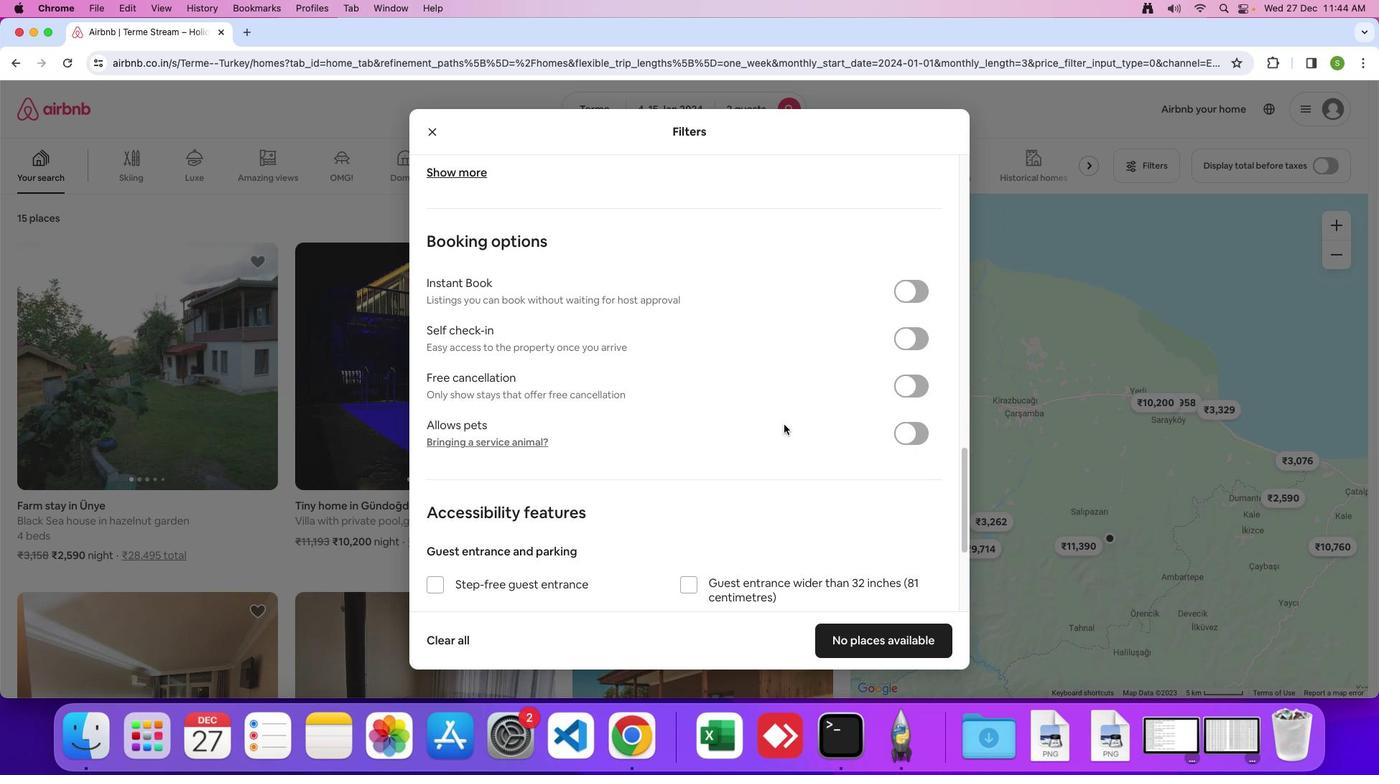 
Action: Mouse scrolled (784, 424) with delta (0, 0)
Screenshot: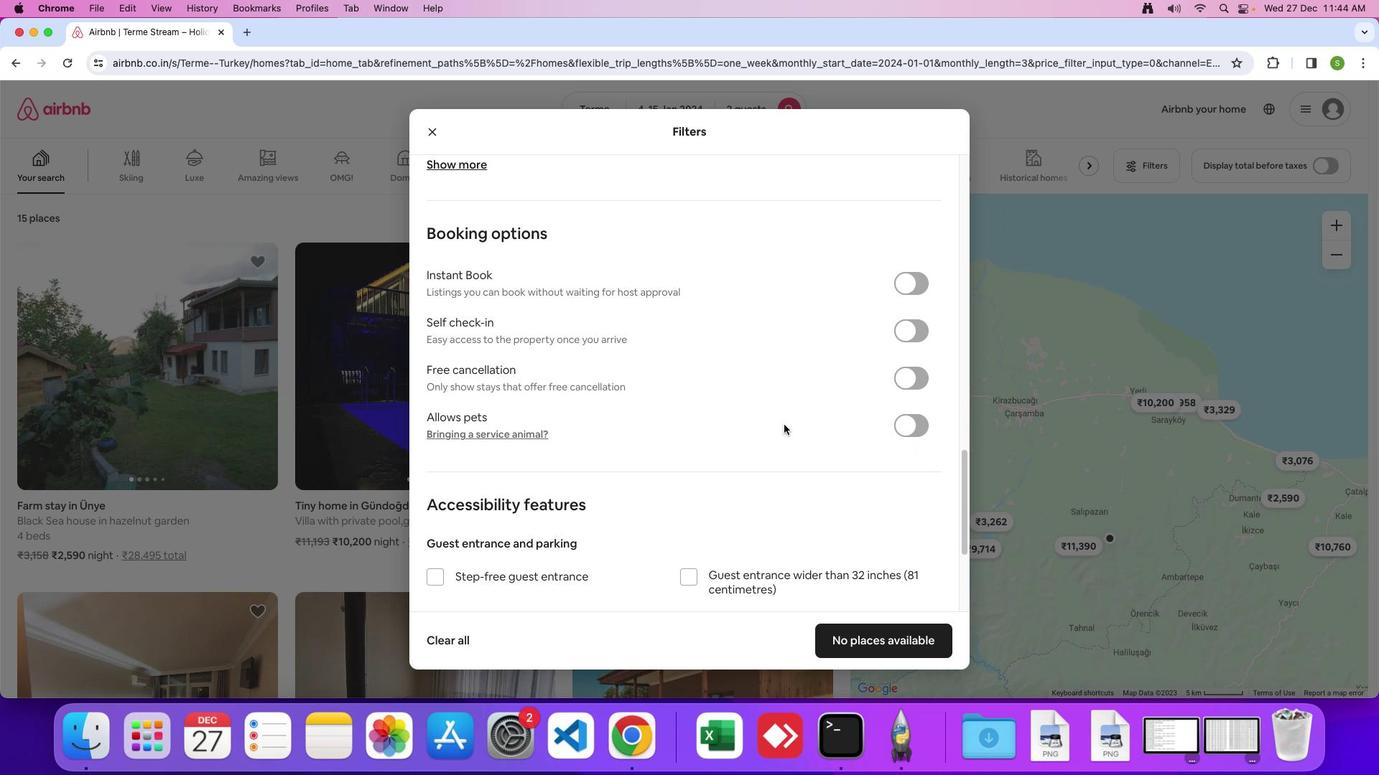 
Action: Mouse scrolled (784, 424) with delta (0, 0)
Screenshot: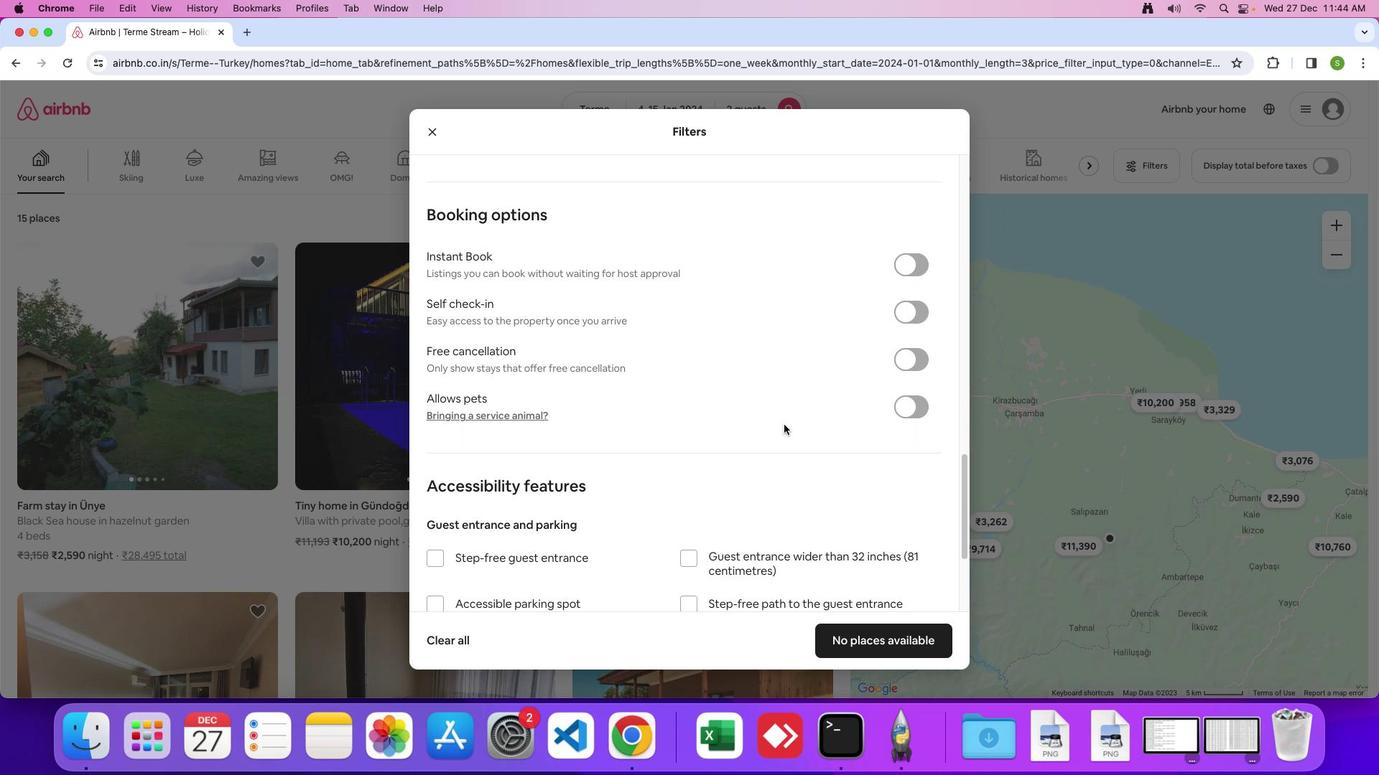 
Action: Mouse scrolled (784, 424) with delta (0, 0)
Screenshot: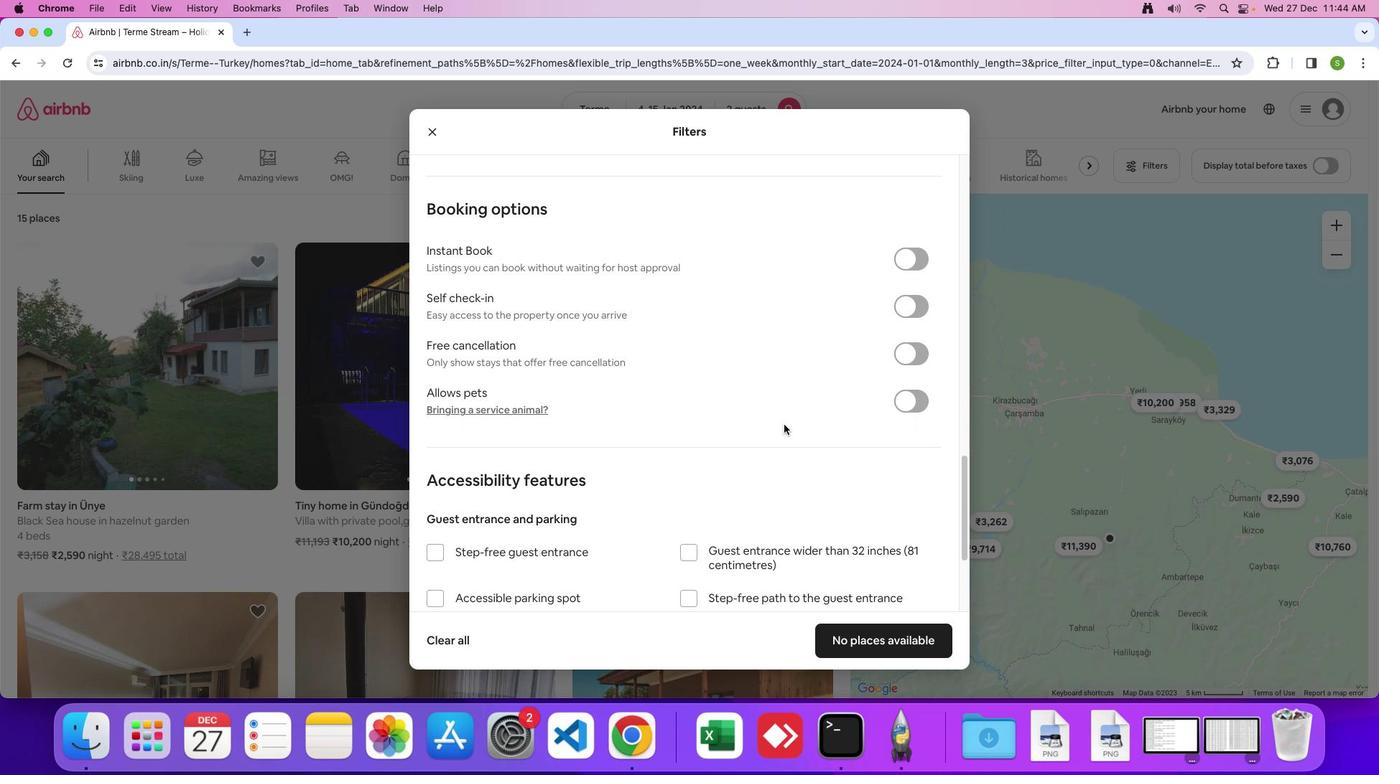 
Action: Mouse scrolled (784, 424) with delta (0, 0)
Screenshot: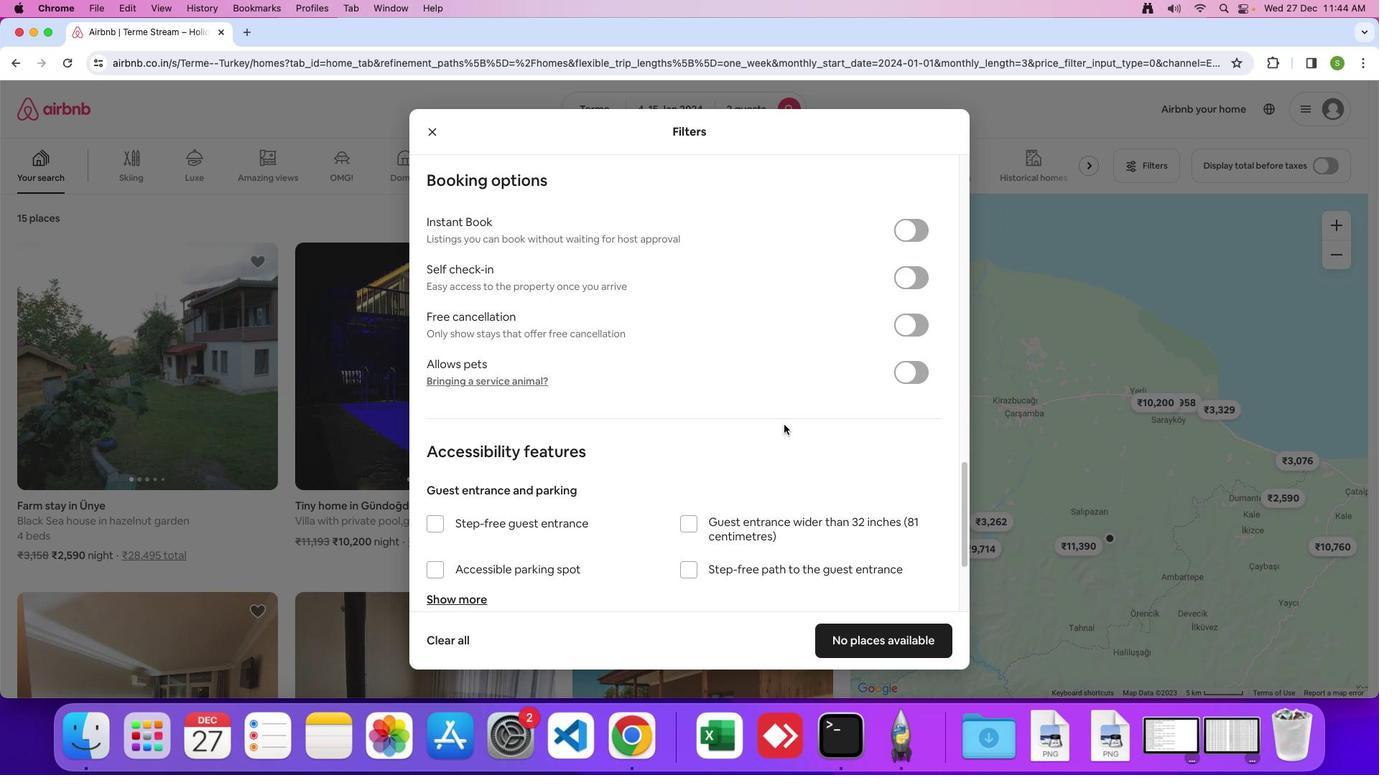 
Action: Mouse scrolled (784, 424) with delta (0, 0)
Screenshot: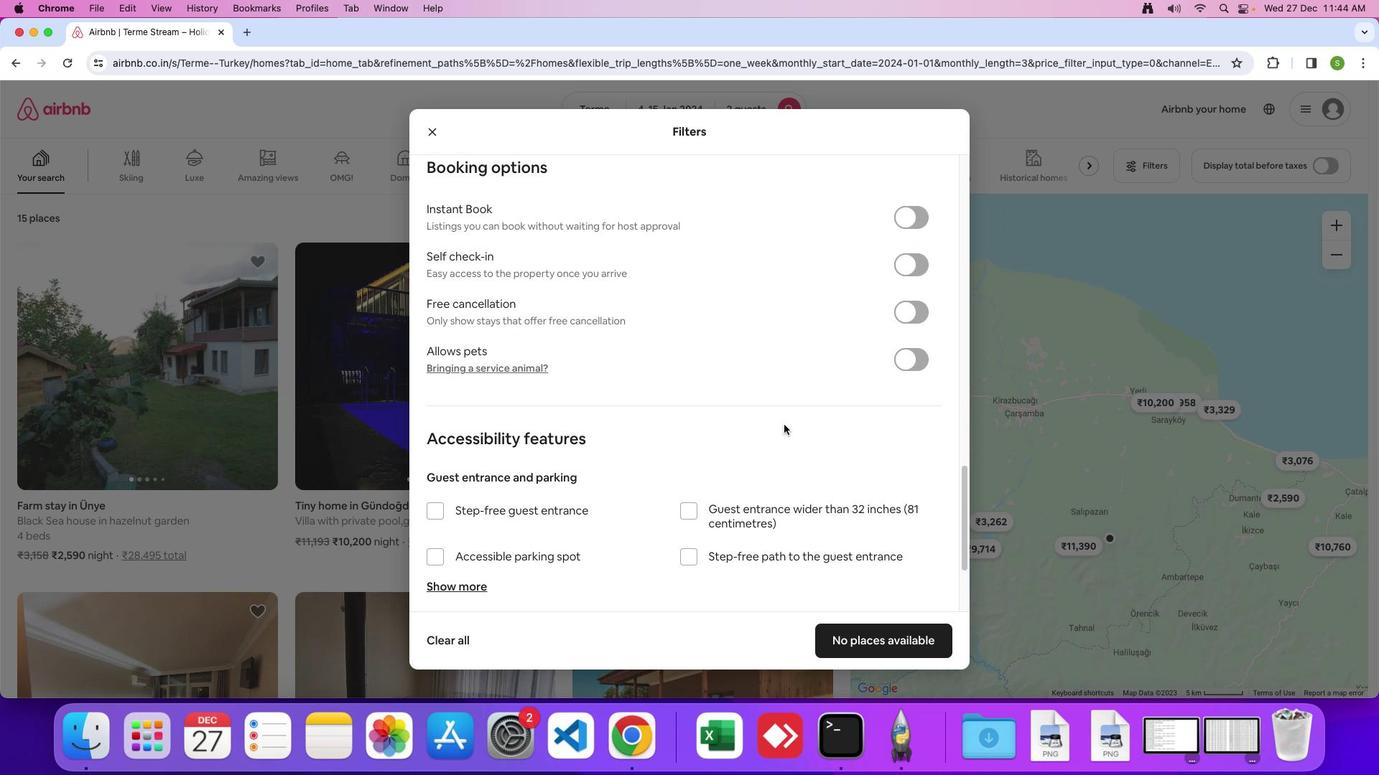 
Action: Mouse scrolled (784, 424) with delta (0, -2)
Screenshot: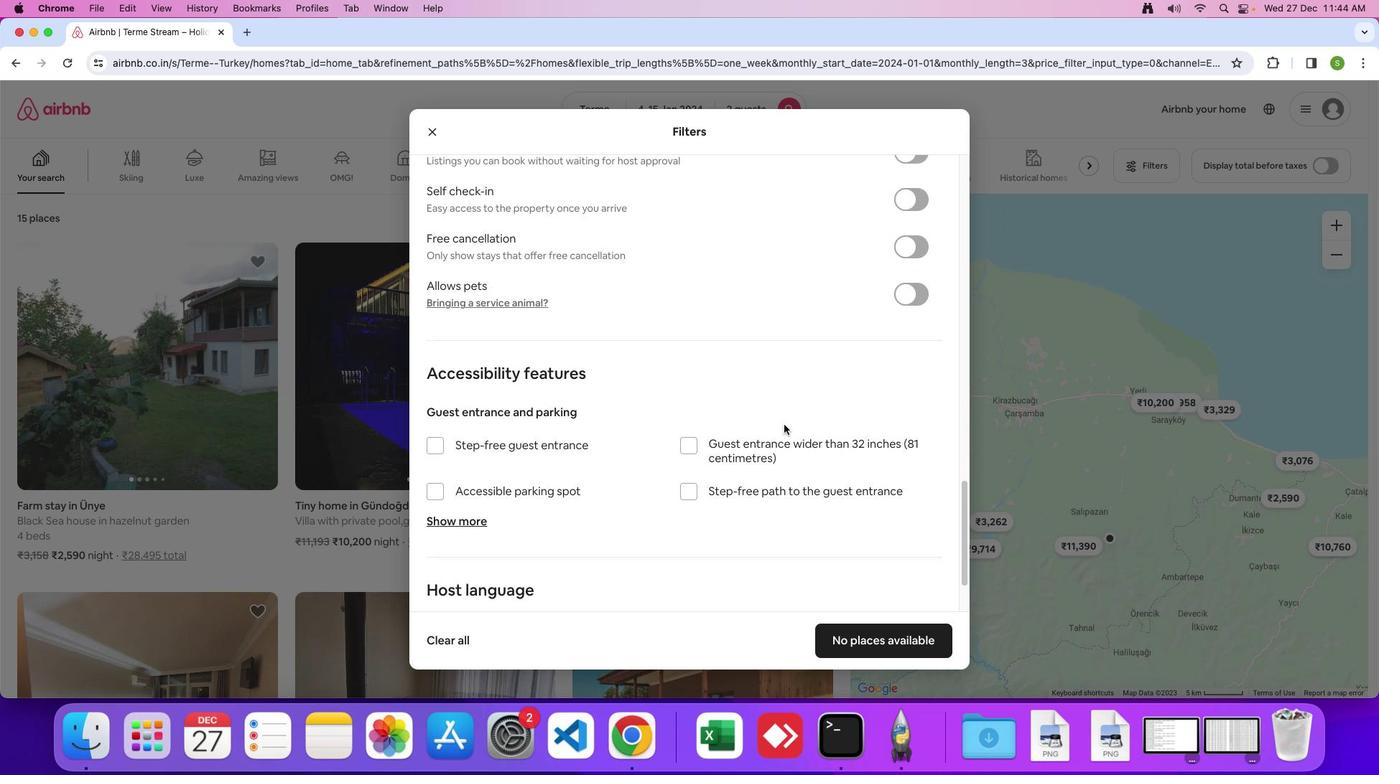 
Action: Mouse moved to (644, 352)
Screenshot: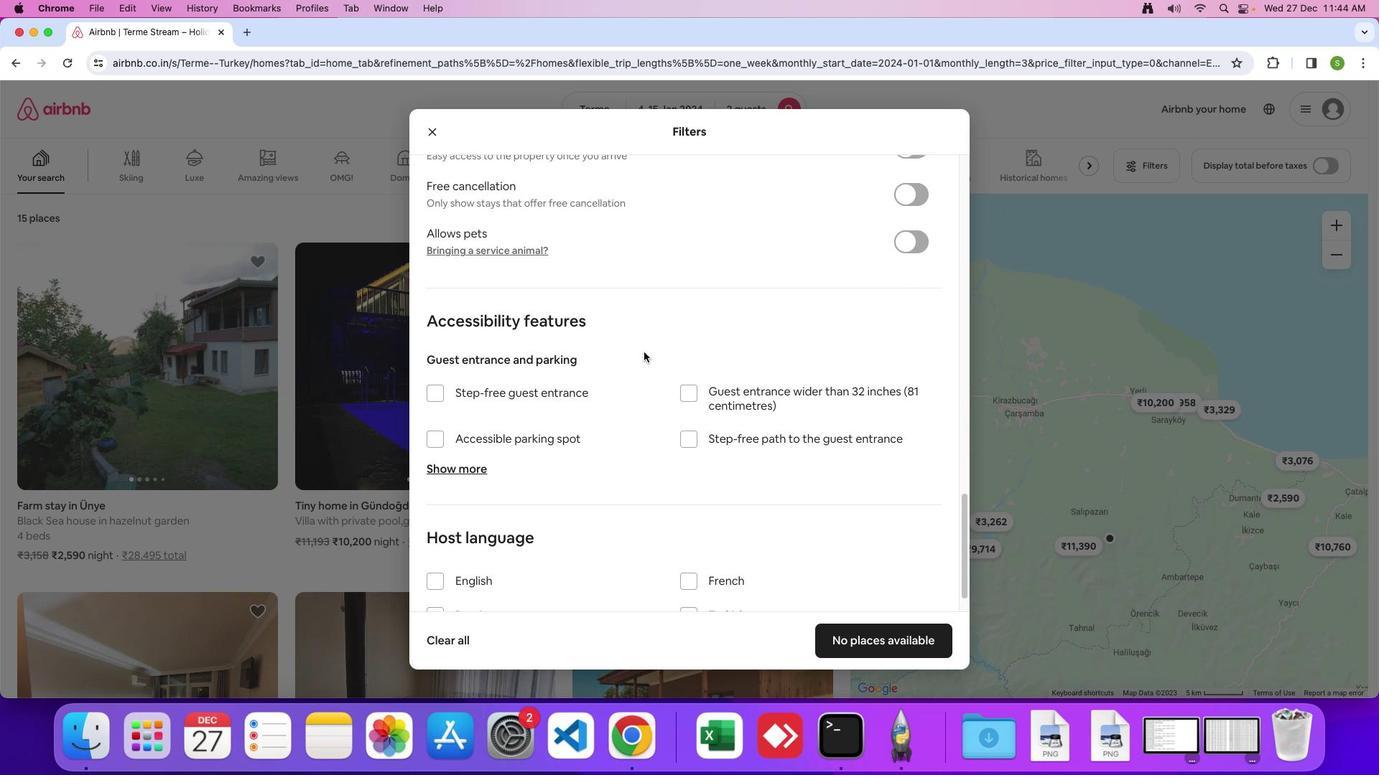 
Action: Mouse scrolled (644, 352) with delta (0, 0)
Screenshot: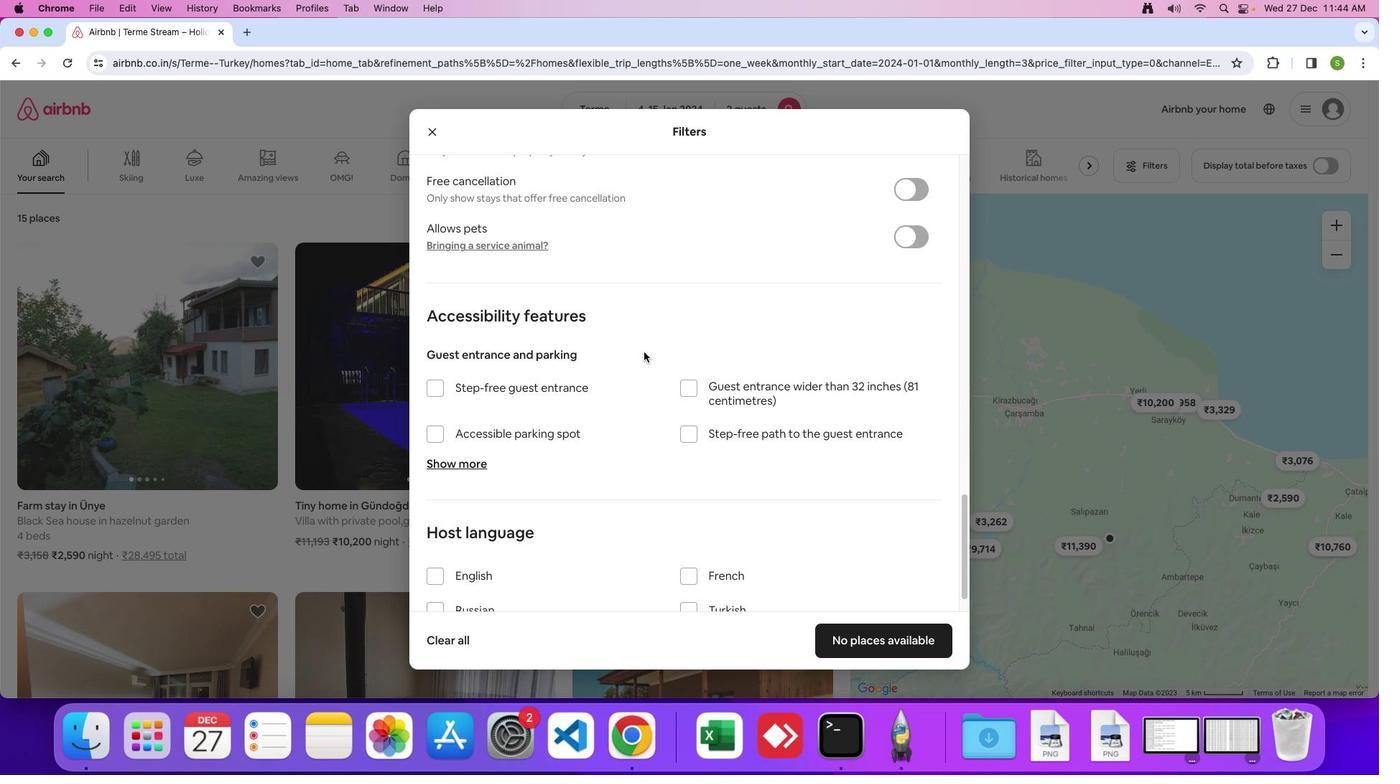 
Action: Mouse scrolled (644, 352) with delta (0, 0)
Screenshot: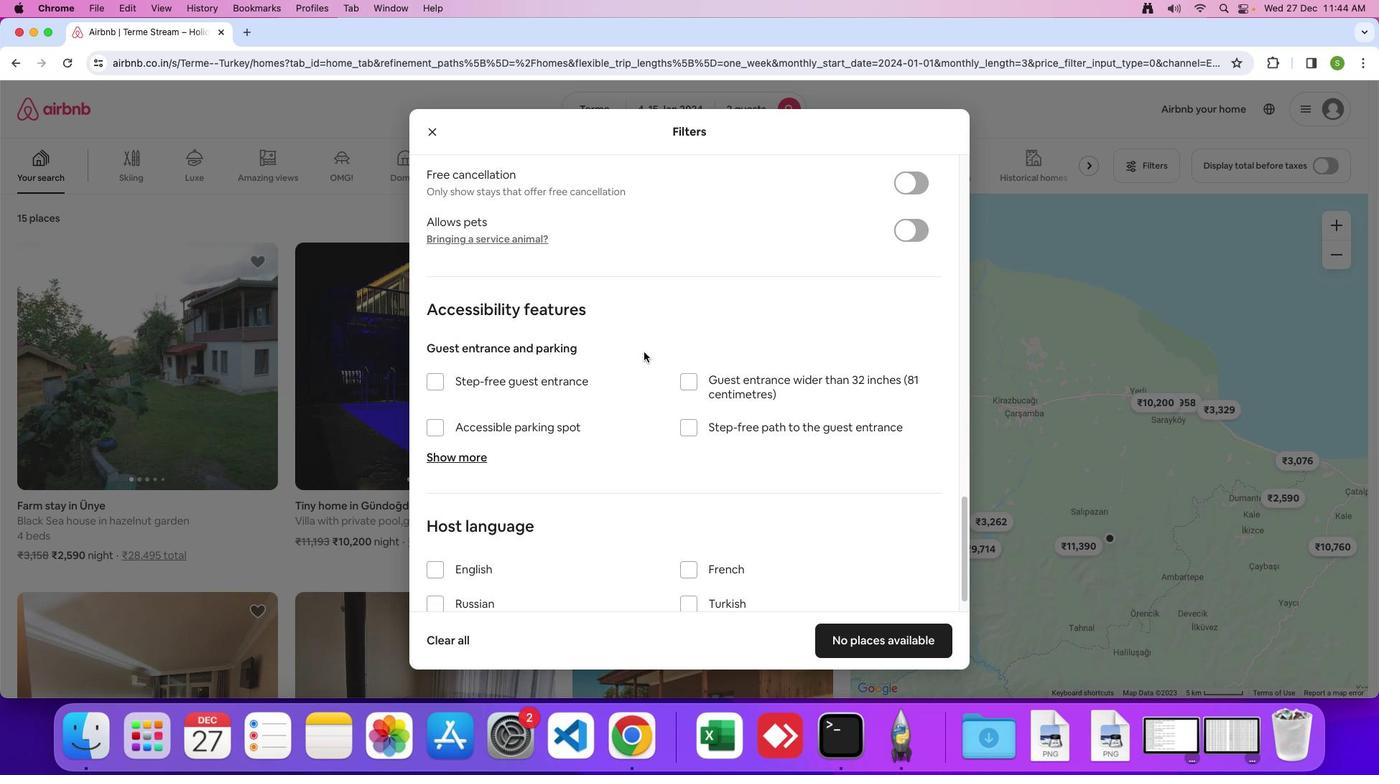 
Action: Mouse moved to (642, 354)
Screenshot: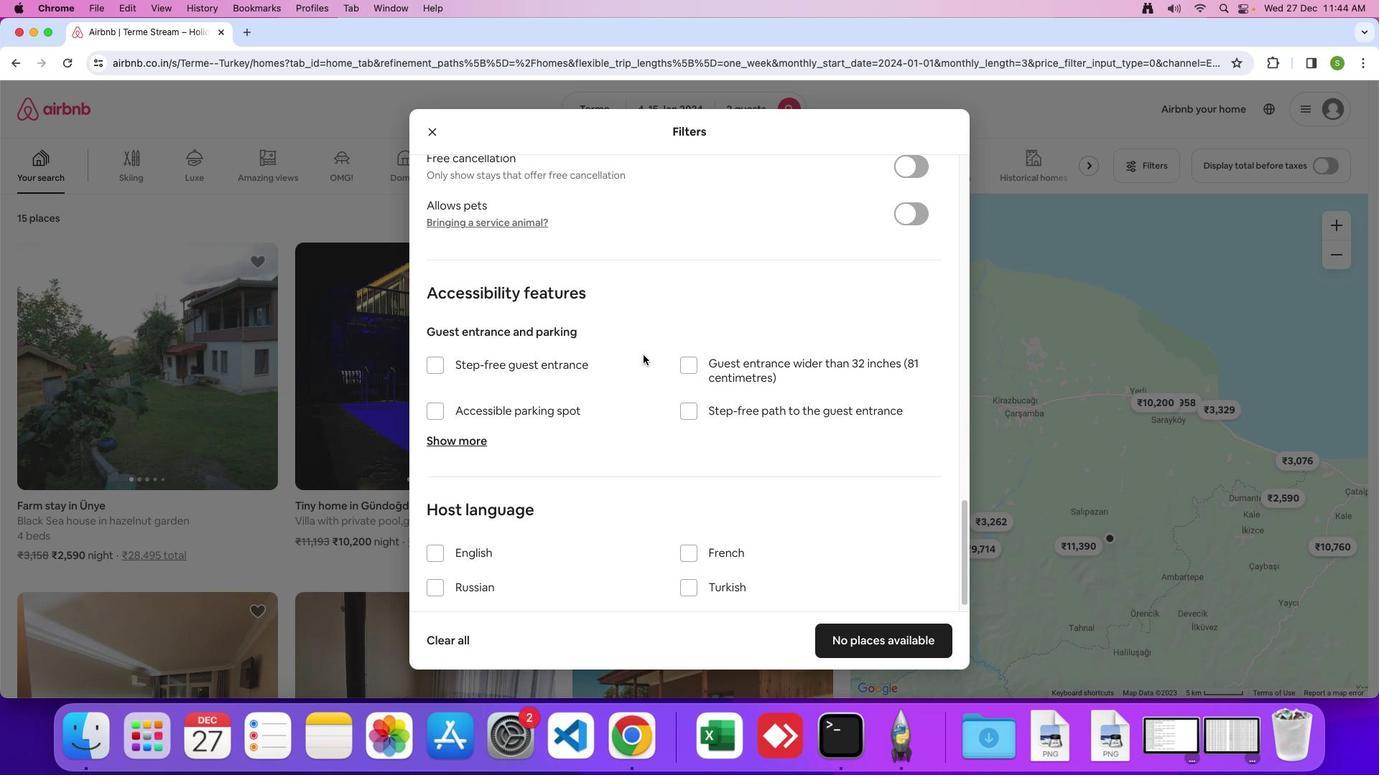
Action: Mouse scrolled (642, 354) with delta (0, 0)
Screenshot: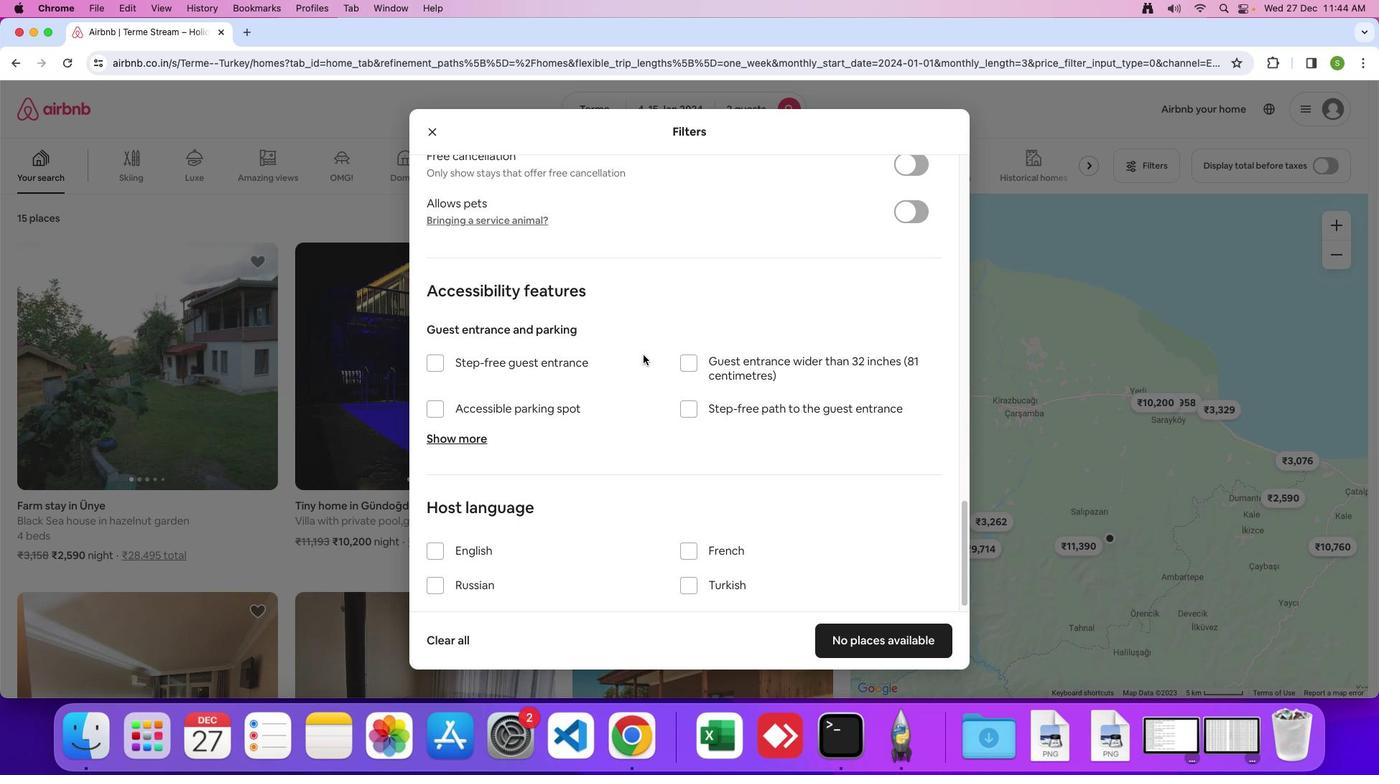 
Action: Mouse scrolled (642, 354) with delta (0, 0)
Screenshot: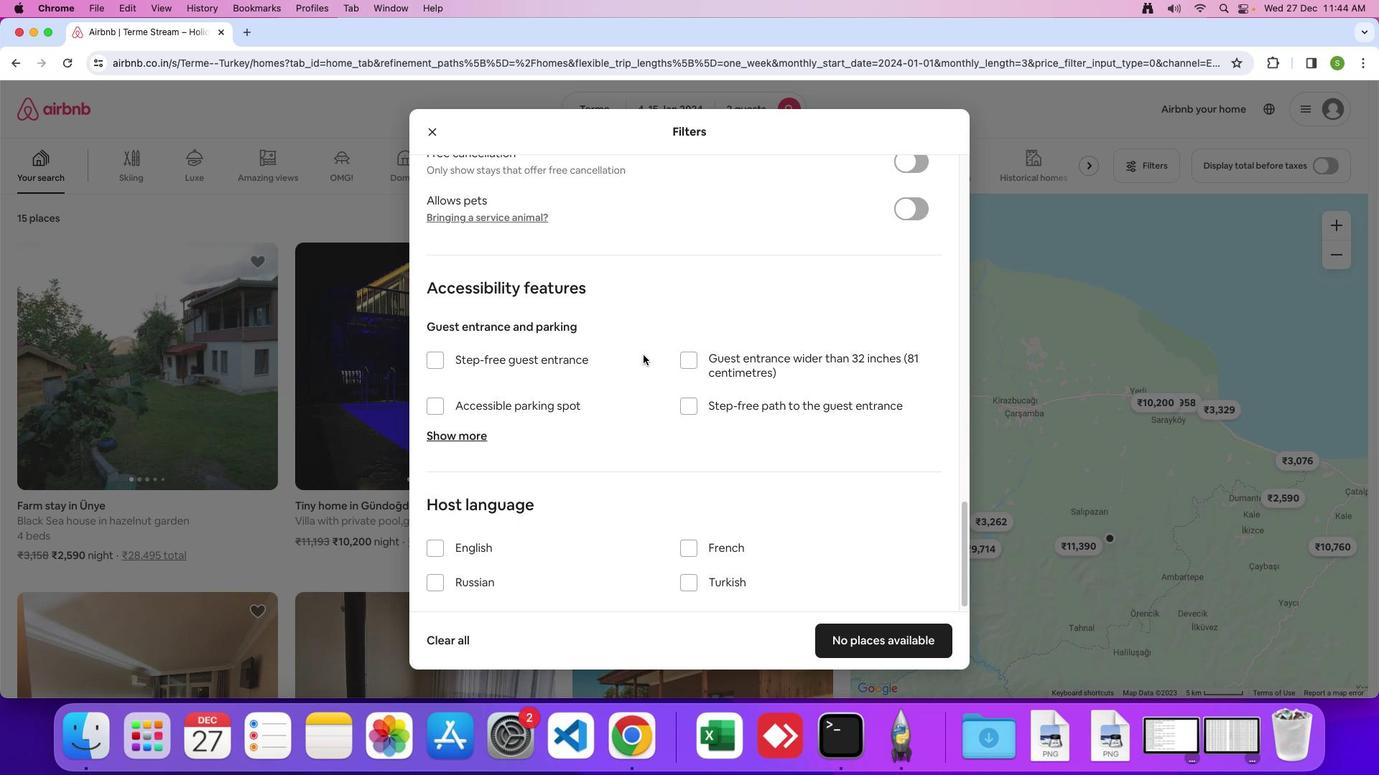 
Action: Mouse moved to (649, 363)
Screenshot: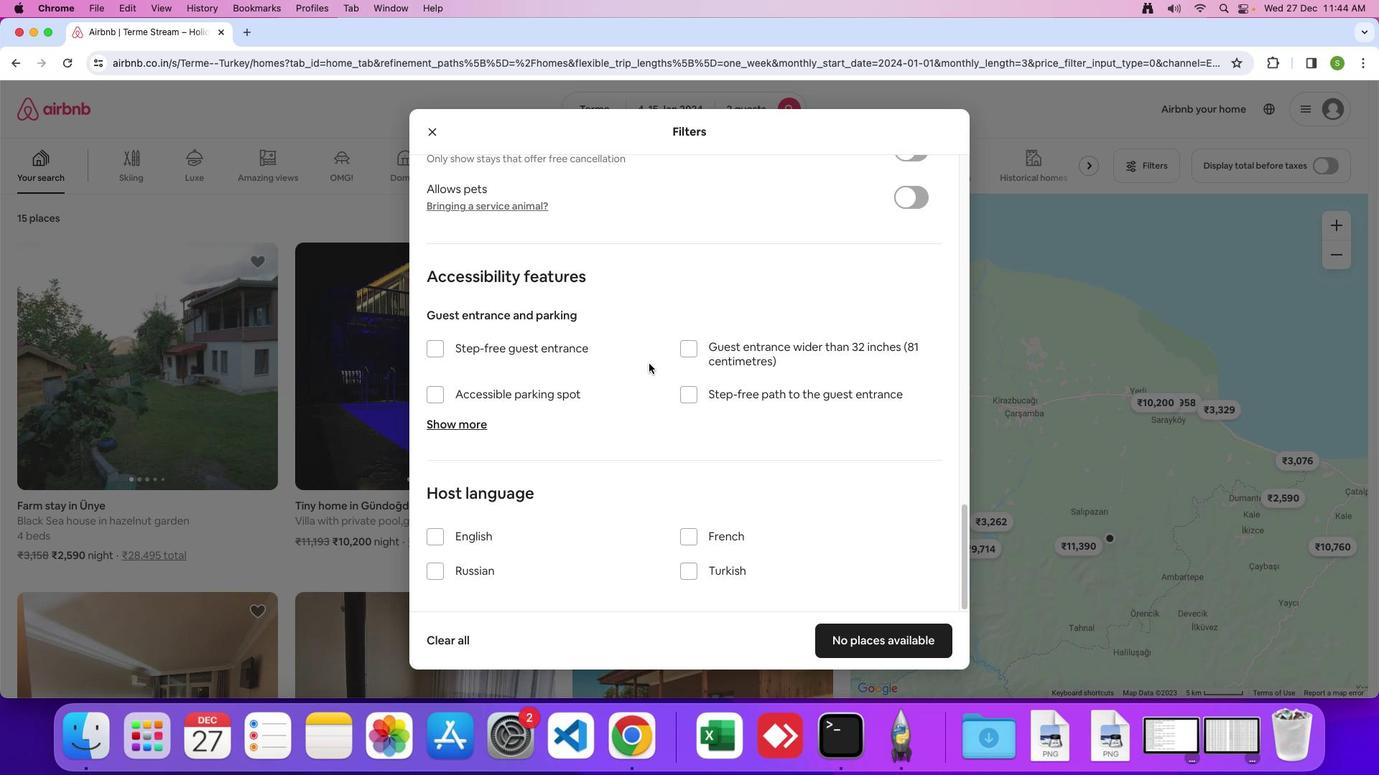 
Action: Mouse scrolled (649, 363) with delta (0, 0)
Screenshot: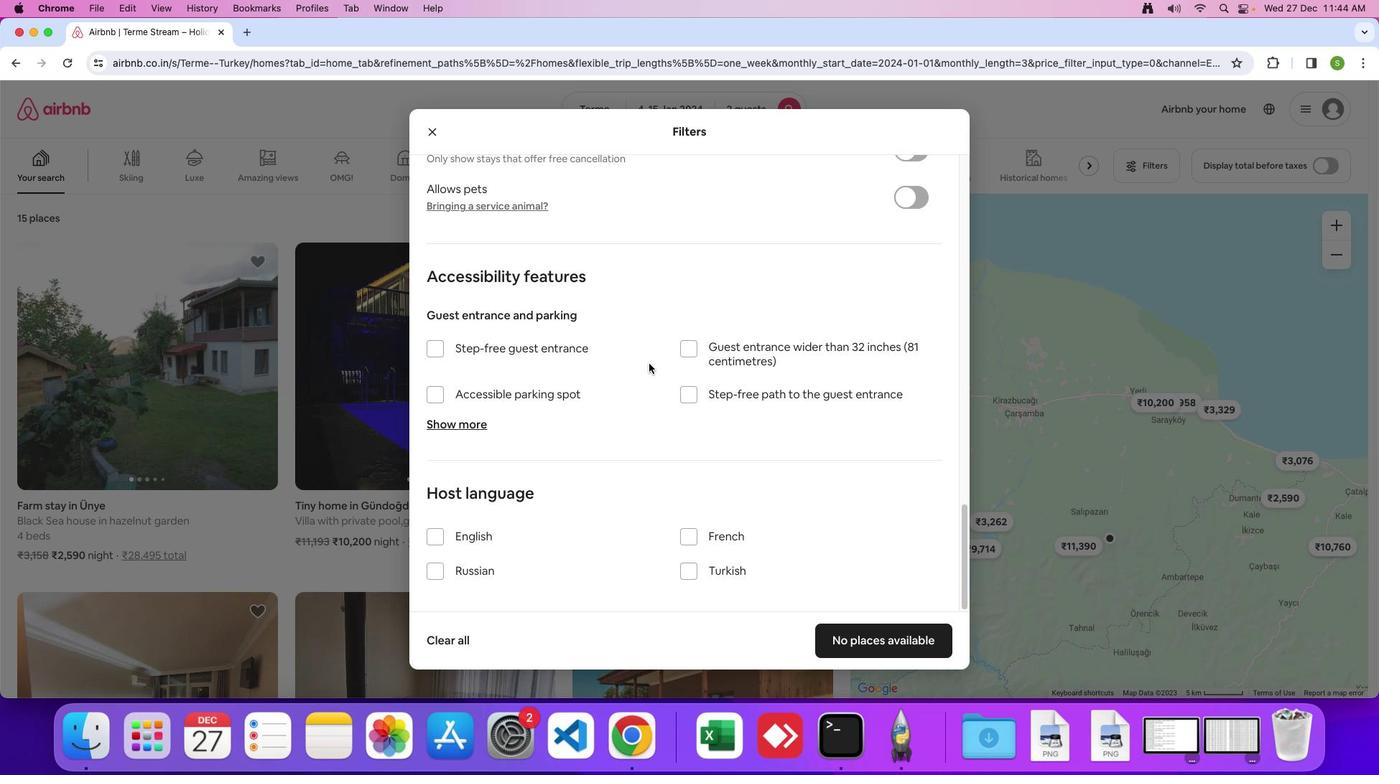 
Action: Mouse scrolled (649, 363) with delta (0, 0)
Screenshot: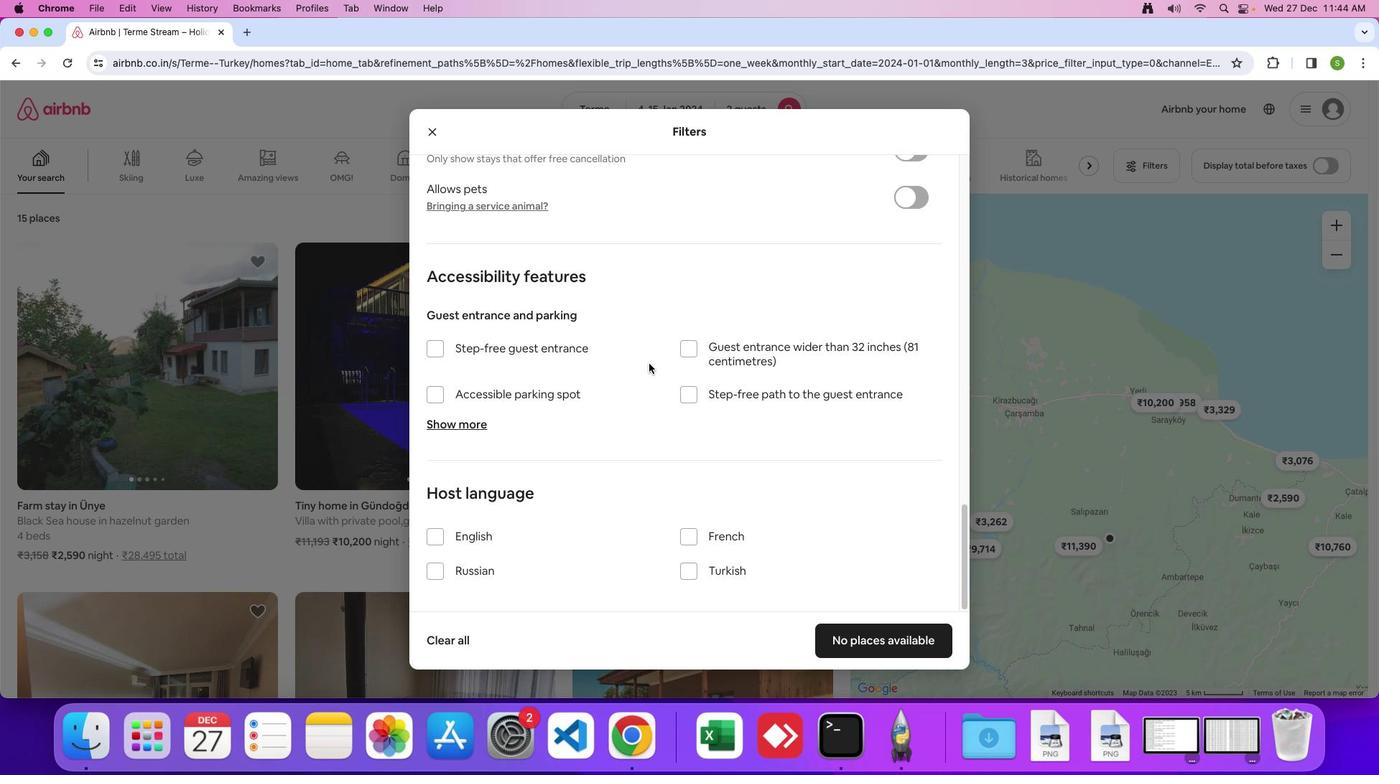 
Action: Mouse scrolled (649, 363) with delta (0, -1)
Screenshot: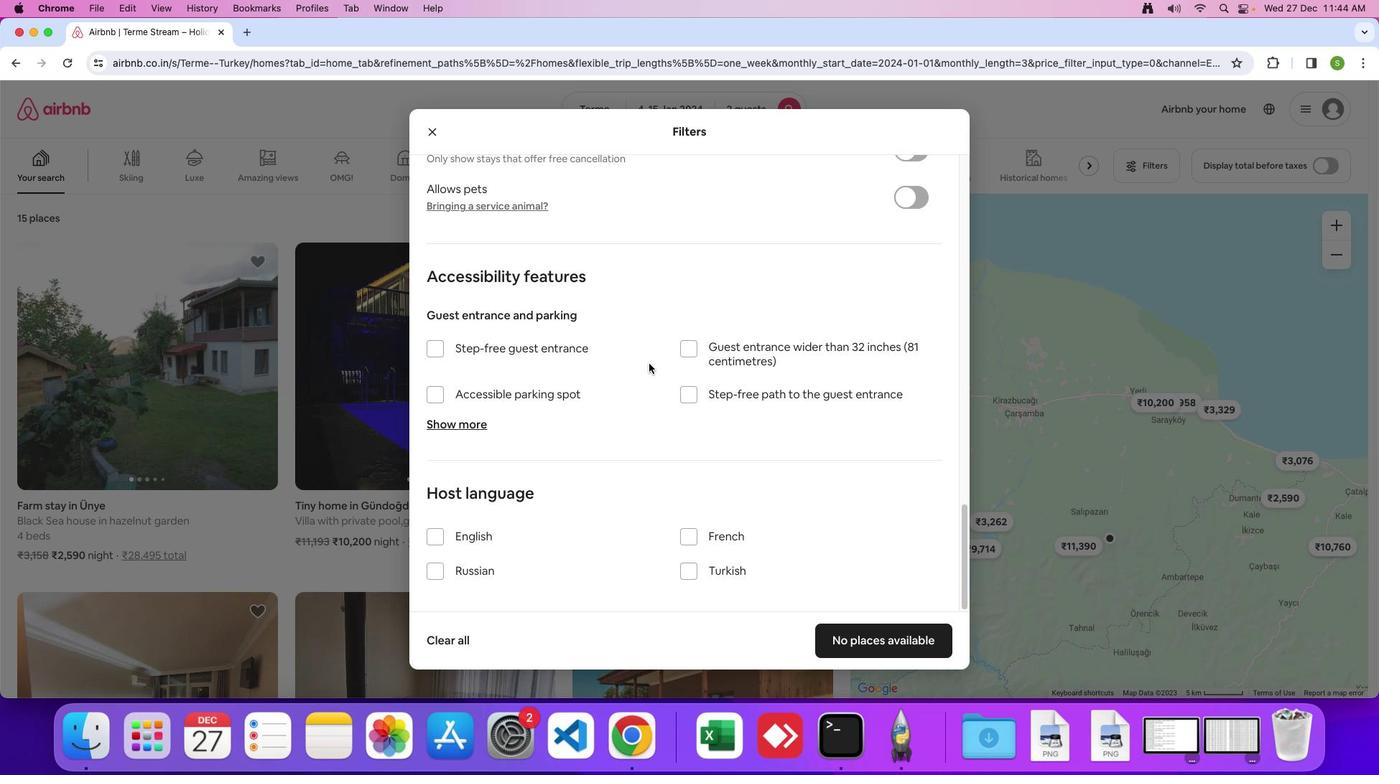 
Action: Mouse moved to (903, 650)
Screenshot: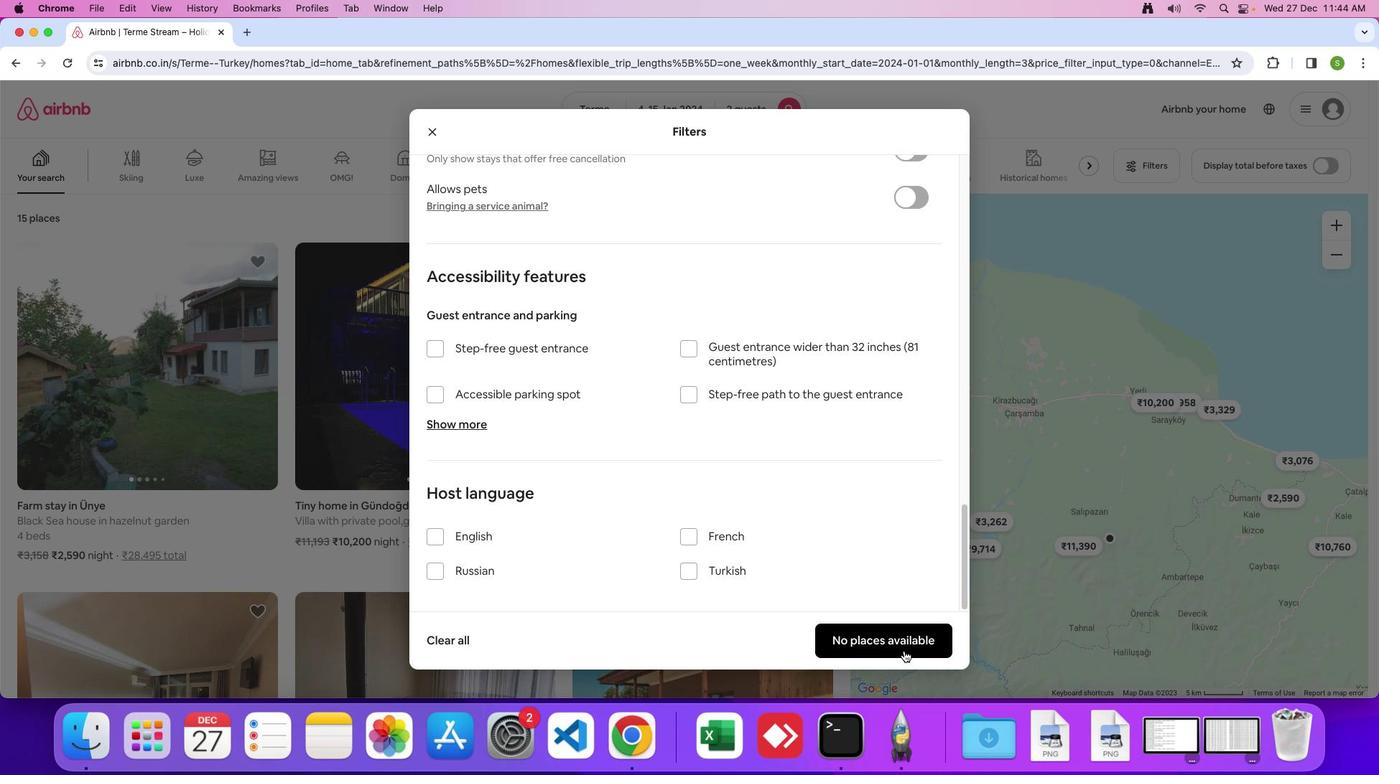 
Action: Mouse pressed left at (903, 650)
Screenshot: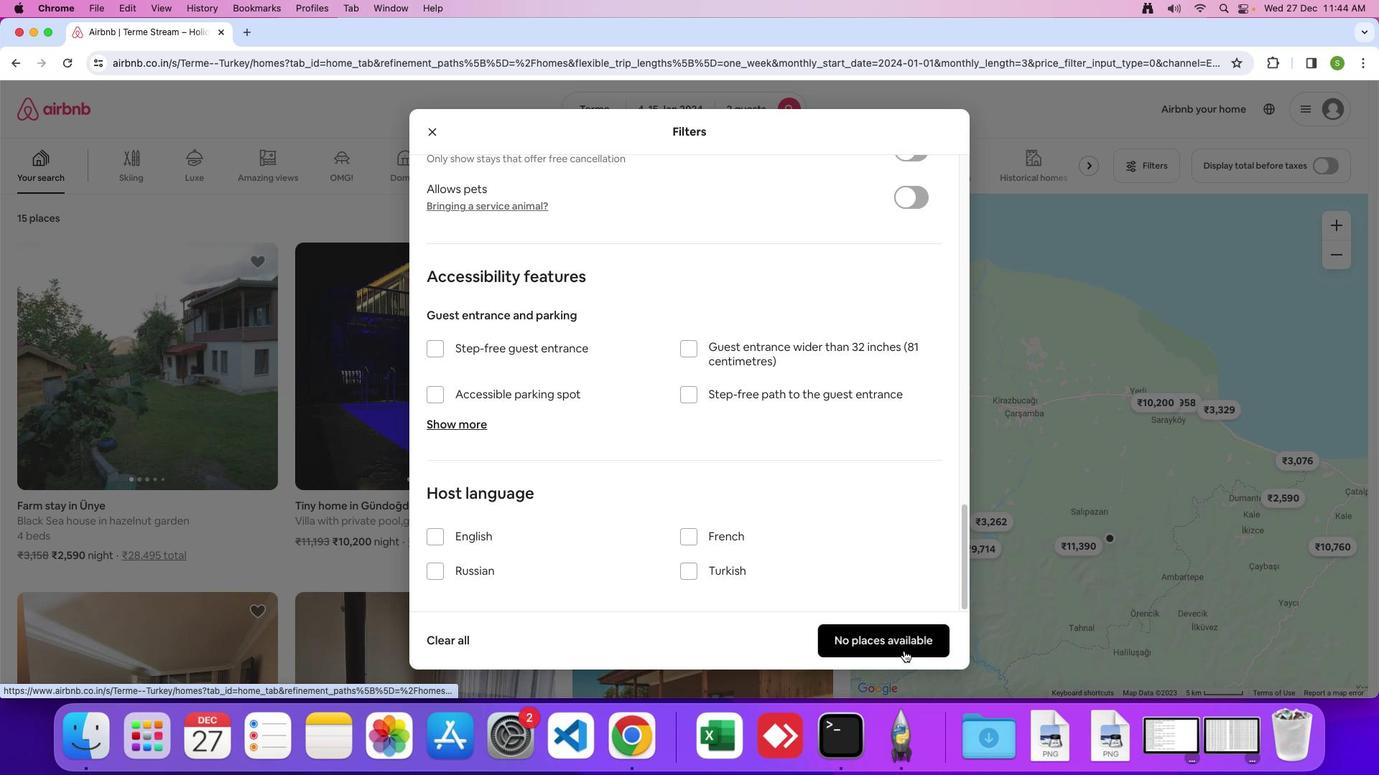 
Action: Mouse moved to (644, 438)
Screenshot: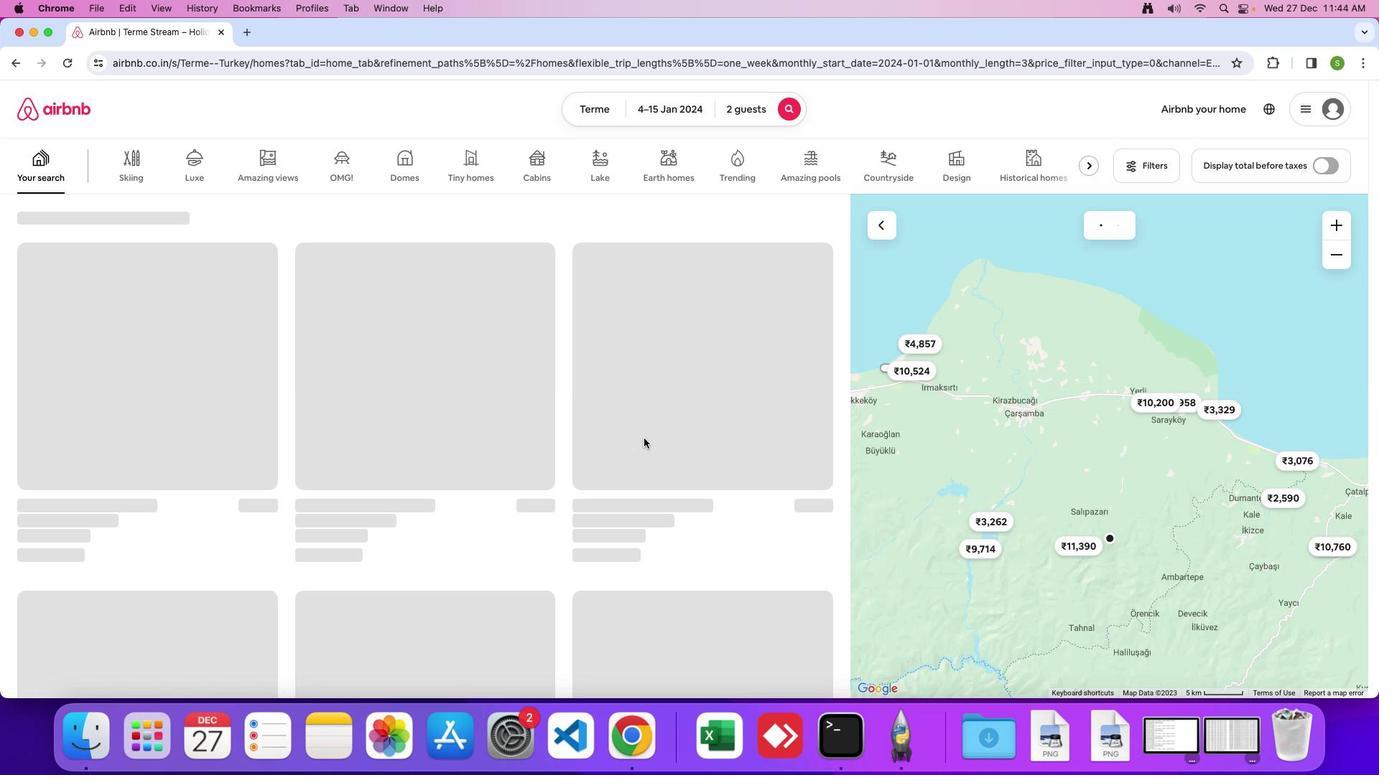 
